 Task: Explore Luxury Apartments for Sale in Beverly Hills with Private Pool.
Action: Mouse moved to (307, 266)
Screenshot: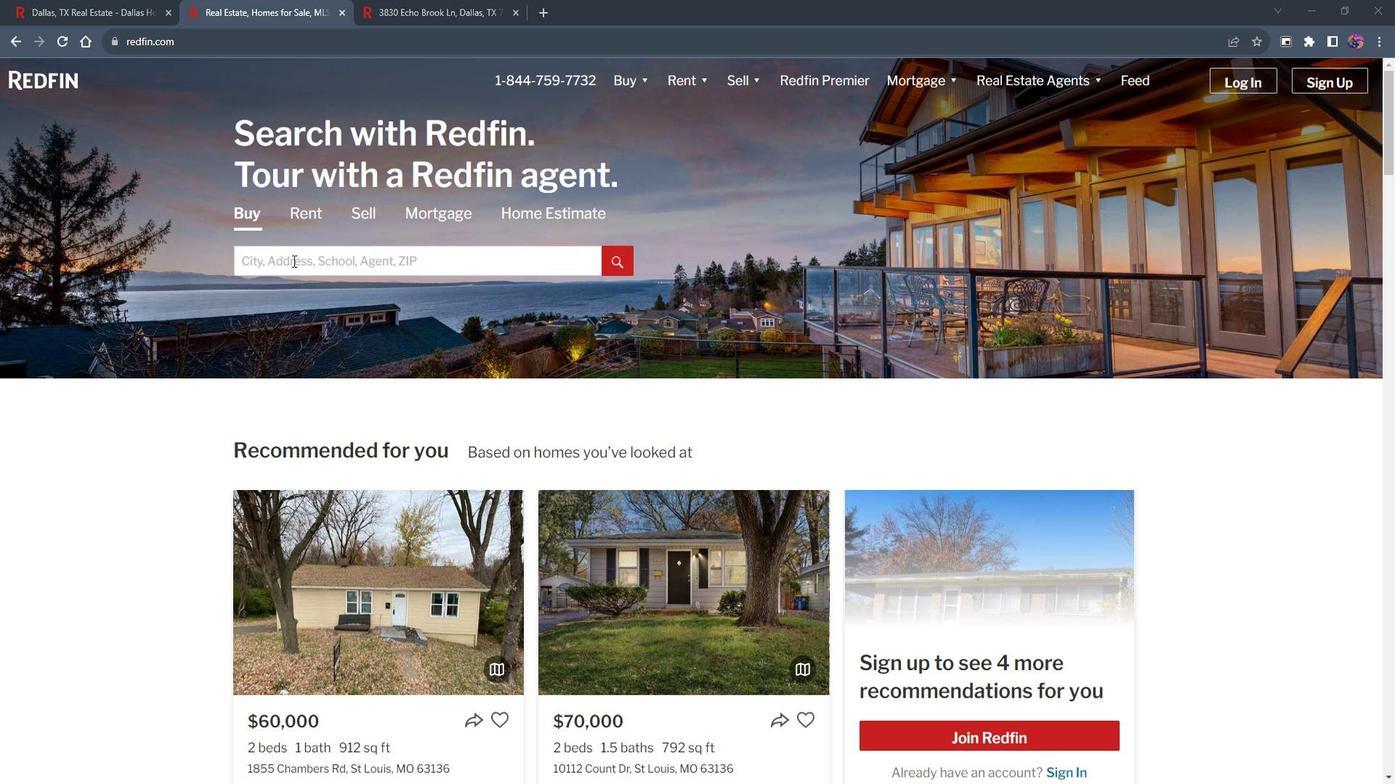 
Action: Mouse pressed left at (307, 266)
Screenshot: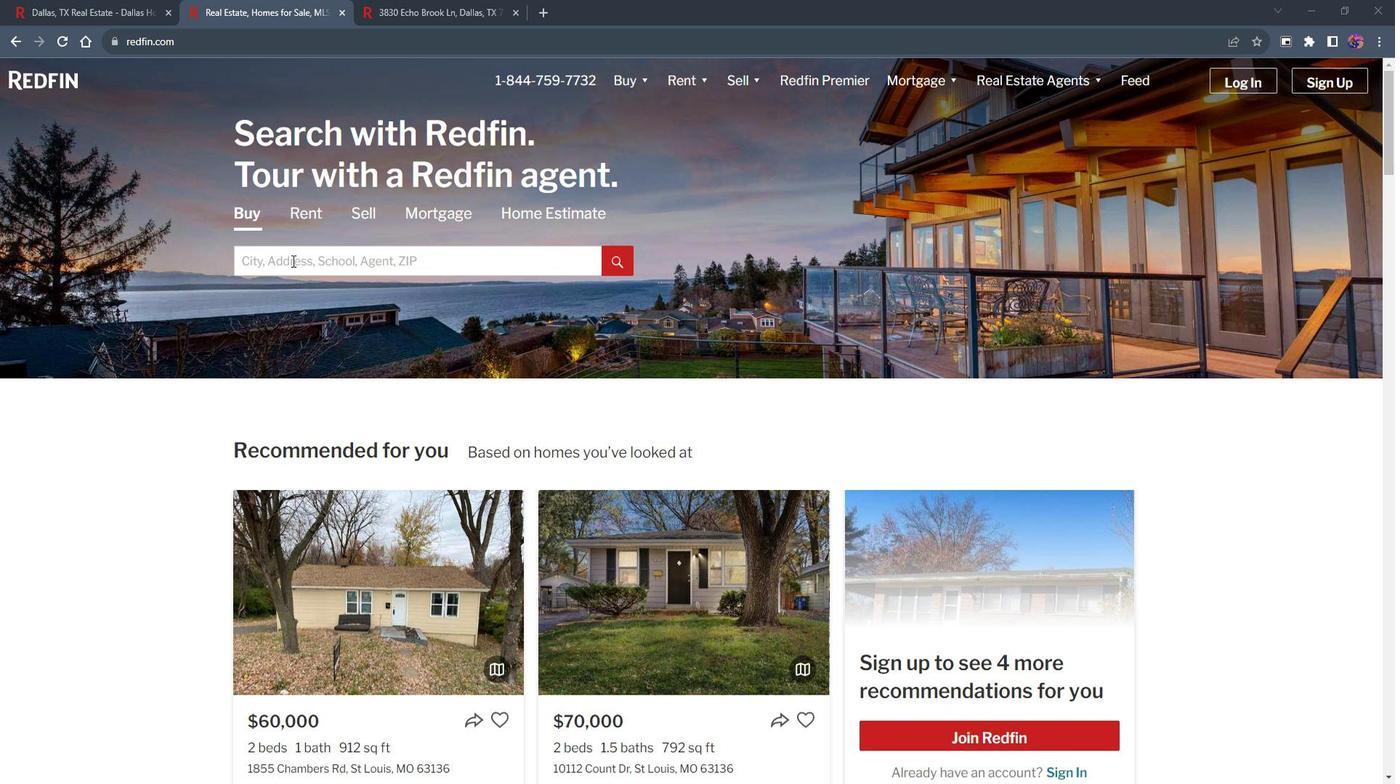 
Action: Key pressed <Key.shift><Key.shift><Key.shift><Key.shift><Key.shift>Beverly<Key.space><Key.shift>Hills<Key.enter>
Screenshot: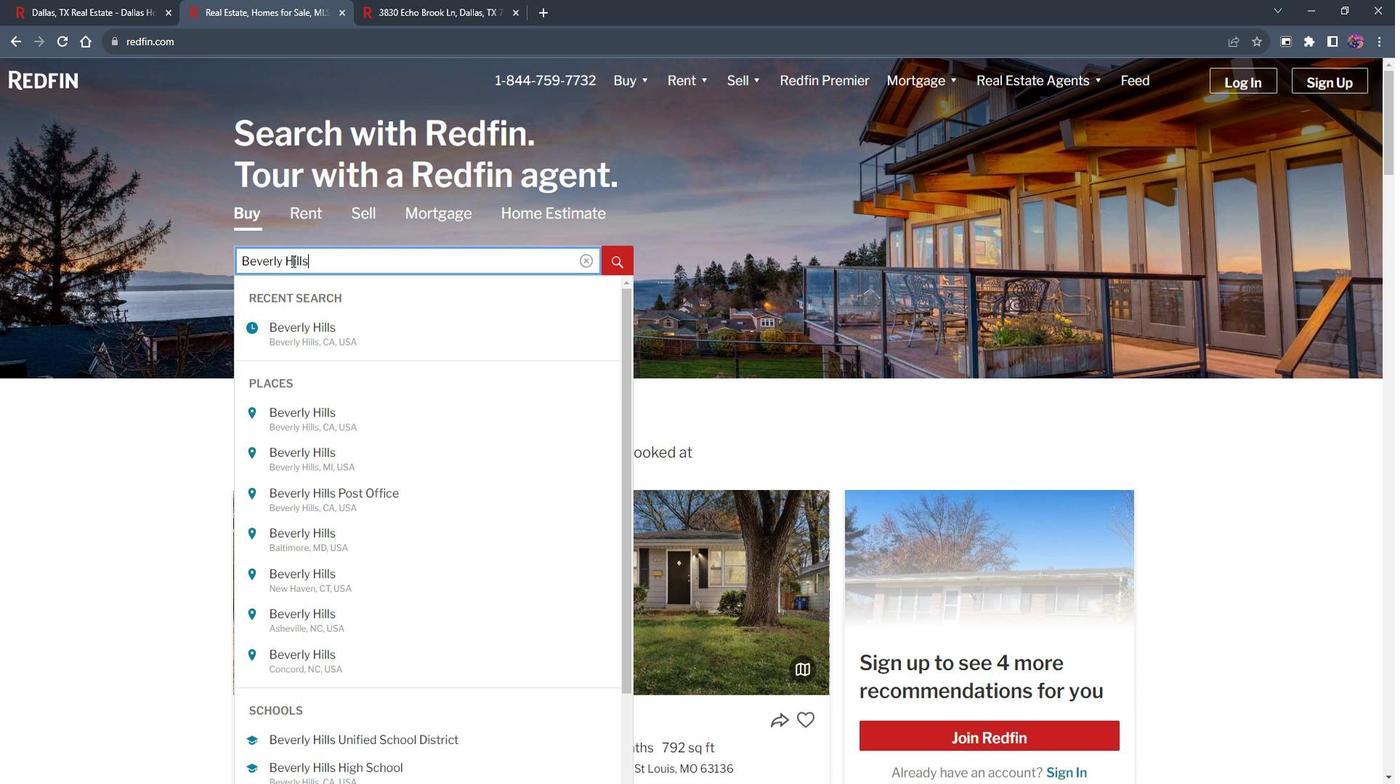 
Action: Mouse moved to (1305, 210)
Screenshot: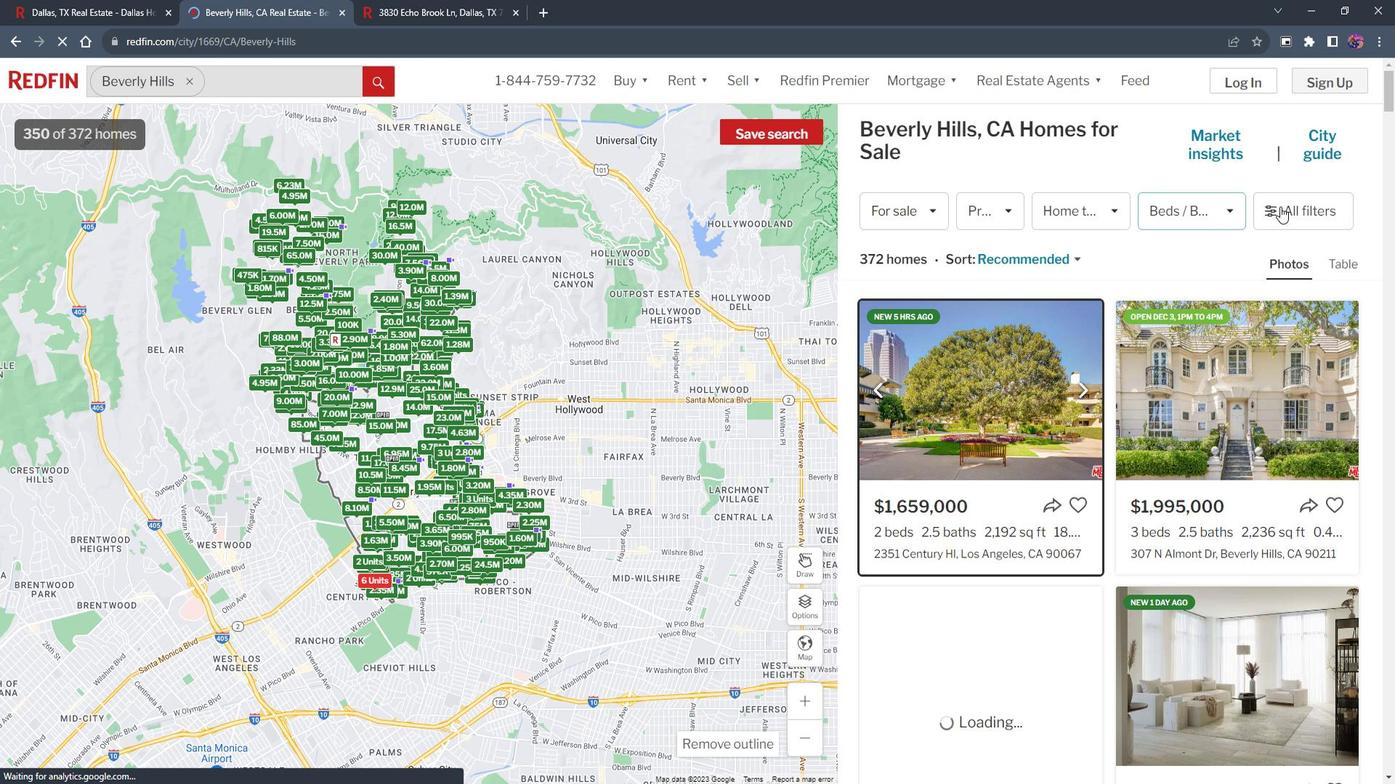 
Action: Mouse pressed left at (1305, 210)
Screenshot: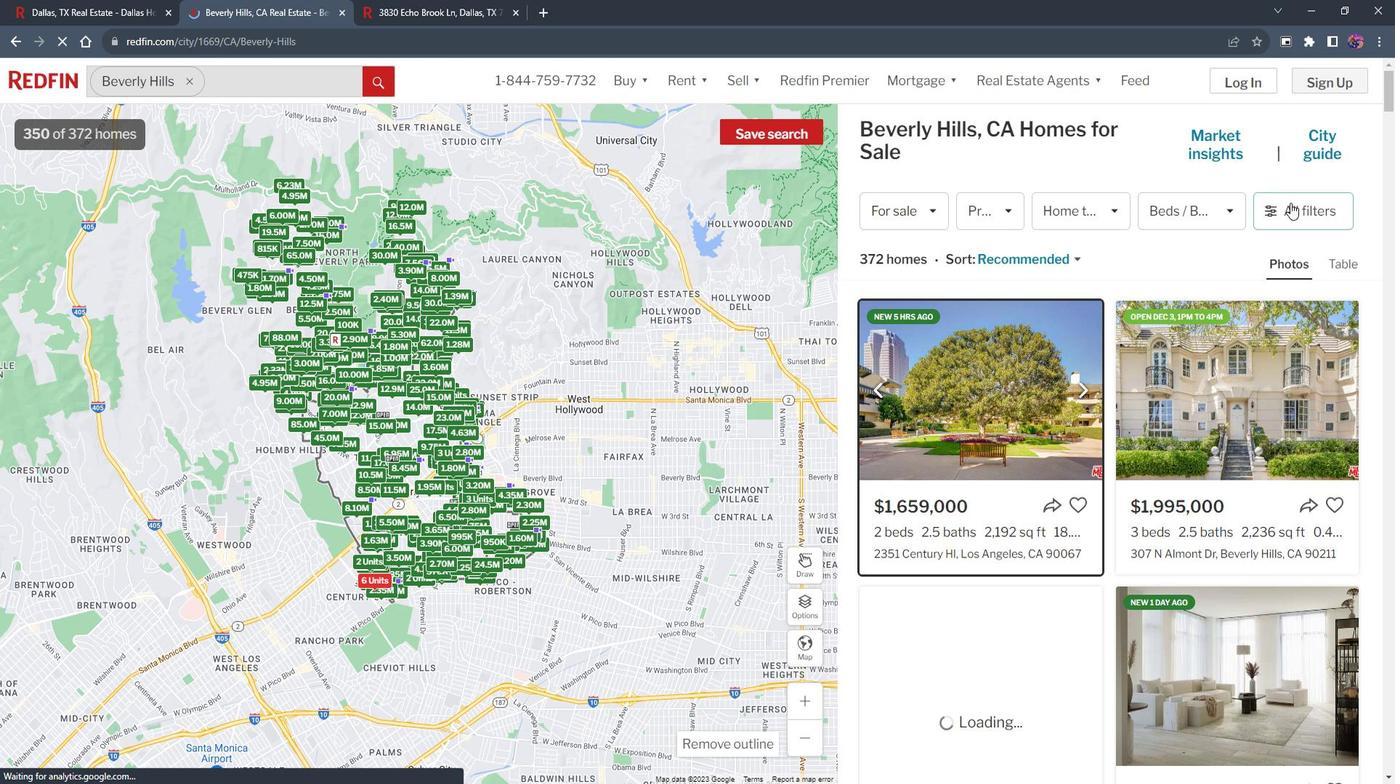 
Action: Mouse moved to (1132, 210)
Screenshot: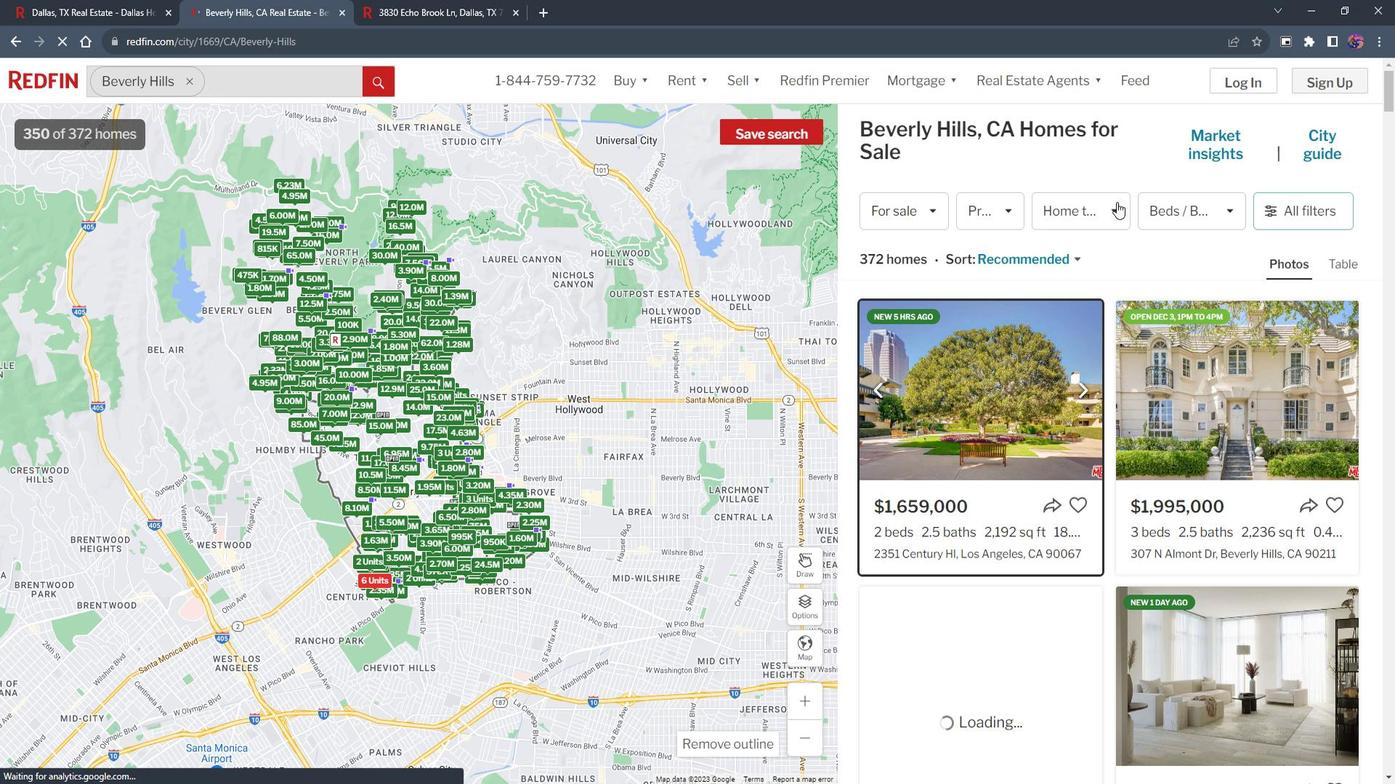 
Action: Mouse pressed left at (1132, 210)
Screenshot: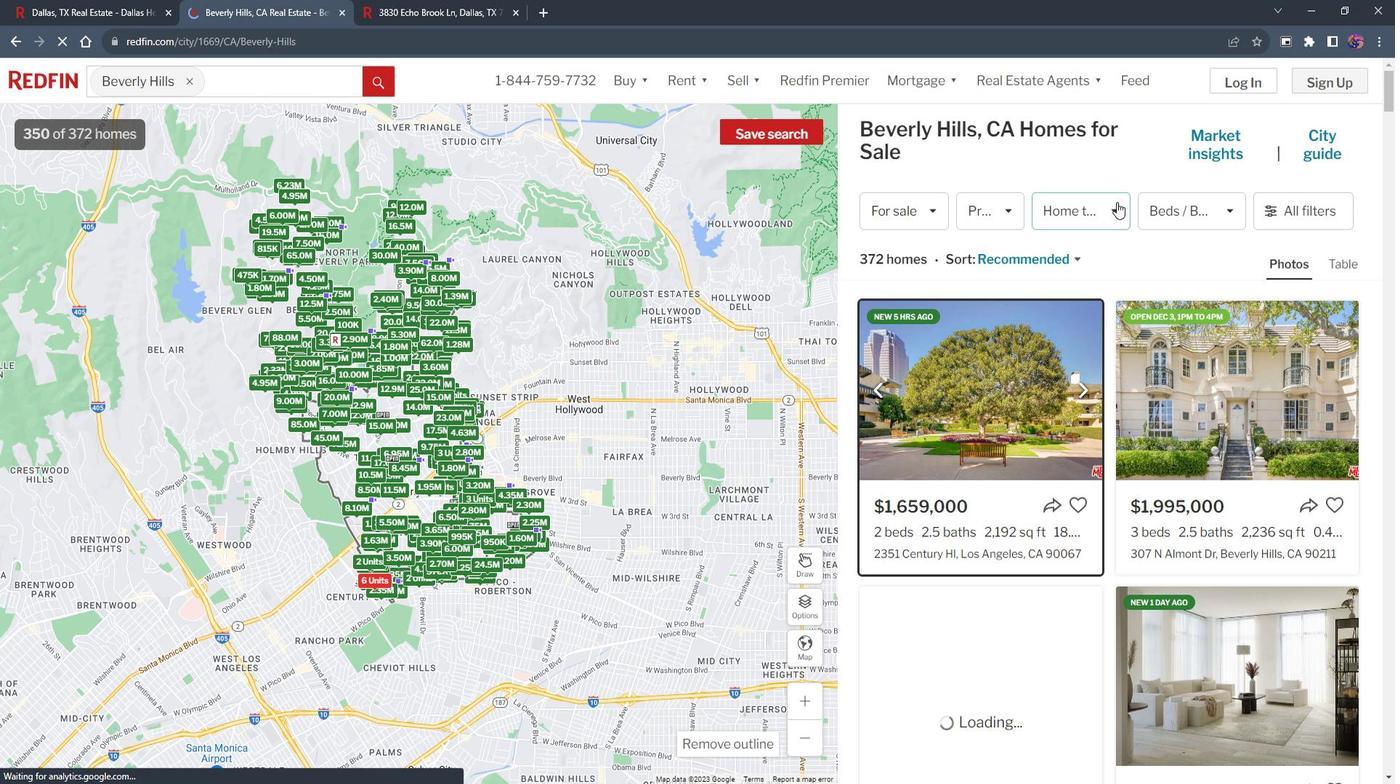 
Action: Mouse moved to (1013, 317)
Screenshot: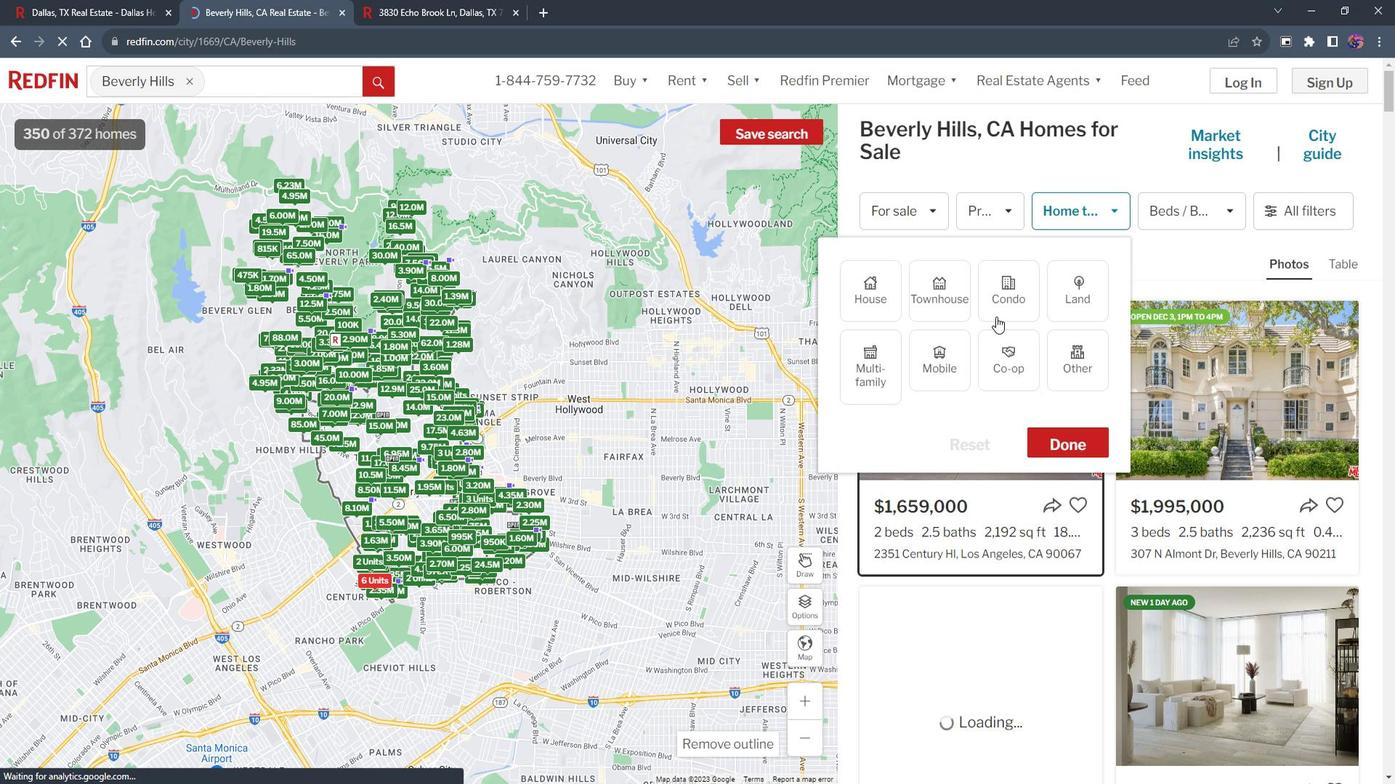 
Action: Mouse scrolled (1013, 316) with delta (0, 0)
Screenshot: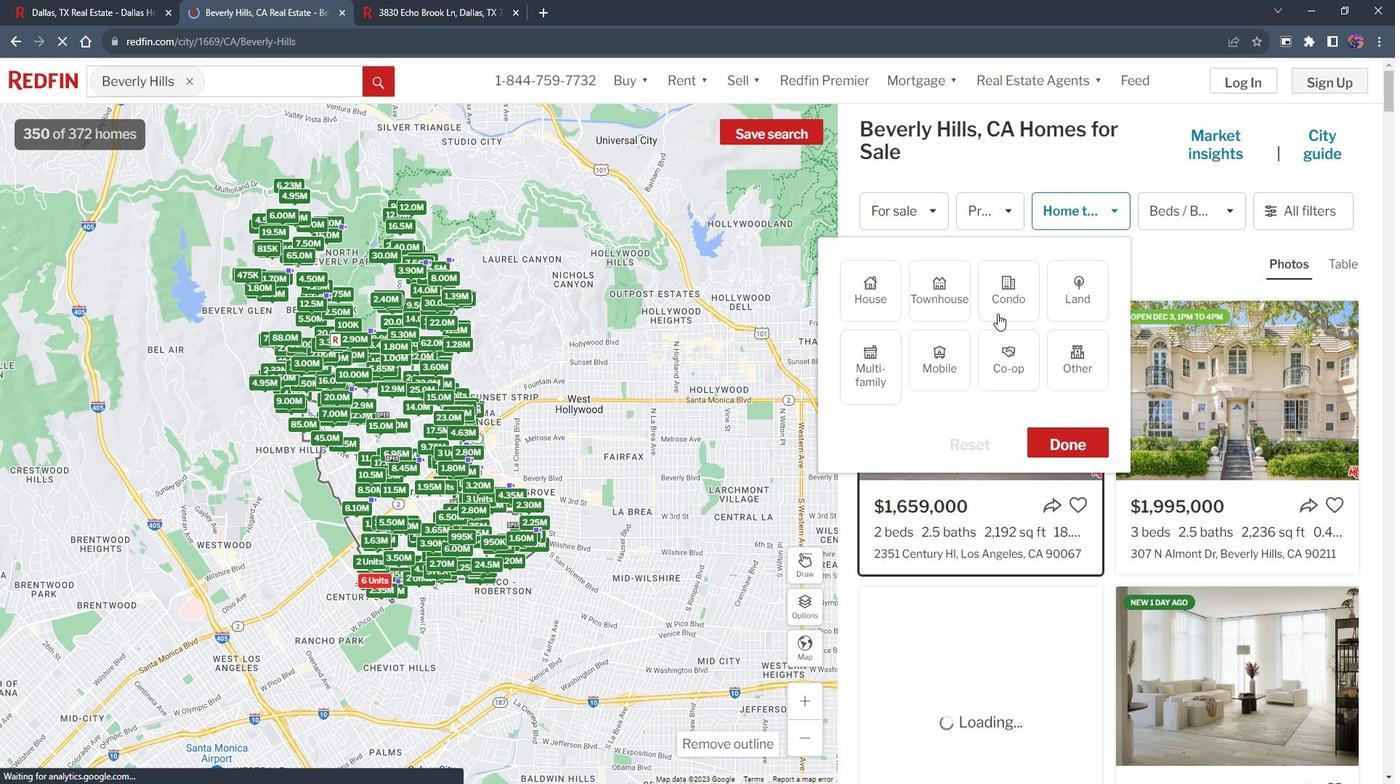 
Action: Mouse moved to (1025, 248)
Screenshot: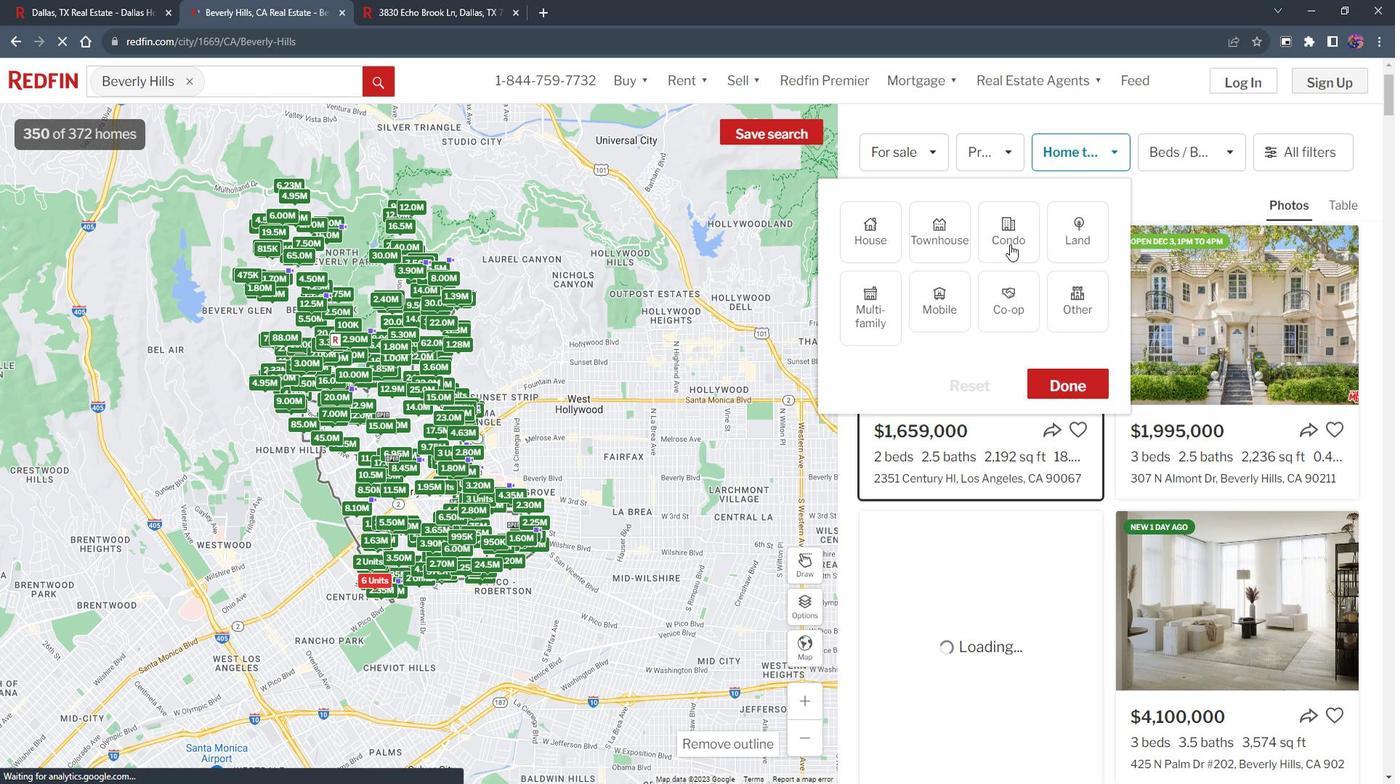 
Action: Mouse pressed left at (1025, 248)
Screenshot: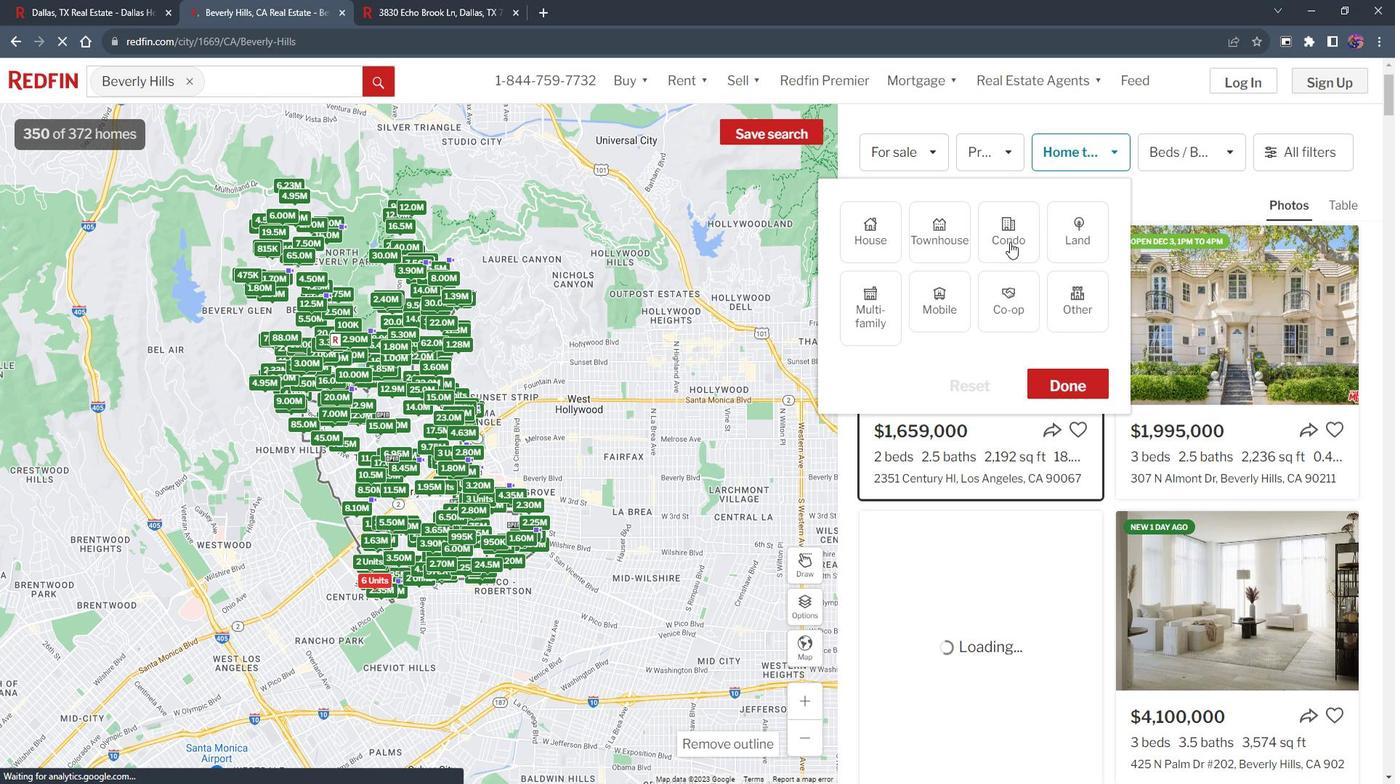 
Action: Mouse moved to (1089, 382)
Screenshot: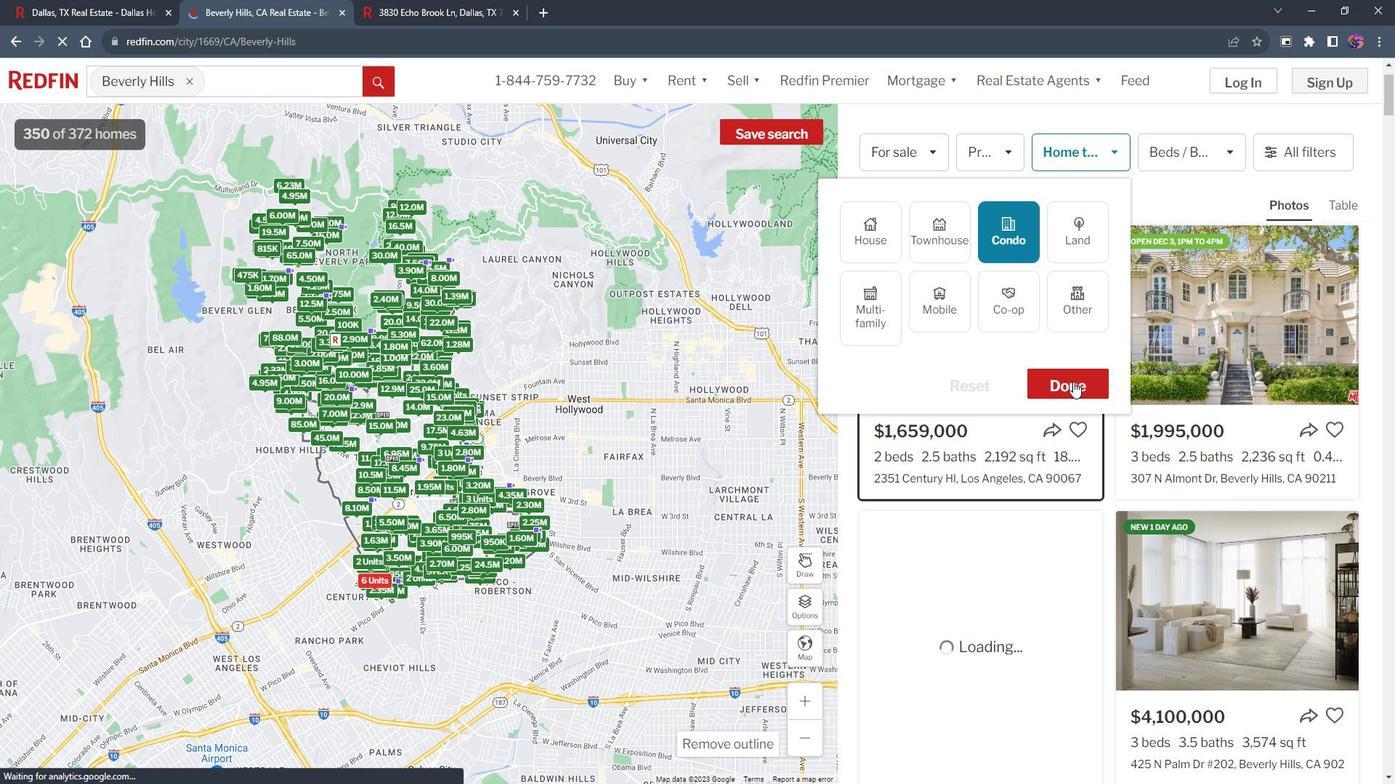 
Action: Mouse pressed left at (1089, 382)
Screenshot: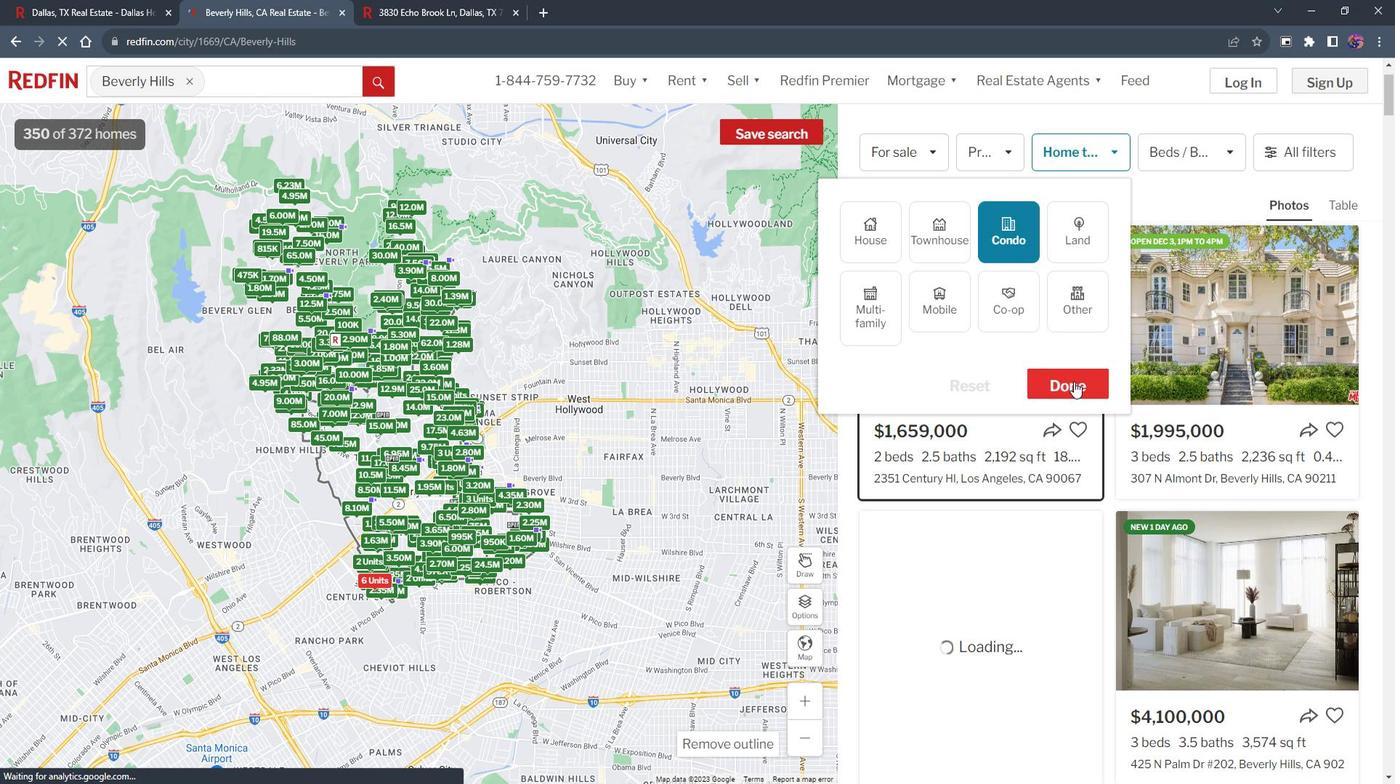 
Action: Mouse moved to (1330, 159)
Screenshot: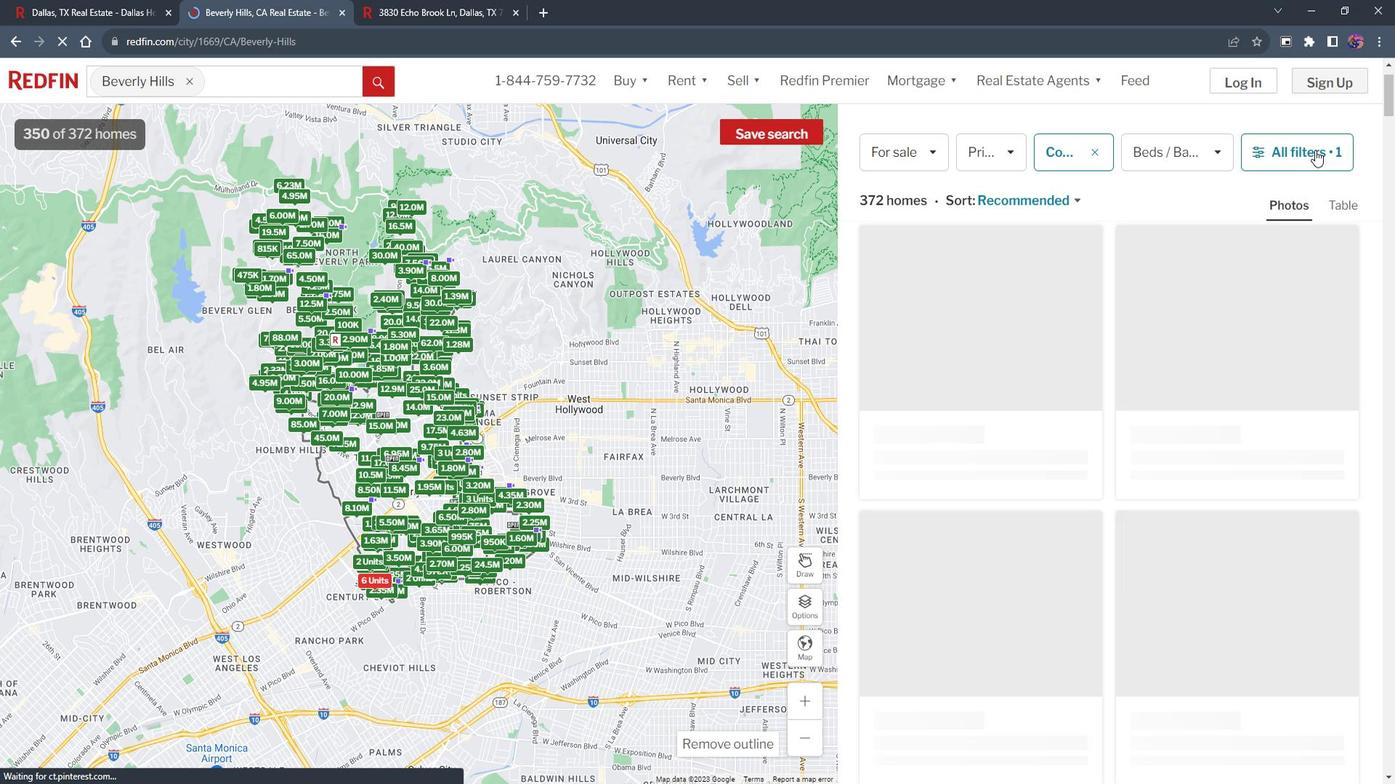 
Action: Mouse pressed left at (1330, 159)
Screenshot: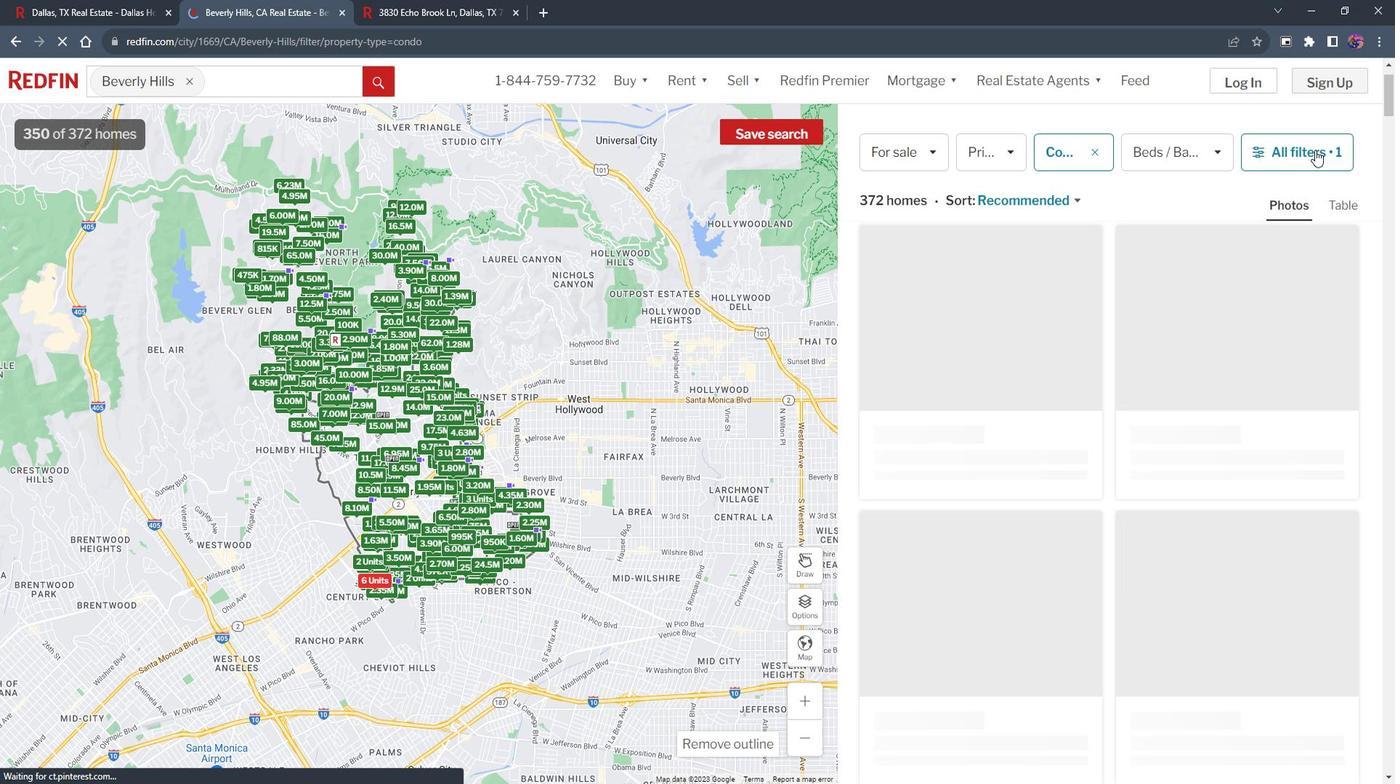 
Action: Mouse moved to (1232, 409)
Screenshot: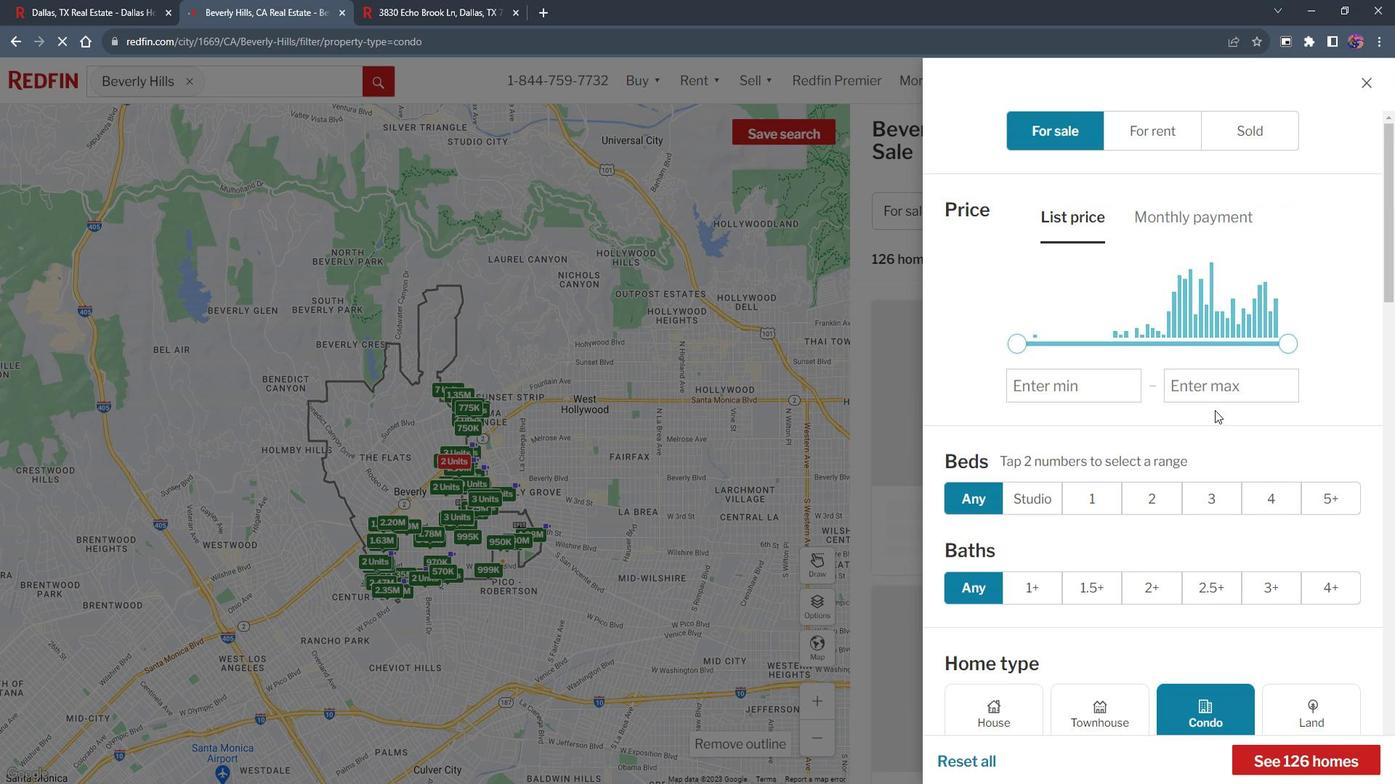 
Action: Mouse scrolled (1232, 408) with delta (0, 0)
Screenshot: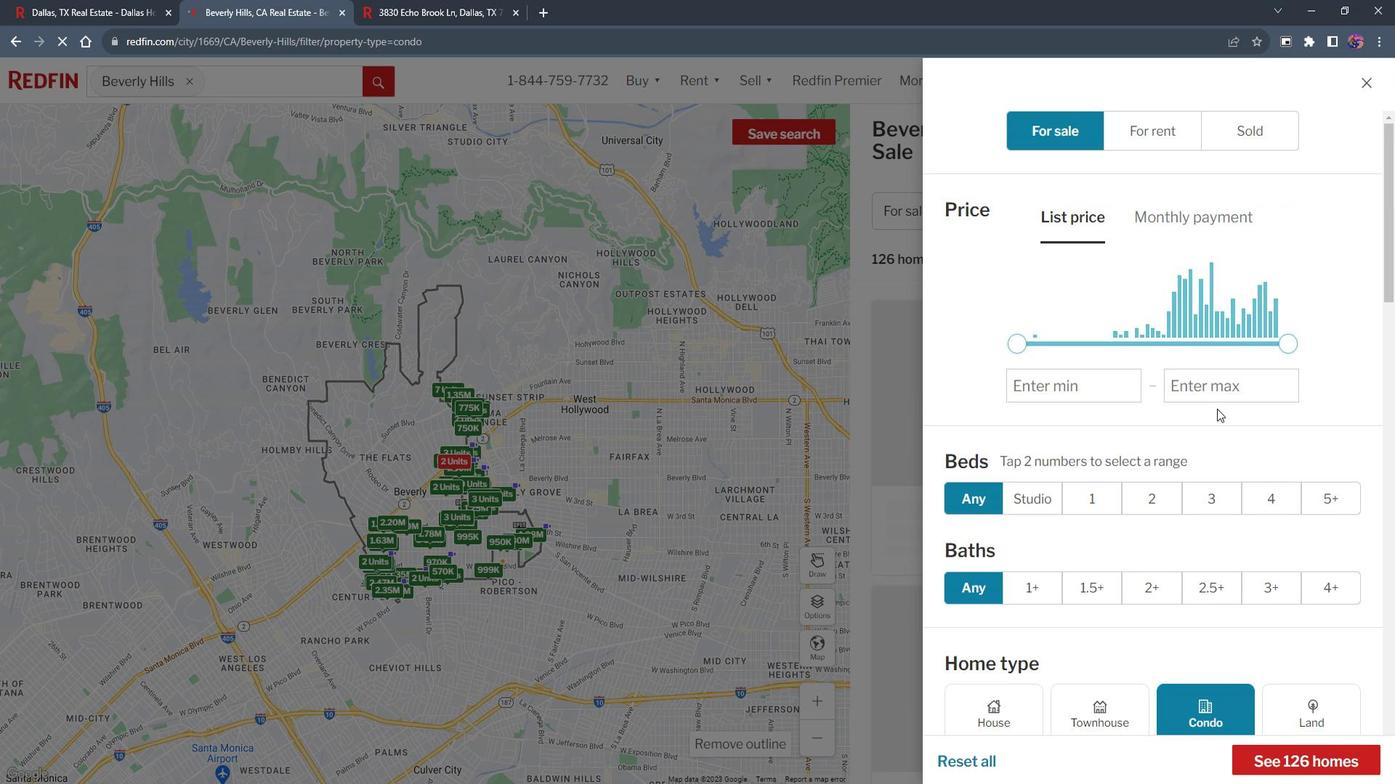
Action: Mouse moved to (1233, 407)
Screenshot: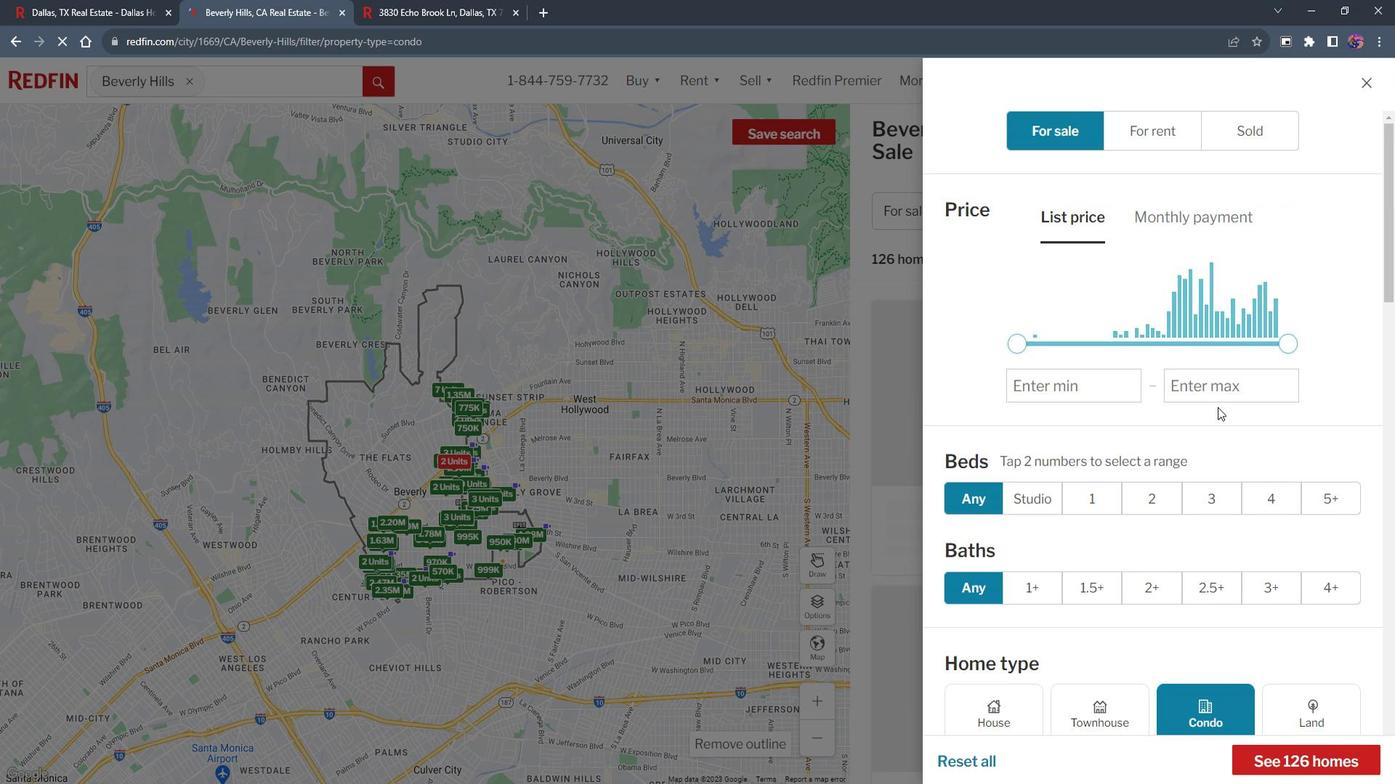 
Action: Mouse scrolled (1233, 406) with delta (0, 0)
Screenshot: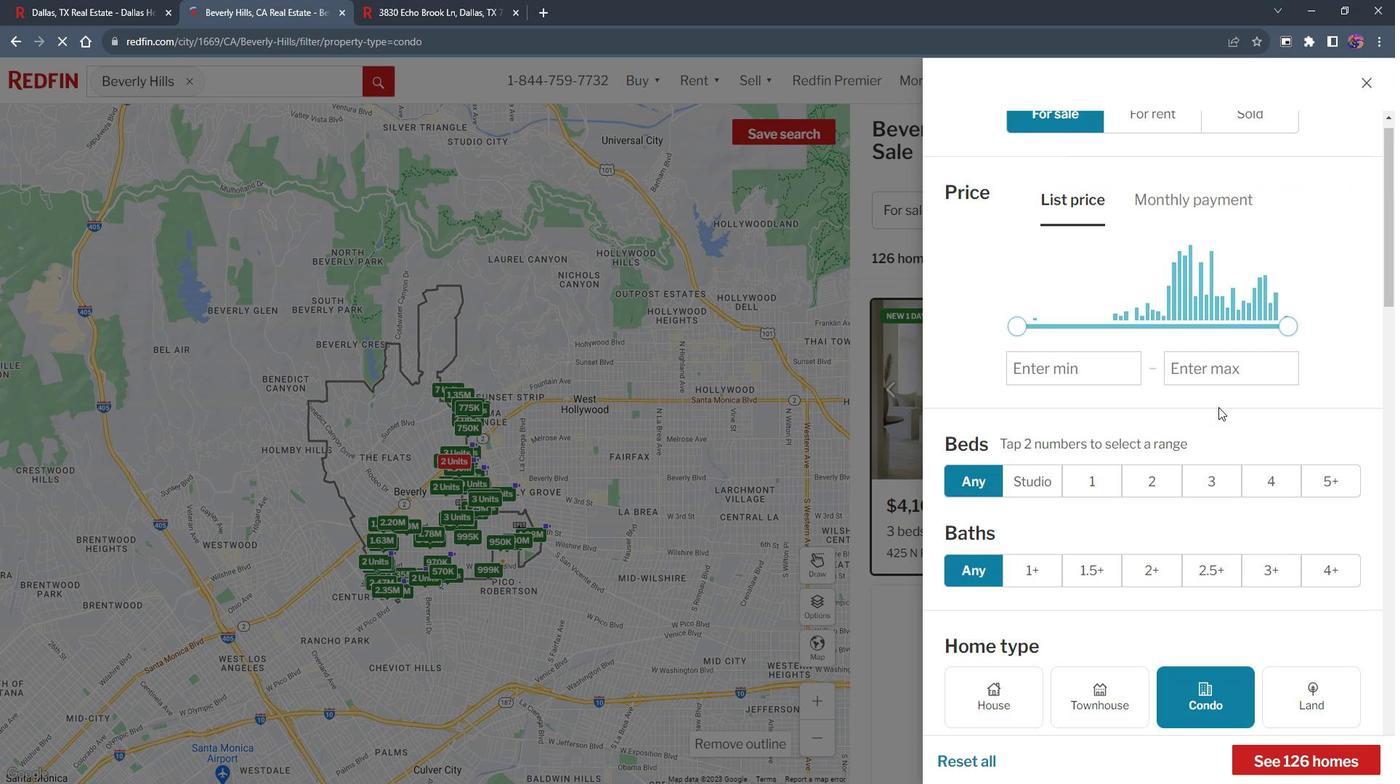 
Action: Mouse moved to (1223, 493)
Screenshot: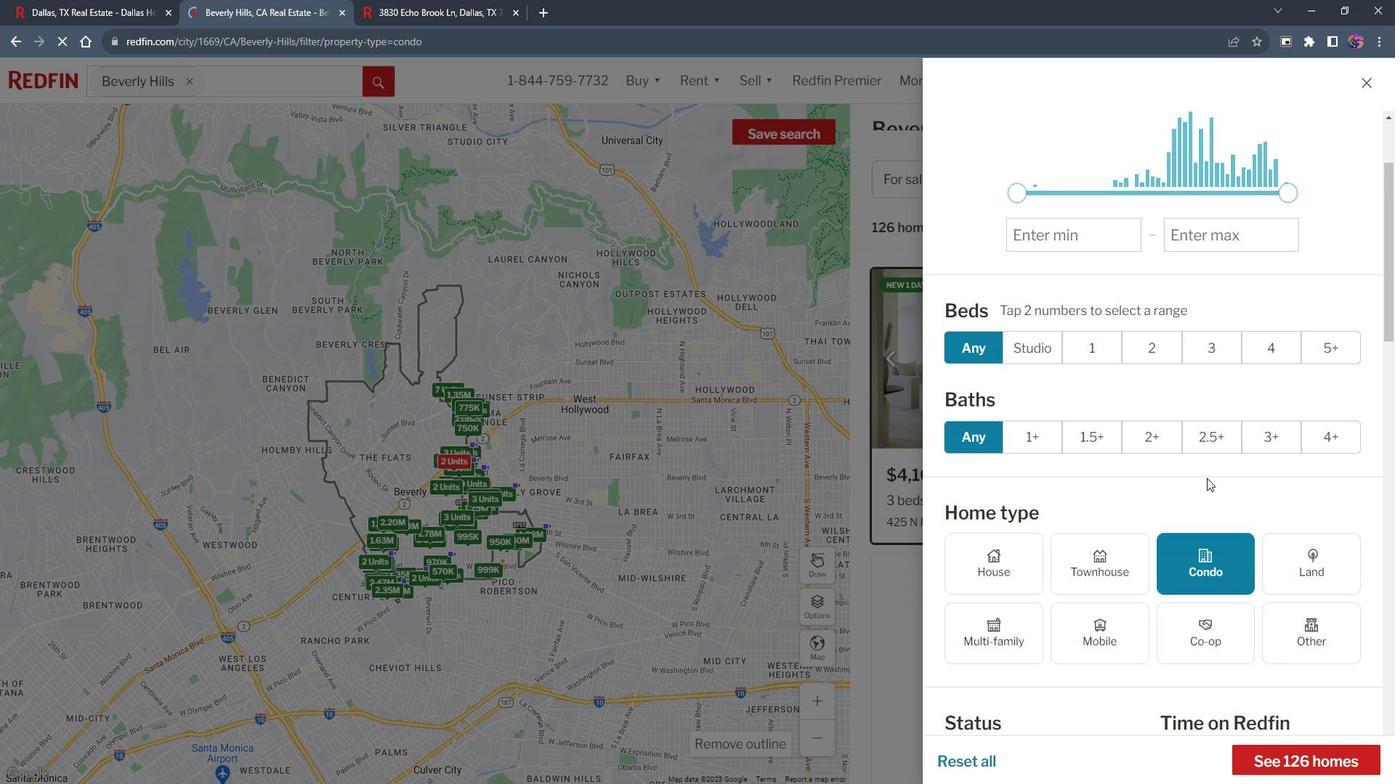 
Action: Mouse scrolled (1223, 492) with delta (0, 0)
Screenshot: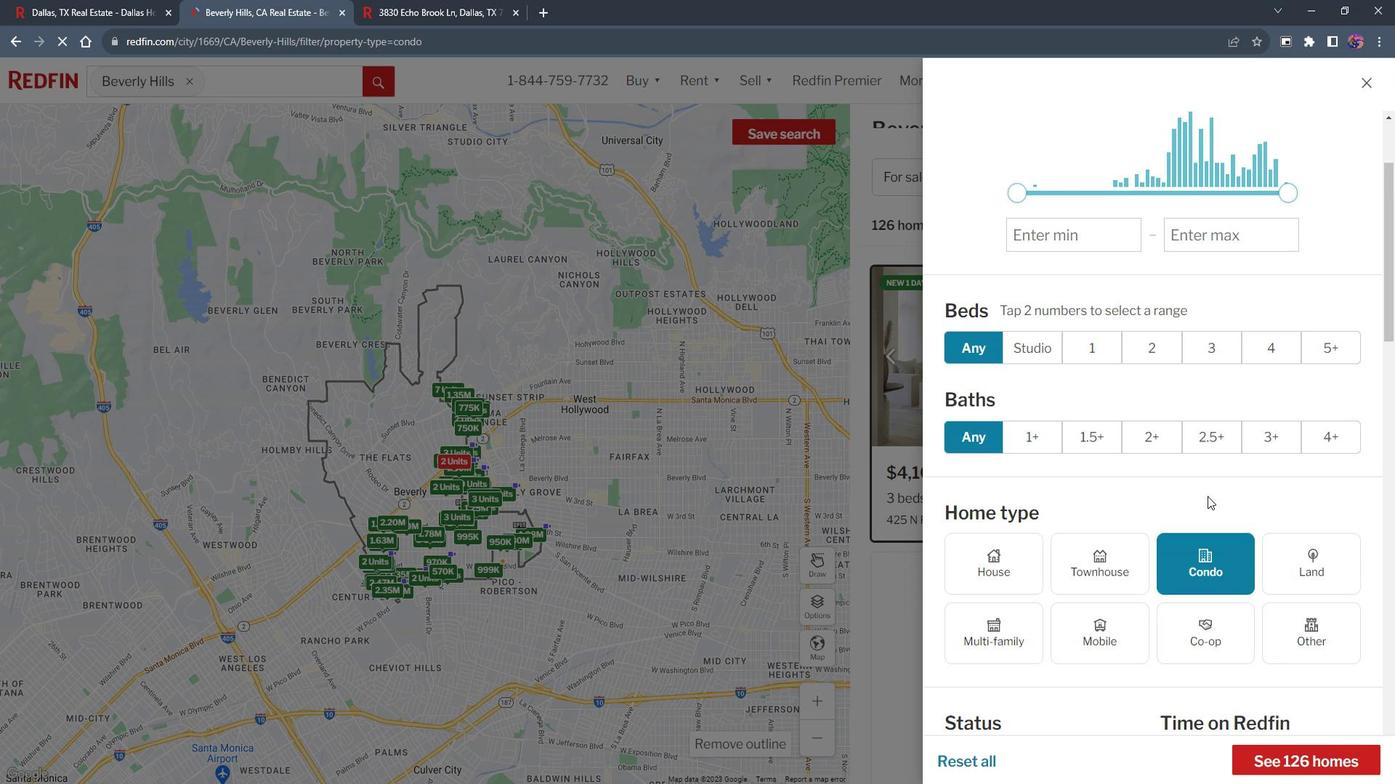 
Action: Mouse scrolled (1223, 492) with delta (0, 0)
Screenshot: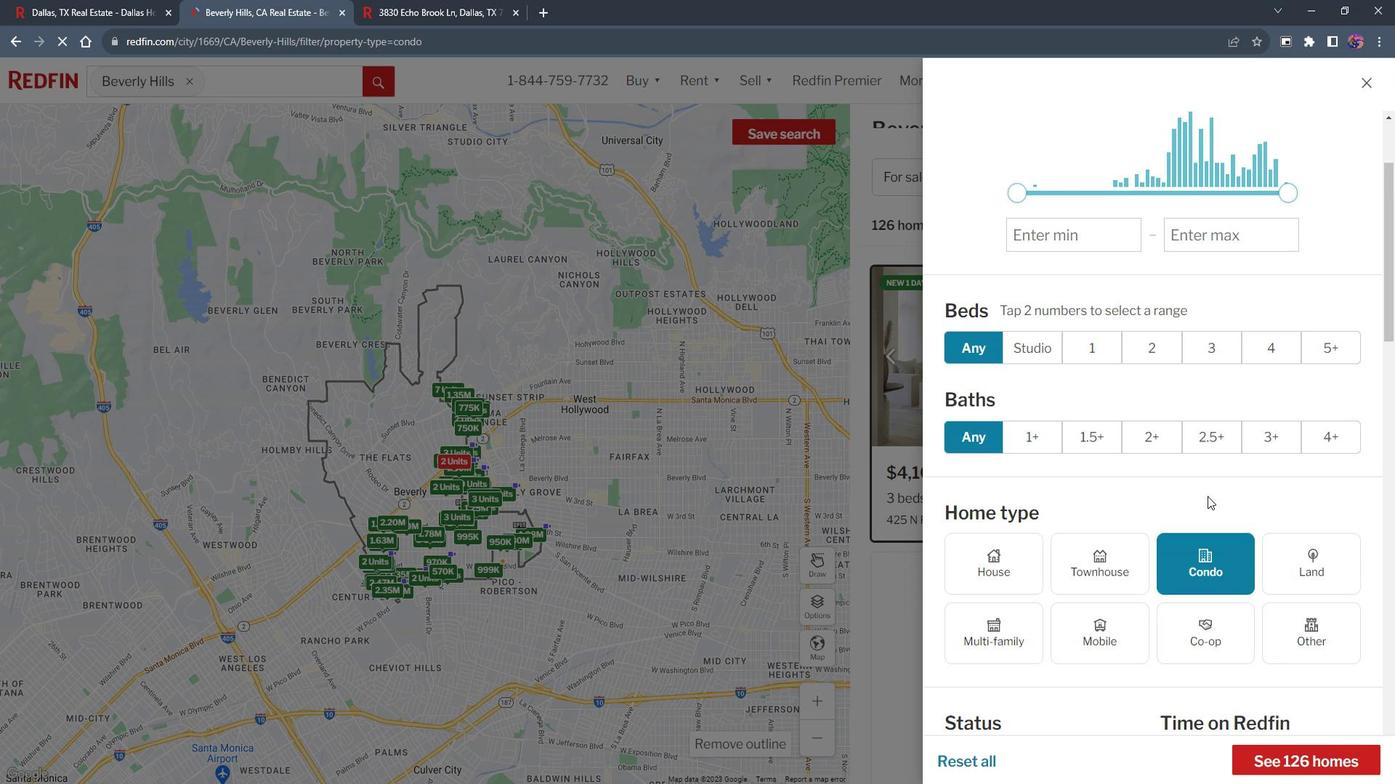 
Action: Mouse moved to (1223, 493)
Screenshot: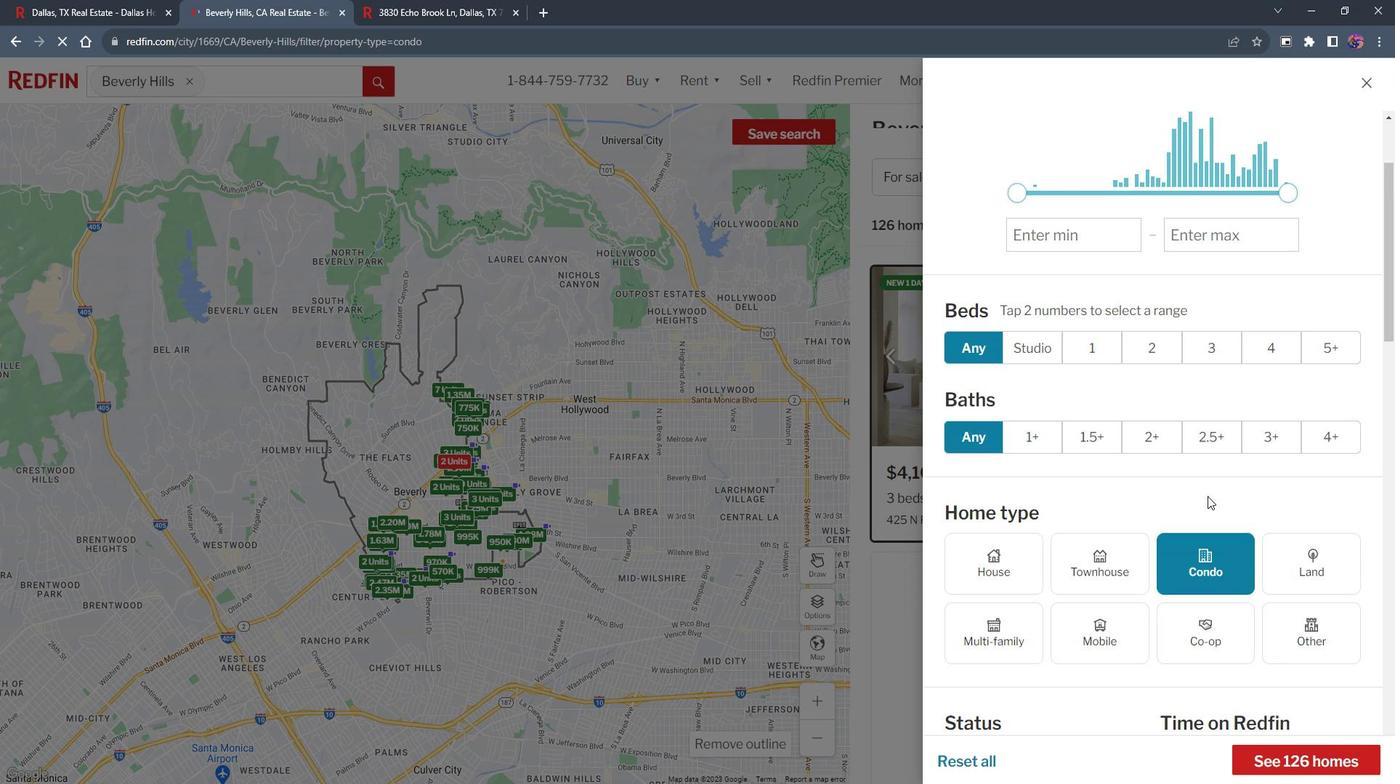 
Action: Mouse scrolled (1223, 492) with delta (0, 0)
Screenshot: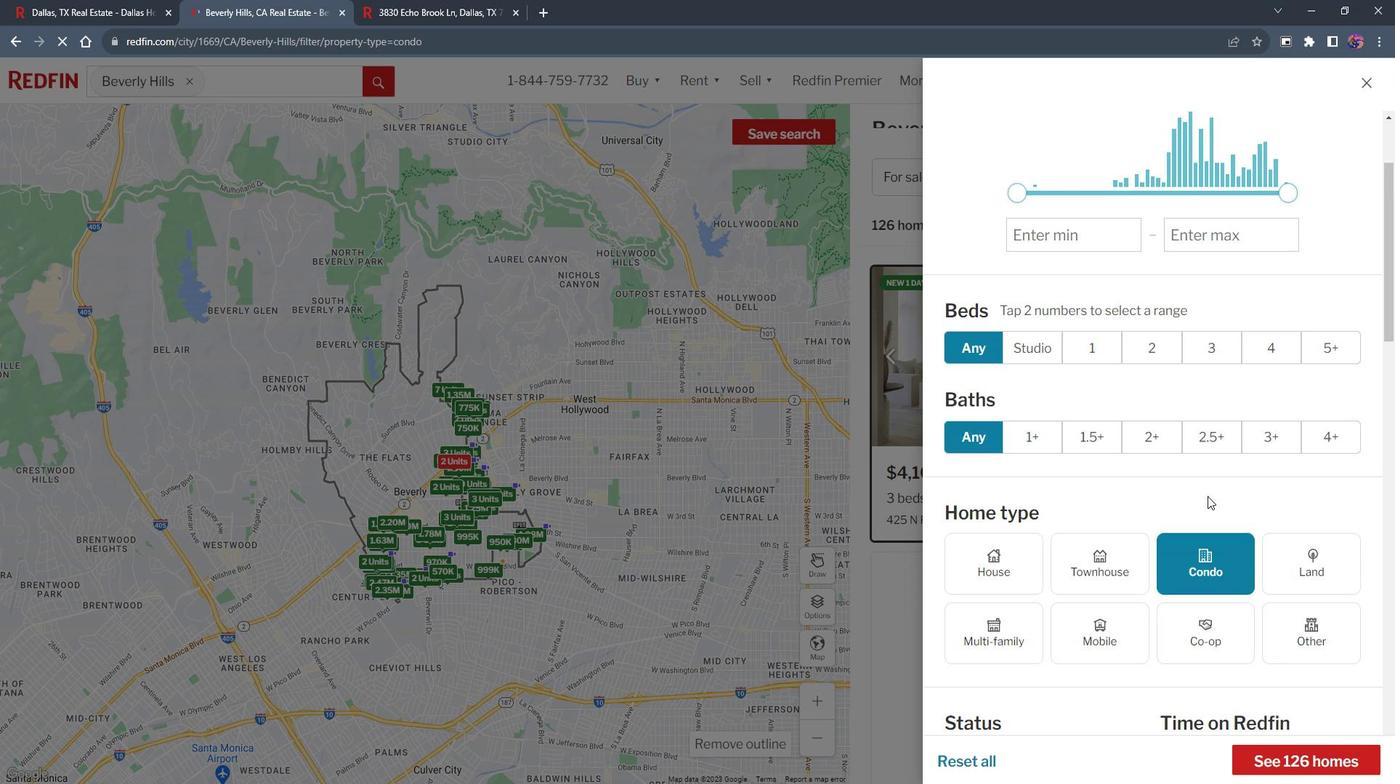
Action: Mouse moved to (1223, 492)
Screenshot: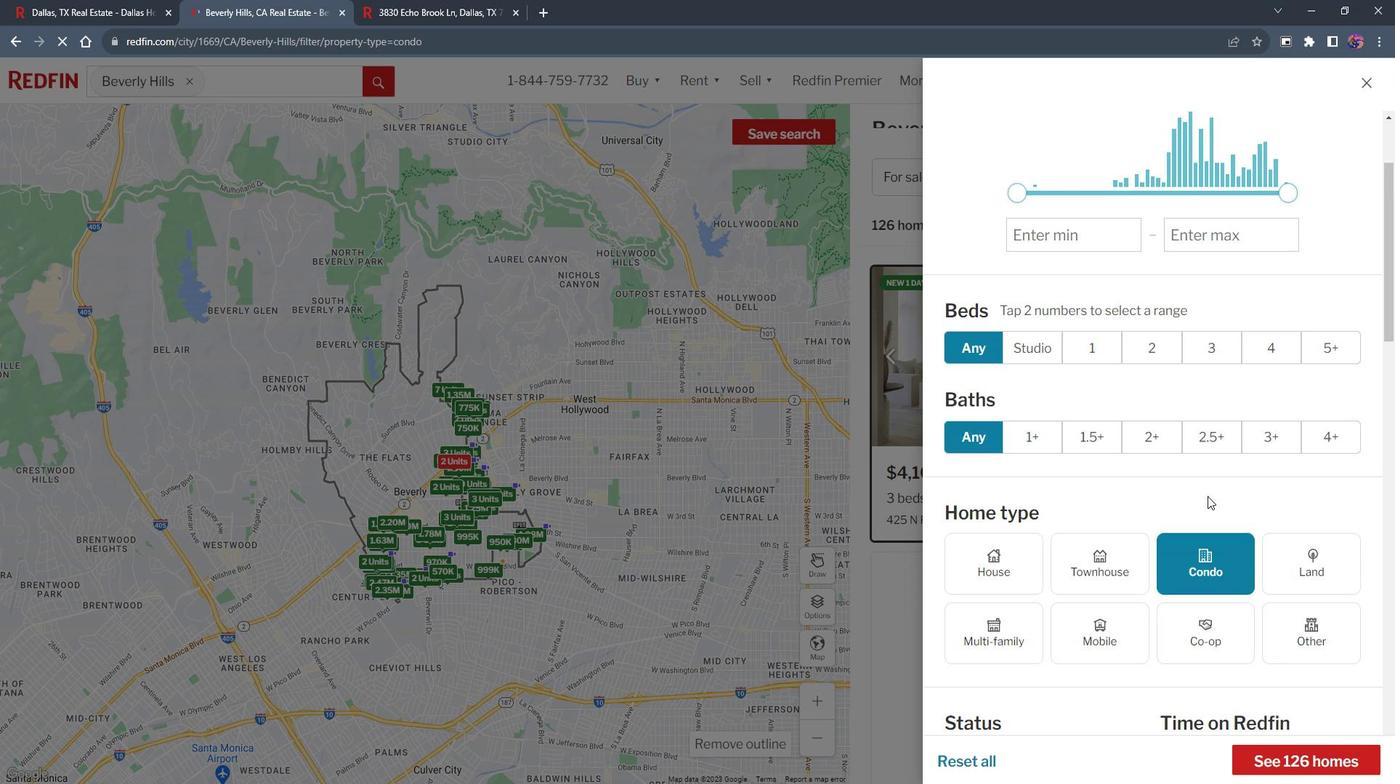 
Action: Mouse scrolled (1223, 491) with delta (0, 0)
Screenshot: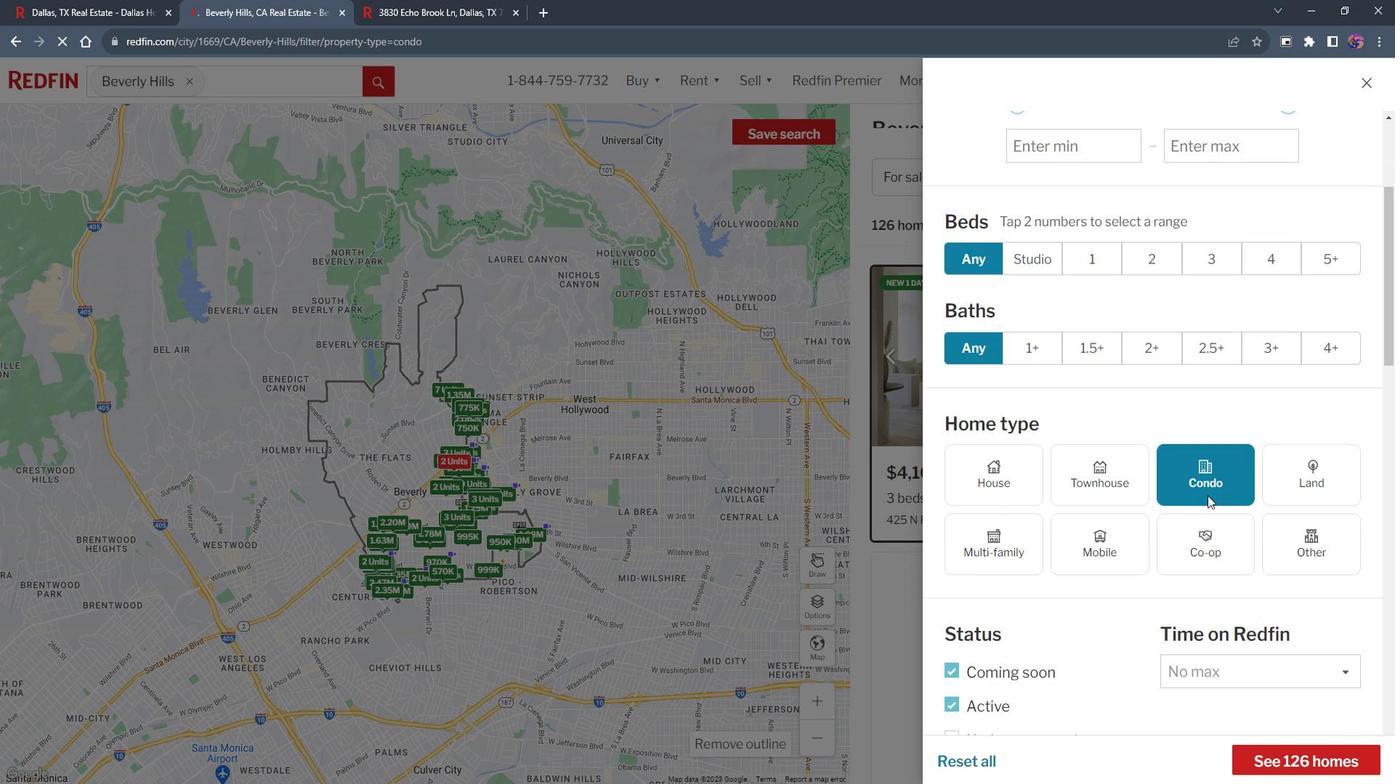 
Action: Mouse moved to (1217, 491)
Screenshot: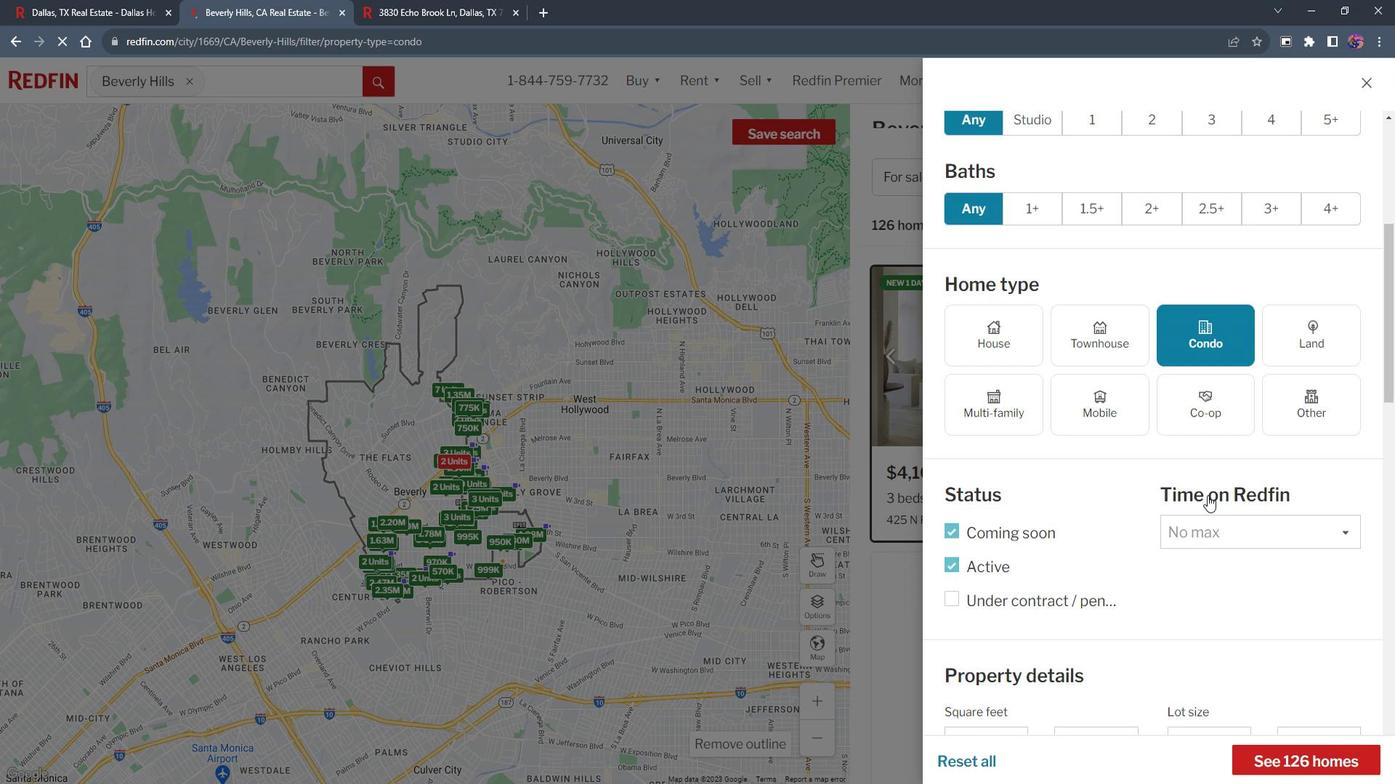 
Action: Mouse scrolled (1217, 491) with delta (0, 0)
Screenshot: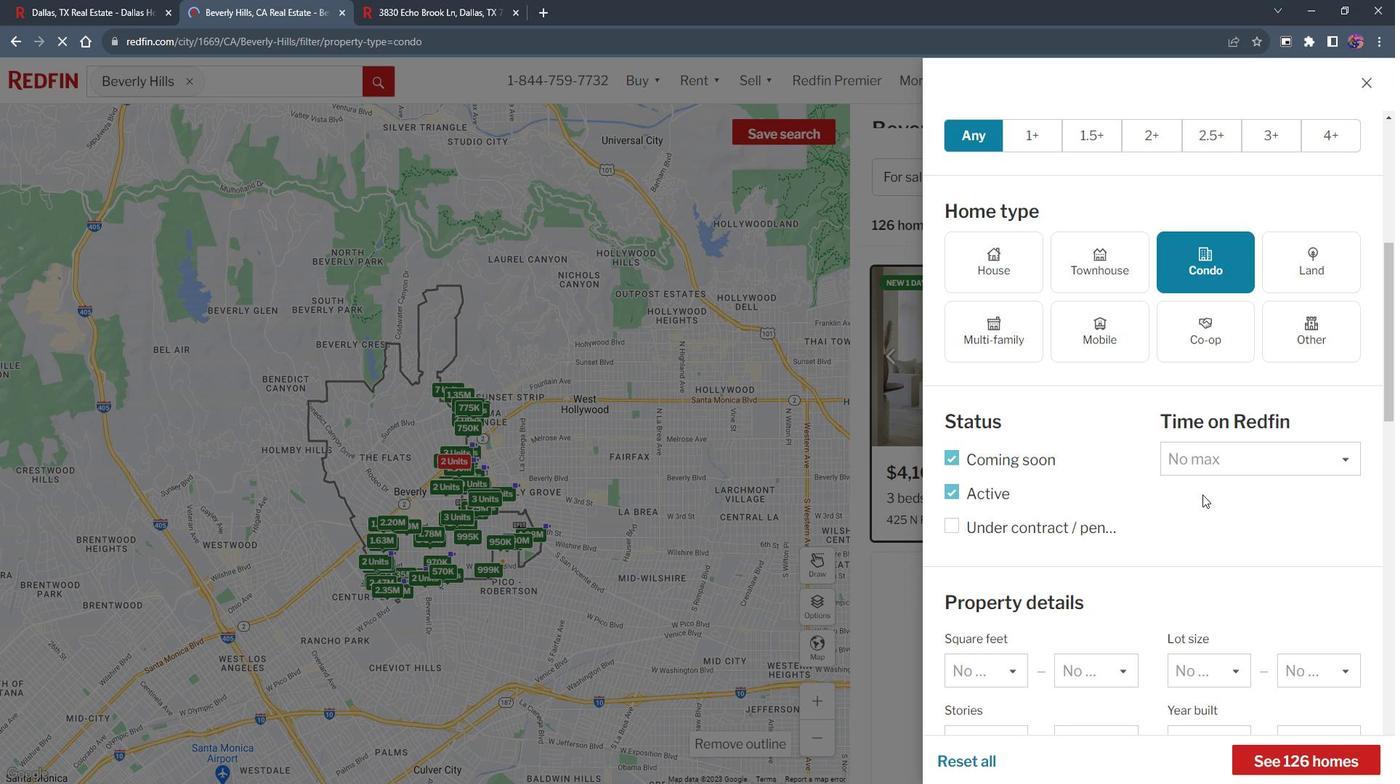 
Action: Mouse scrolled (1217, 491) with delta (0, 0)
Screenshot: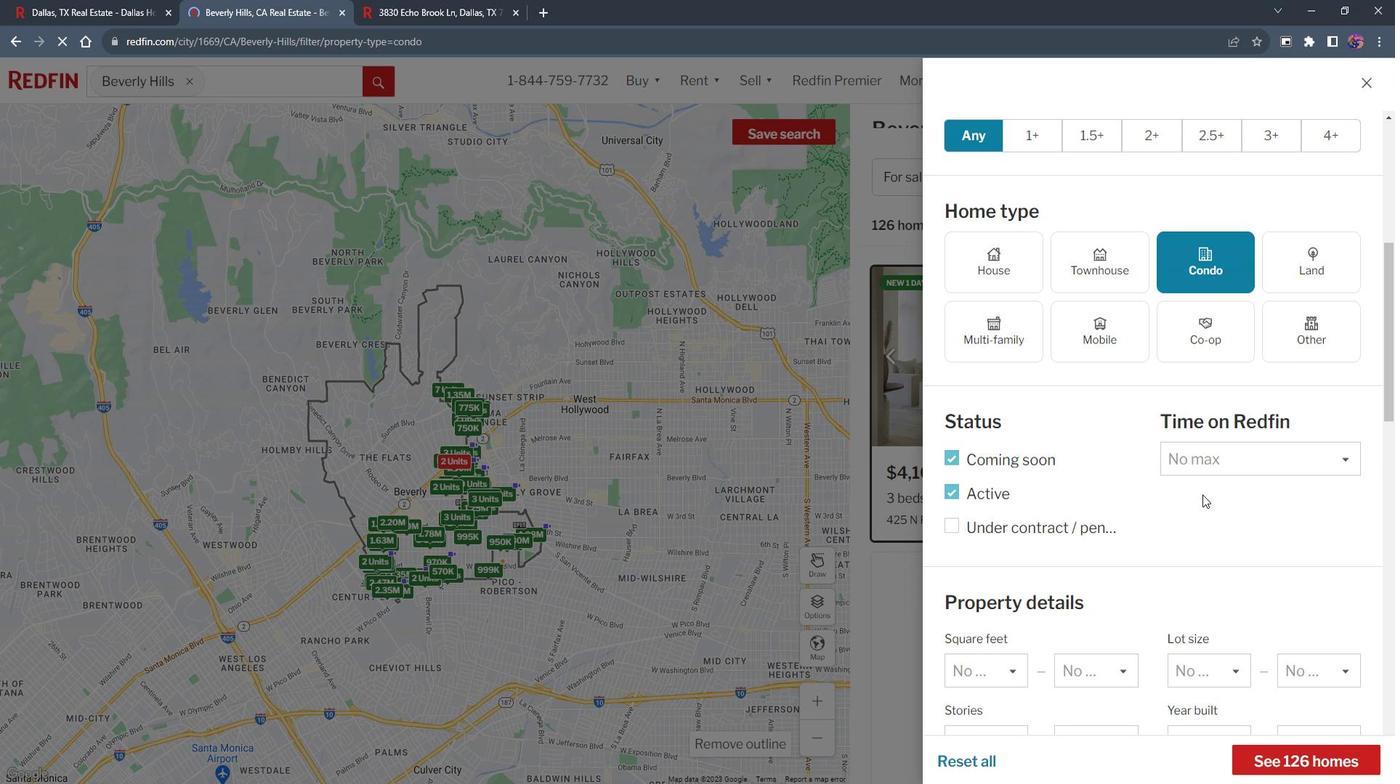 
Action: Mouse scrolled (1217, 491) with delta (0, 0)
Screenshot: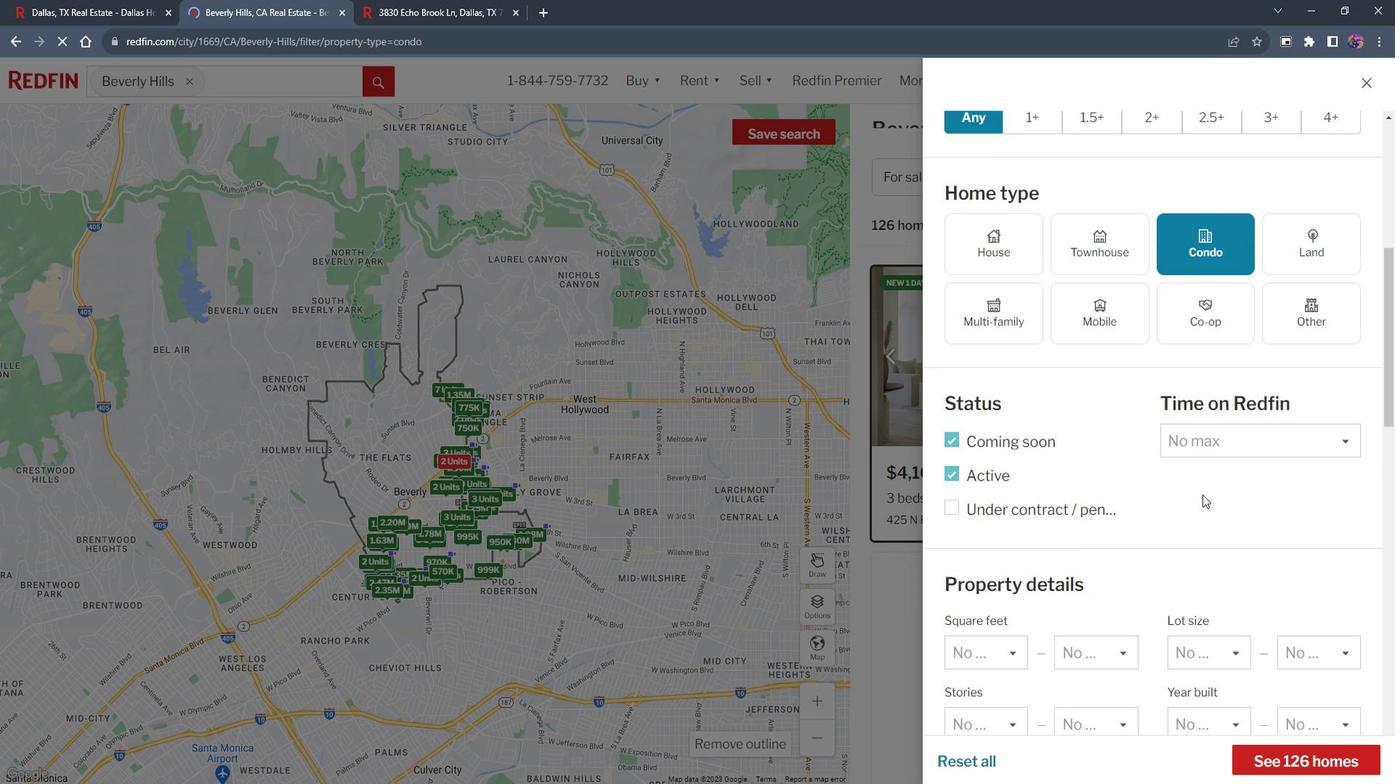 
Action: Mouse moved to (1217, 488)
Screenshot: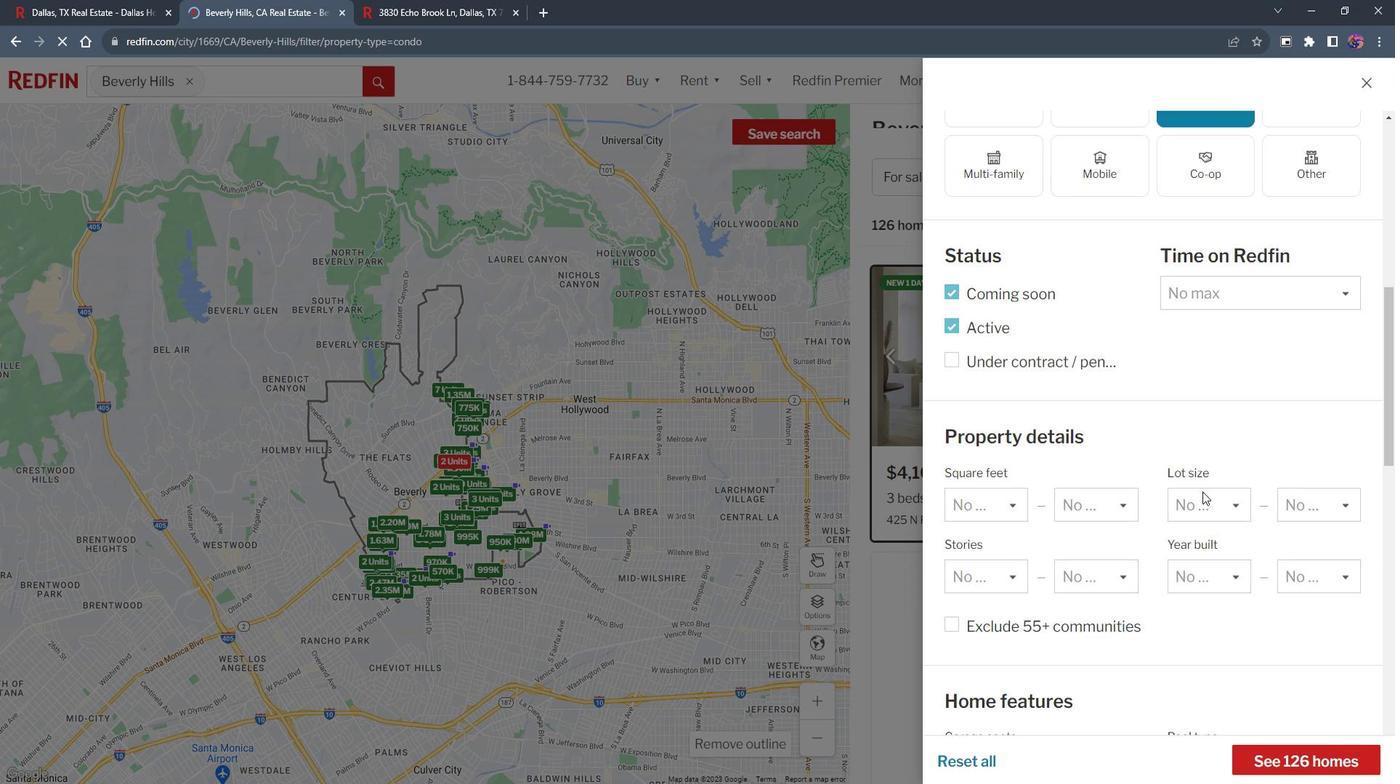 
Action: Mouse scrolled (1217, 487) with delta (0, 0)
Screenshot: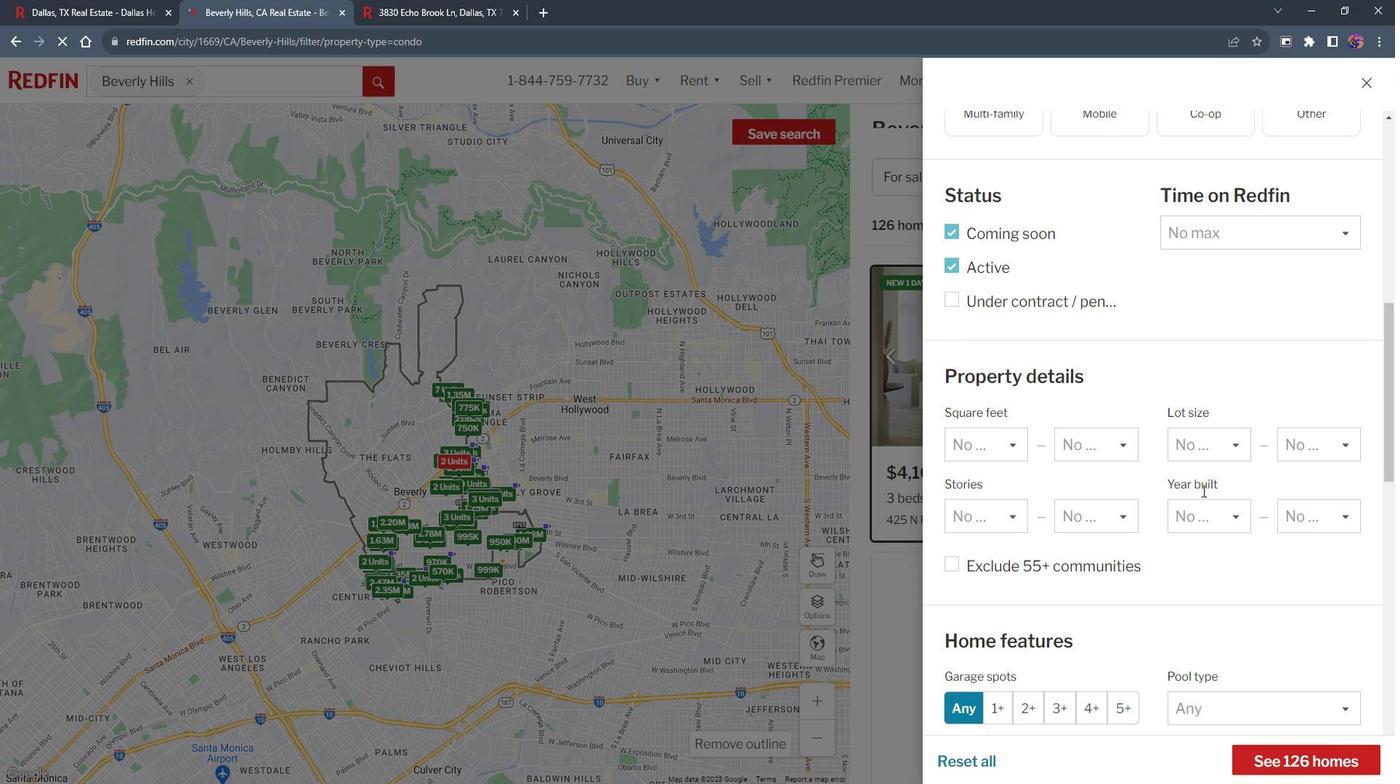 
Action: Mouse scrolled (1217, 487) with delta (0, 0)
Screenshot: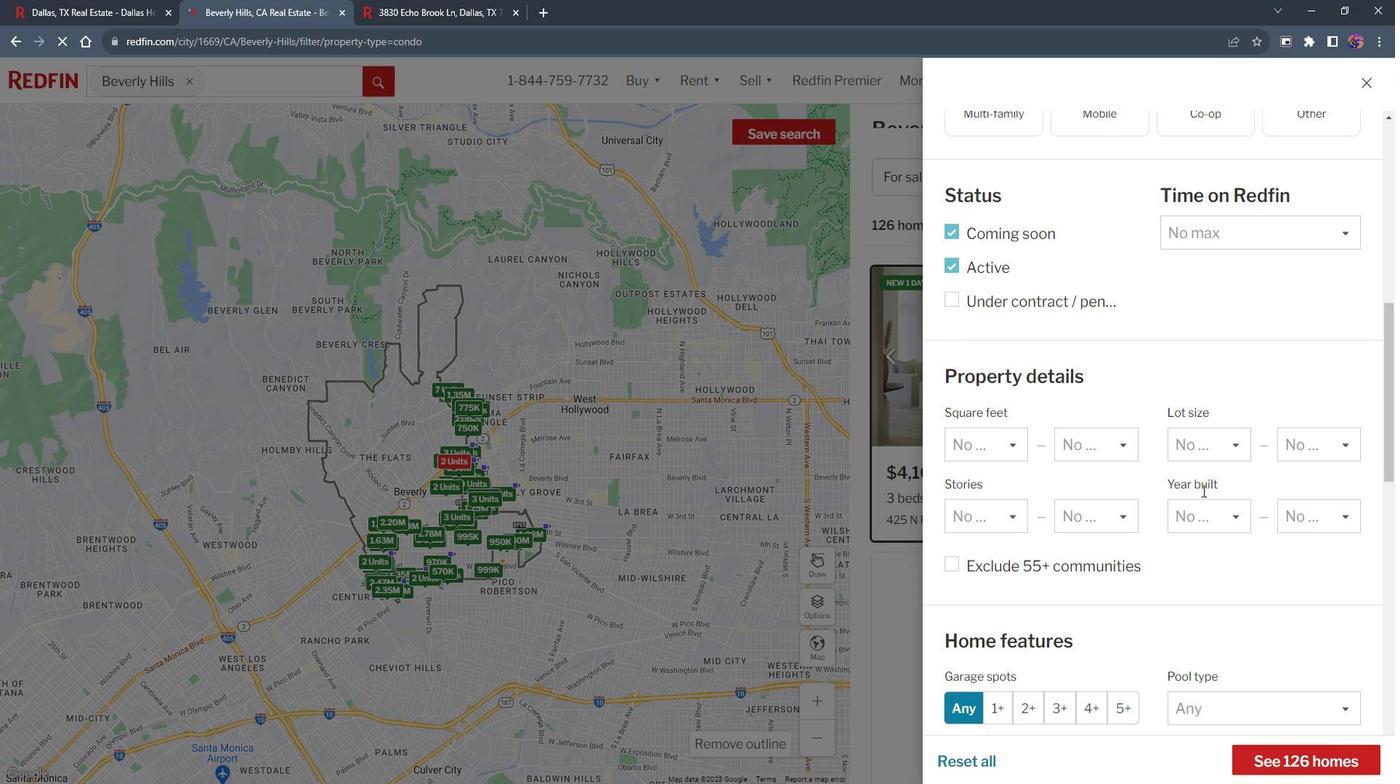 
Action: Mouse scrolled (1217, 487) with delta (0, 0)
Screenshot: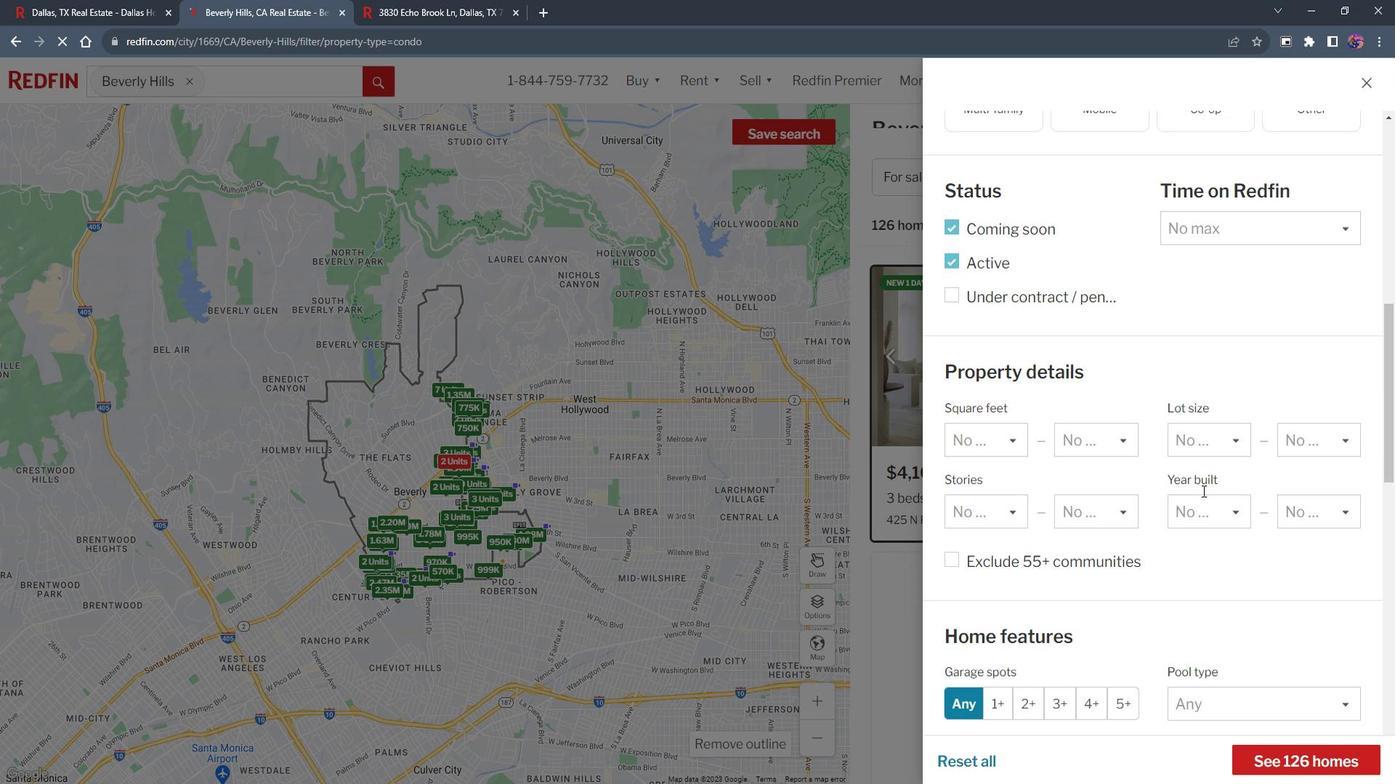 
Action: Mouse scrolled (1217, 487) with delta (0, 0)
Screenshot: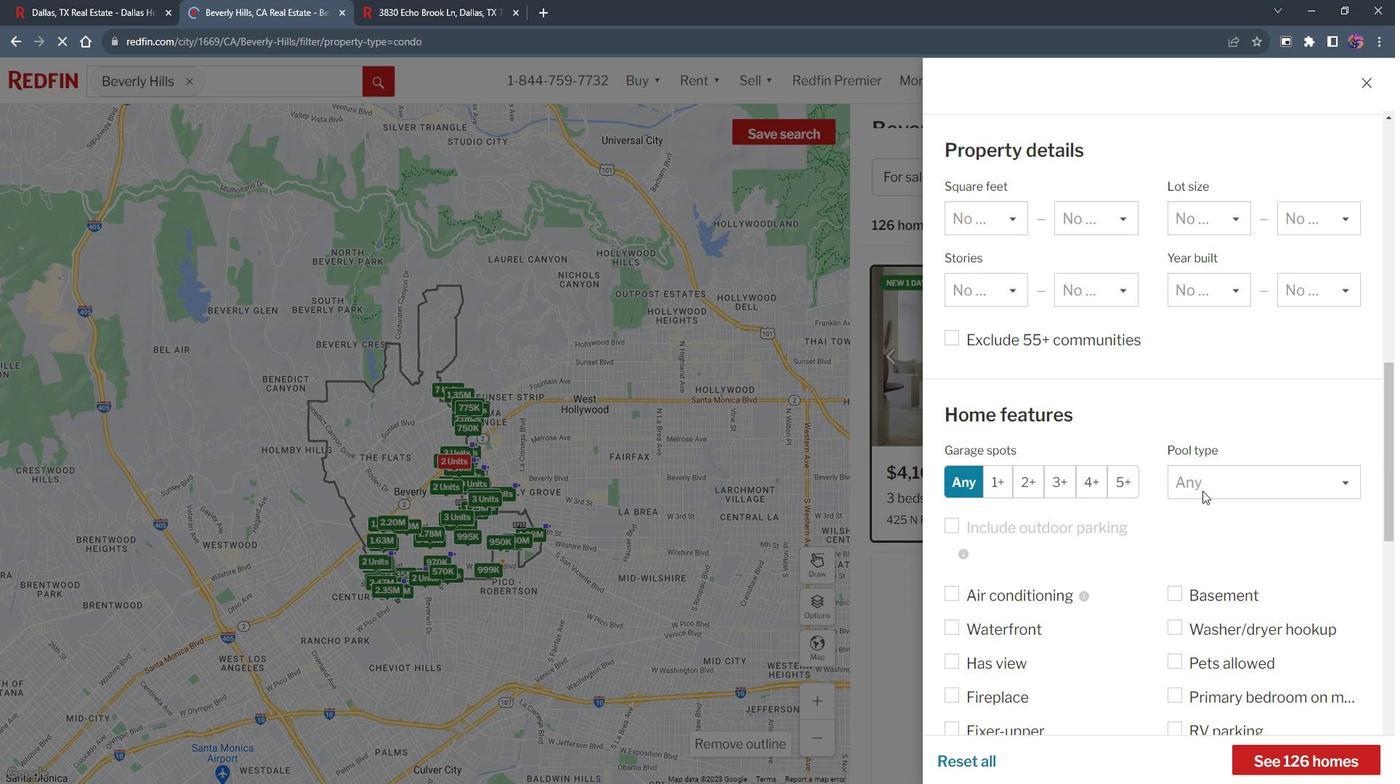 
Action: Mouse moved to (1218, 487)
Screenshot: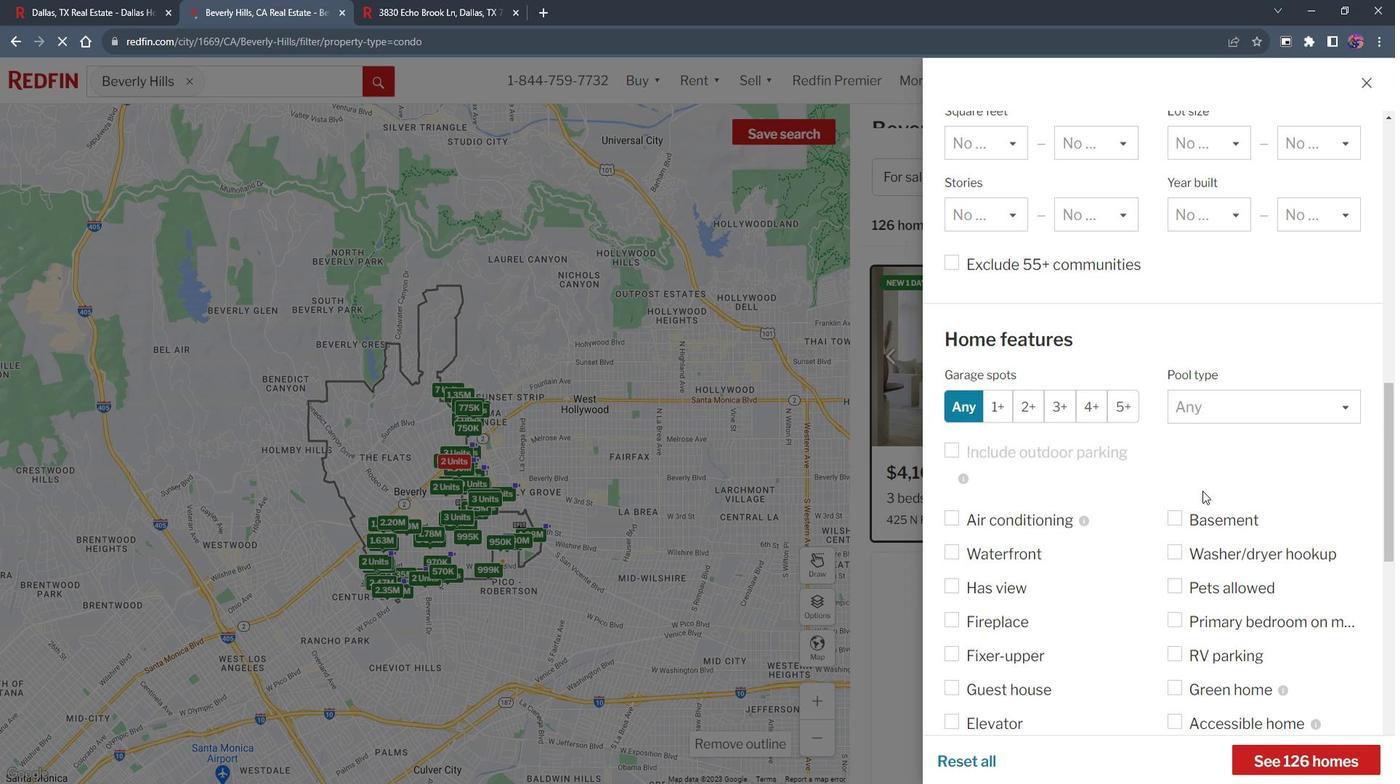 
Action: Mouse scrolled (1218, 486) with delta (0, 0)
Screenshot: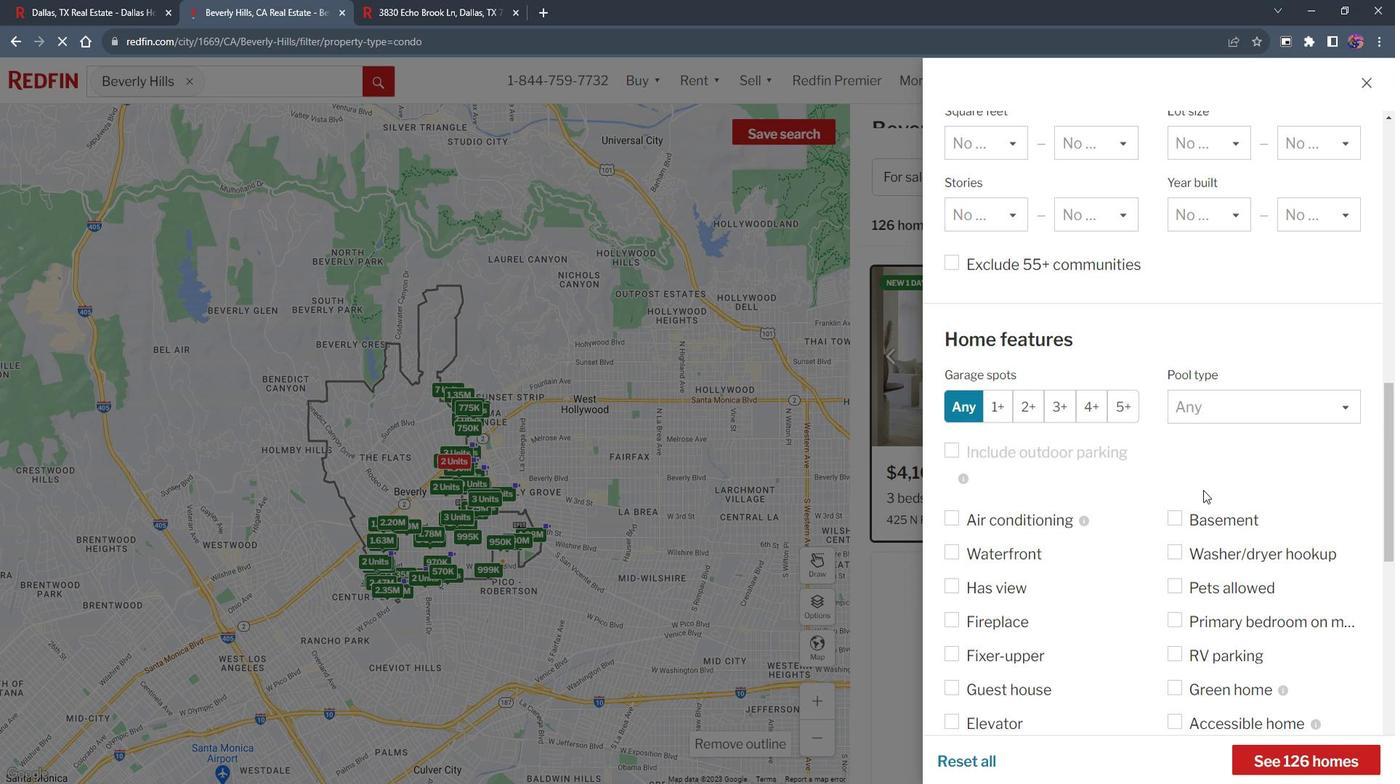 
Action: Mouse moved to (1221, 483)
Screenshot: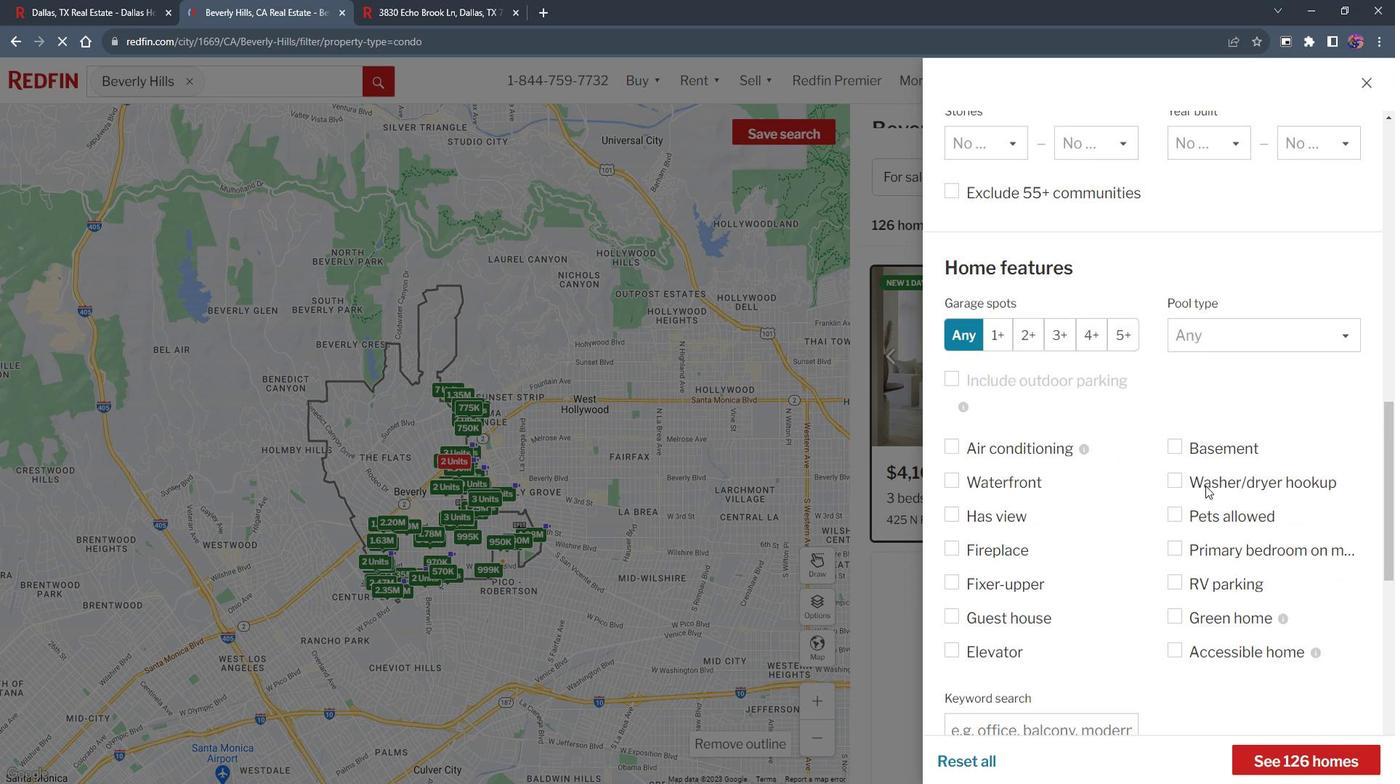 
Action: Mouse scrolled (1221, 482) with delta (0, 0)
Screenshot: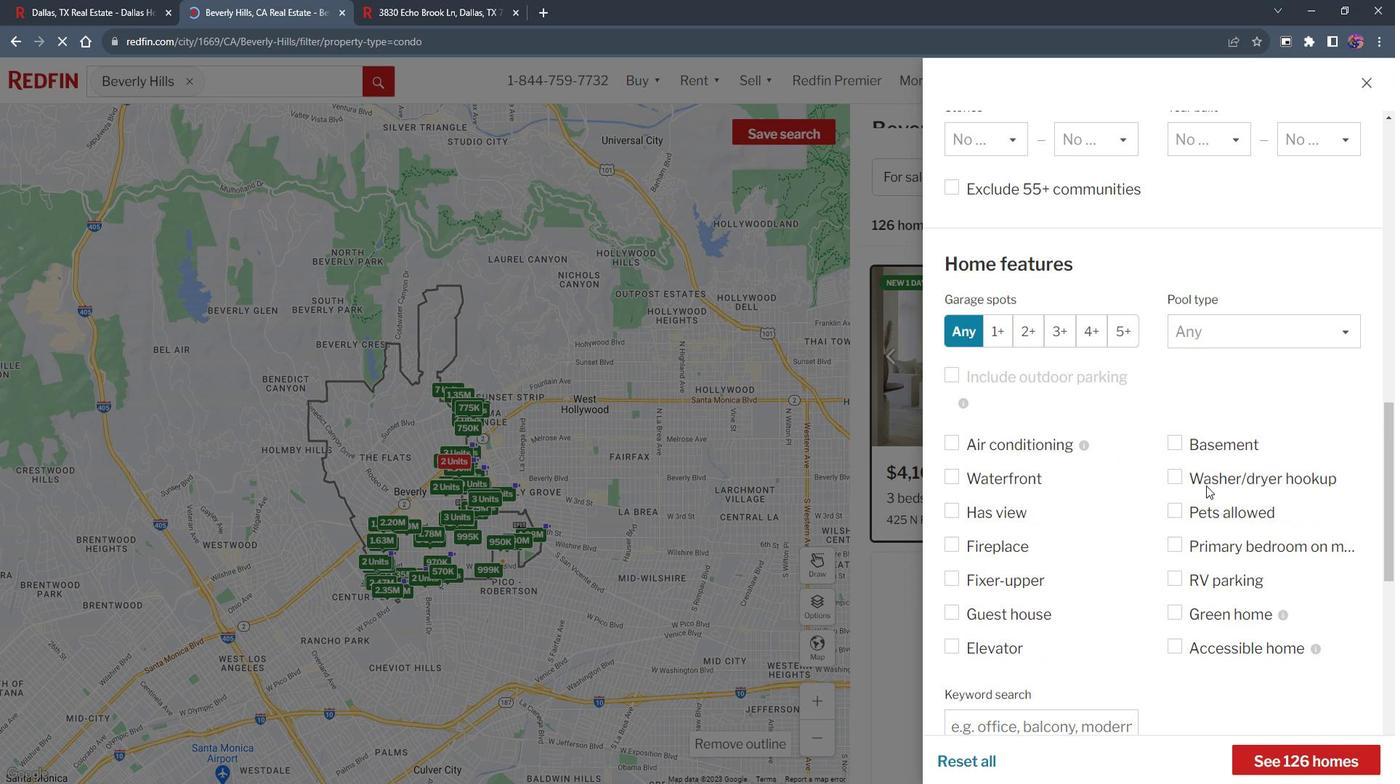 
Action: Mouse scrolled (1221, 482) with delta (0, 0)
Screenshot: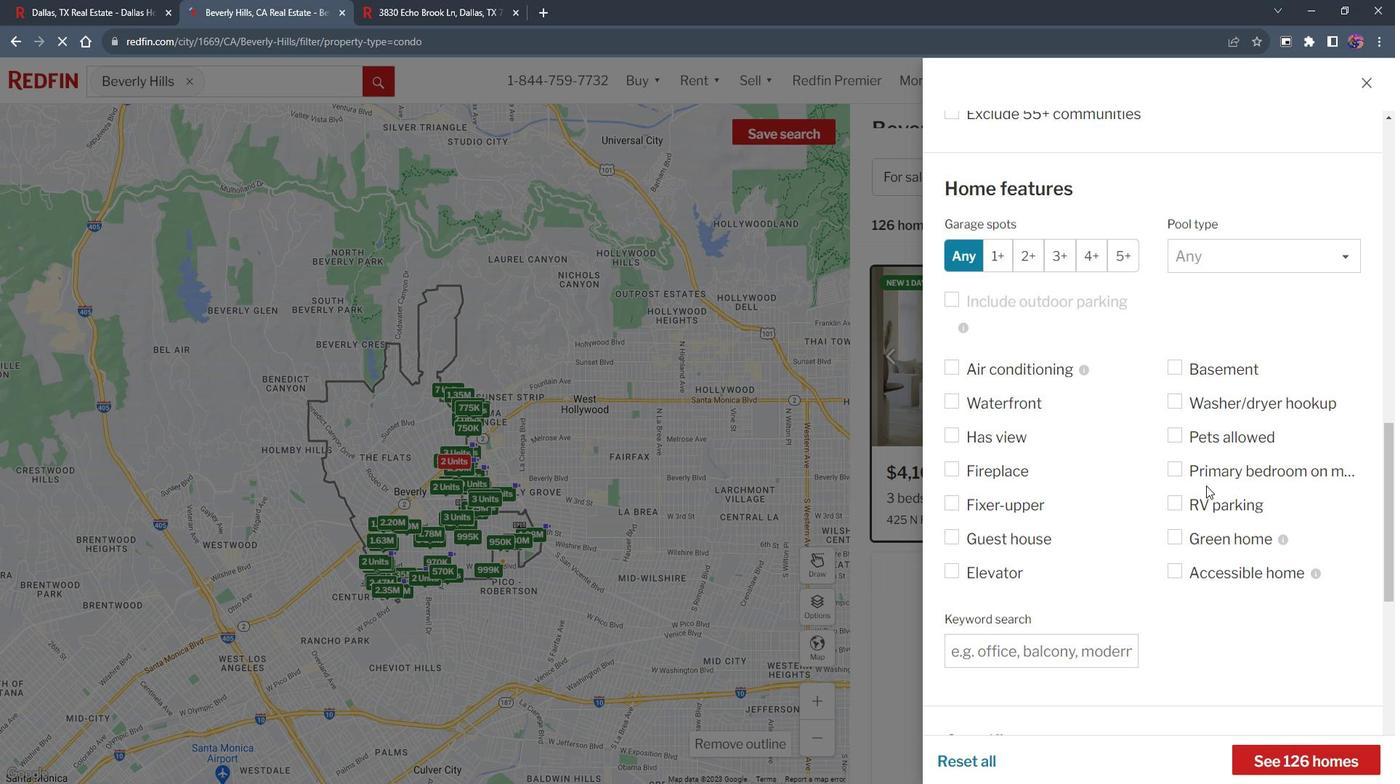 
Action: Mouse moved to (1223, 475)
Screenshot: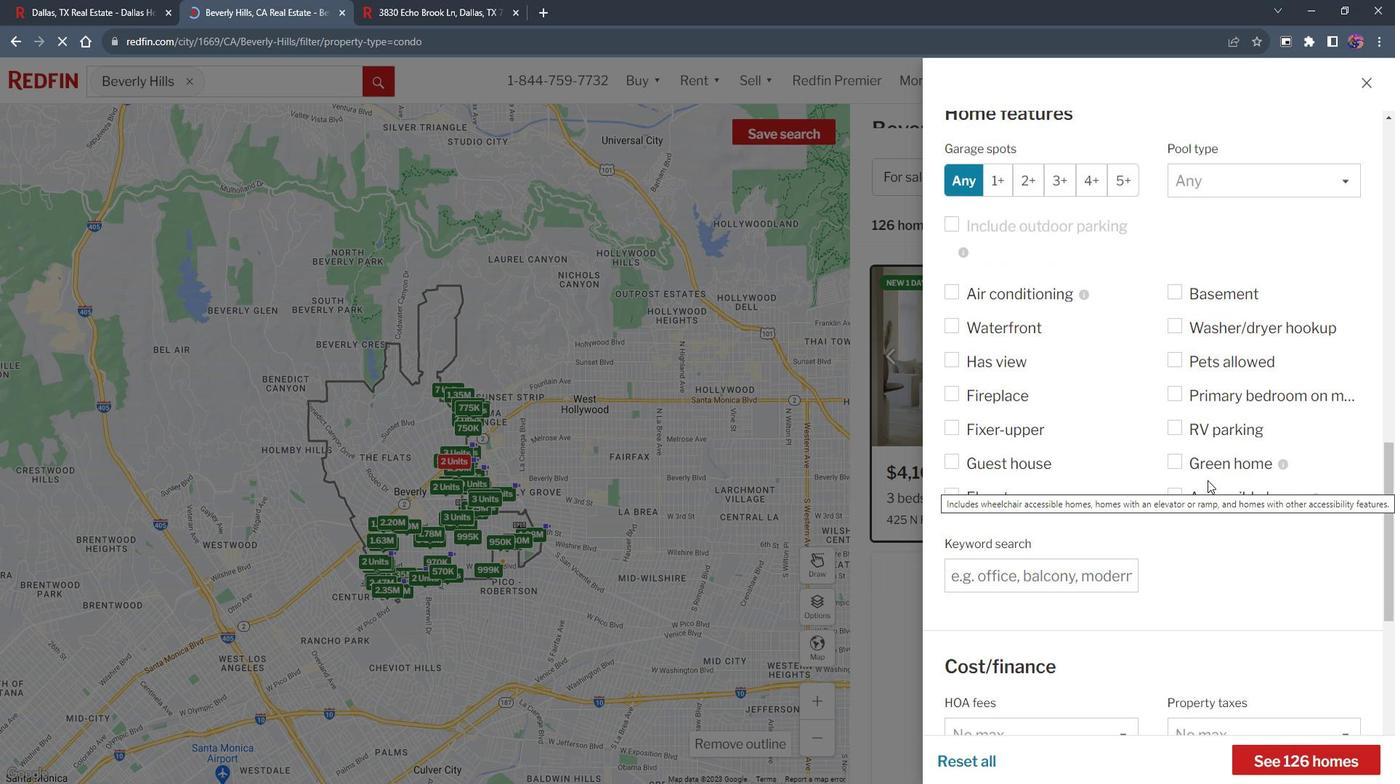 
Action: Mouse scrolled (1223, 476) with delta (0, 0)
Screenshot: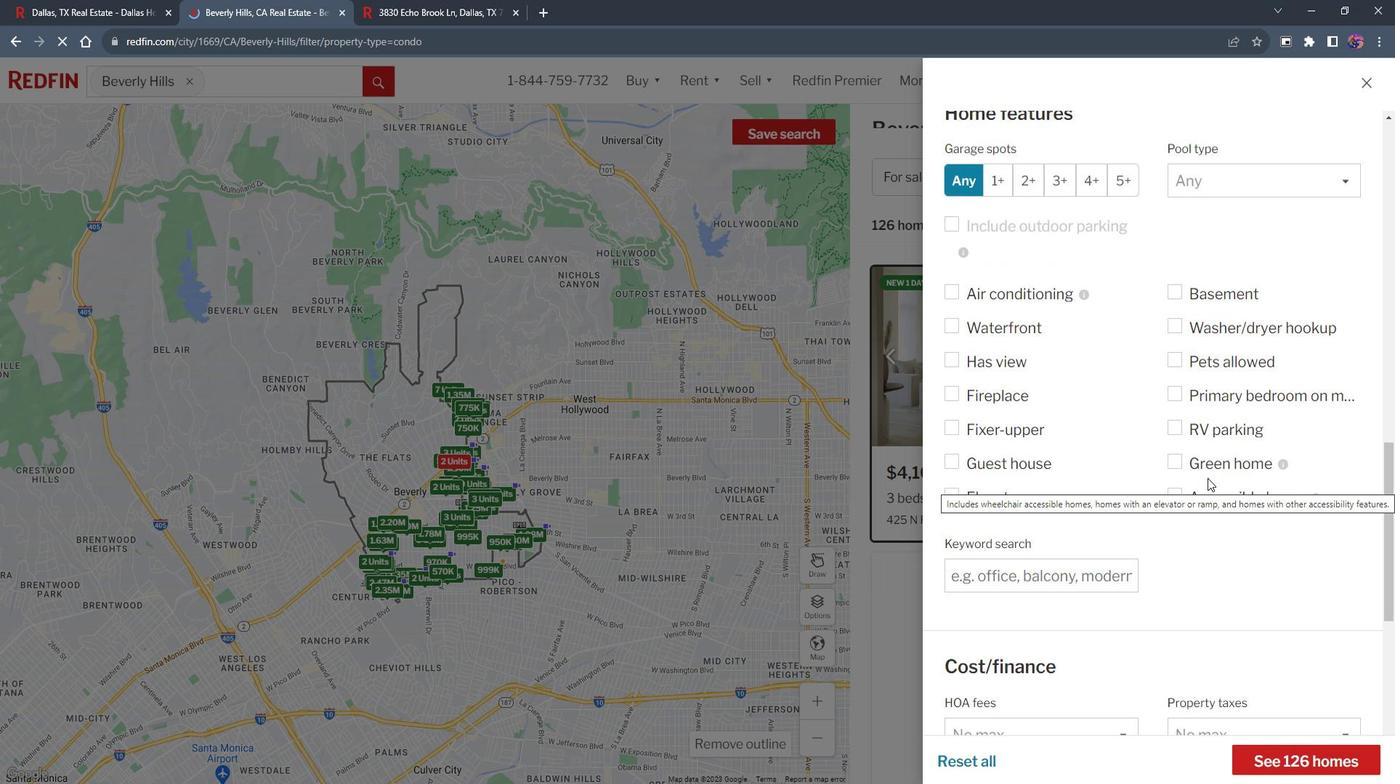 
Action: Mouse scrolled (1223, 476) with delta (0, 0)
Screenshot: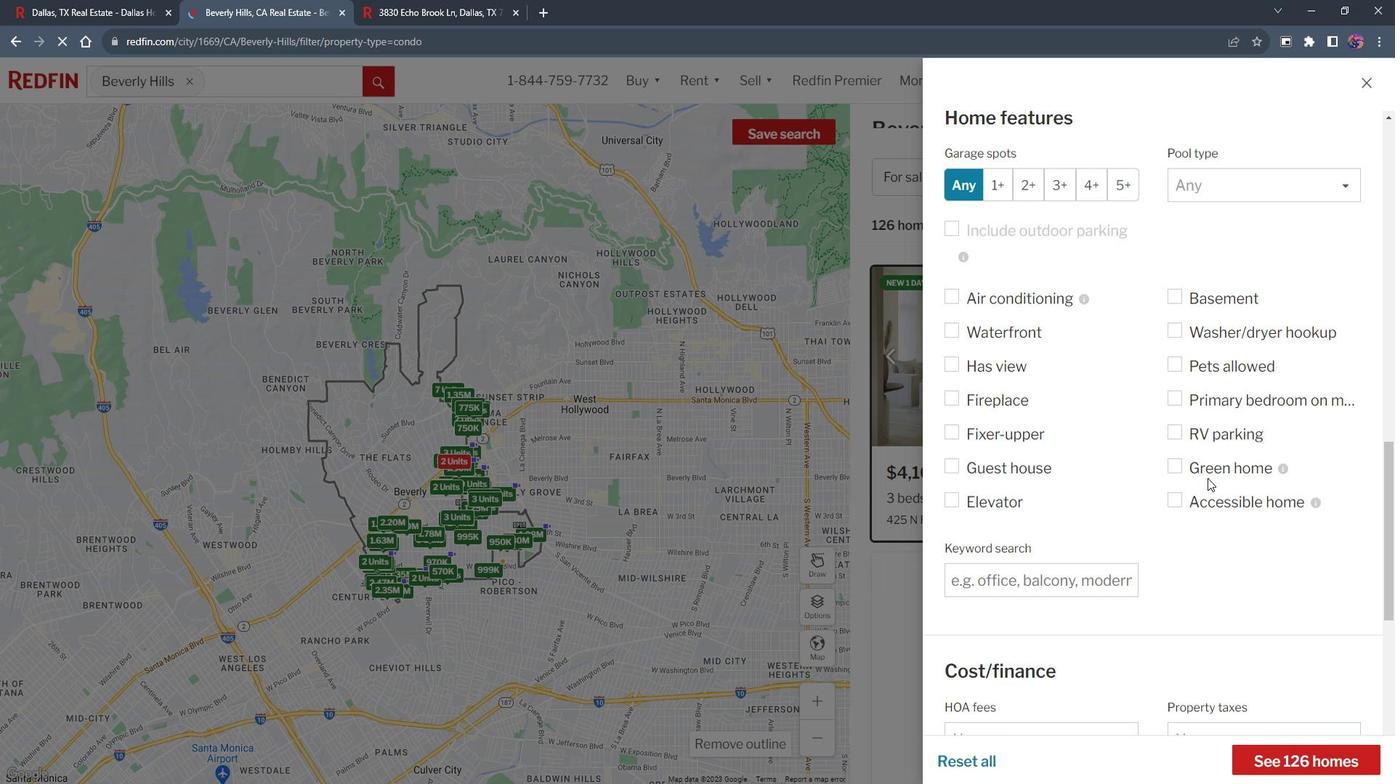 
Action: Mouse moved to (1262, 329)
Screenshot: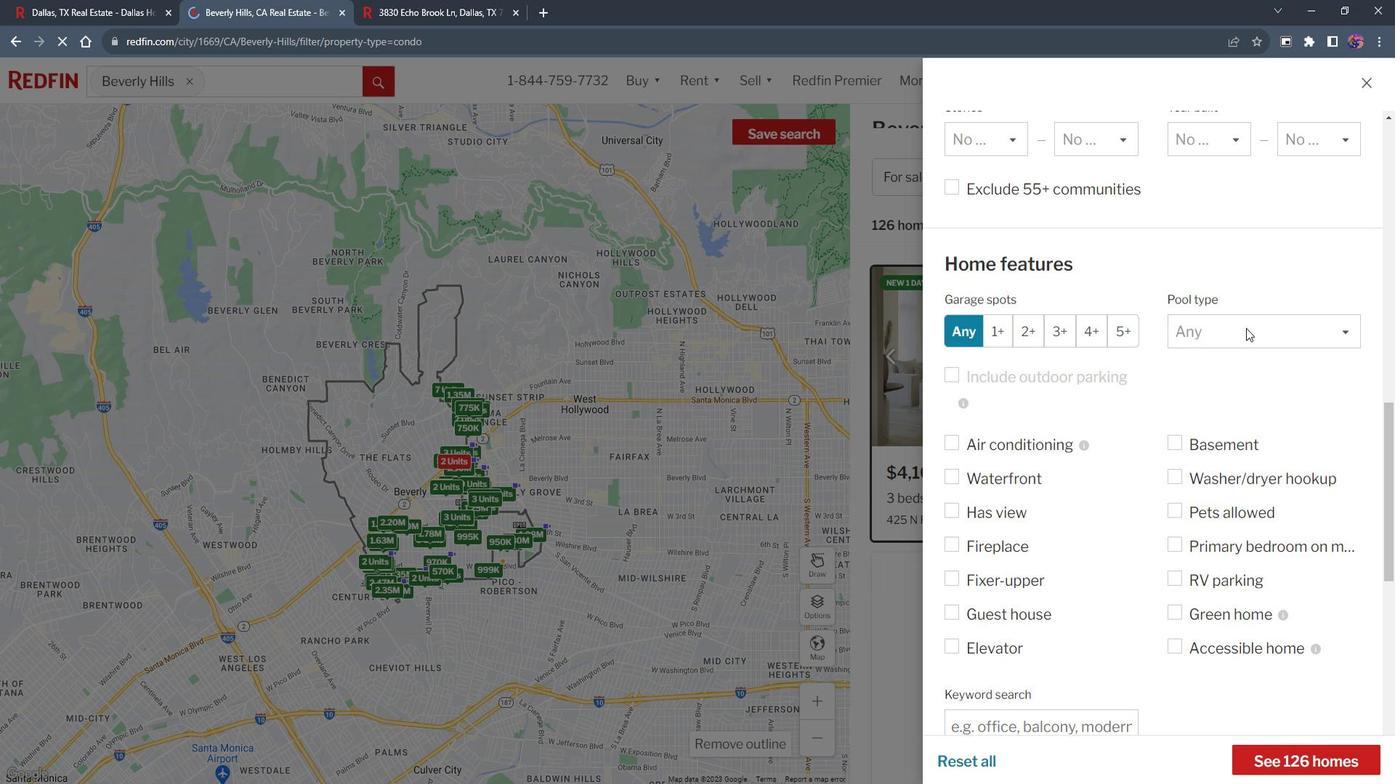 
Action: Mouse pressed left at (1262, 329)
Screenshot: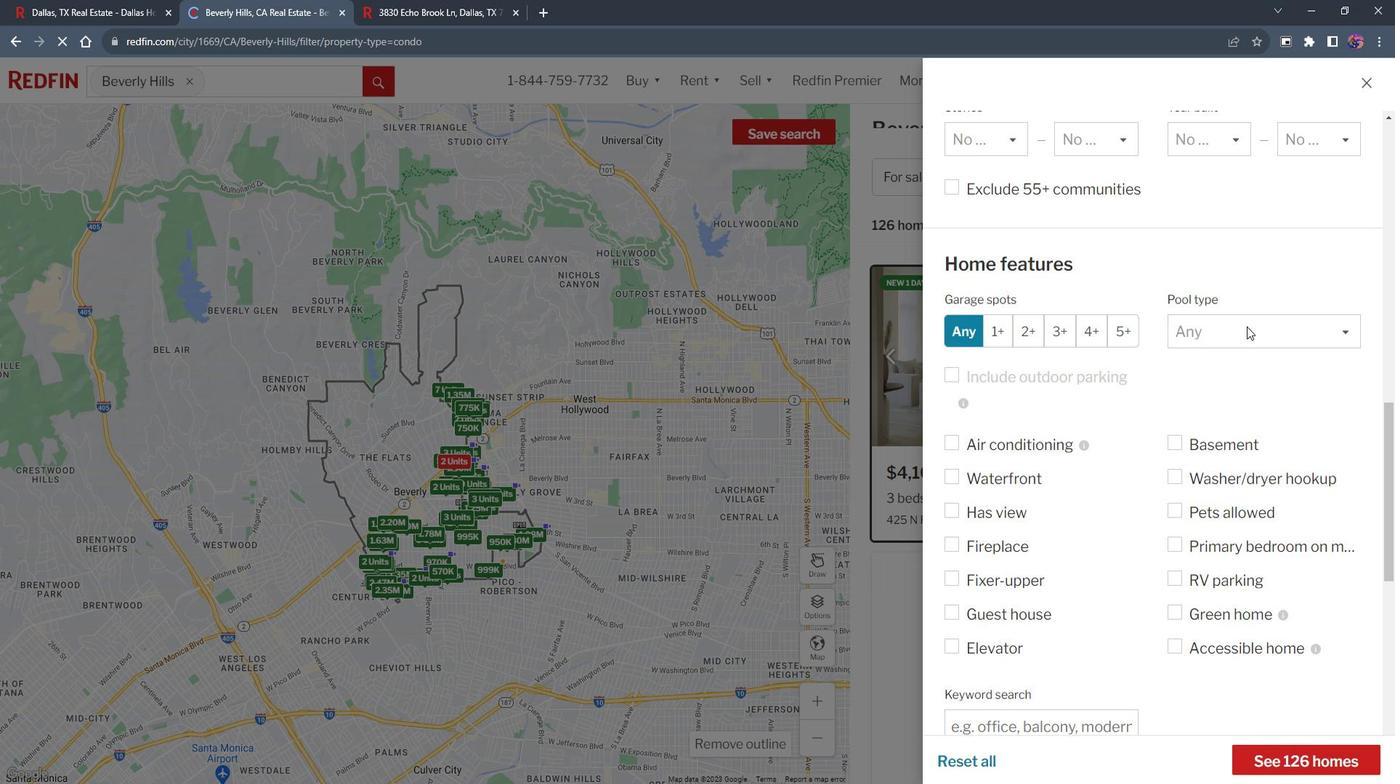
Action: Mouse moved to (1245, 373)
Screenshot: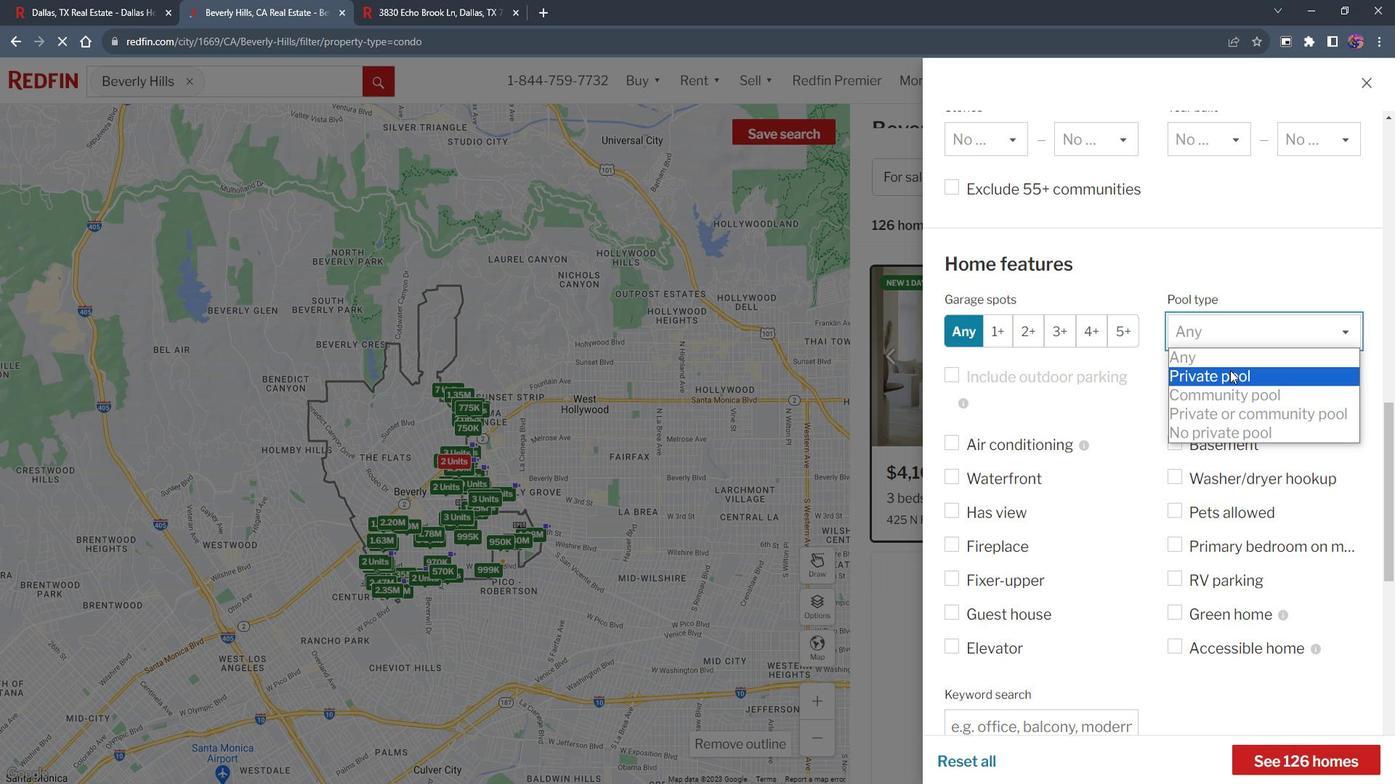 
Action: Mouse pressed left at (1245, 373)
Screenshot: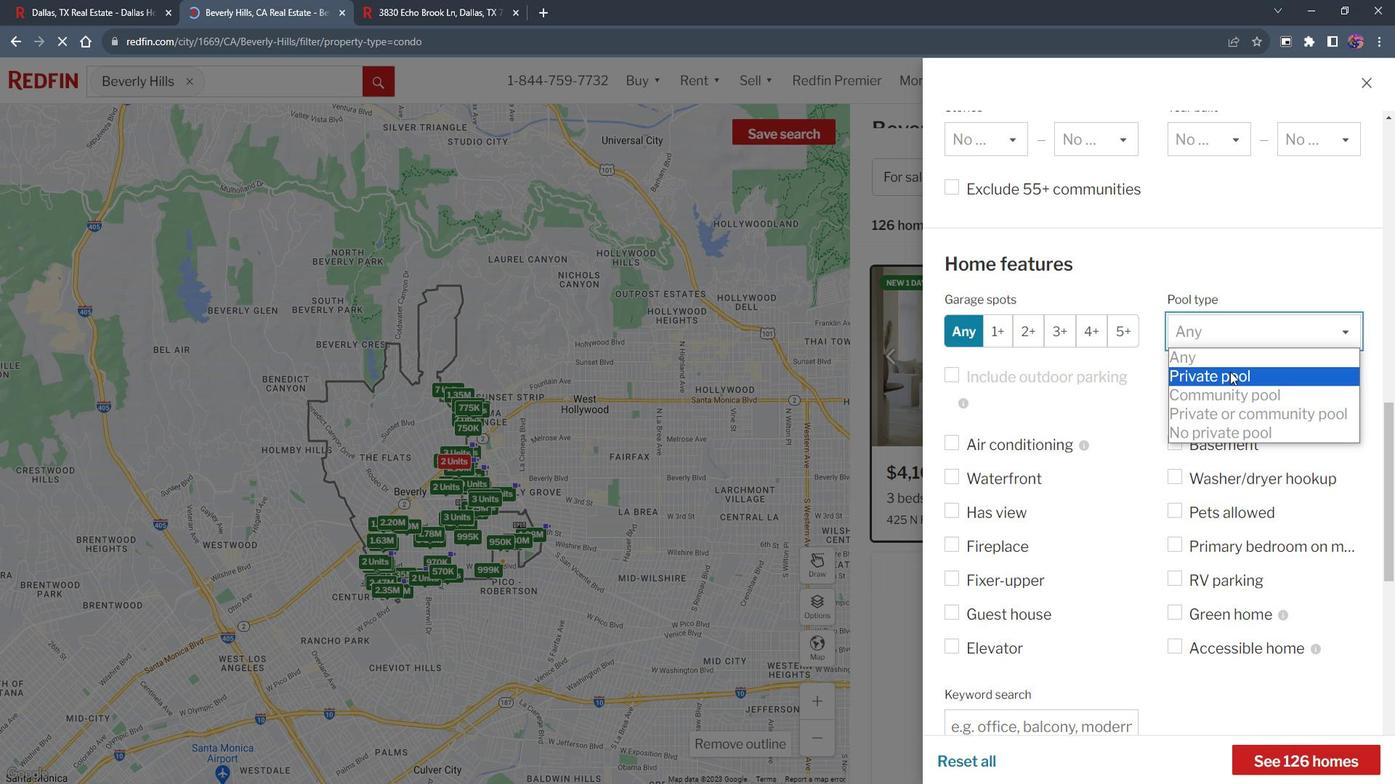 
Action: Mouse moved to (1172, 505)
Screenshot: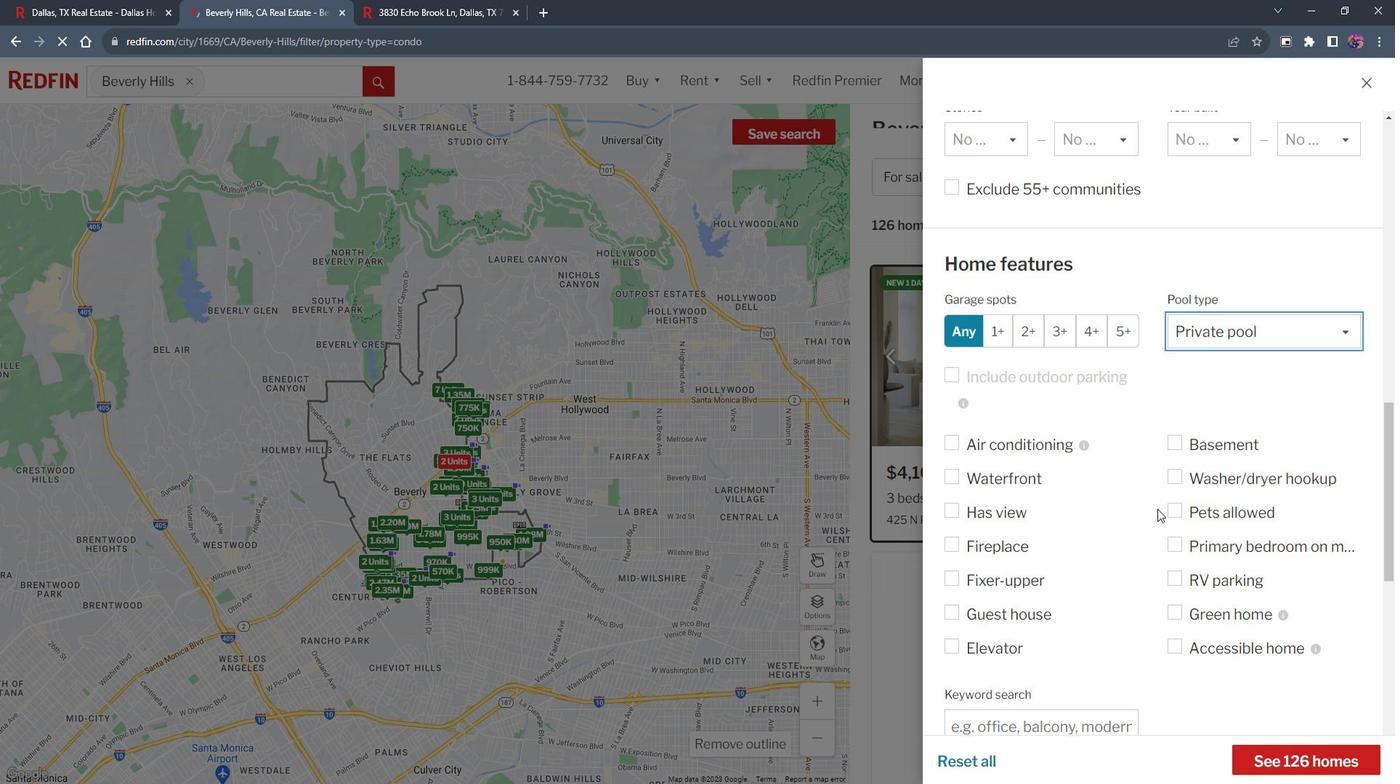 
Action: Mouse scrolled (1172, 505) with delta (0, 0)
Screenshot: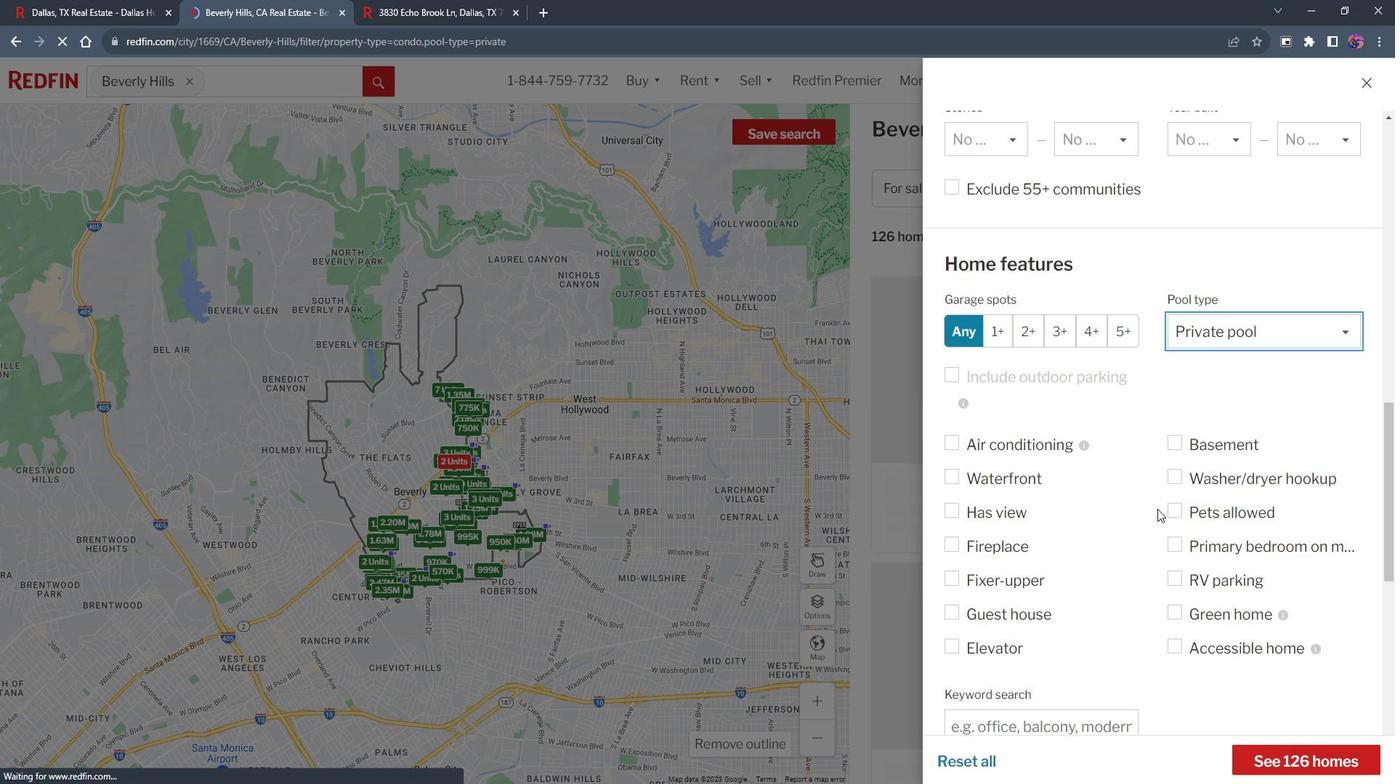 
Action: Mouse scrolled (1172, 505) with delta (0, 0)
Screenshot: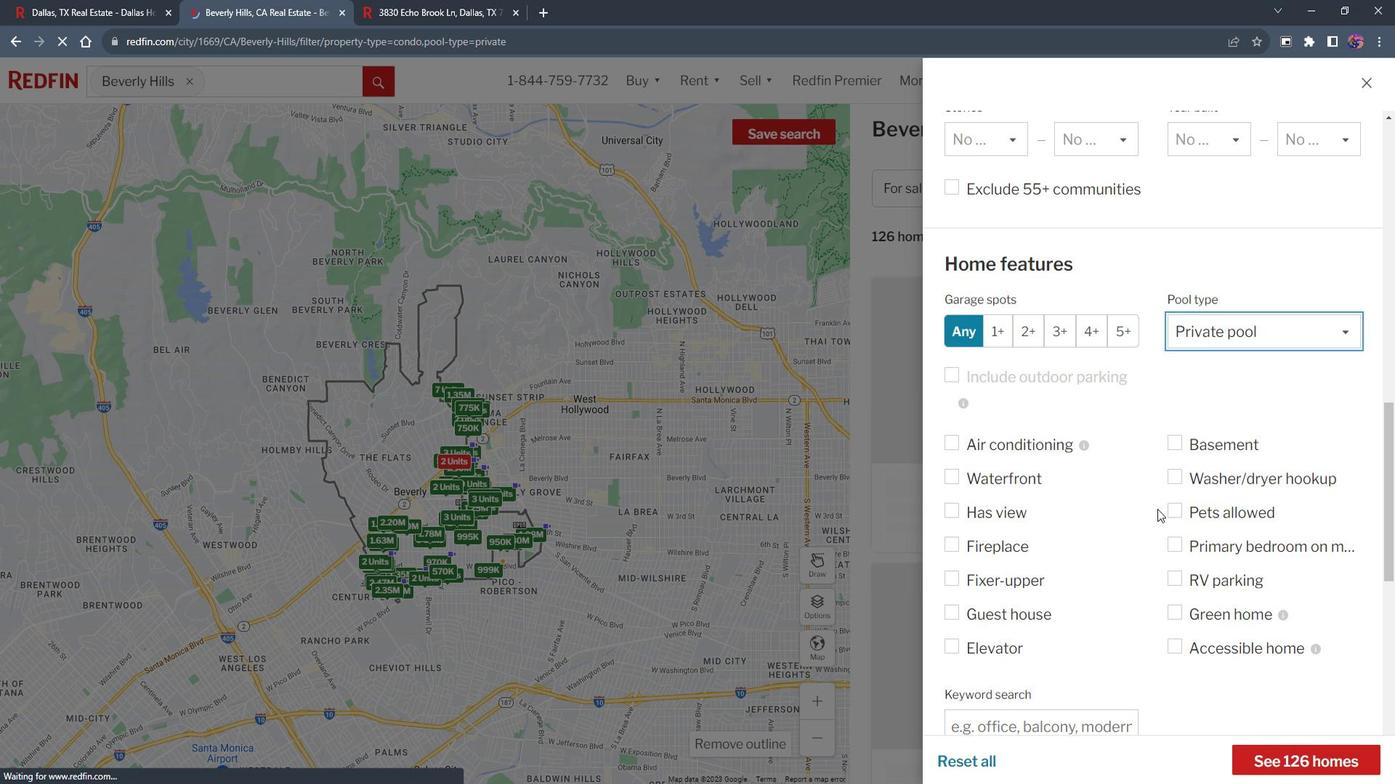 
Action: Mouse scrolled (1172, 505) with delta (0, 0)
Screenshot: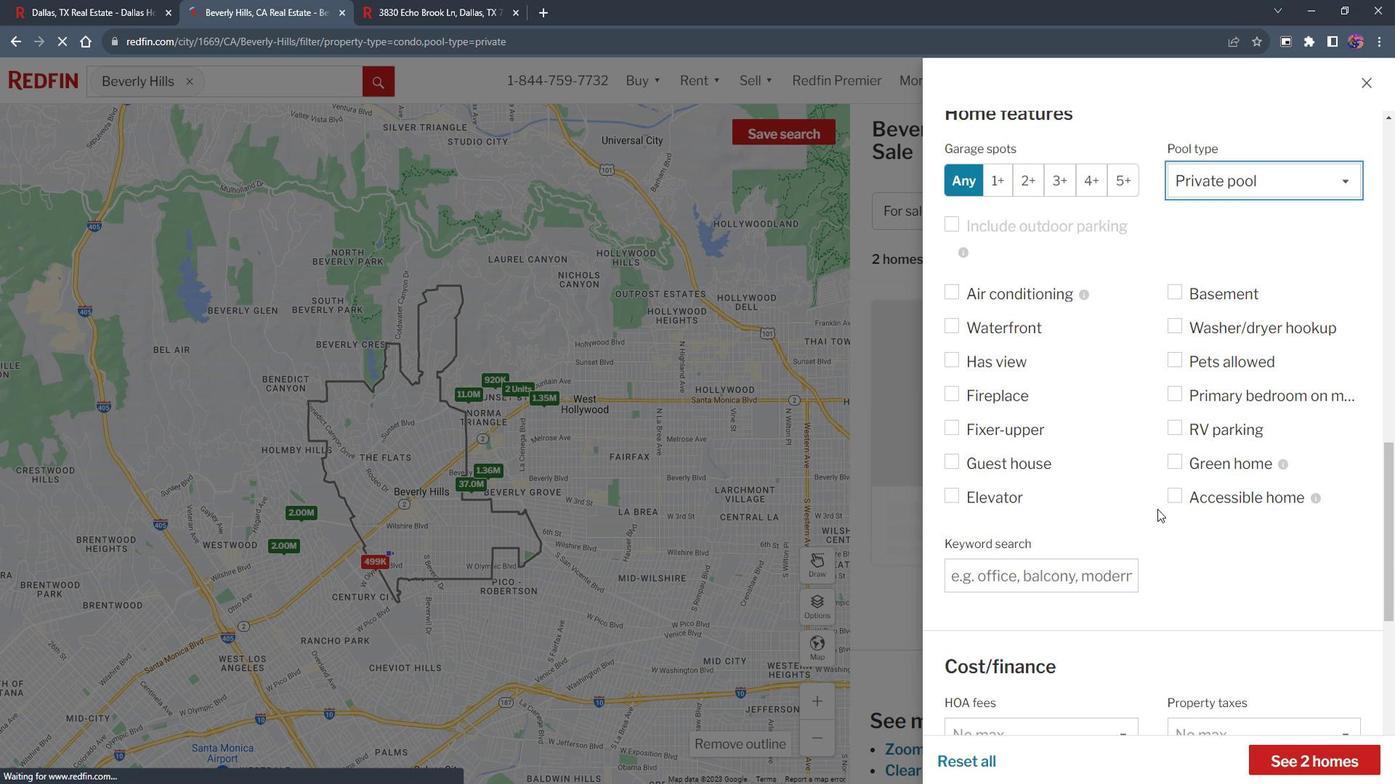 
Action: Mouse scrolled (1172, 505) with delta (0, 0)
Screenshot: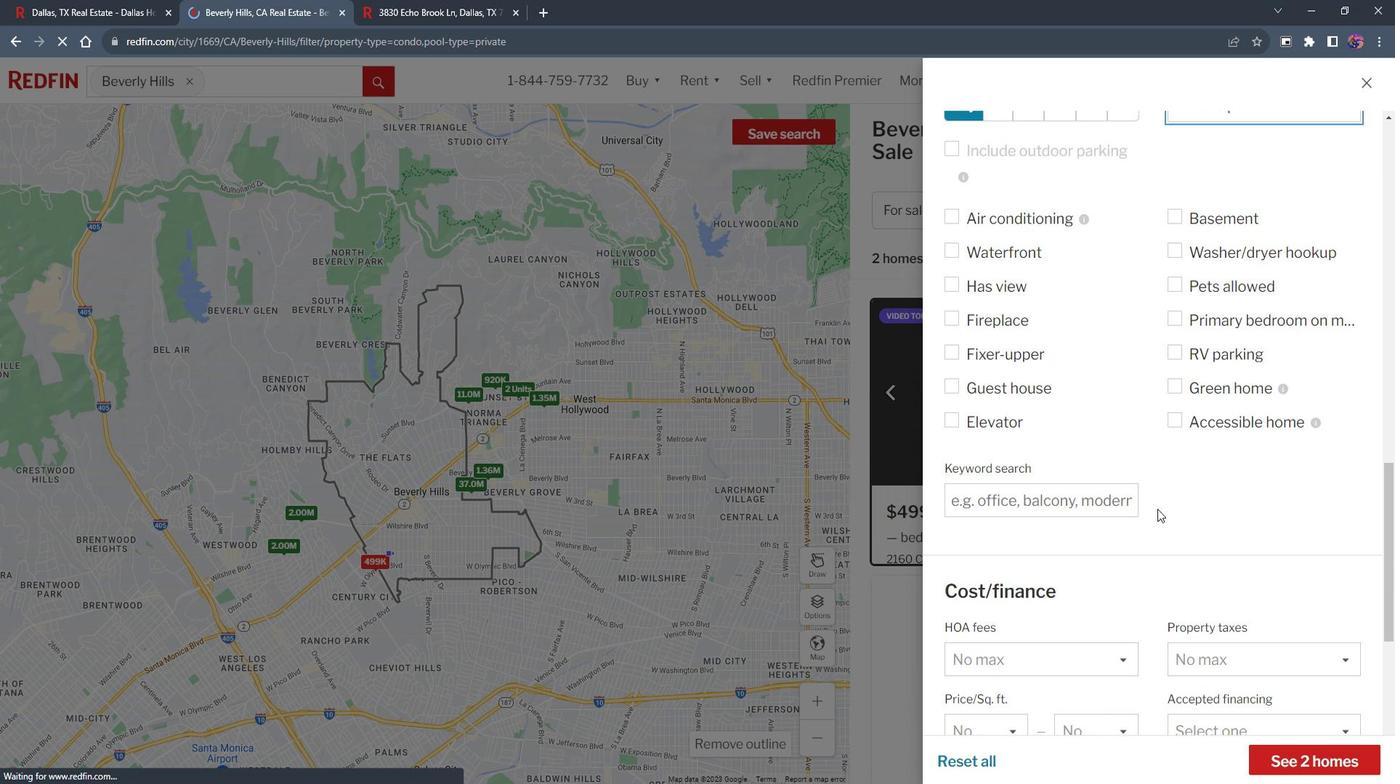 
Action: Mouse scrolled (1172, 505) with delta (0, 0)
Screenshot: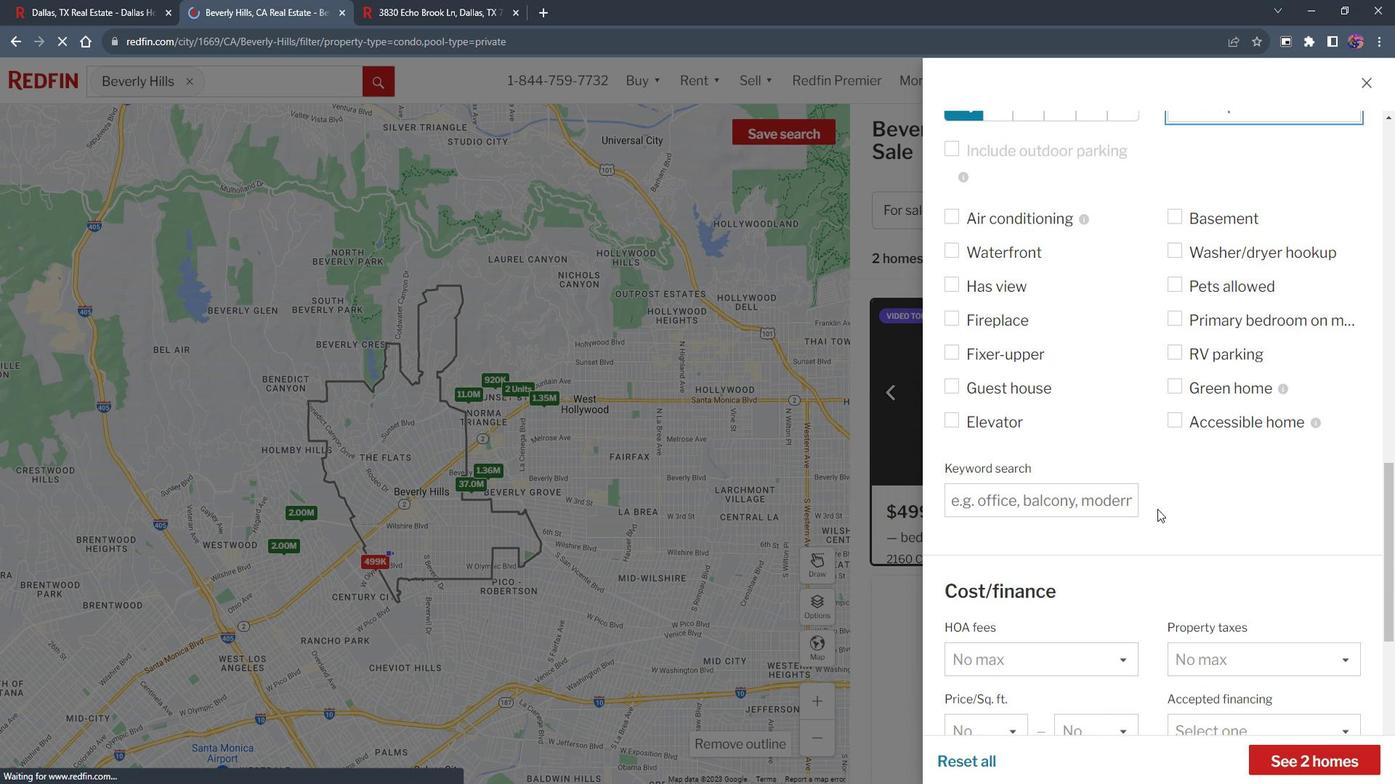 
Action: Mouse moved to (1333, 743)
Screenshot: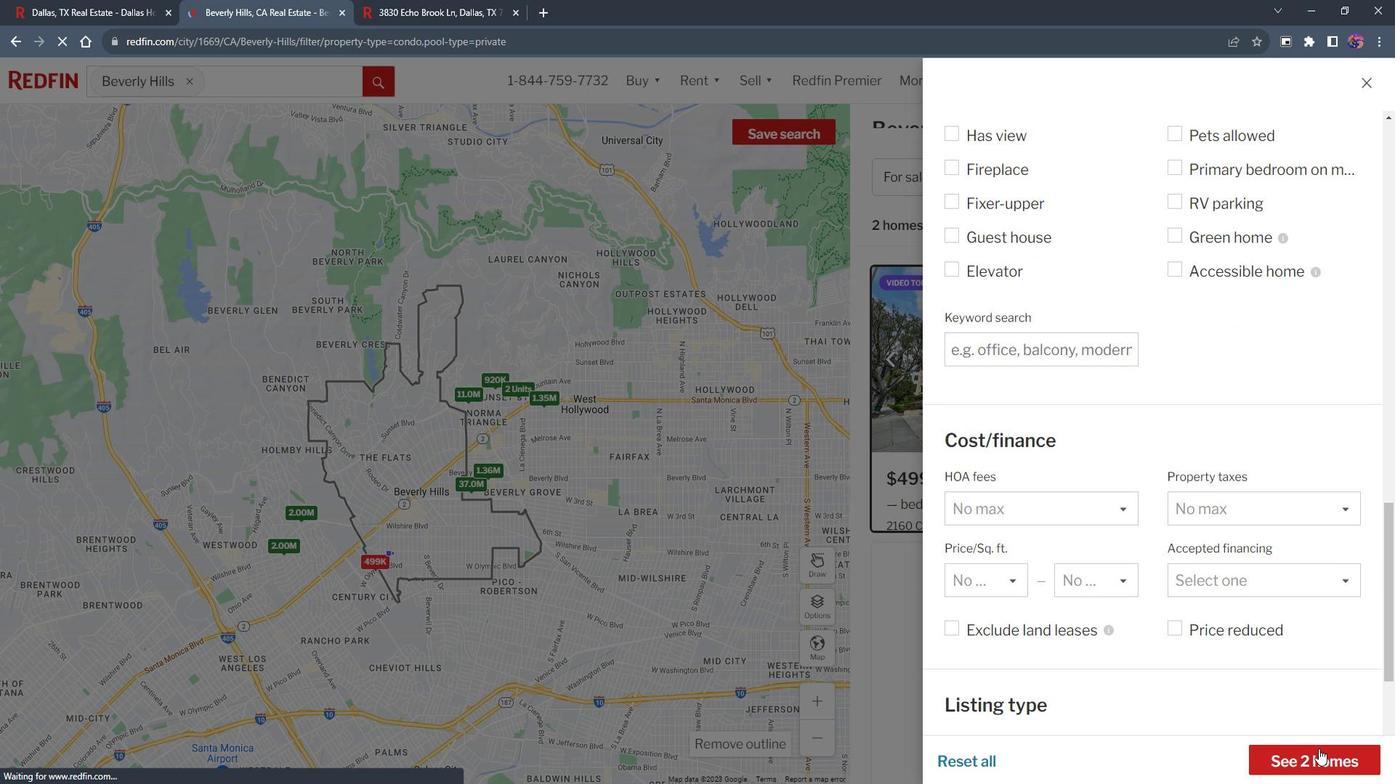 
Action: Mouse pressed left at (1333, 743)
Screenshot: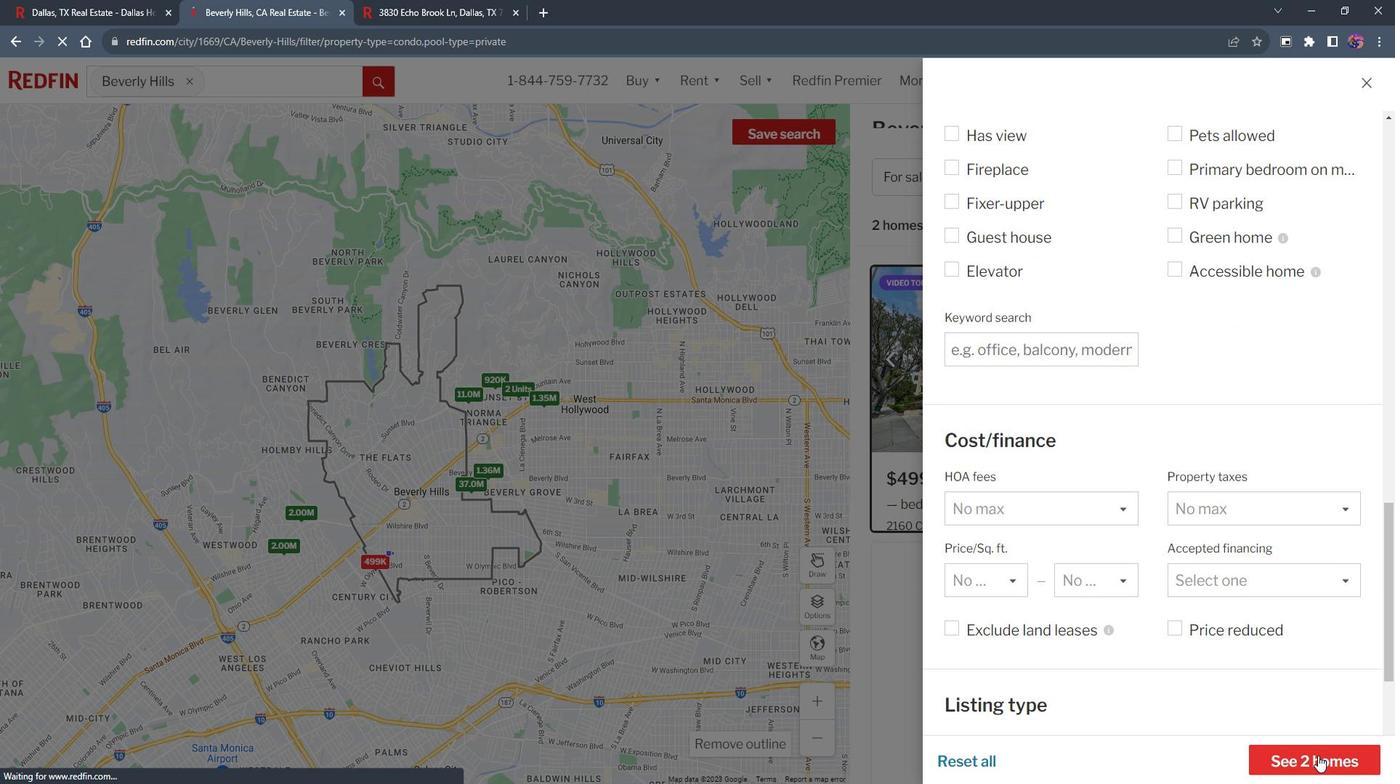 
Action: Mouse moved to (975, 379)
Screenshot: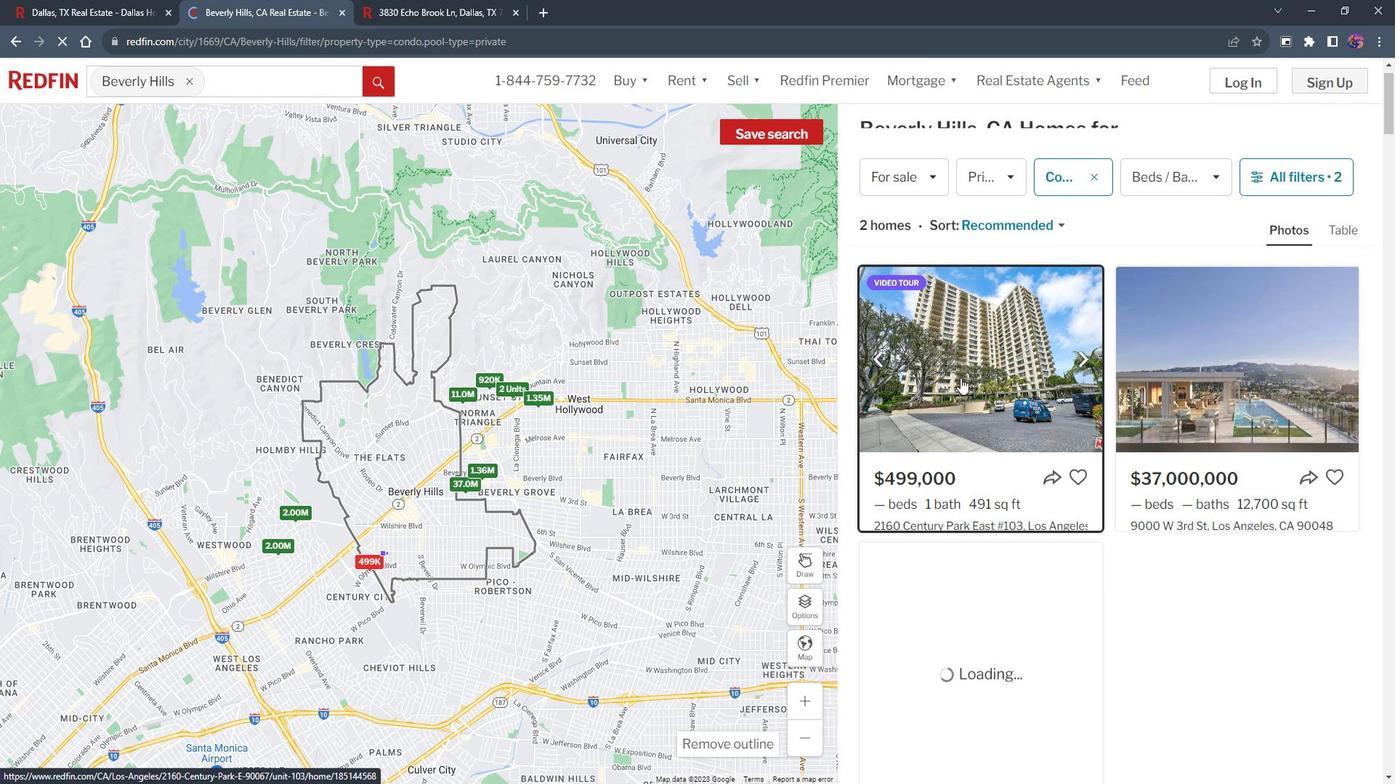 
Action: Mouse pressed left at (975, 379)
Screenshot: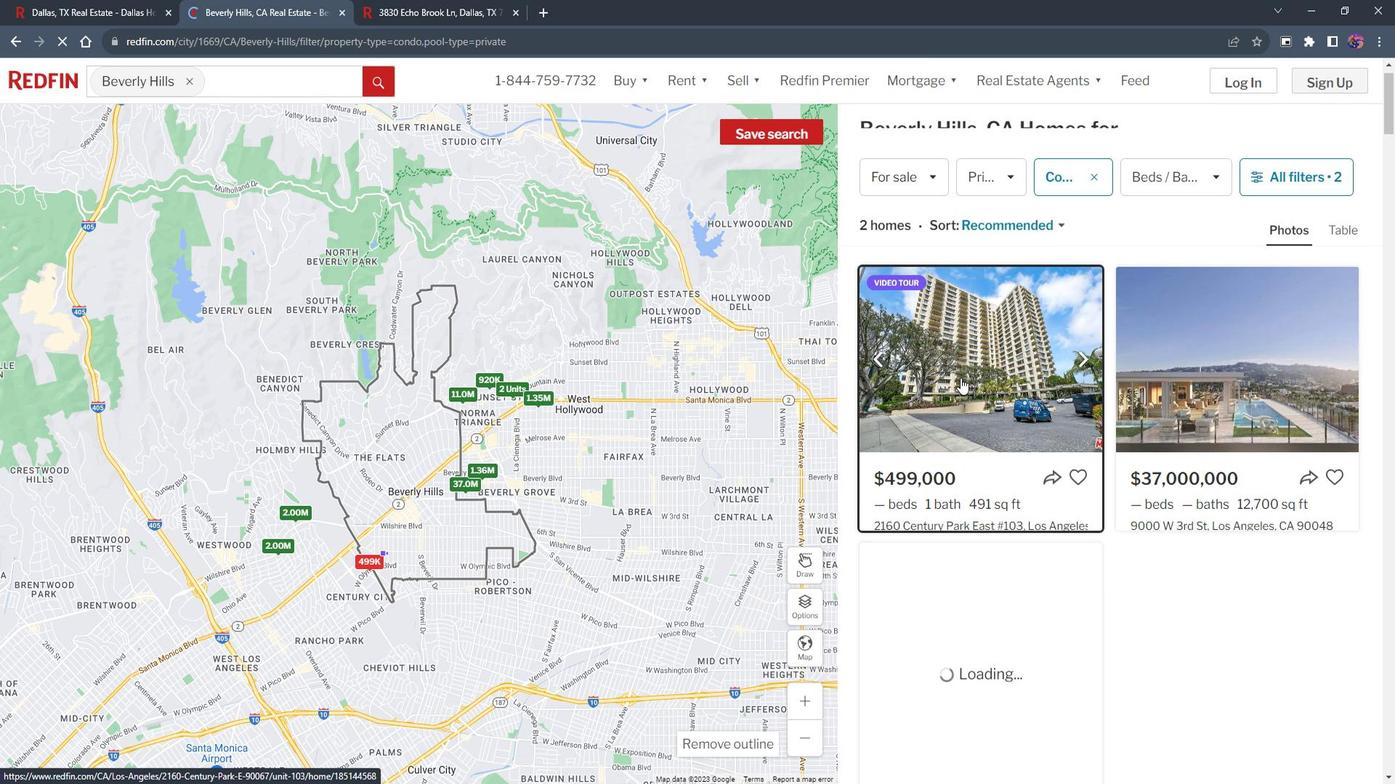 
Action: Mouse moved to (632, 560)
Screenshot: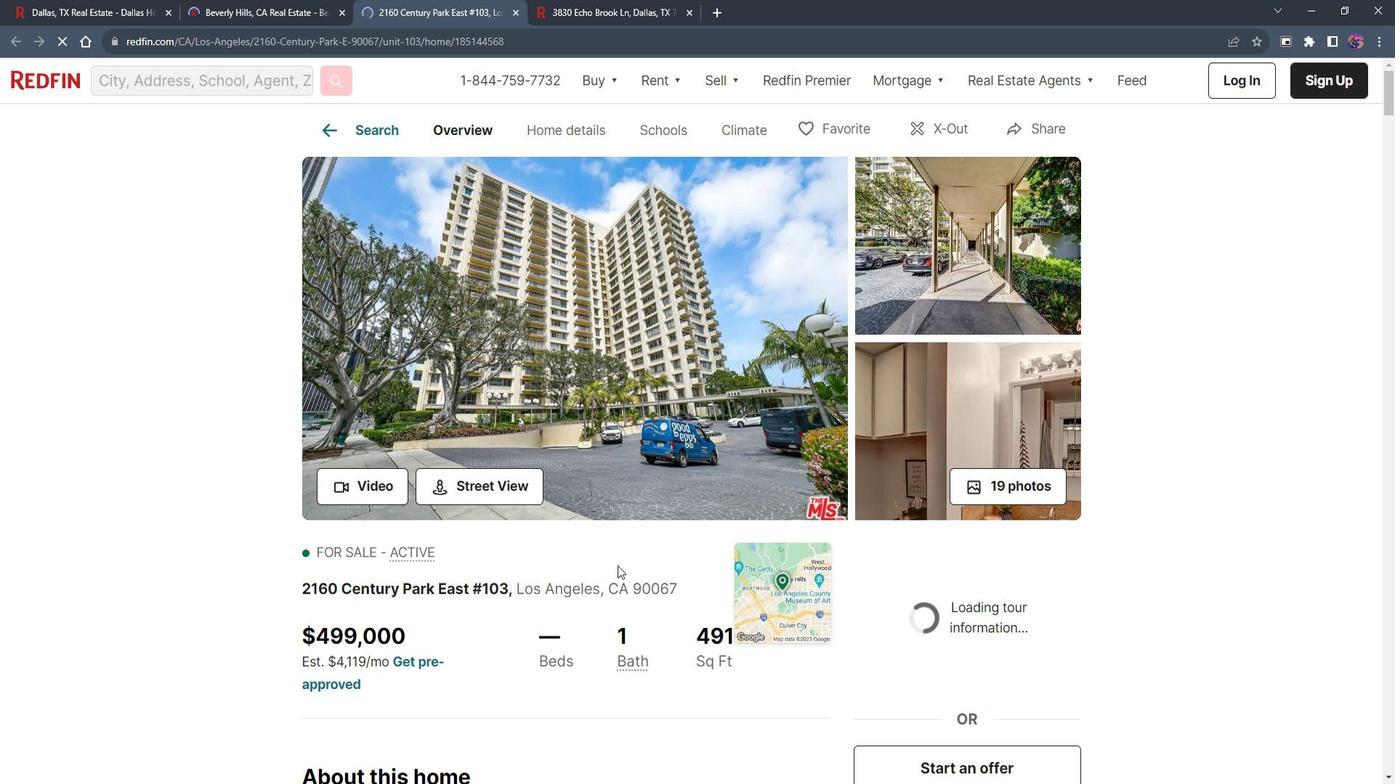 
Action: Mouse scrolled (632, 559) with delta (0, 0)
Screenshot: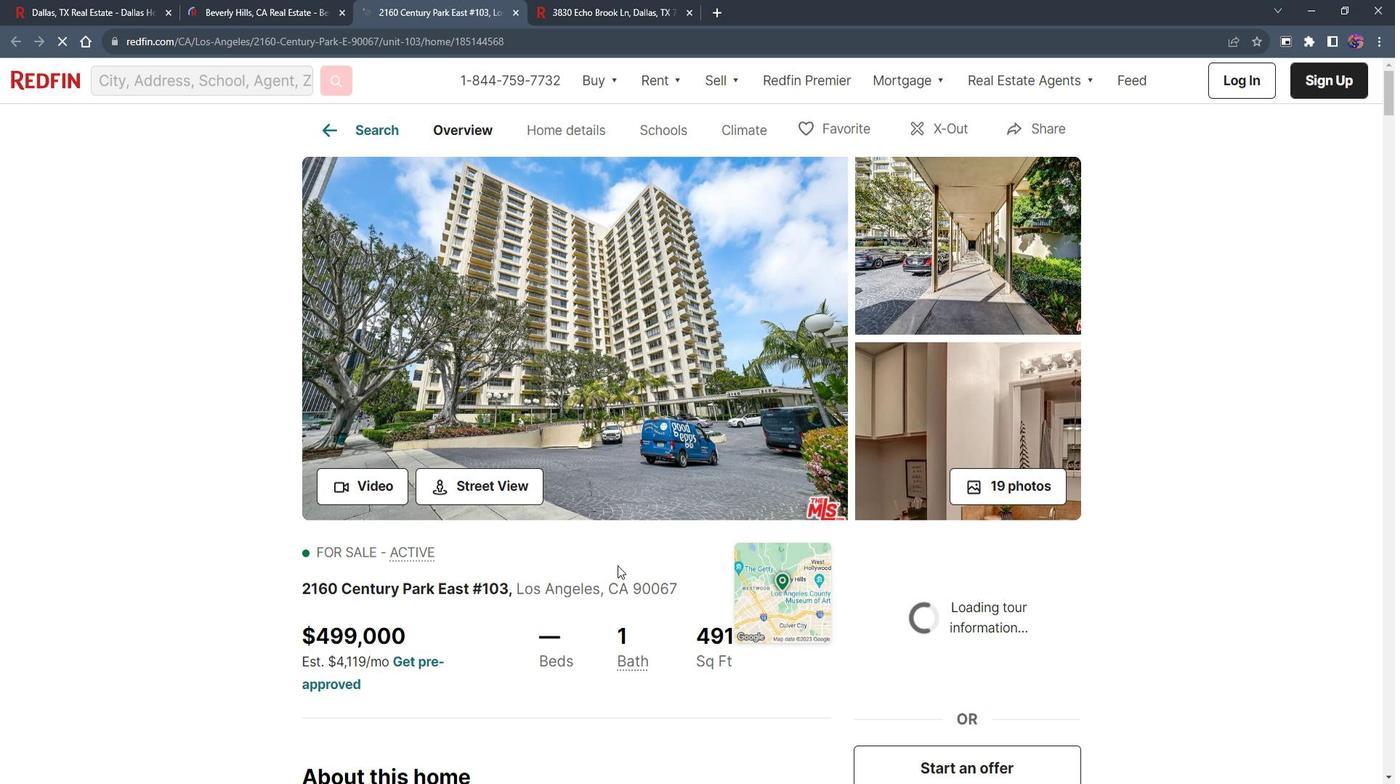 
Action: Mouse moved to (634, 560)
Screenshot: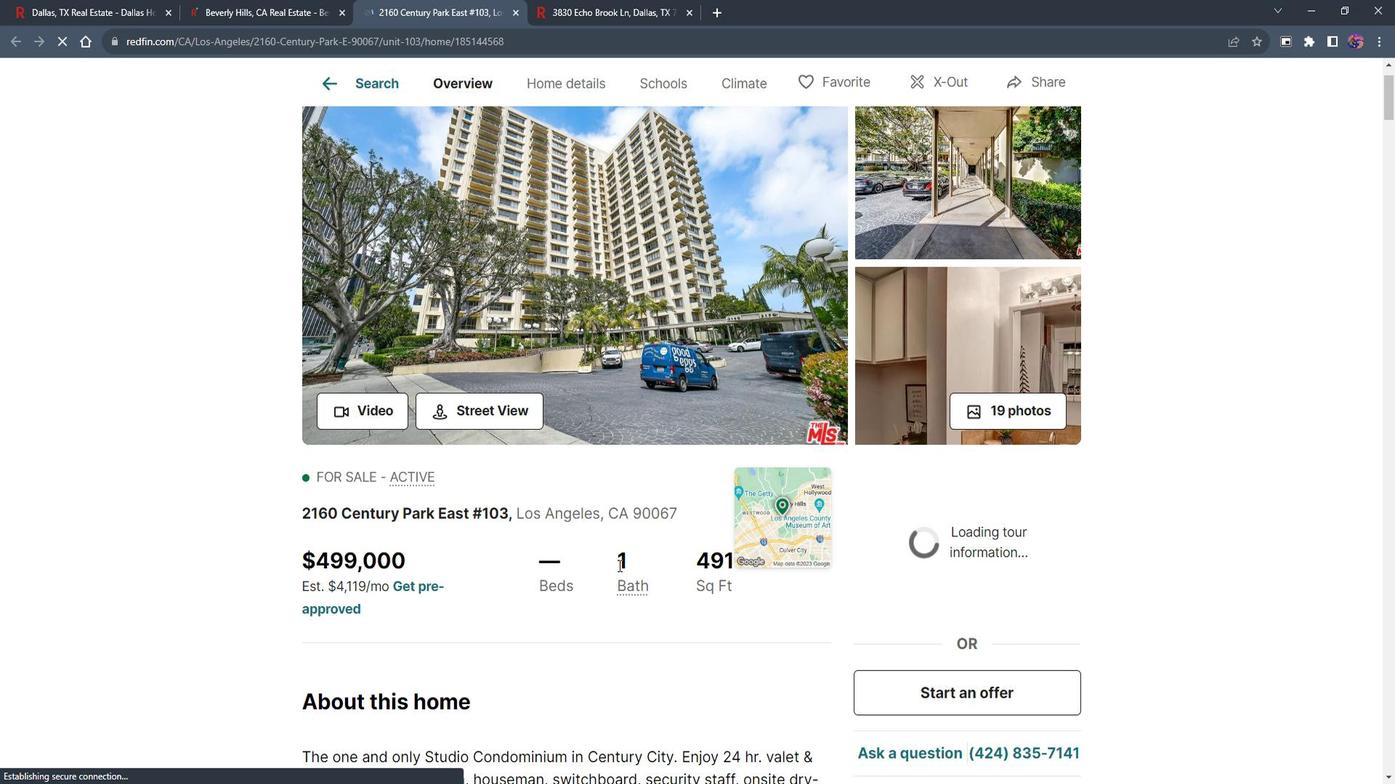 
Action: Mouse scrolled (634, 561) with delta (0, 0)
Screenshot: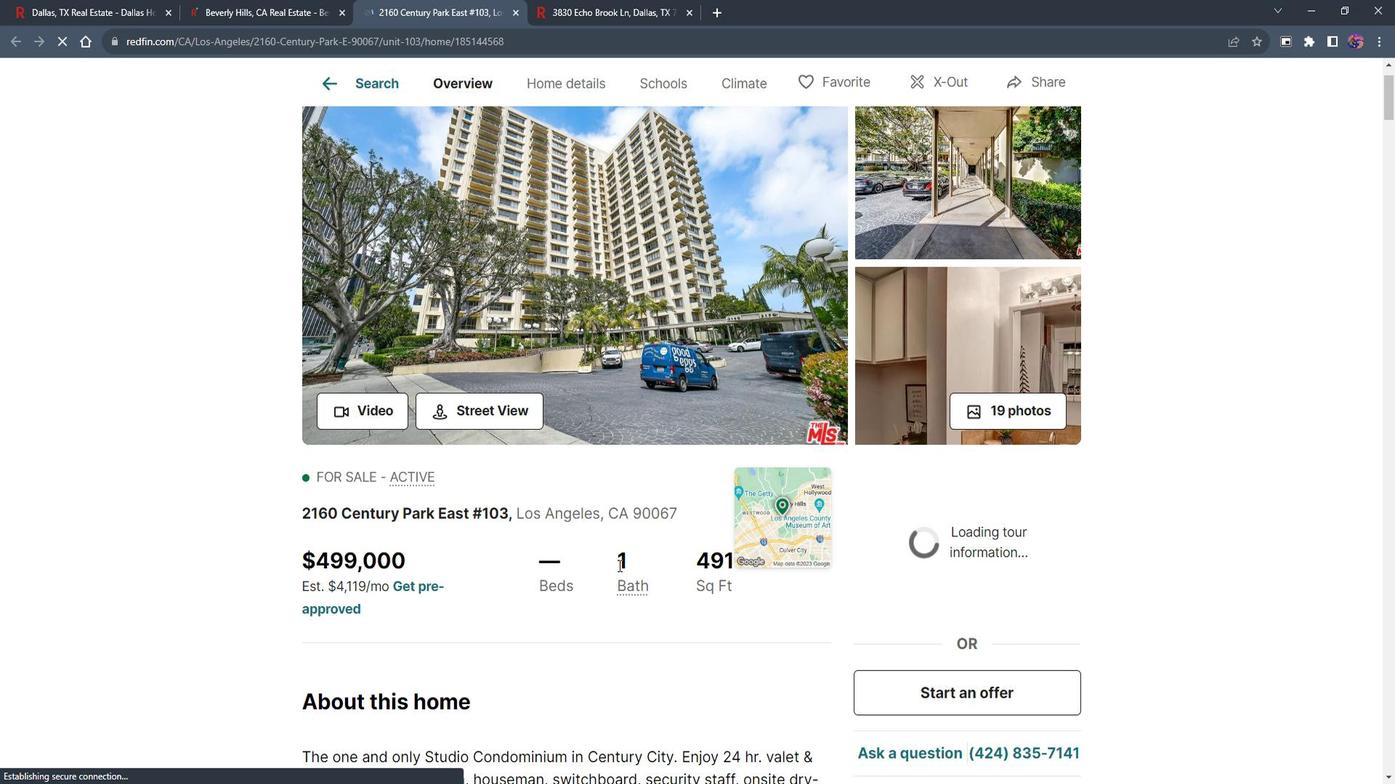 
Action: Mouse moved to (635, 559)
Screenshot: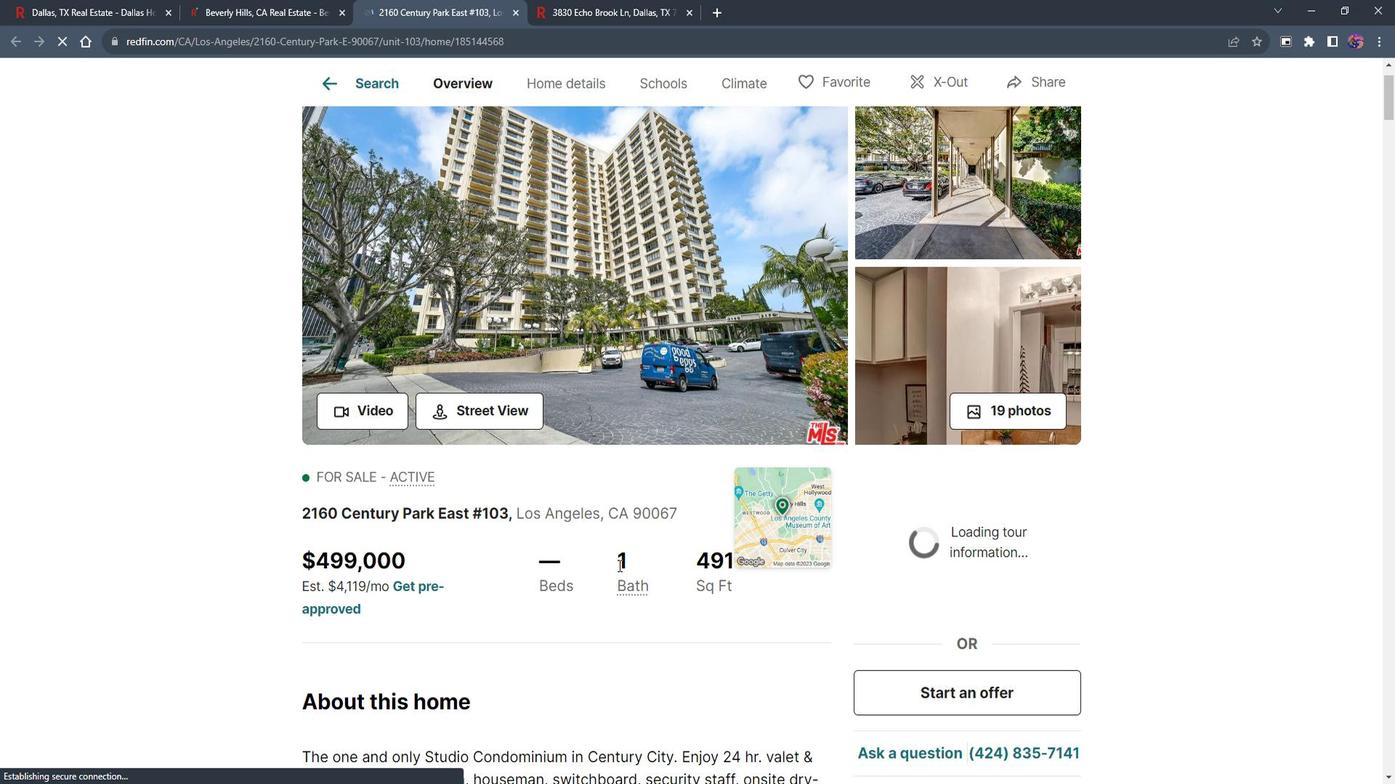 
Action: Mouse scrolled (635, 560) with delta (0, 0)
Screenshot: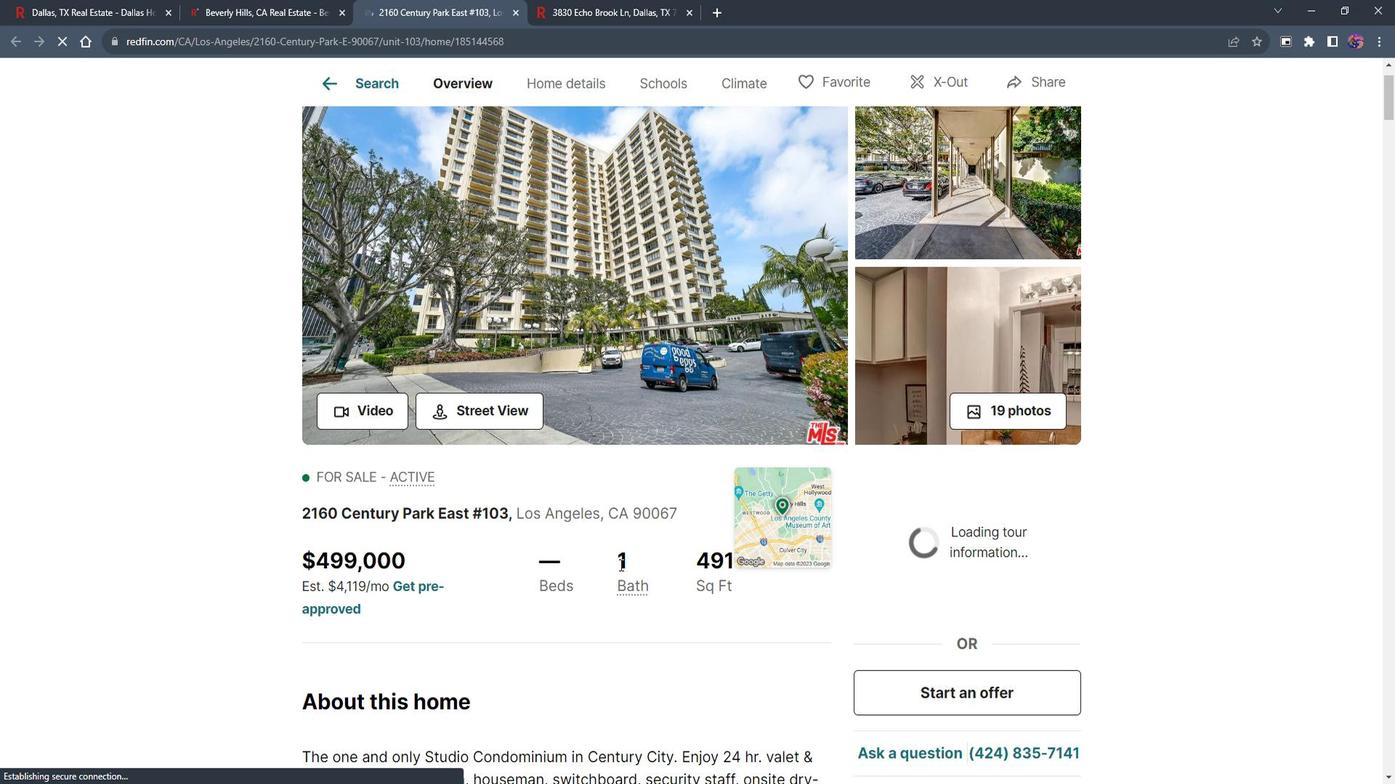 
Action: Mouse scrolled (635, 560) with delta (0, 0)
Screenshot: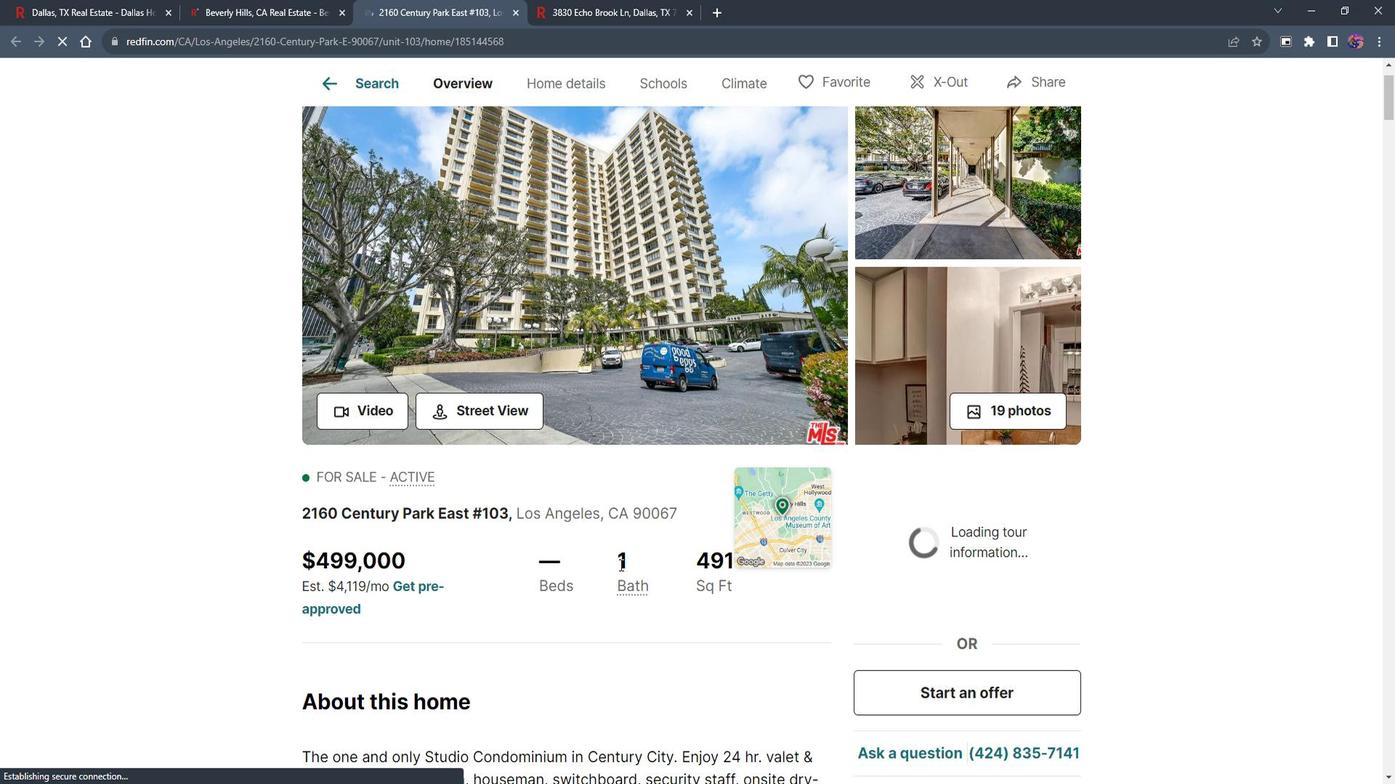 
Action: Mouse moved to (640, 383)
Screenshot: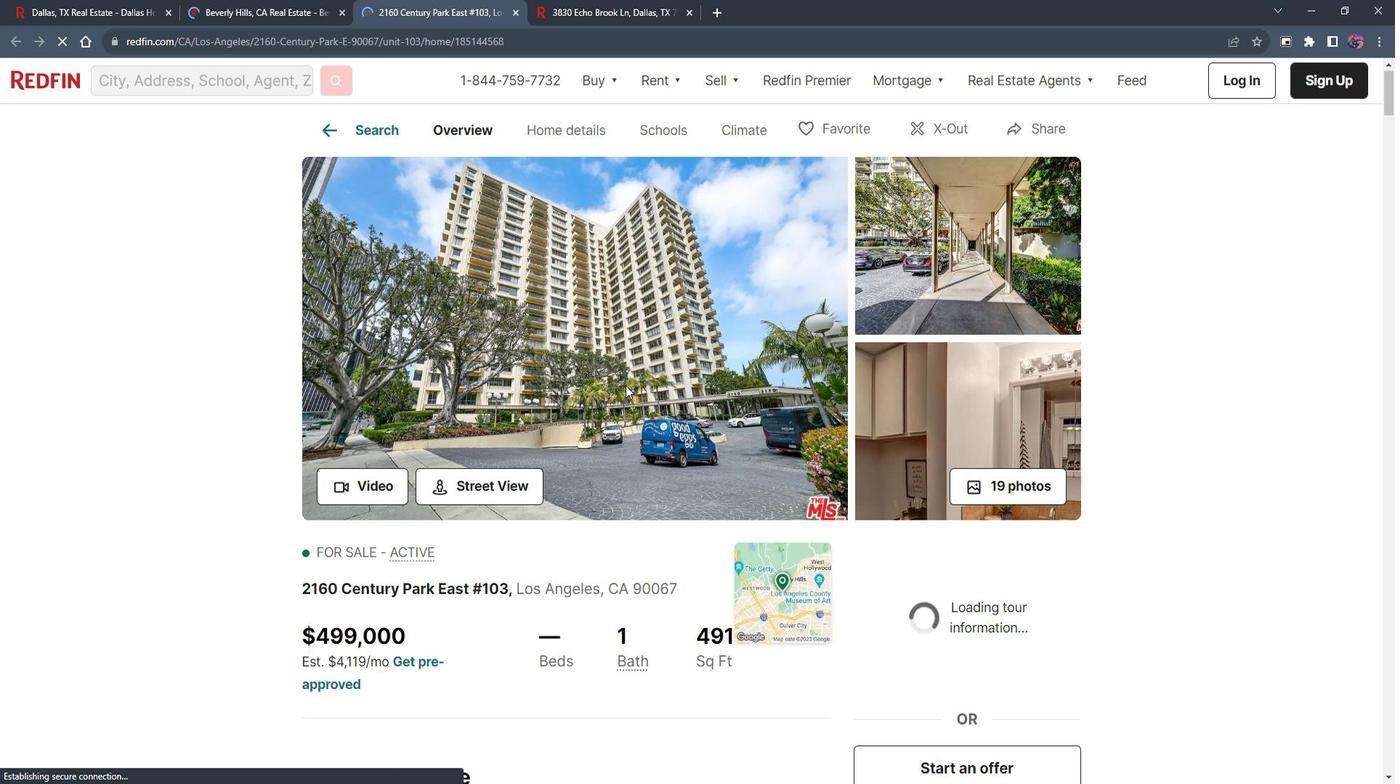 
Action: Mouse pressed left at (640, 383)
Screenshot: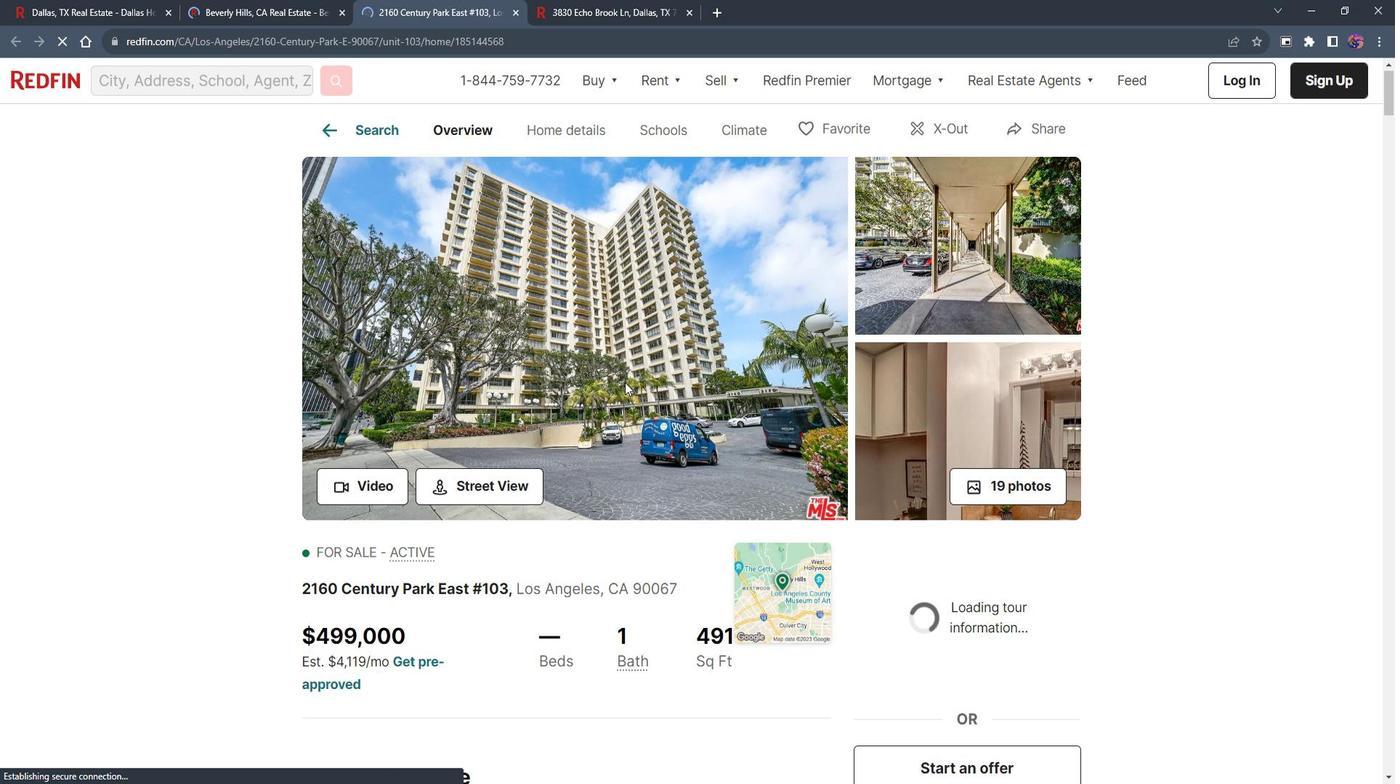 
Action: Mouse moved to (99, 332)
Screenshot: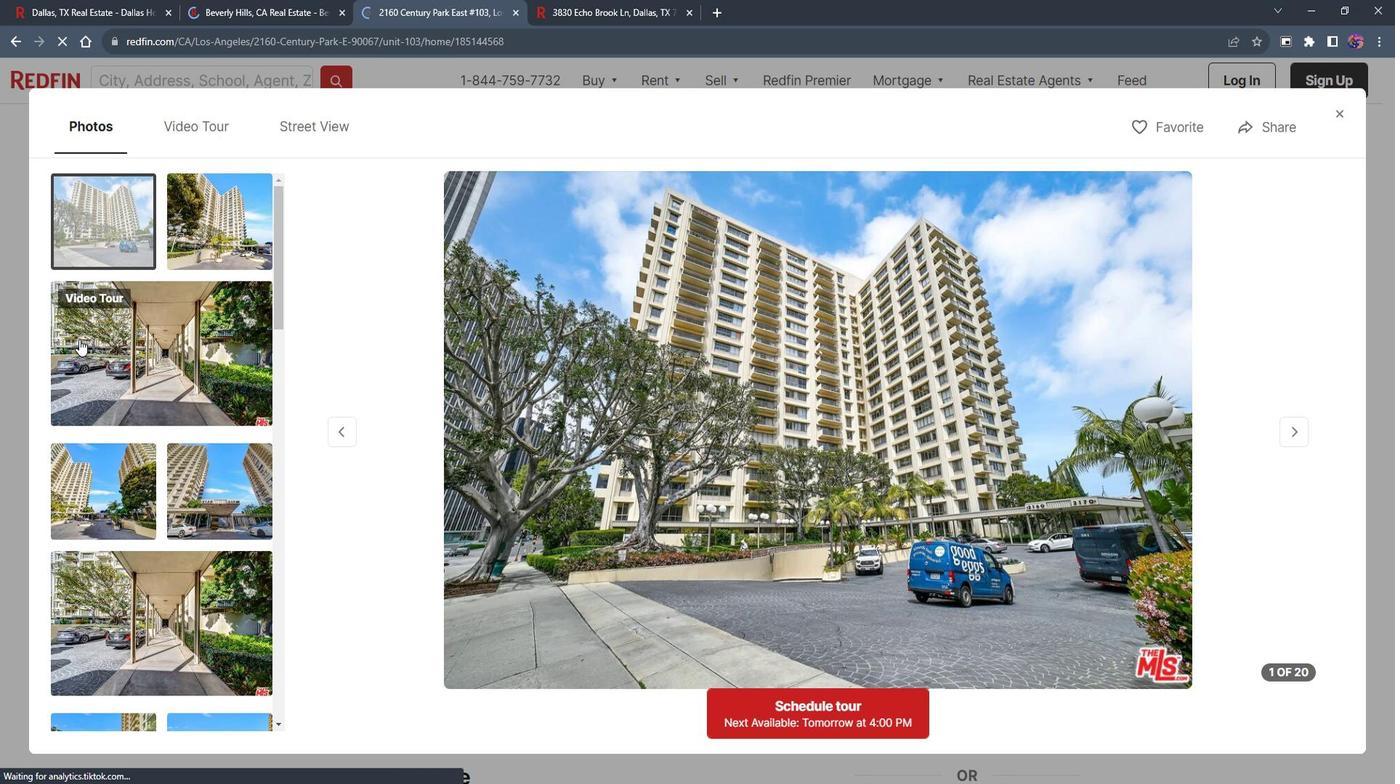 
Action: Mouse pressed left at (99, 332)
Screenshot: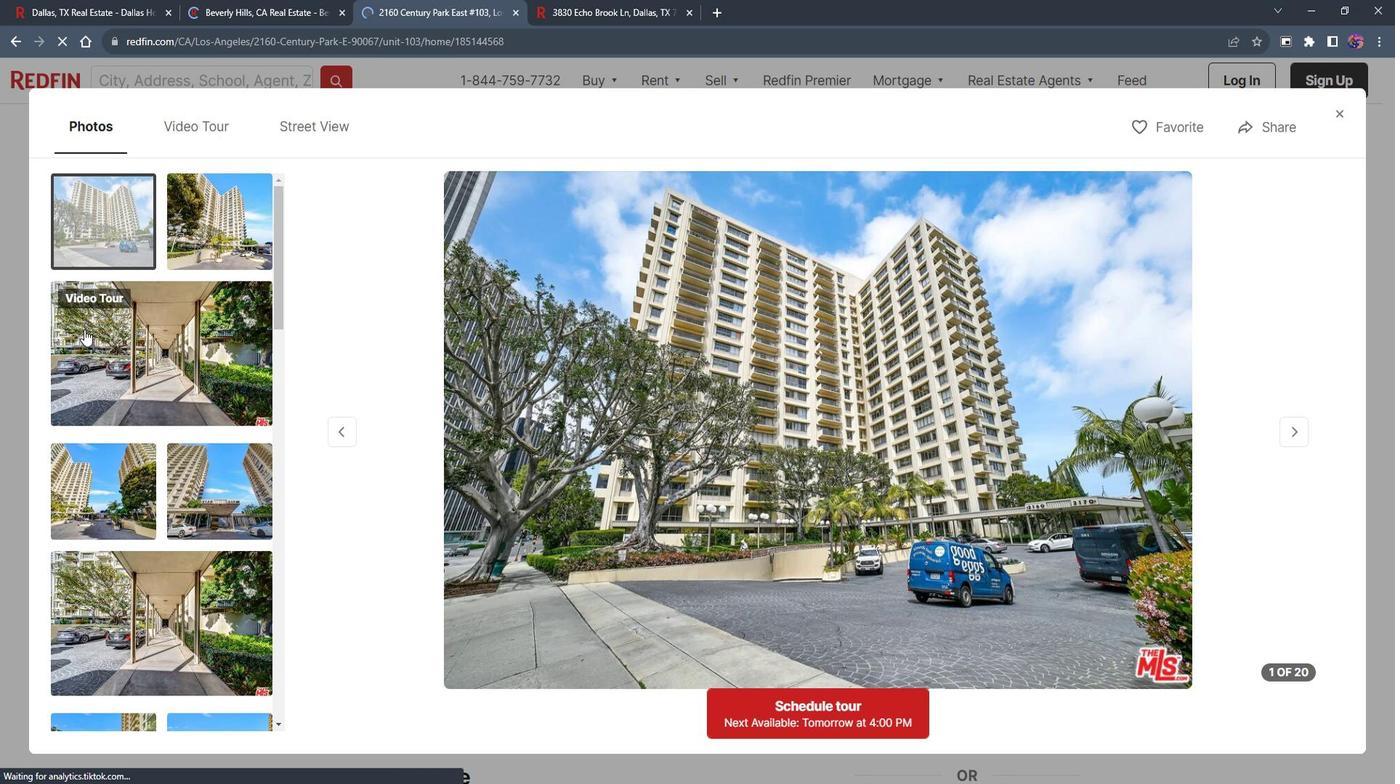 
Action: Mouse moved to (191, 452)
Screenshot: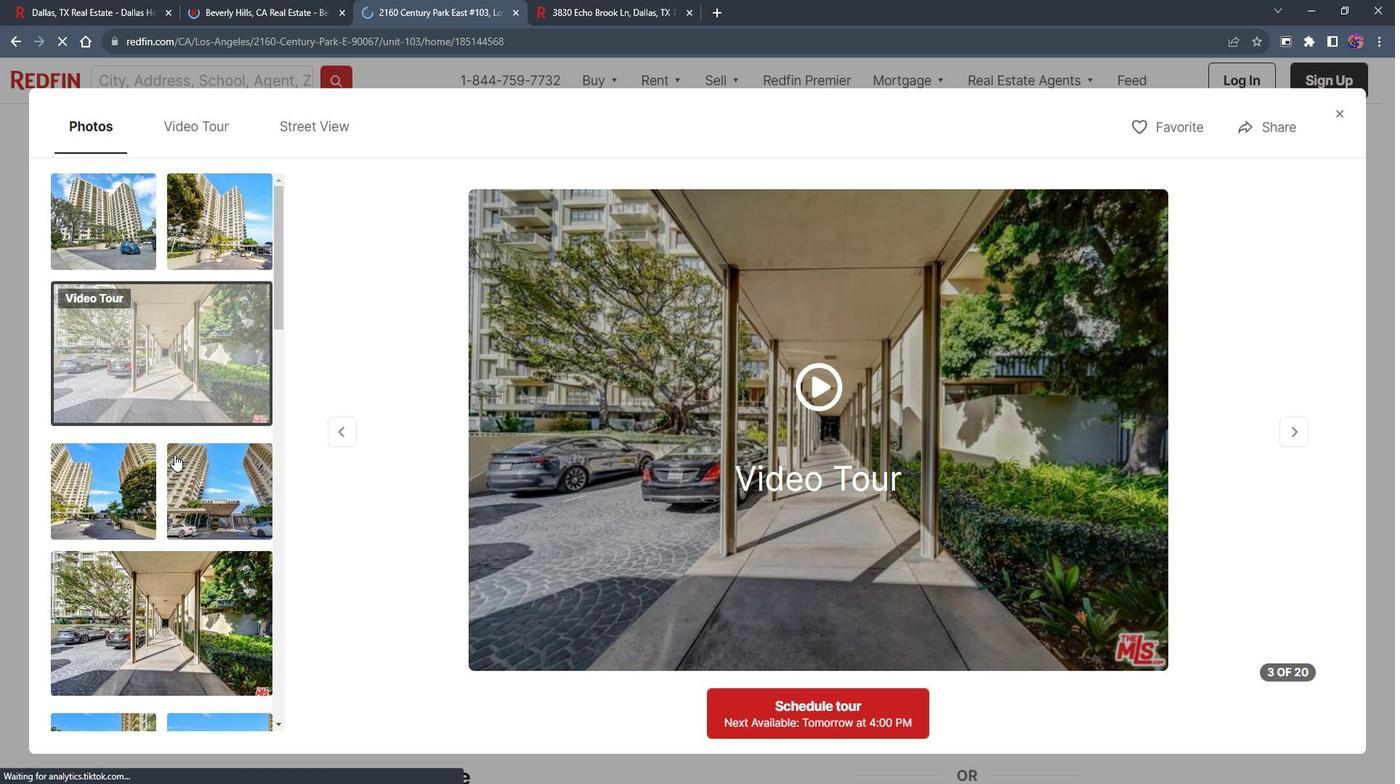 
Action: Mouse scrolled (191, 452) with delta (0, 0)
Screenshot: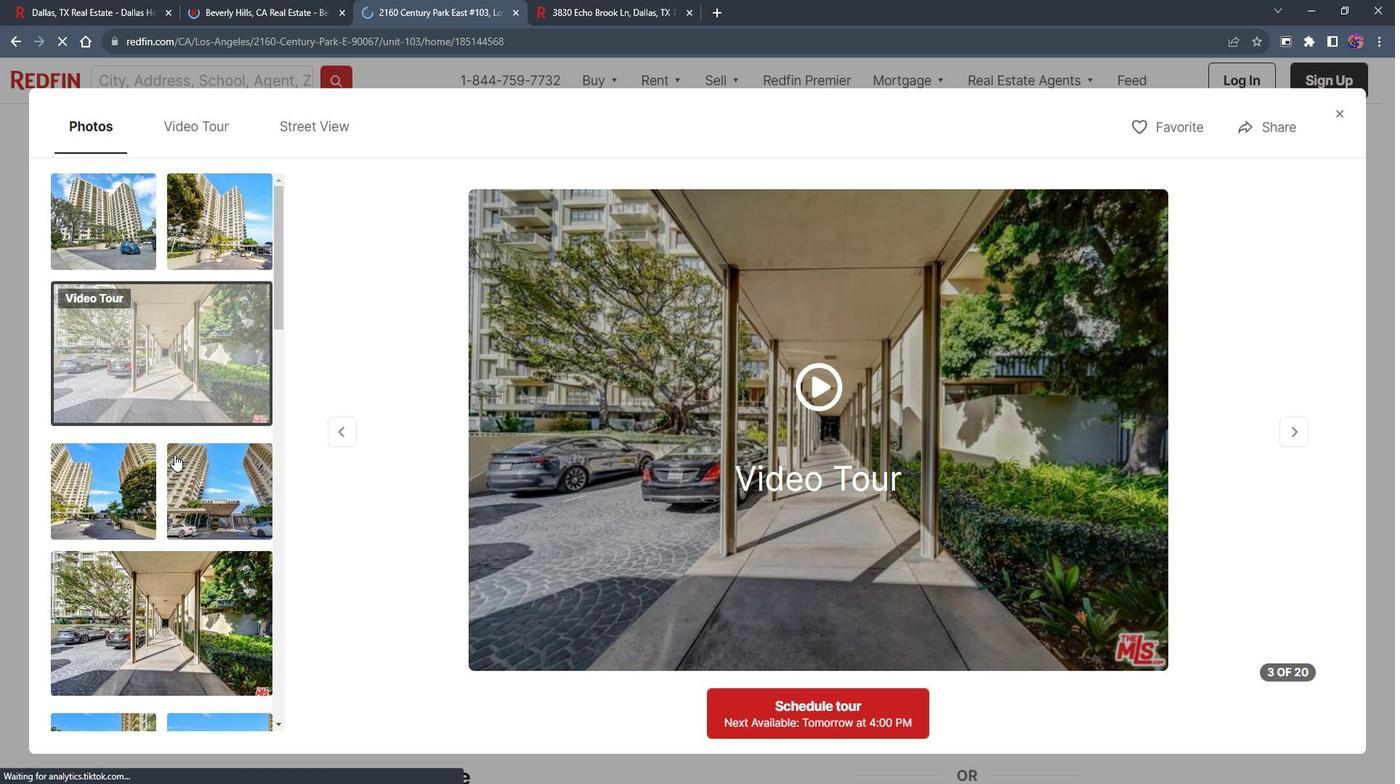 
Action: Mouse moved to (132, 414)
Screenshot: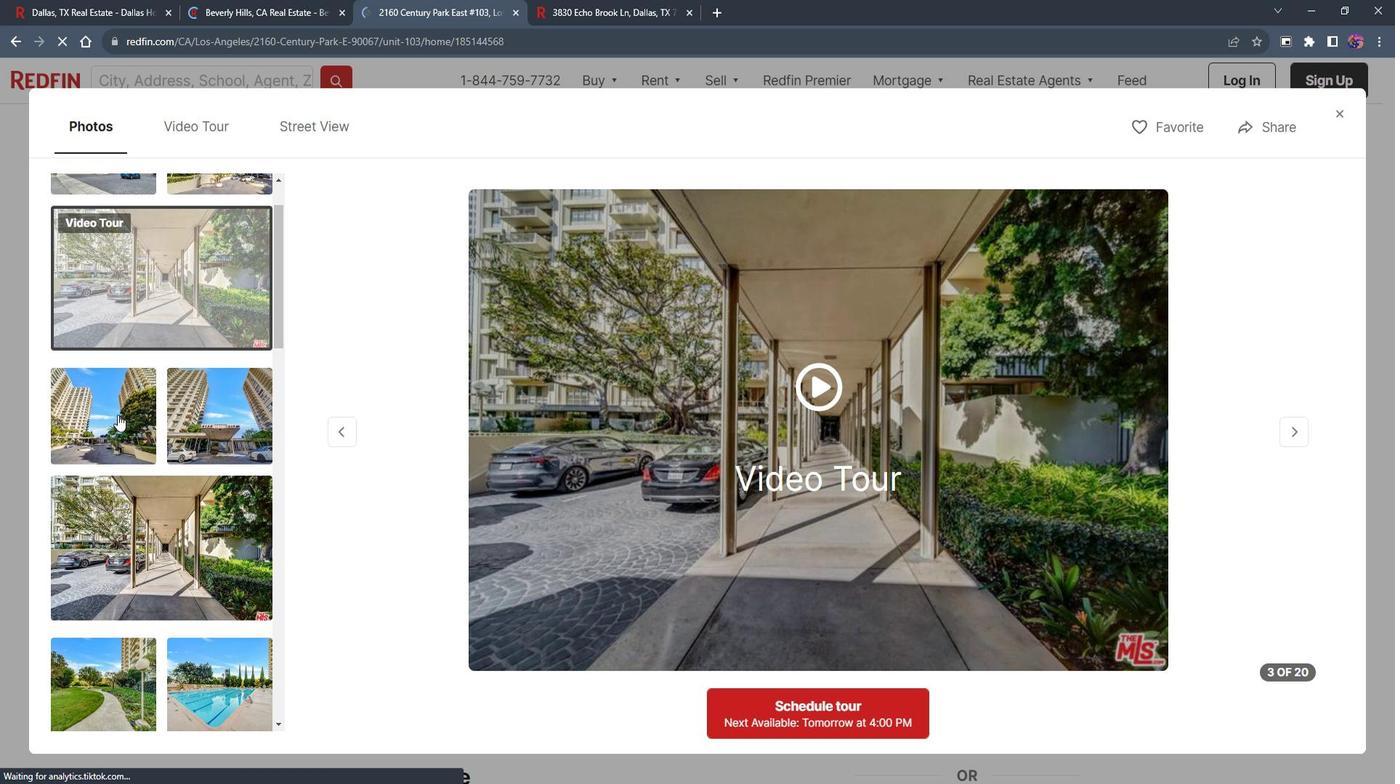 
Action: Mouse pressed left at (132, 414)
Screenshot: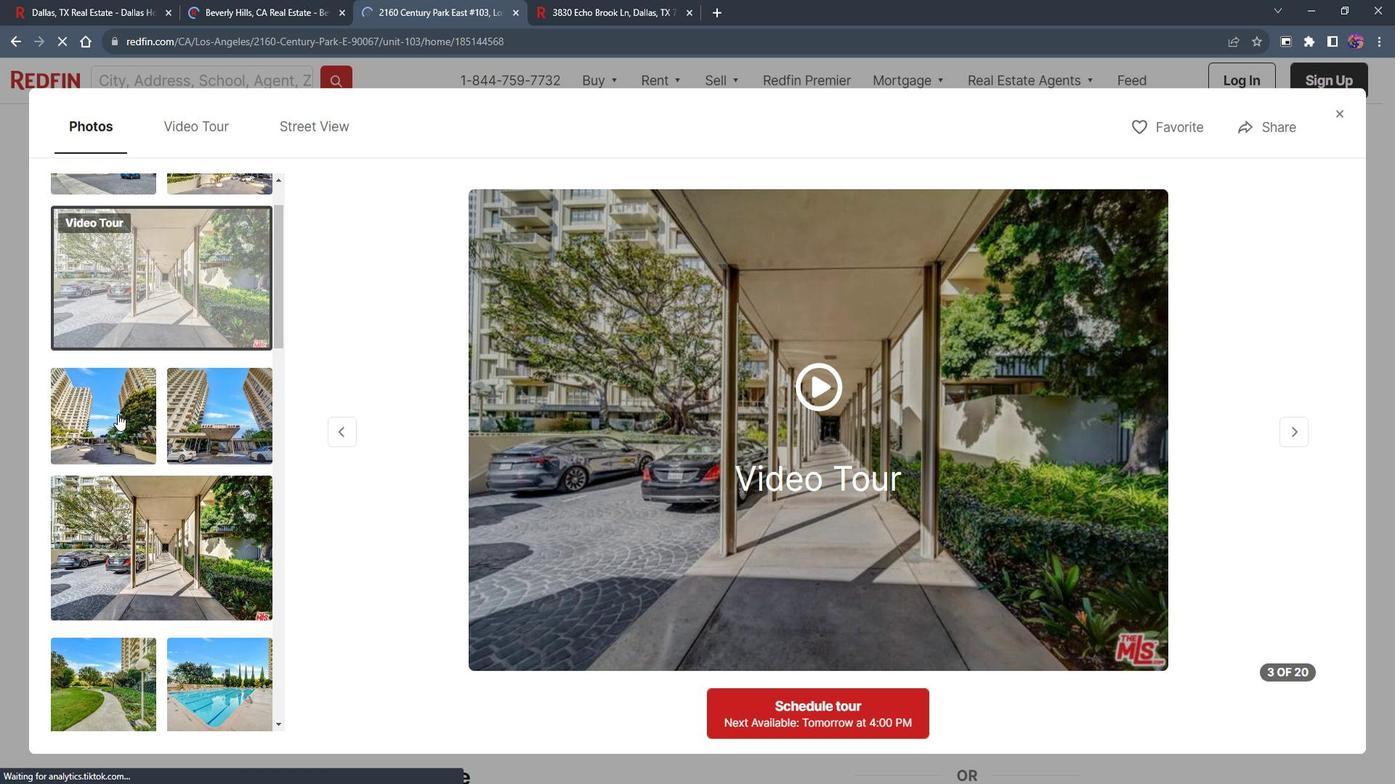 
Action: Mouse moved to (182, 399)
Screenshot: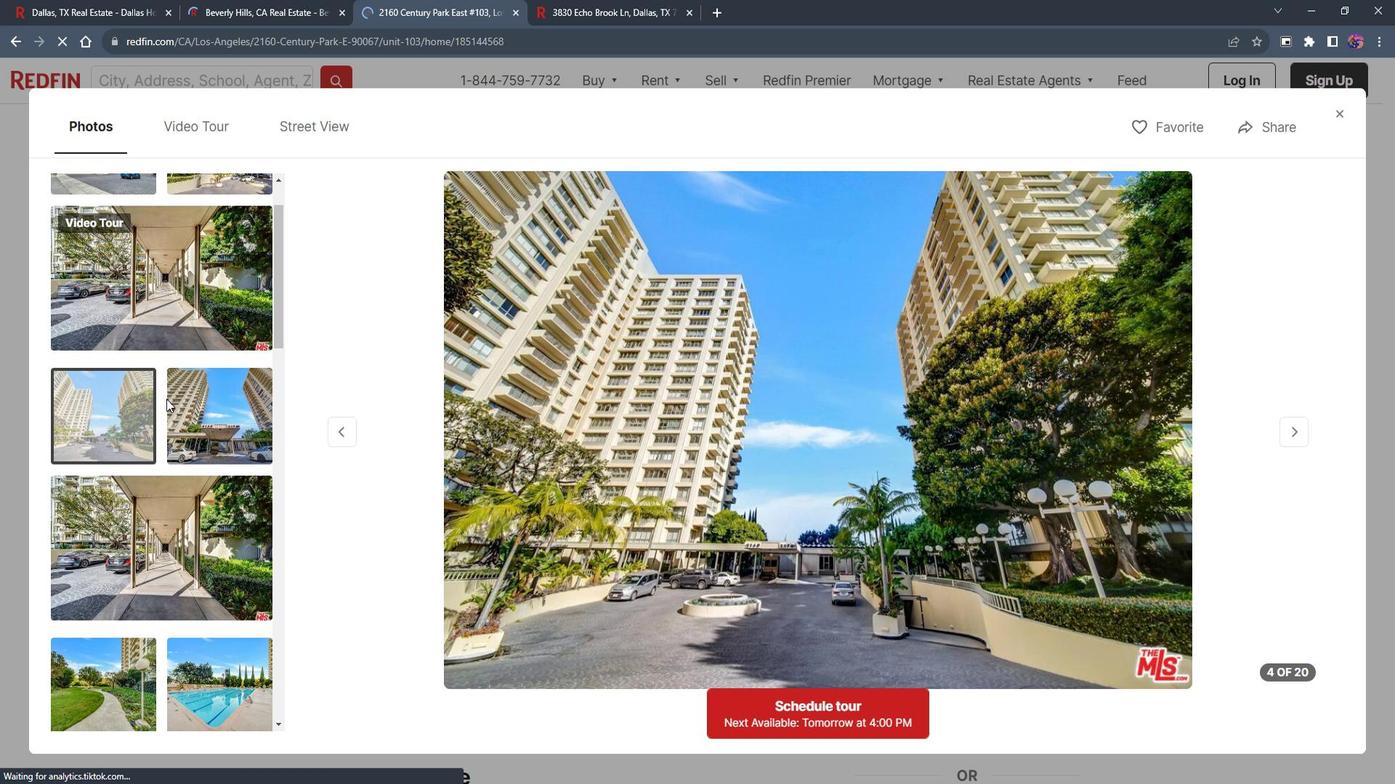 
Action: Mouse scrolled (182, 398) with delta (0, 0)
Screenshot: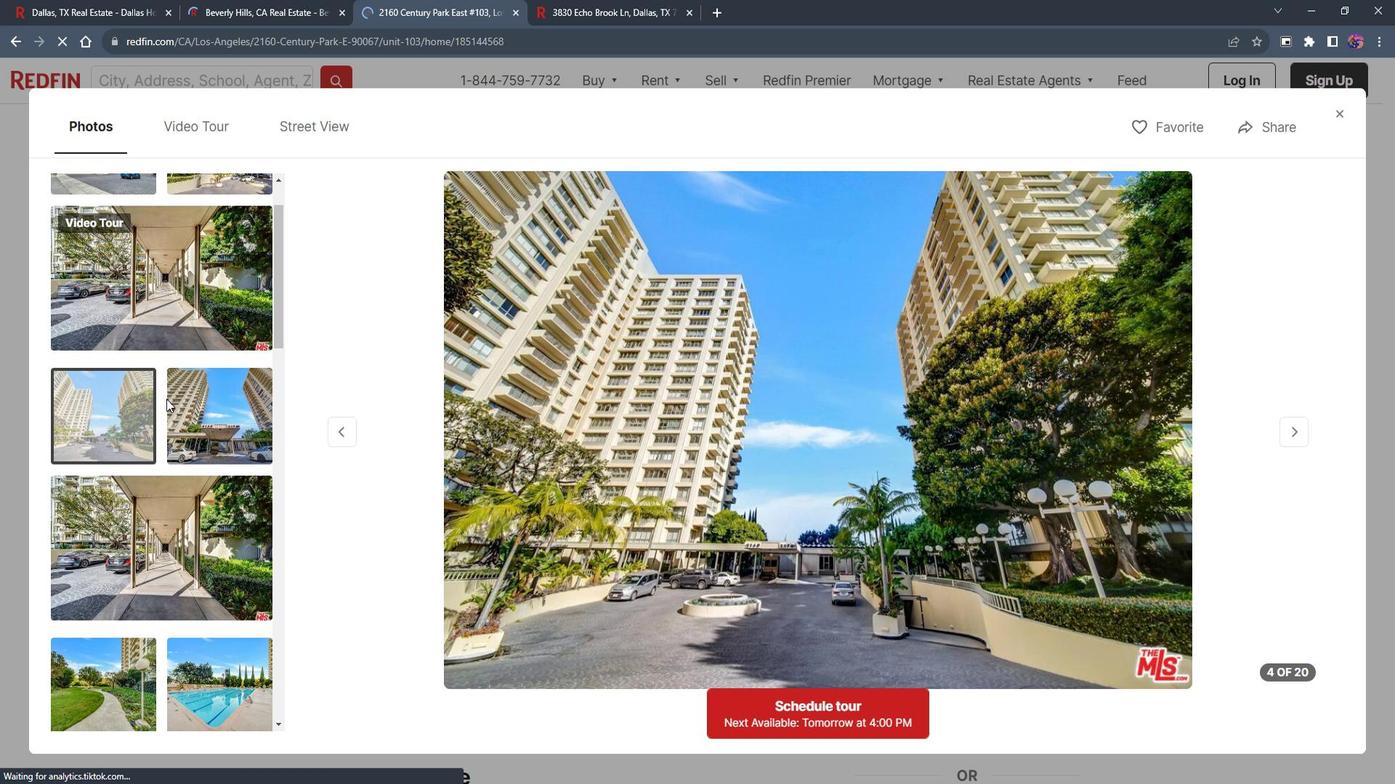 
Action: Mouse moved to (184, 398)
Screenshot: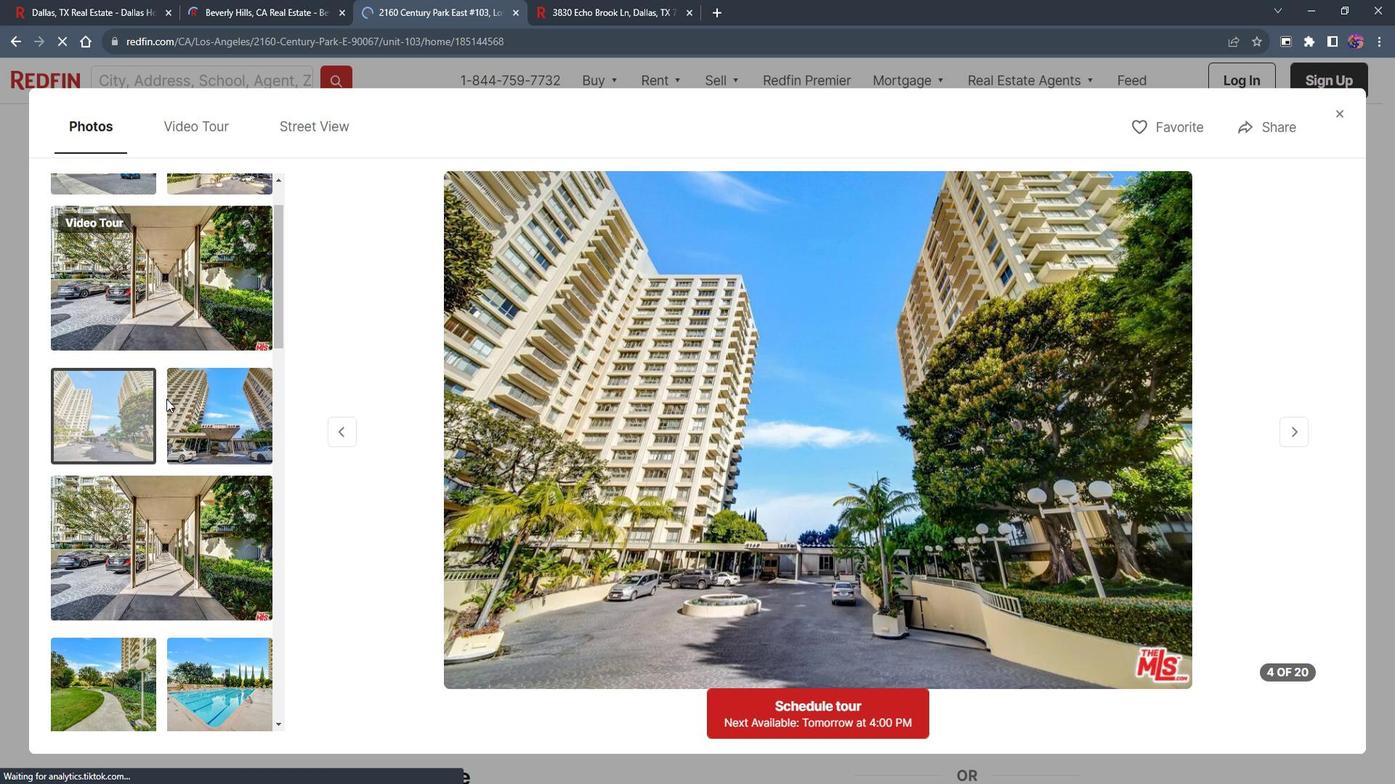 
Action: Mouse scrolled (184, 397) with delta (0, 0)
Screenshot: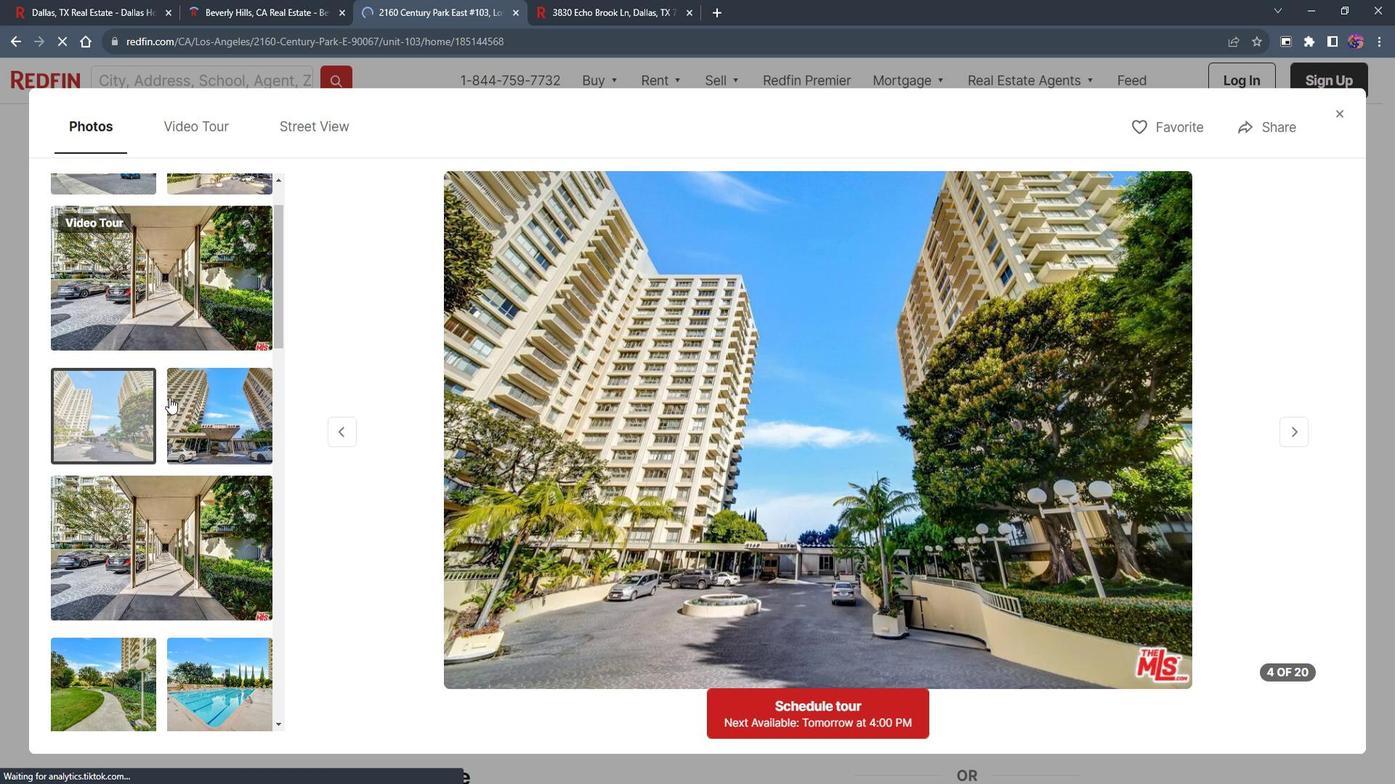 
Action: Mouse moved to (192, 417)
Screenshot: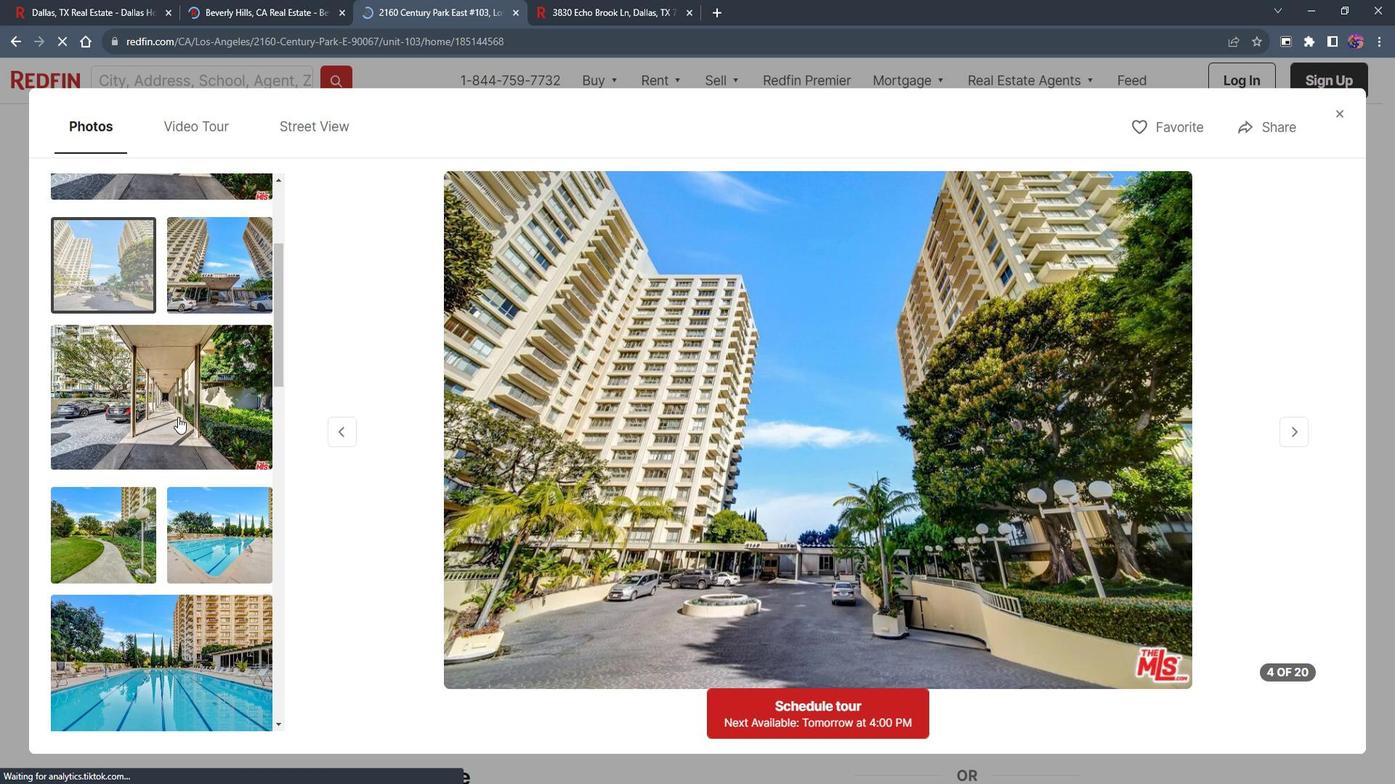 
Action: Mouse pressed left at (192, 417)
Screenshot: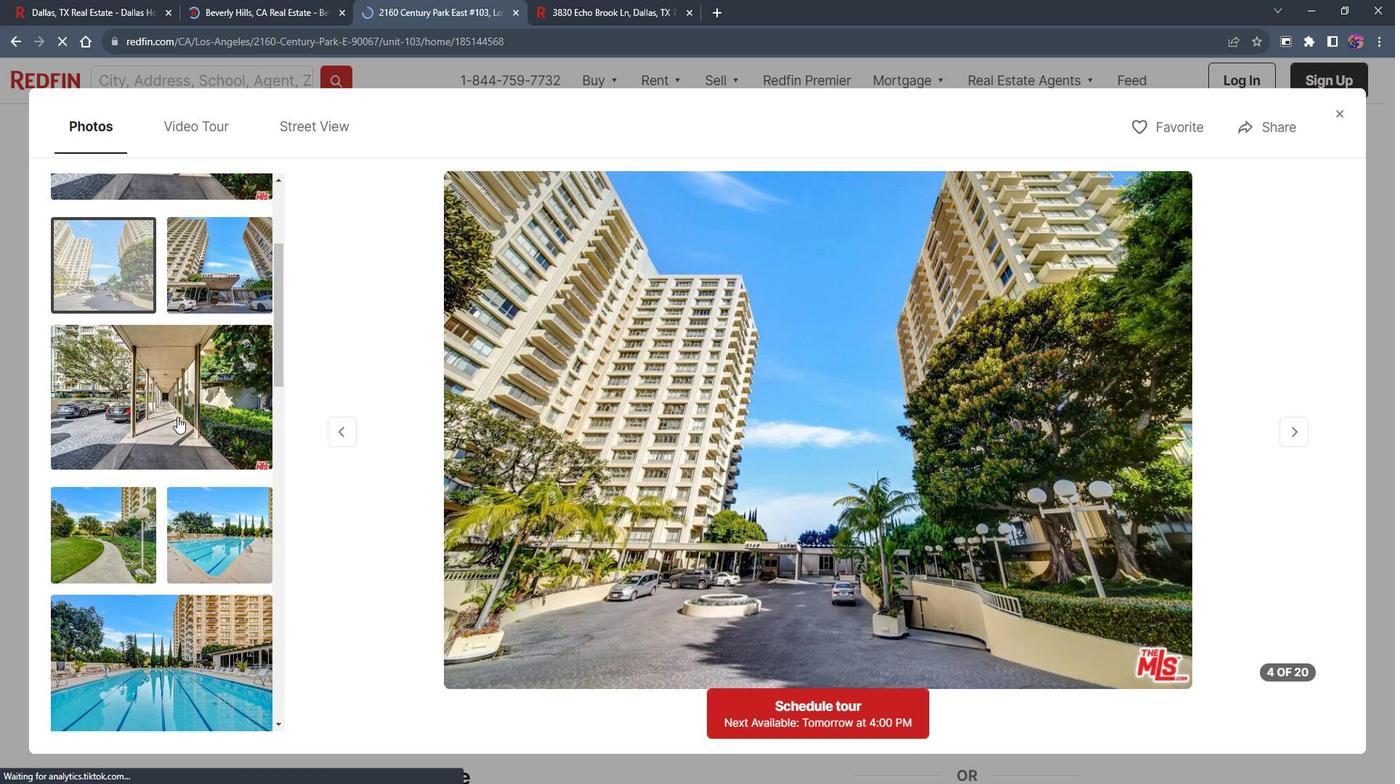 
Action: Mouse moved to (219, 518)
Screenshot: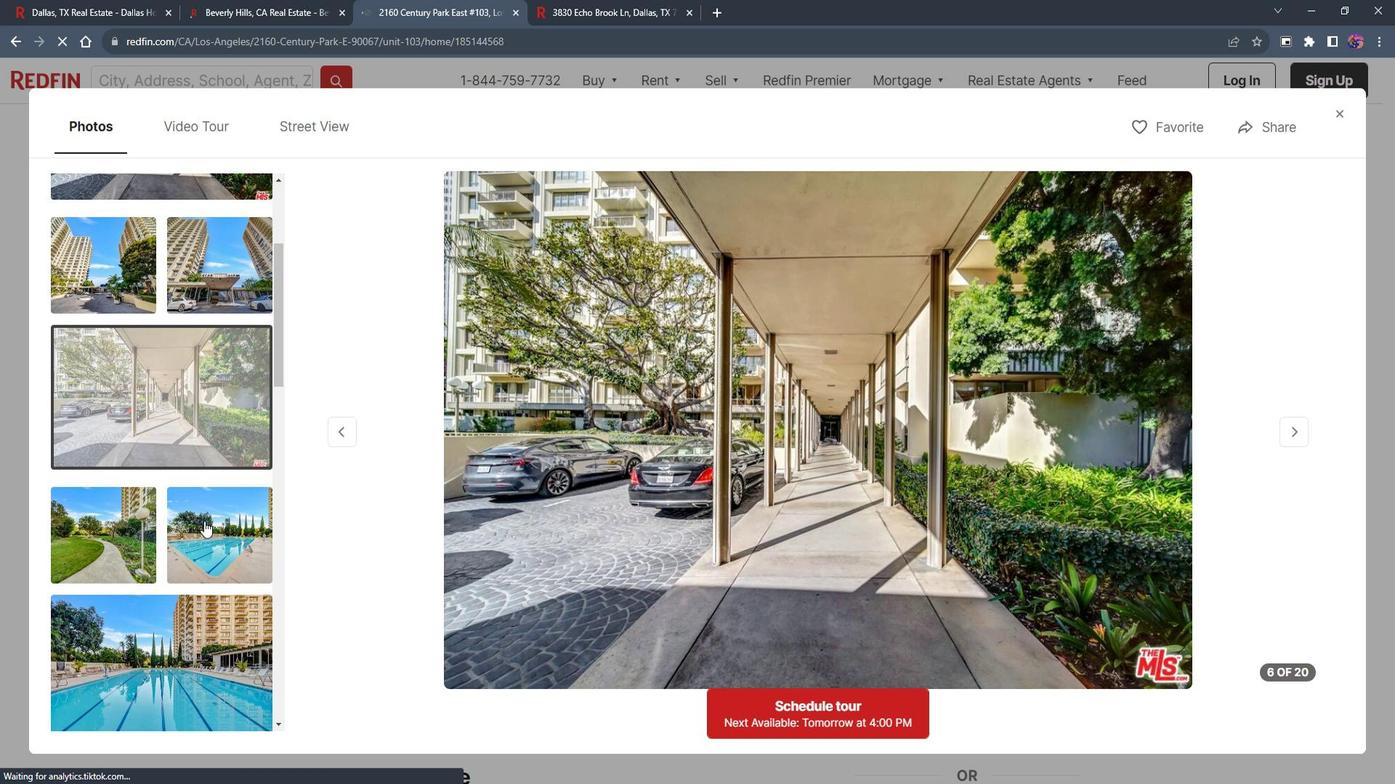 
Action: Mouse scrolled (219, 518) with delta (0, 0)
Screenshot: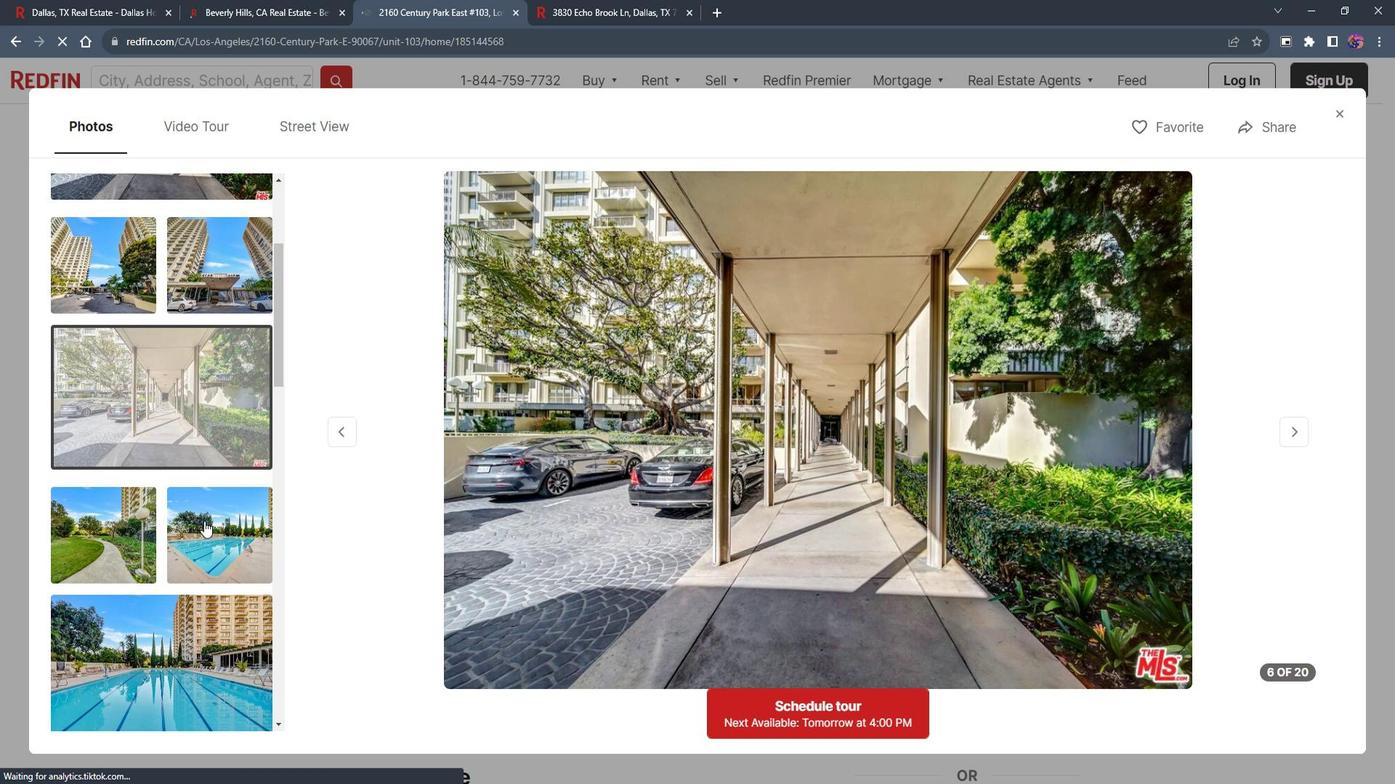 
Action: Mouse moved to (219, 521)
Screenshot: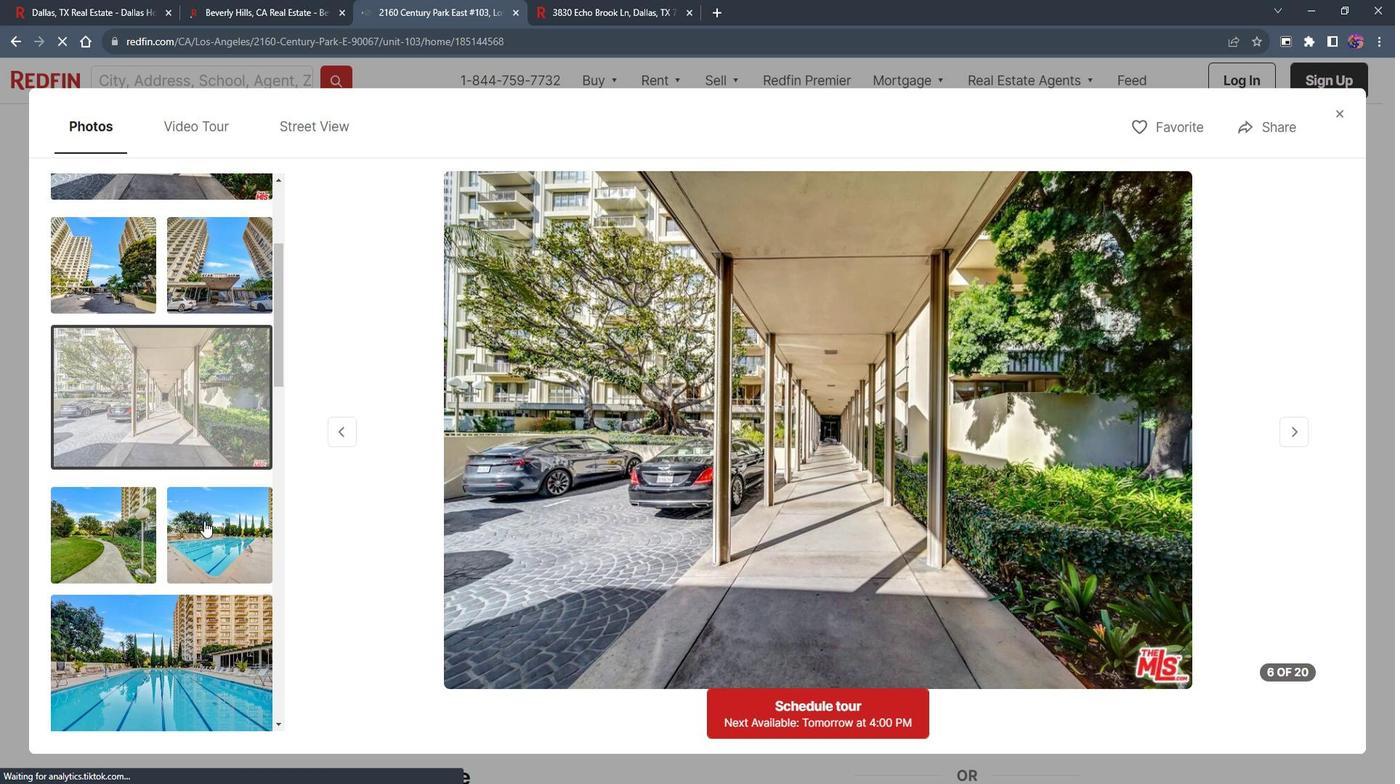 
Action: Mouse scrolled (219, 520) with delta (0, 0)
Screenshot: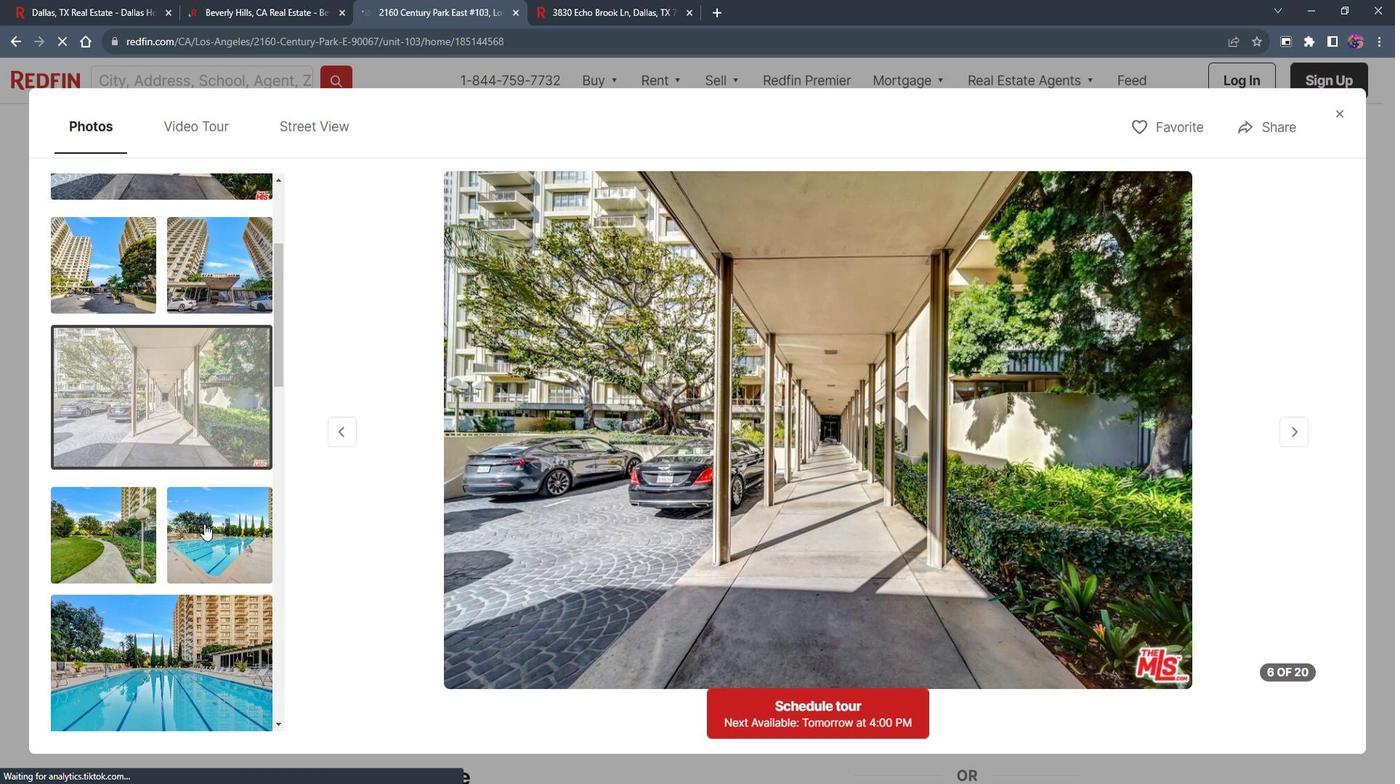 
Action: Mouse moved to (132, 383)
Screenshot: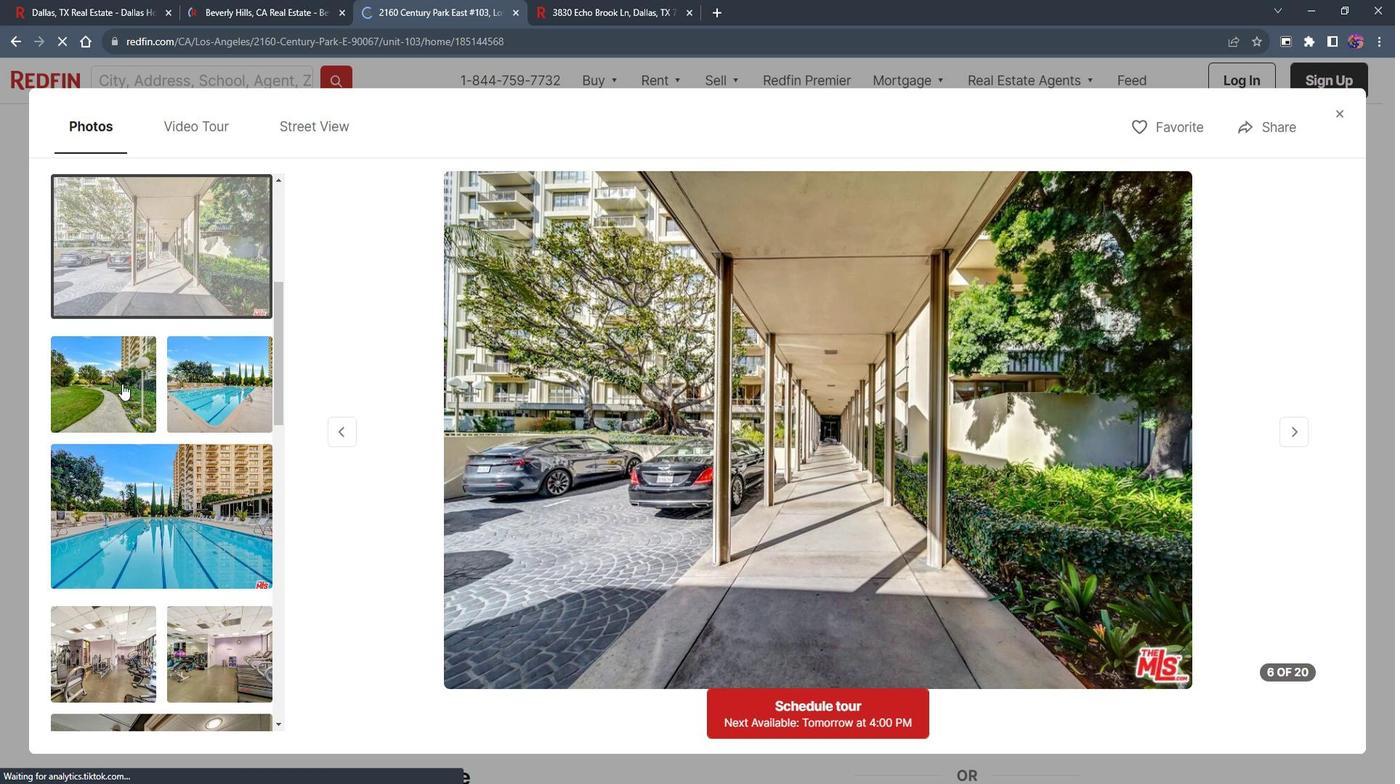 
Action: Mouse pressed left at (132, 383)
Screenshot: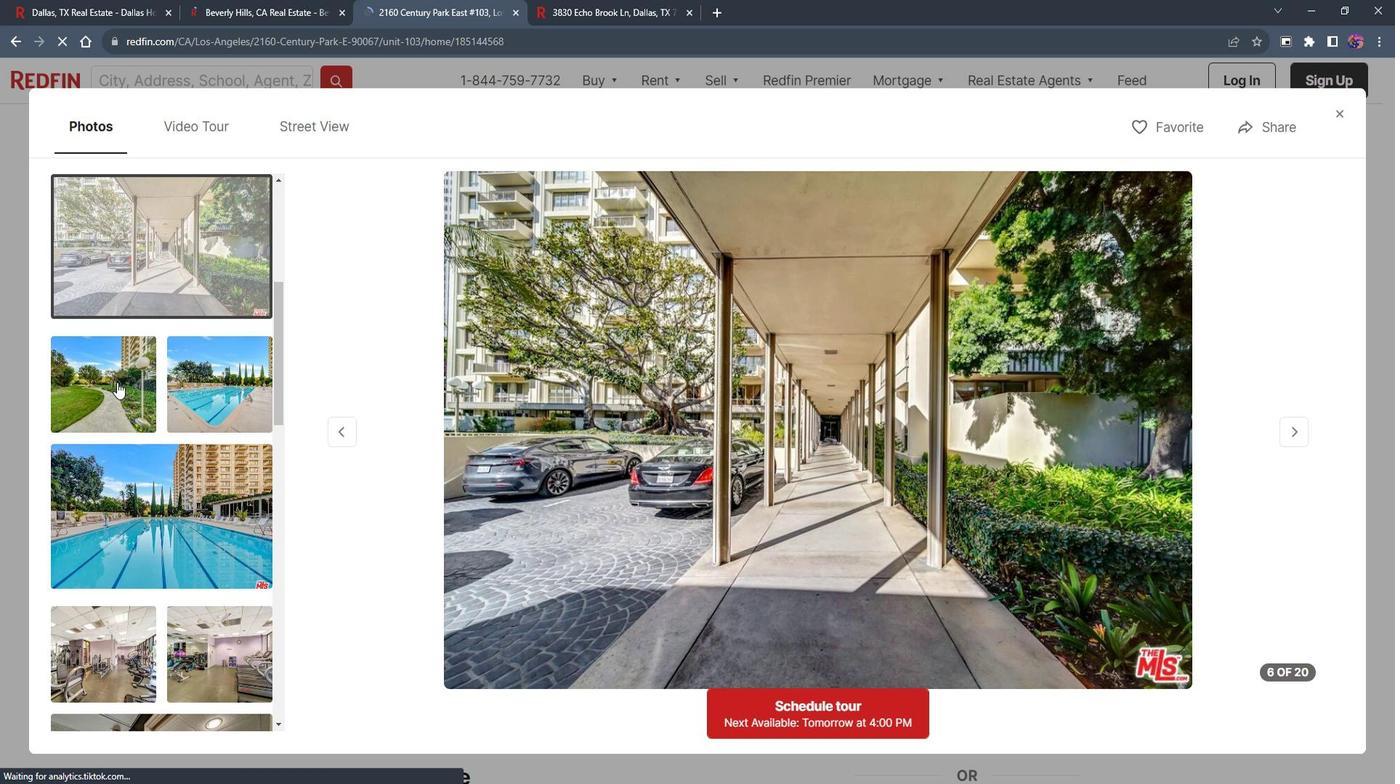 
Action: Mouse moved to (143, 507)
Screenshot: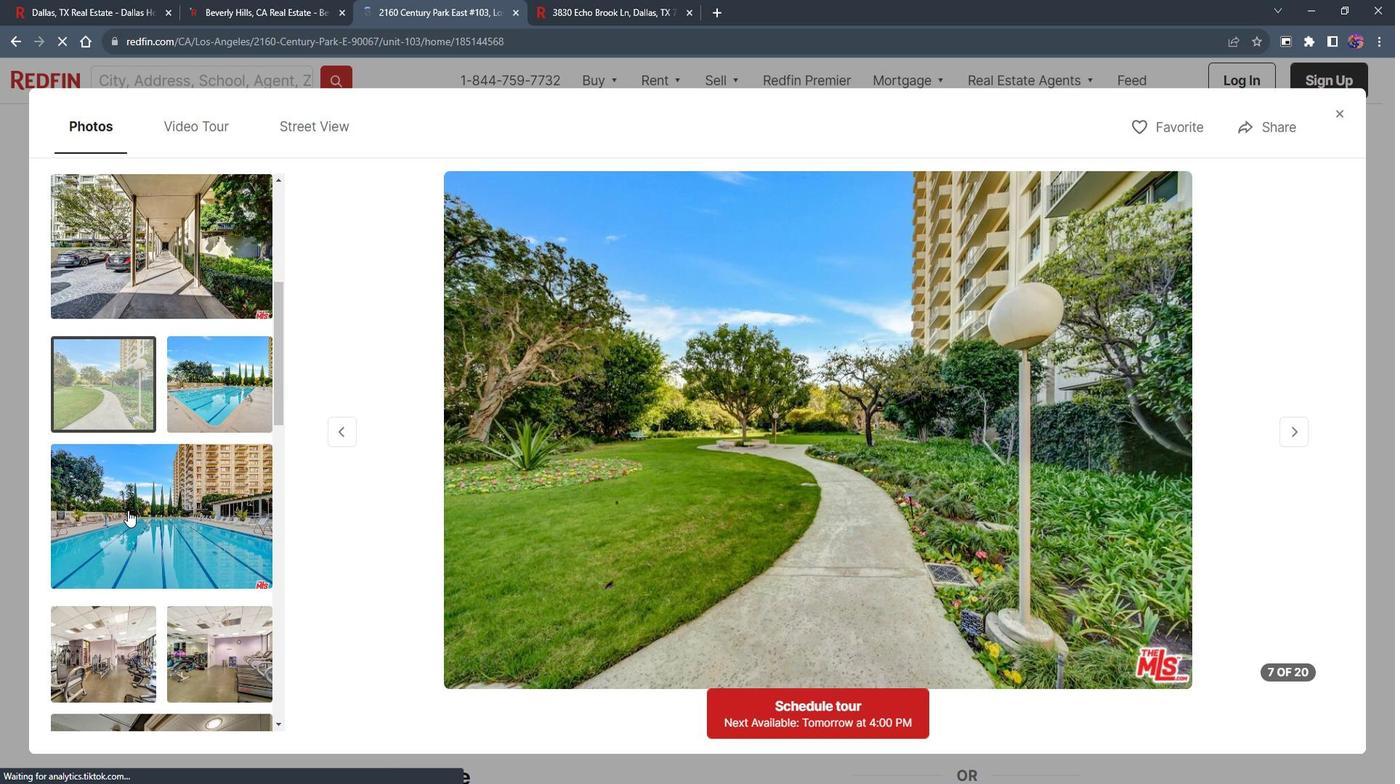 
Action: Mouse pressed left at (143, 507)
Screenshot: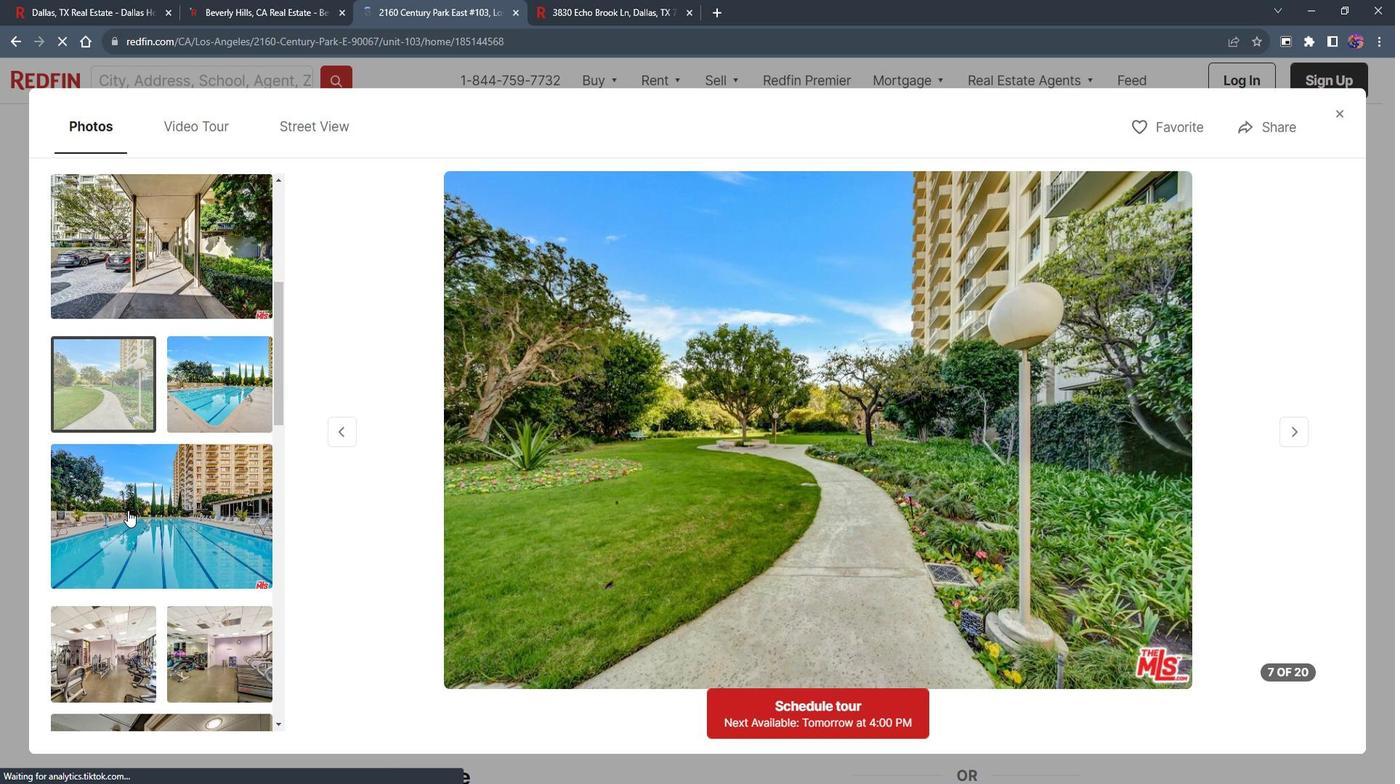 
Action: Mouse moved to (191, 521)
Screenshot: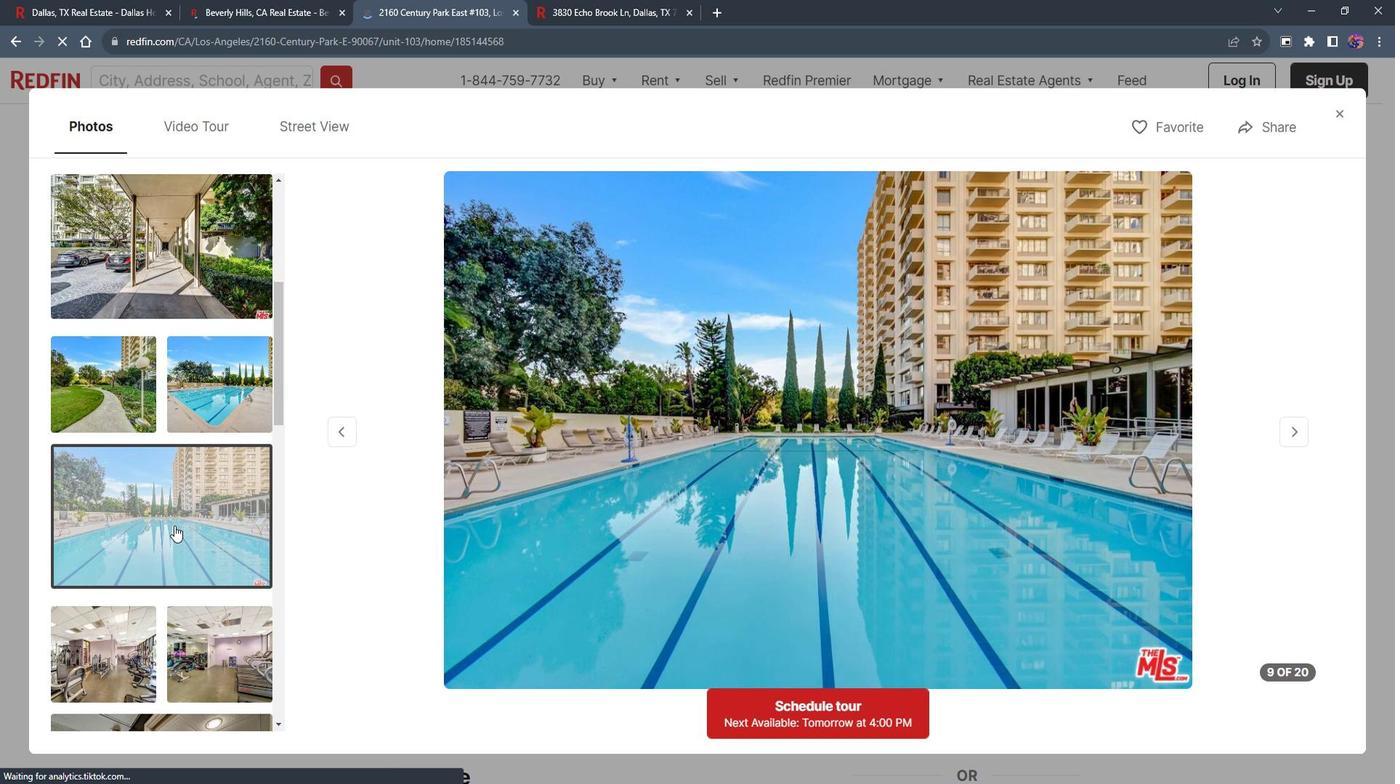 
Action: Mouse scrolled (191, 520) with delta (0, 0)
Screenshot: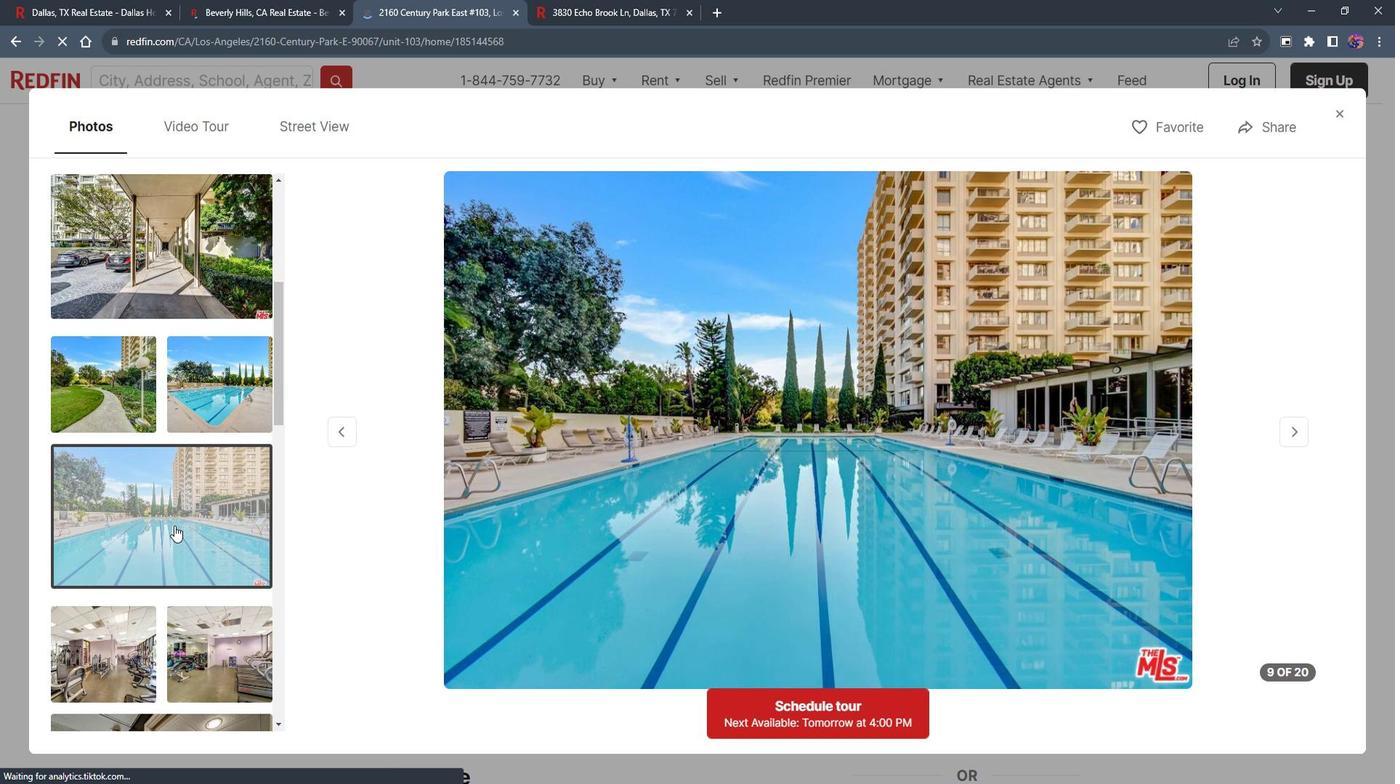 
Action: Mouse moved to (191, 521)
Screenshot: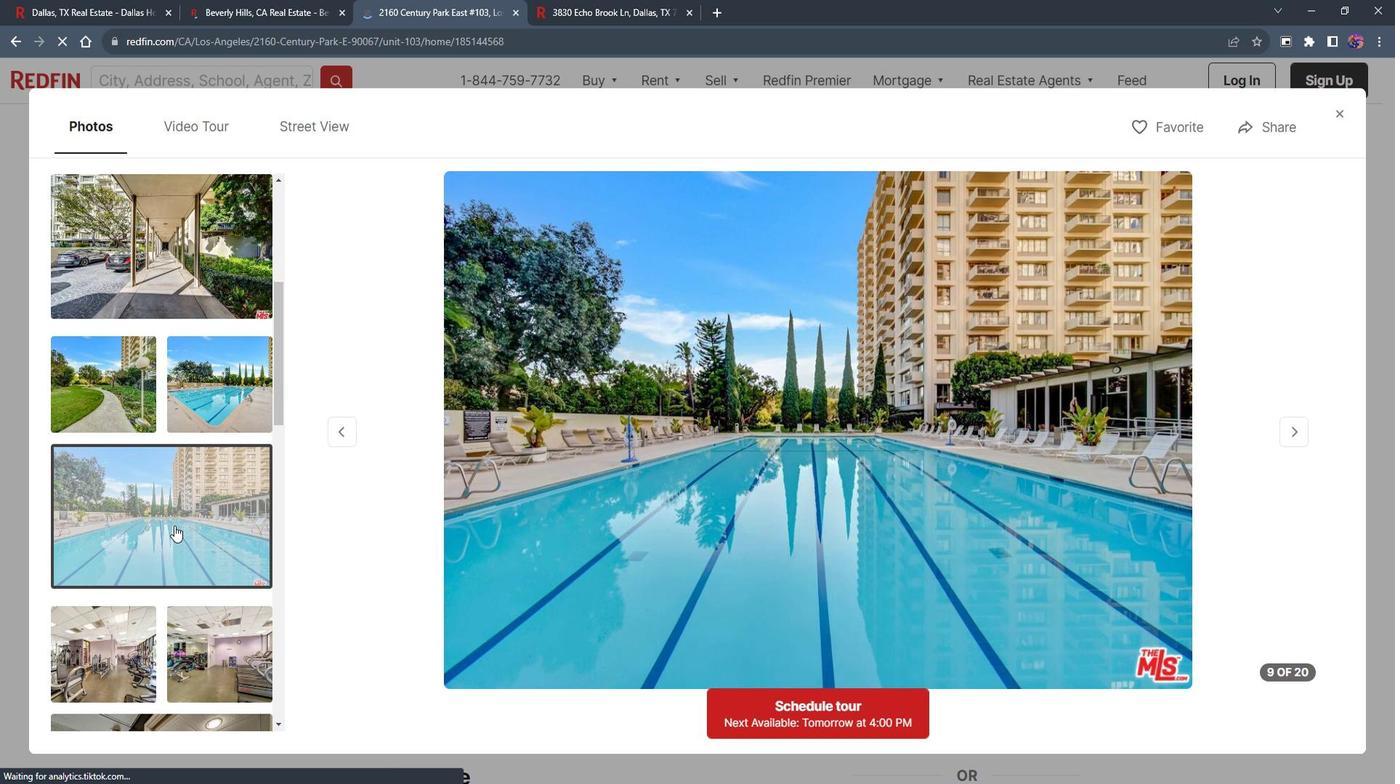 
Action: Mouse scrolled (191, 520) with delta (0, 0)
Screenshot: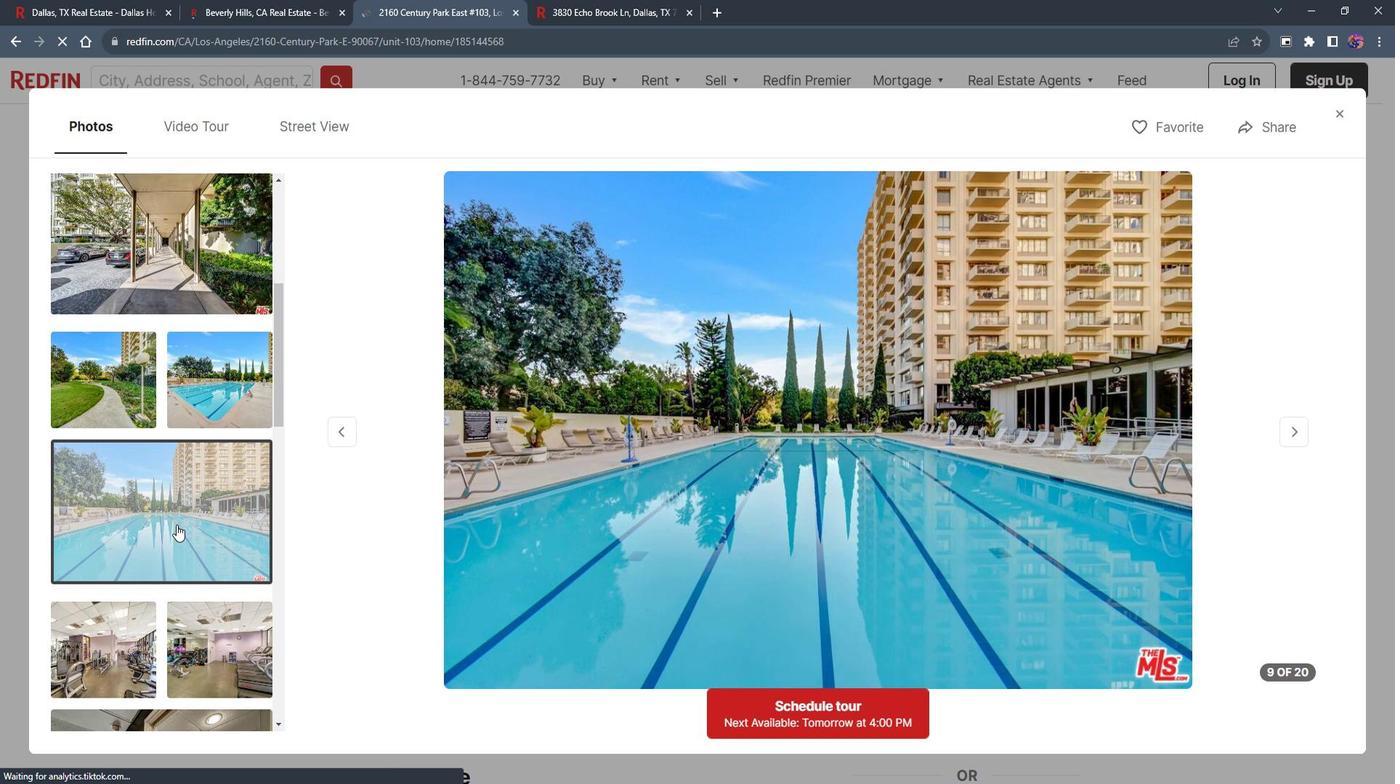 
Action: Mouse scrolled (191, 520) with delta (0, 0)
Screenshot: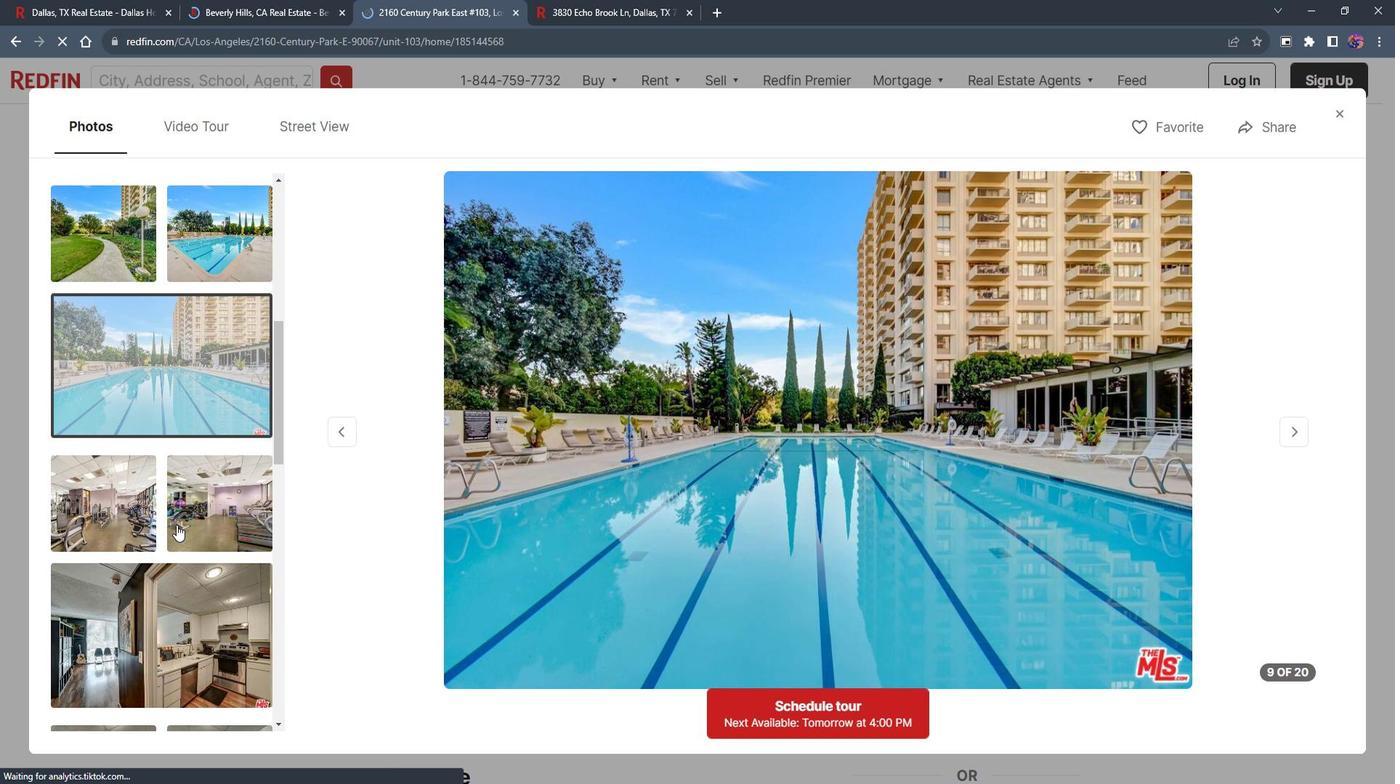 
Action: Mouse scrolled (191, 520) with delta (0, 0)
Screenshot: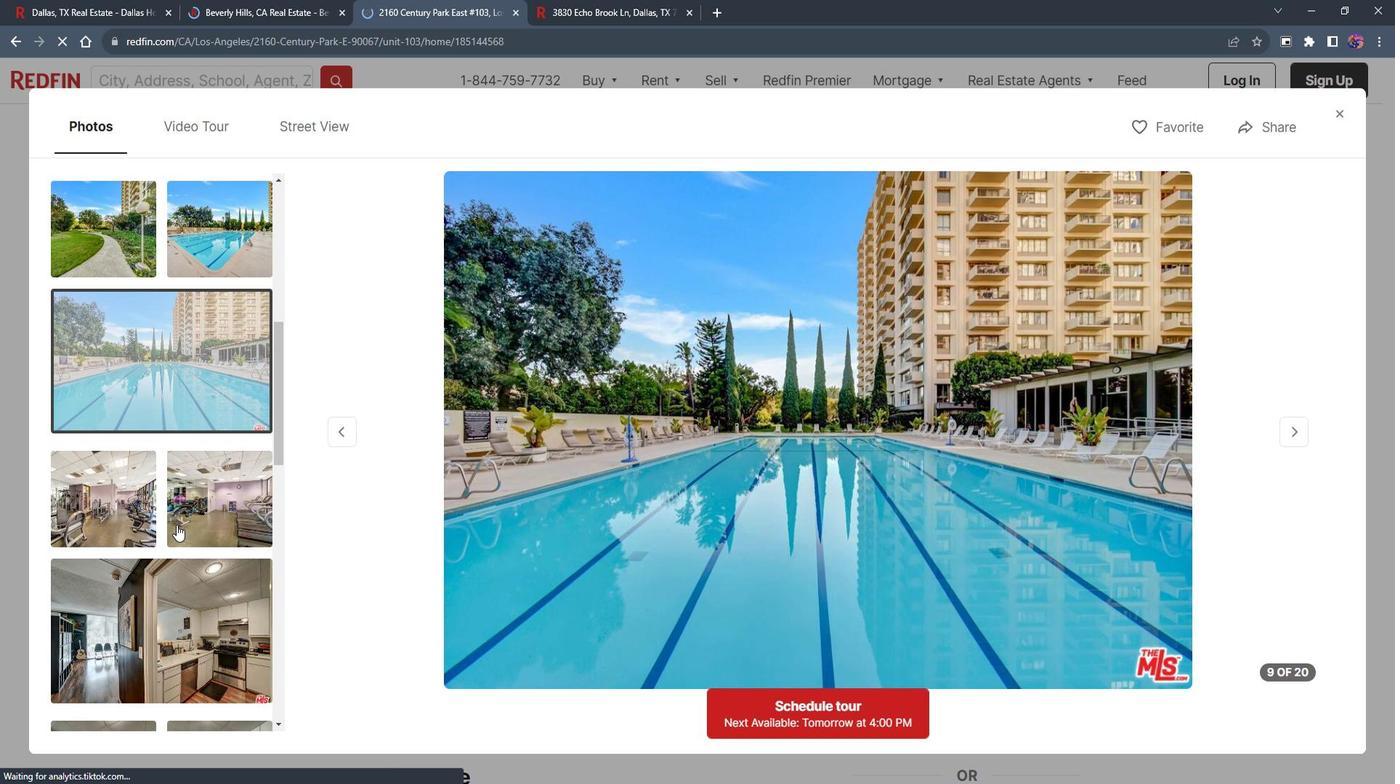 
Action: Mouse moved to (132, 502)
Screenshot: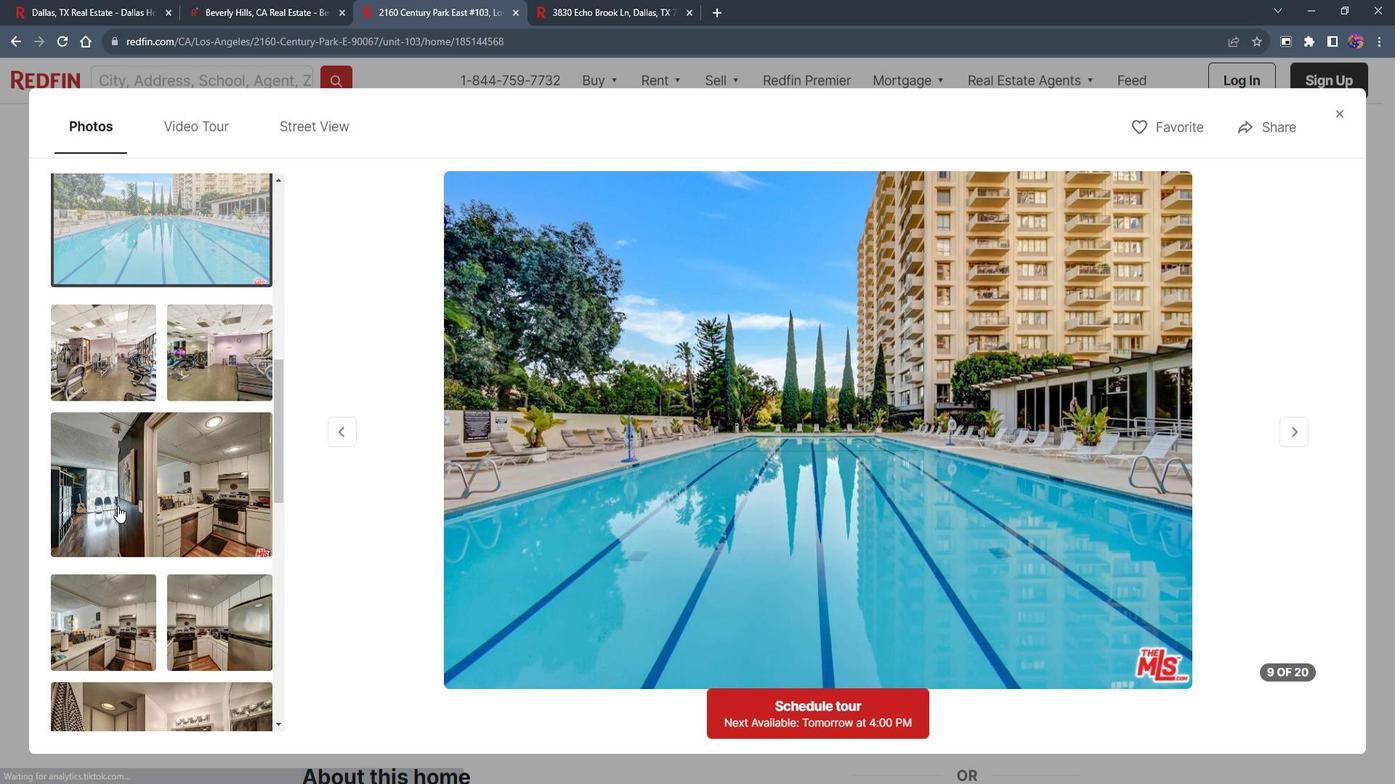 
Action: Mouse pressed left at (132, 502)
Screenshot: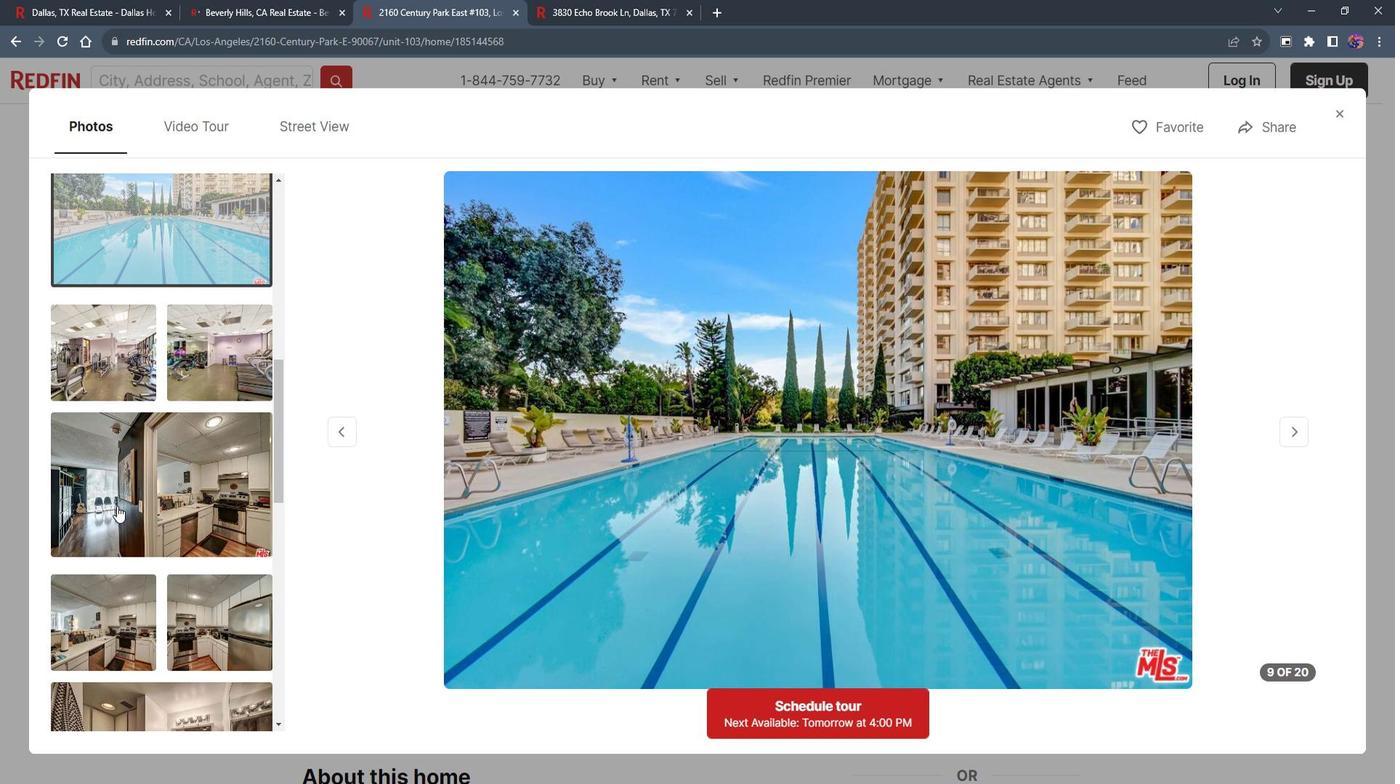 
Action: Mouse moved to (218, 496)
Screenshot: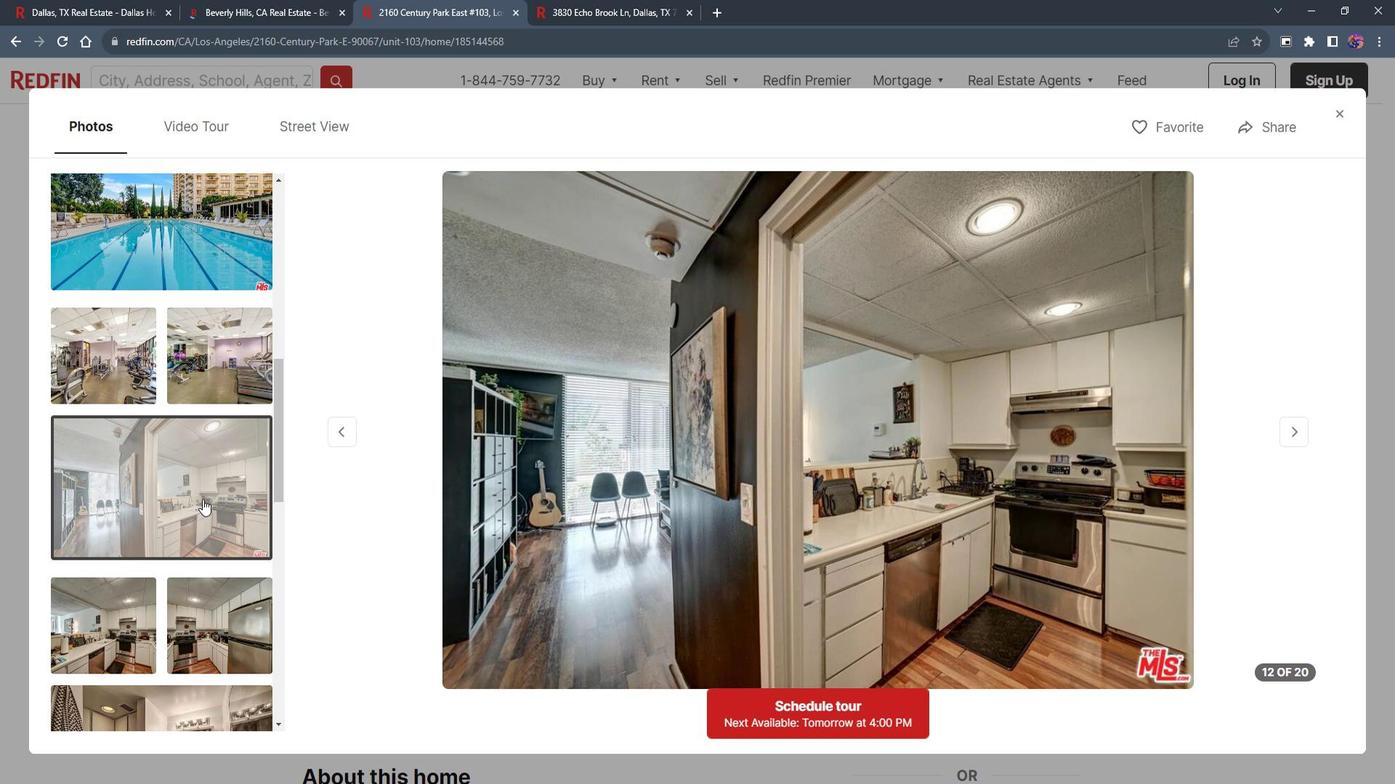 
Action: Mouse pressed left at (218, 496)
Screenshot: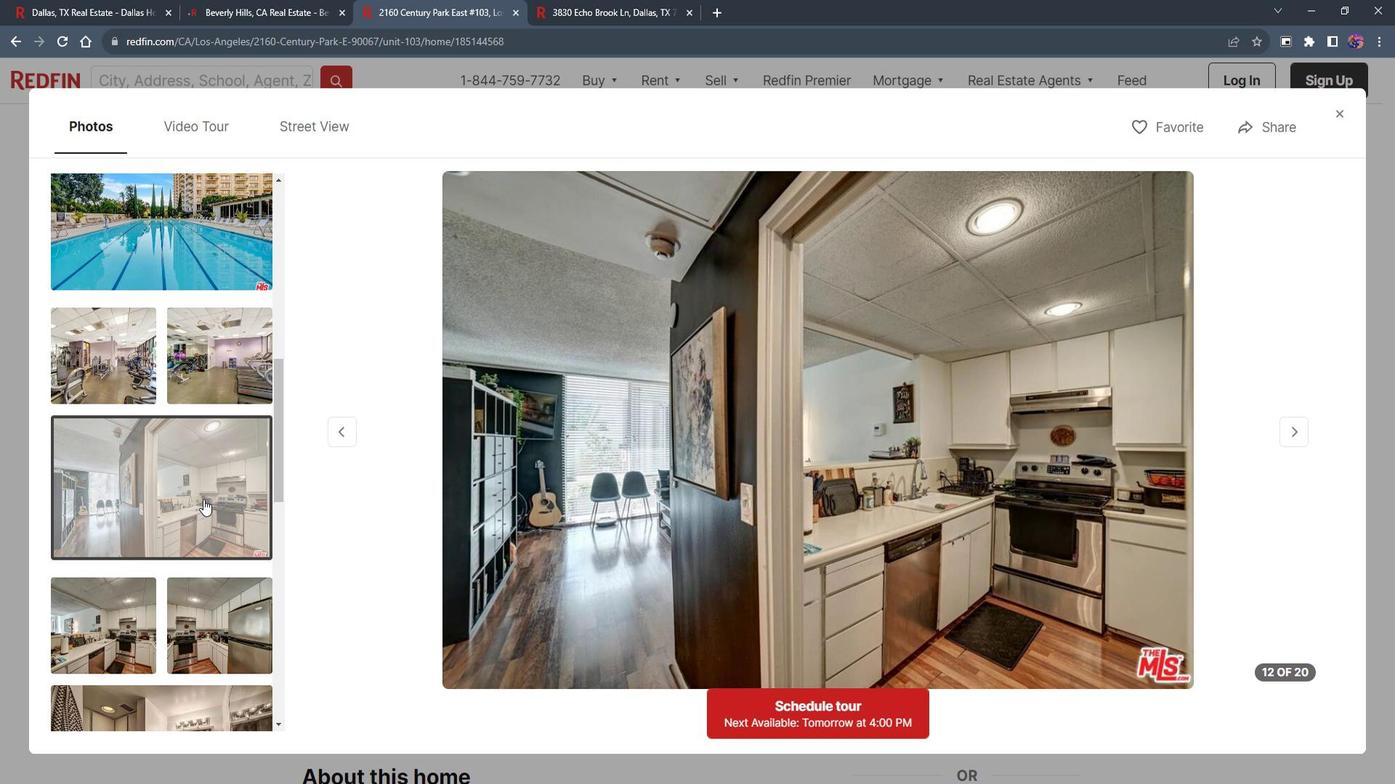 
Action: Mouse moved to (202, 547)
Screenshot: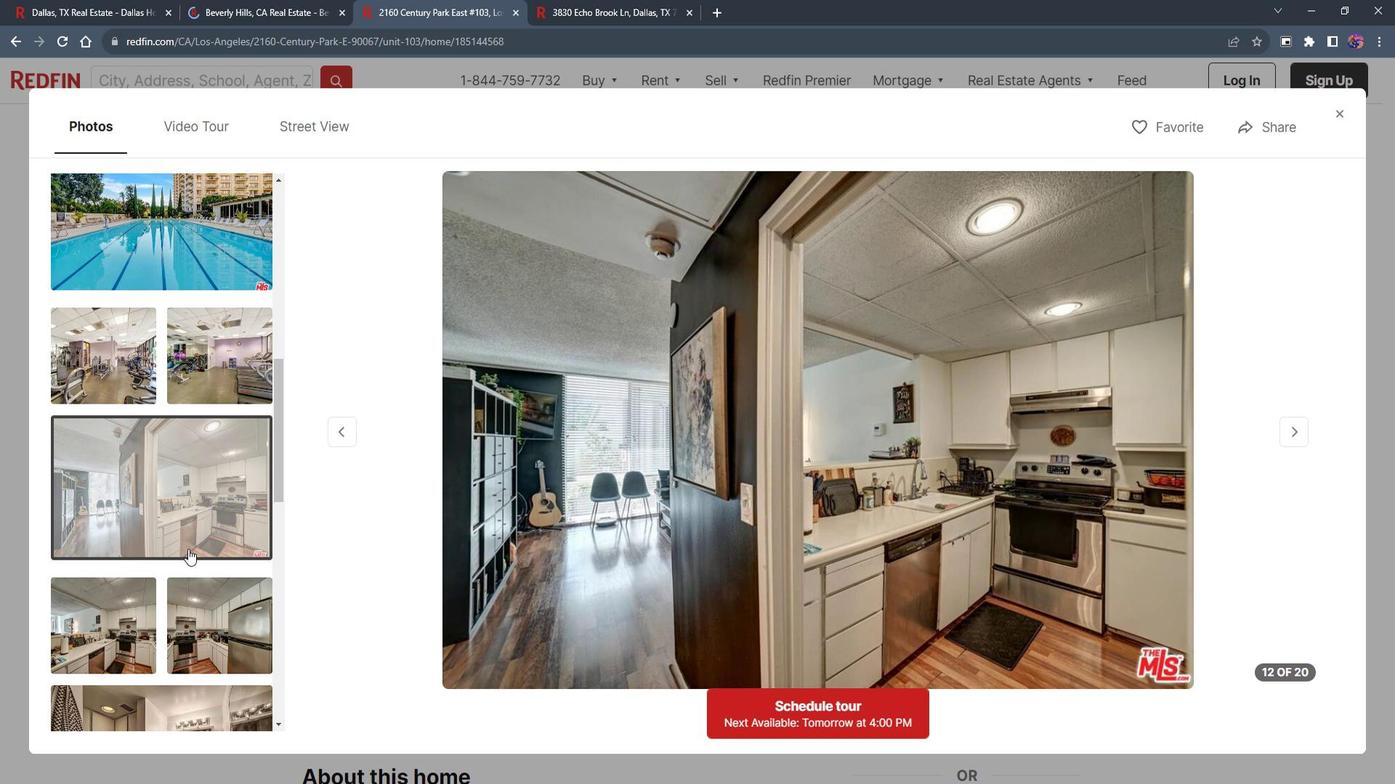 
Action: Mouse scrolled (202, 547) with delta (0, 0)
Screenshot: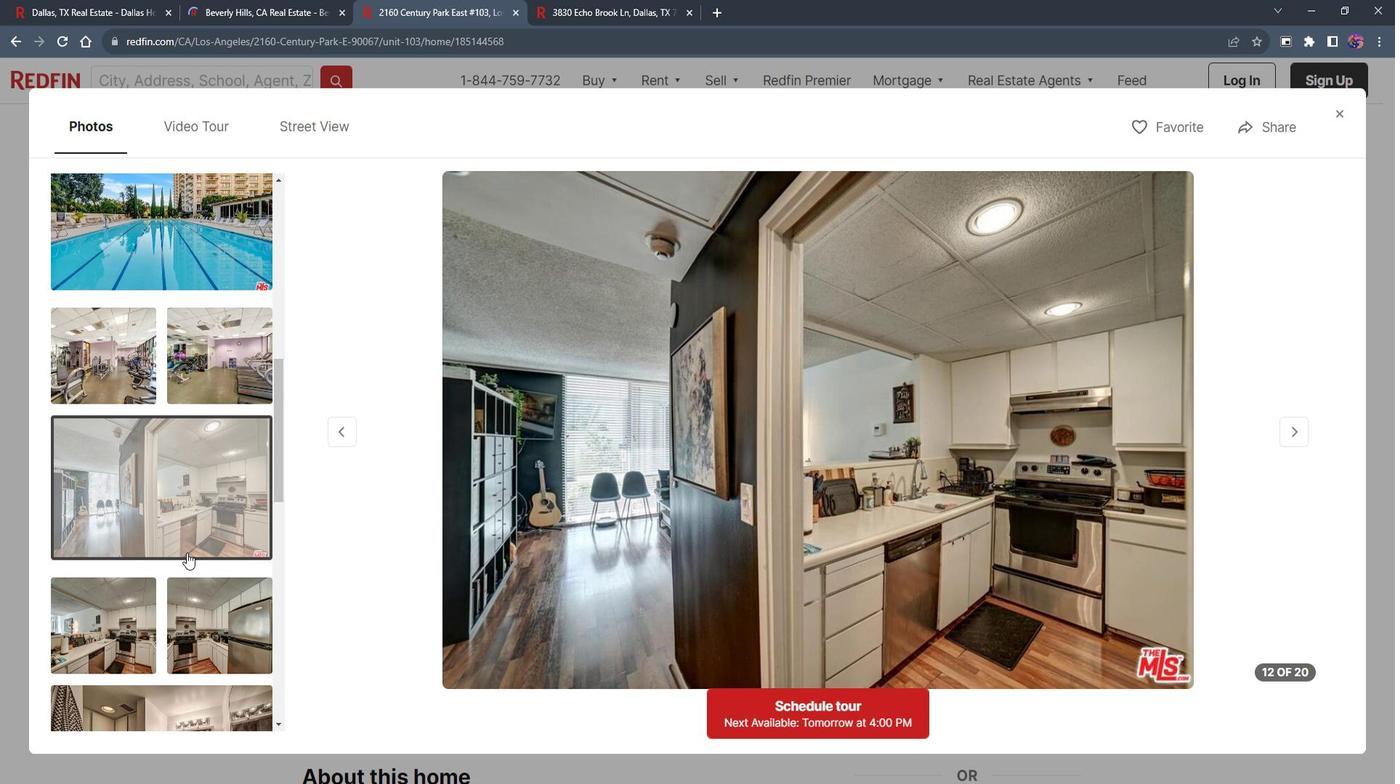 
Action: Mouse moved to (202, 547)
Screenshot: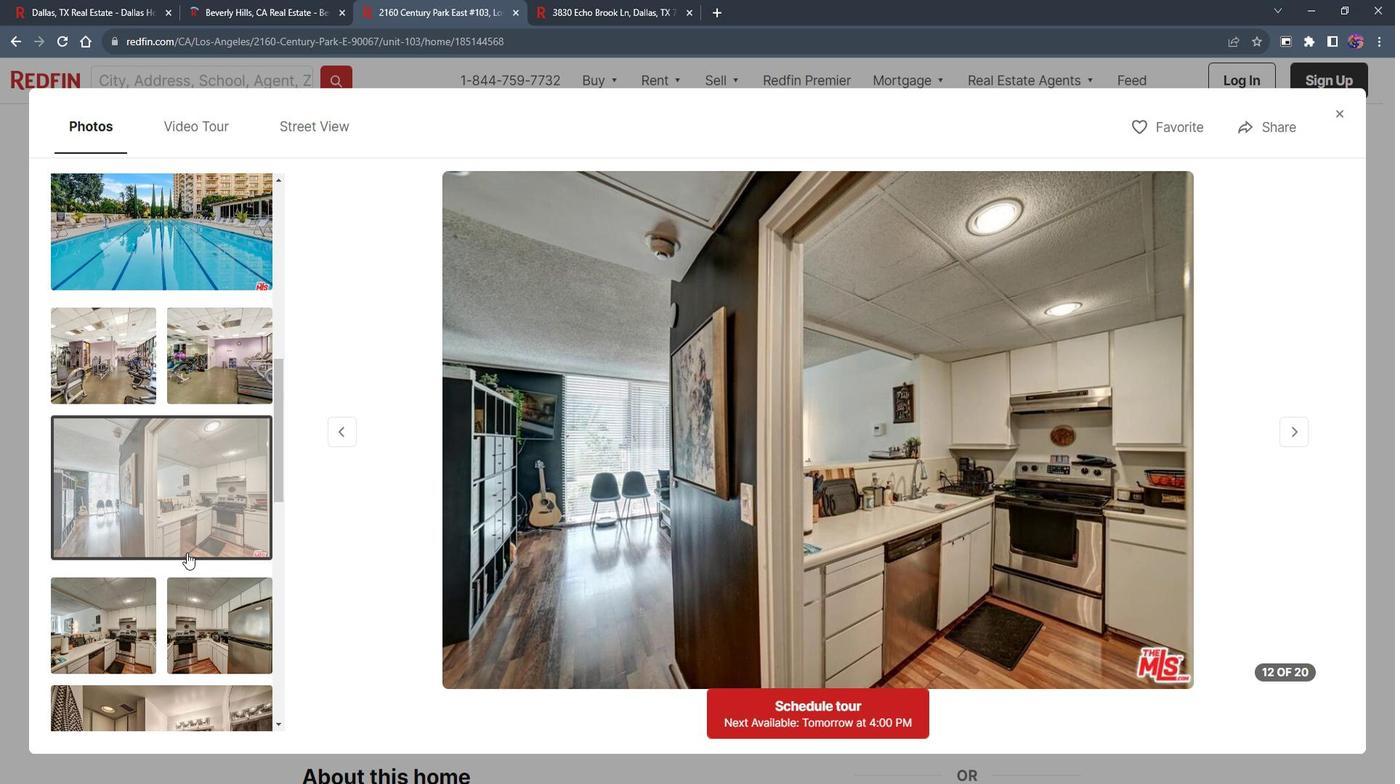 
Action: Mouse scrolled (202, 546) with delta (0, 0)
Screenshot: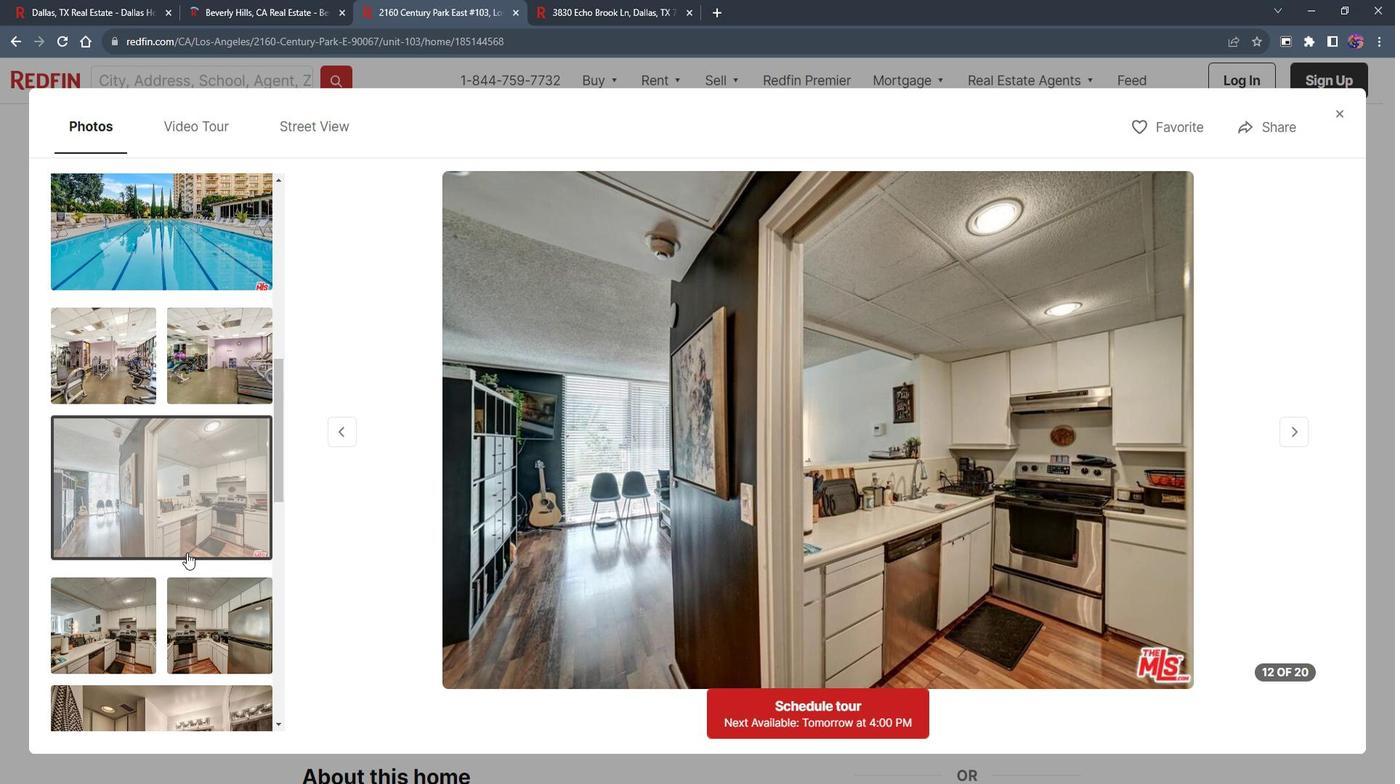 
Action: Mouse moved to (130, 593)
Screenshot: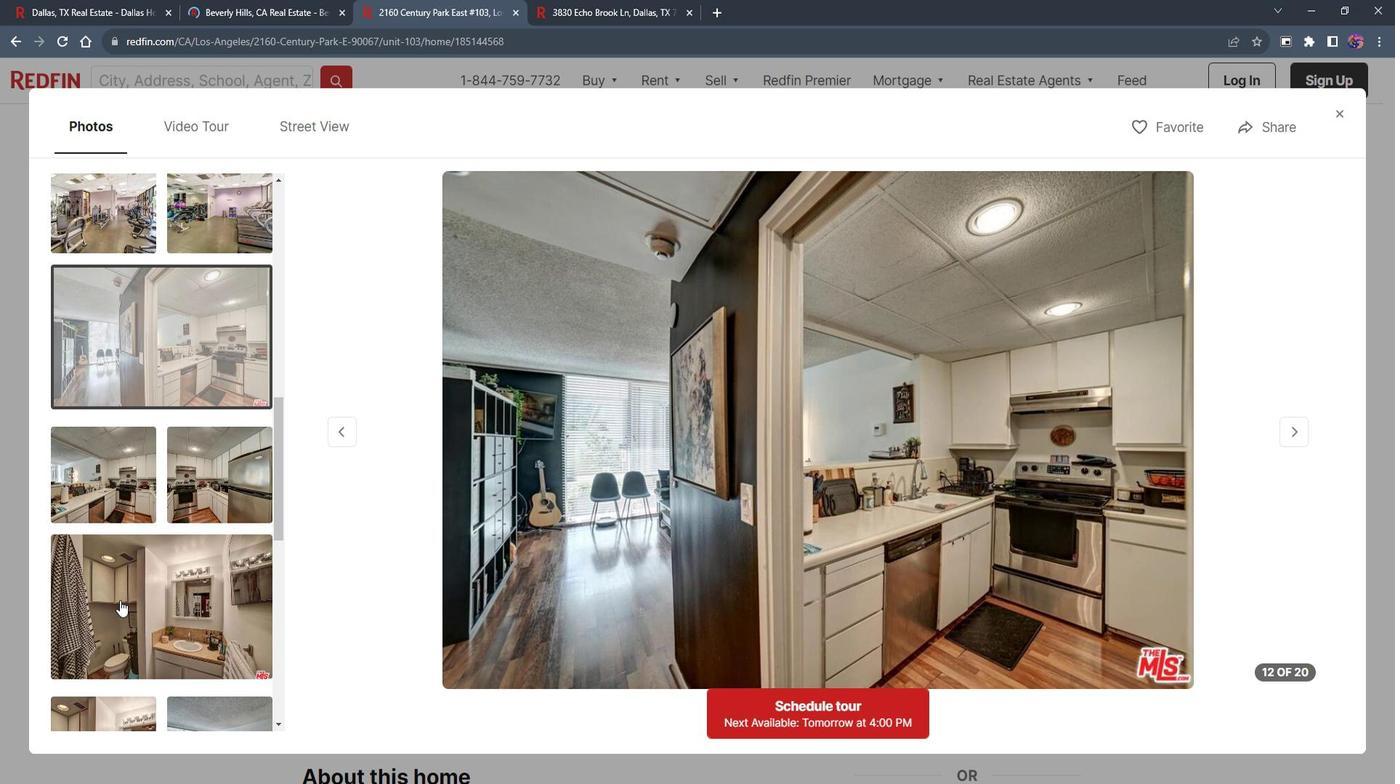 
Action: Mouse pressed left at (130, 593)
Screenshot: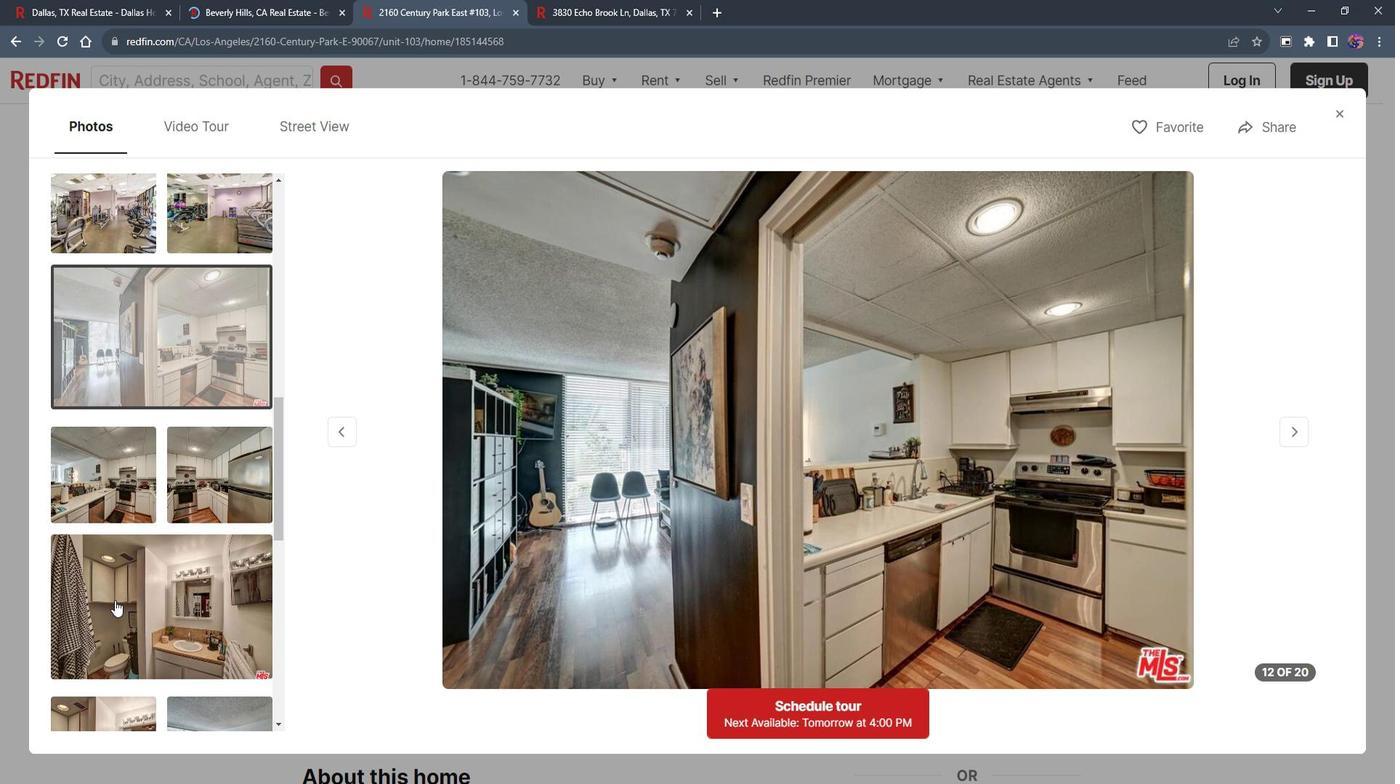 
Action: Mouse moved to (142, 587)
Screenshot: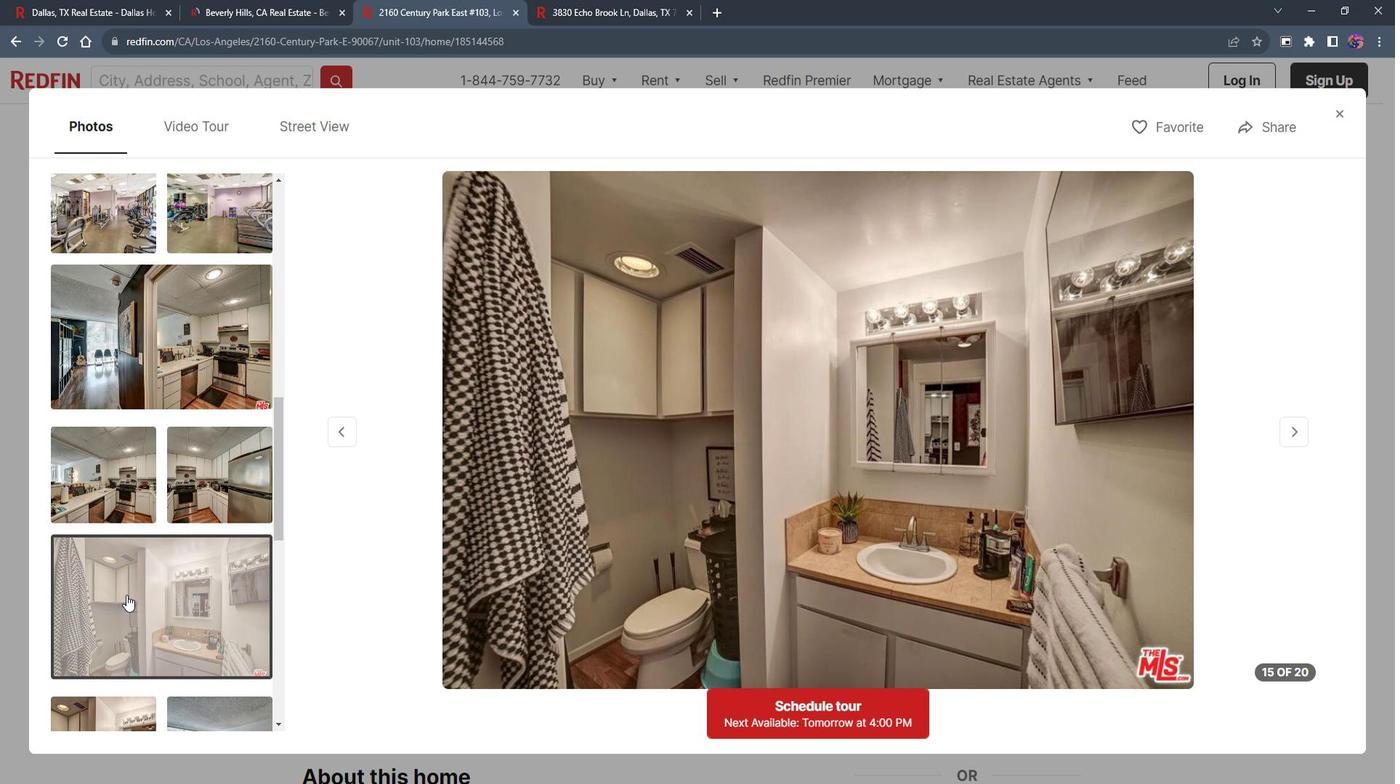 
Action: Mouse scrolled (142, 587) with delta (0, 0)
Screenshot: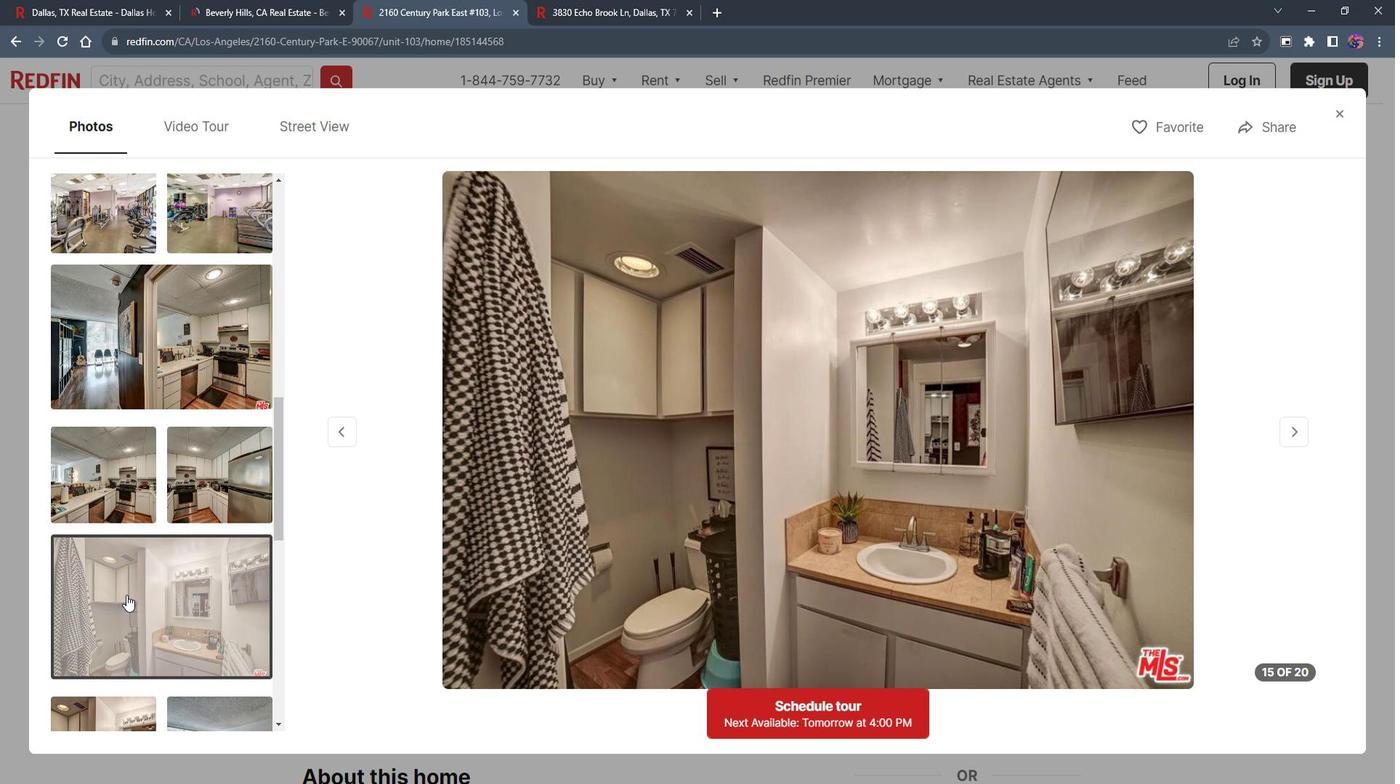 
Action: Mouse moved to (148, 585)
Screenshot: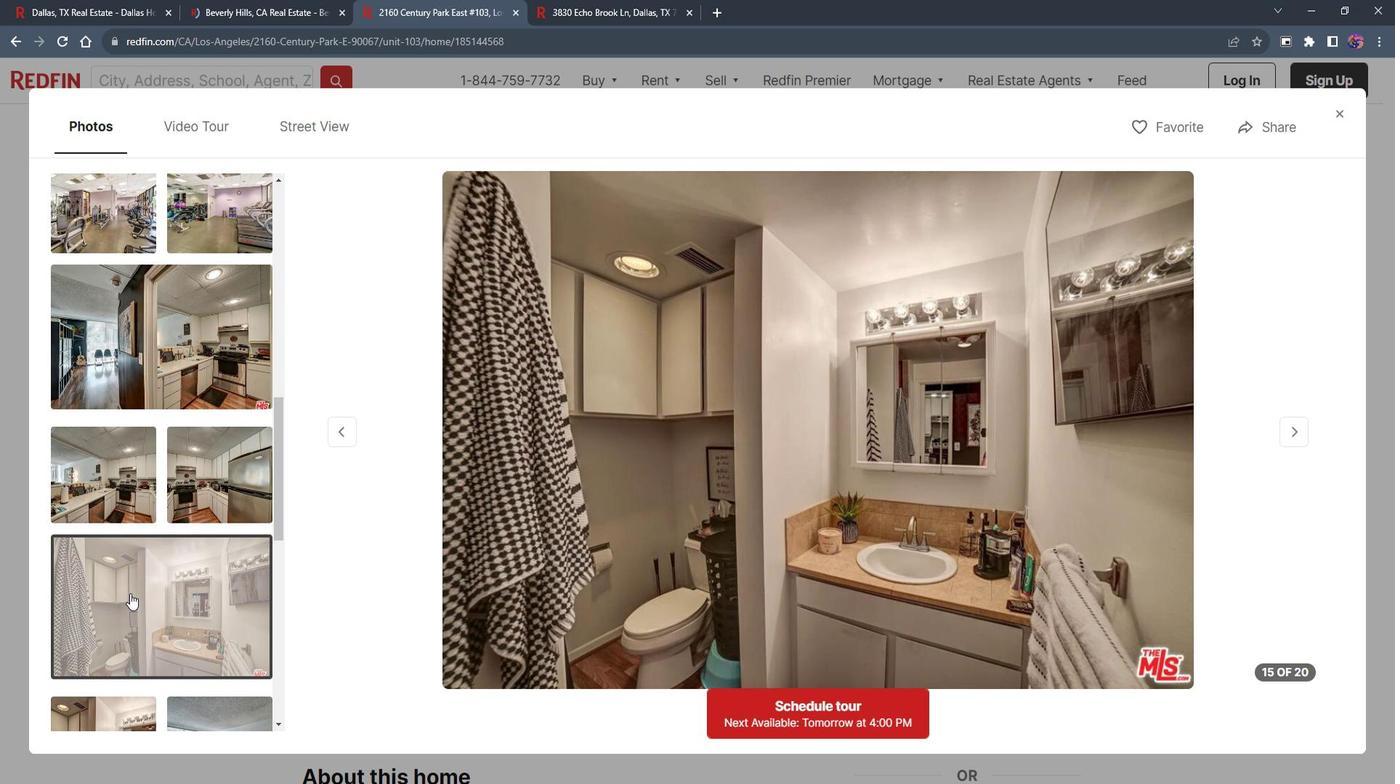 
Action: Mouse scrolled (148, 585) with delta (0, 0)
Screenshot: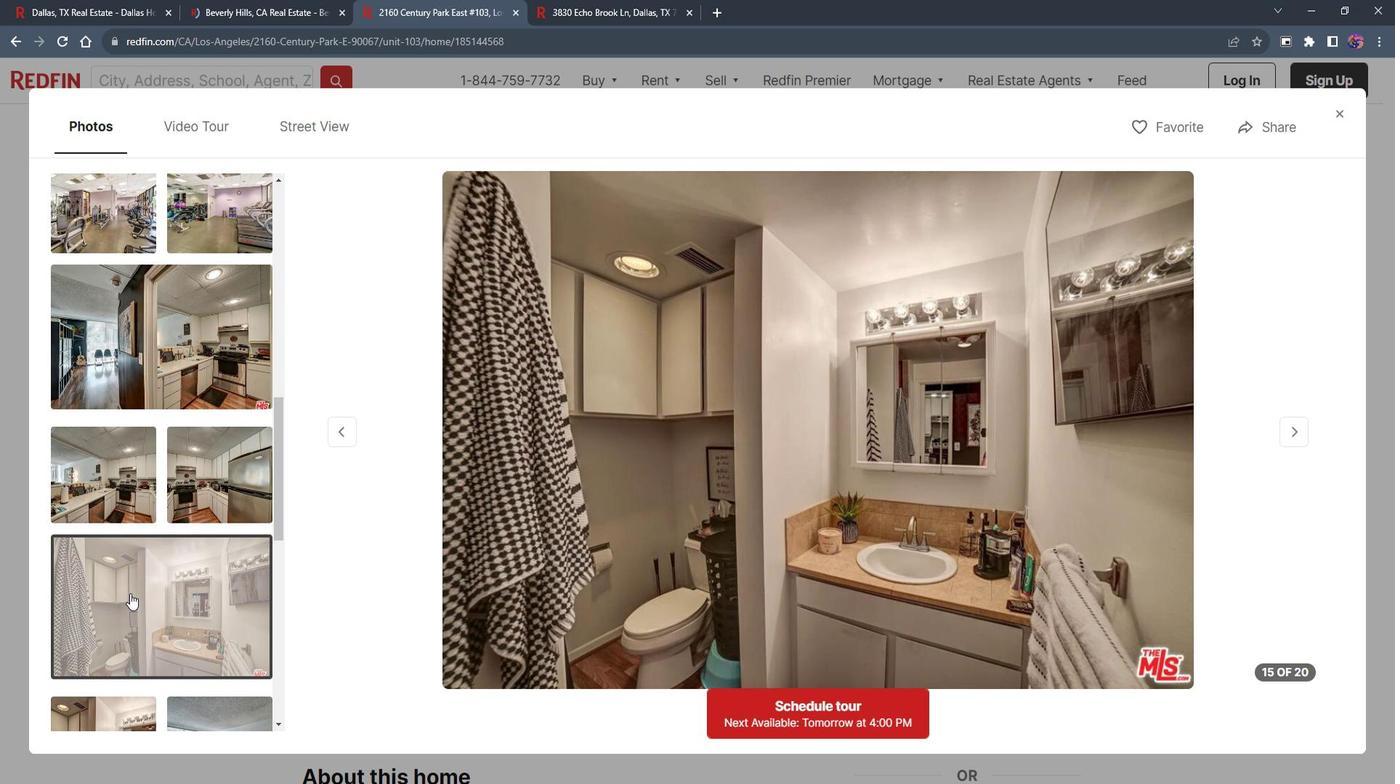 
Action: Mouse moved to (154, 582)
Screenshot: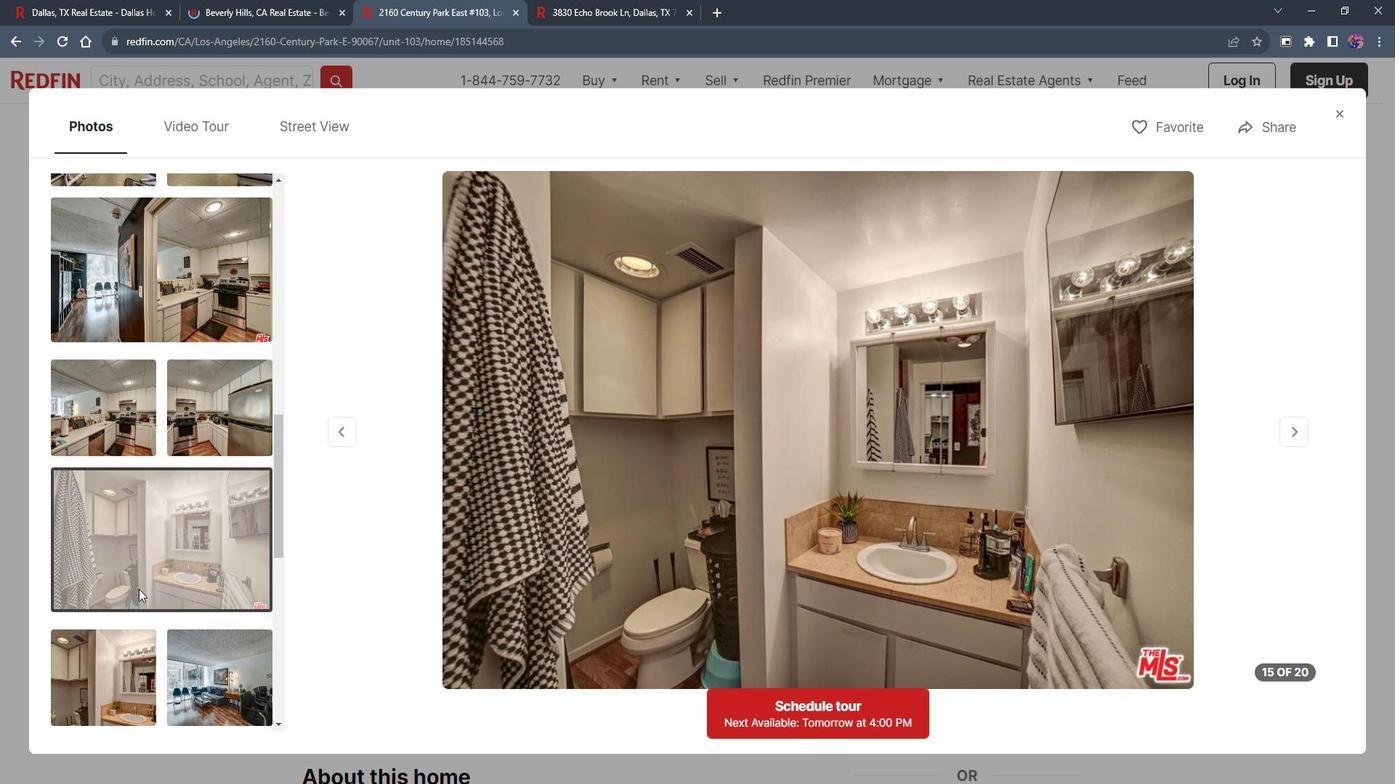 
Action: Mouse scrolled (154, 582) with delta (0, 0)
Screenshot: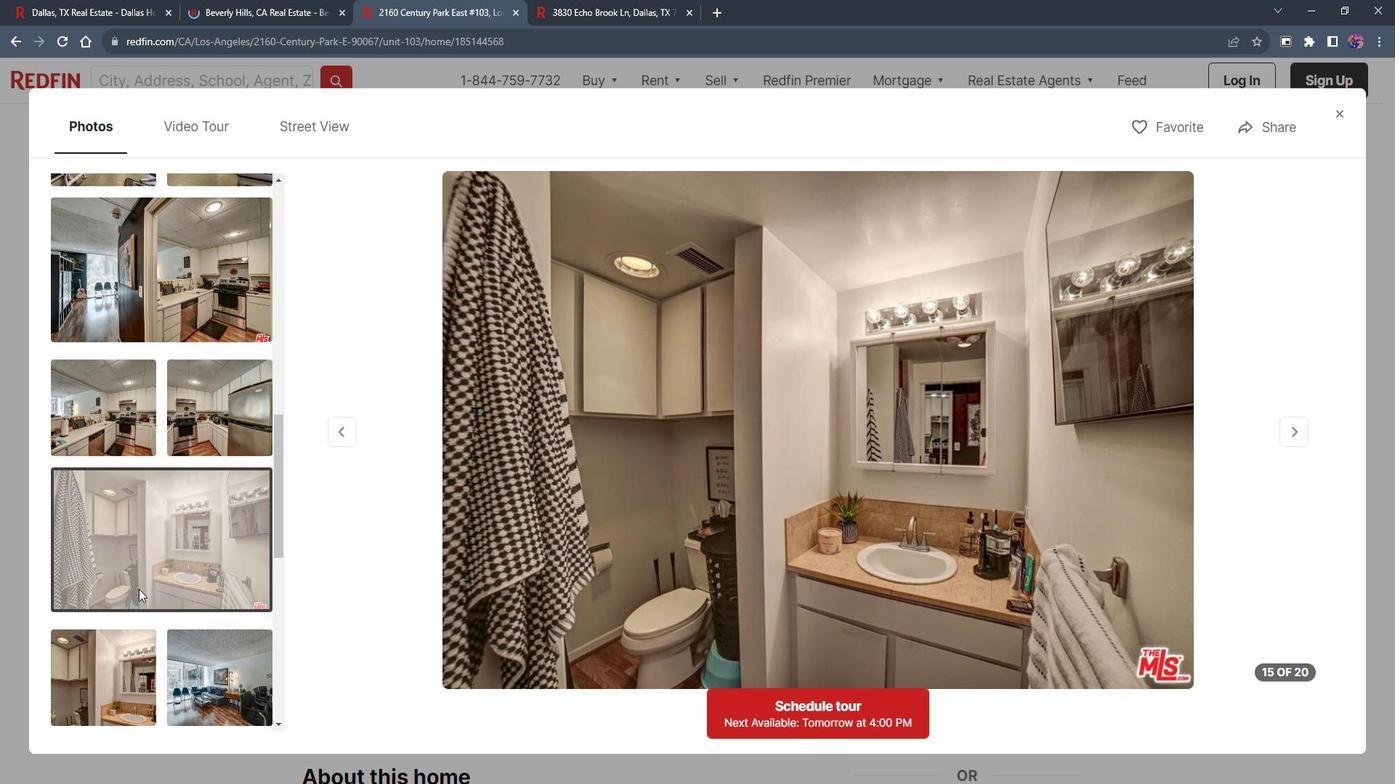 
Action: Mouse moved to (159, 577)
Screenshot: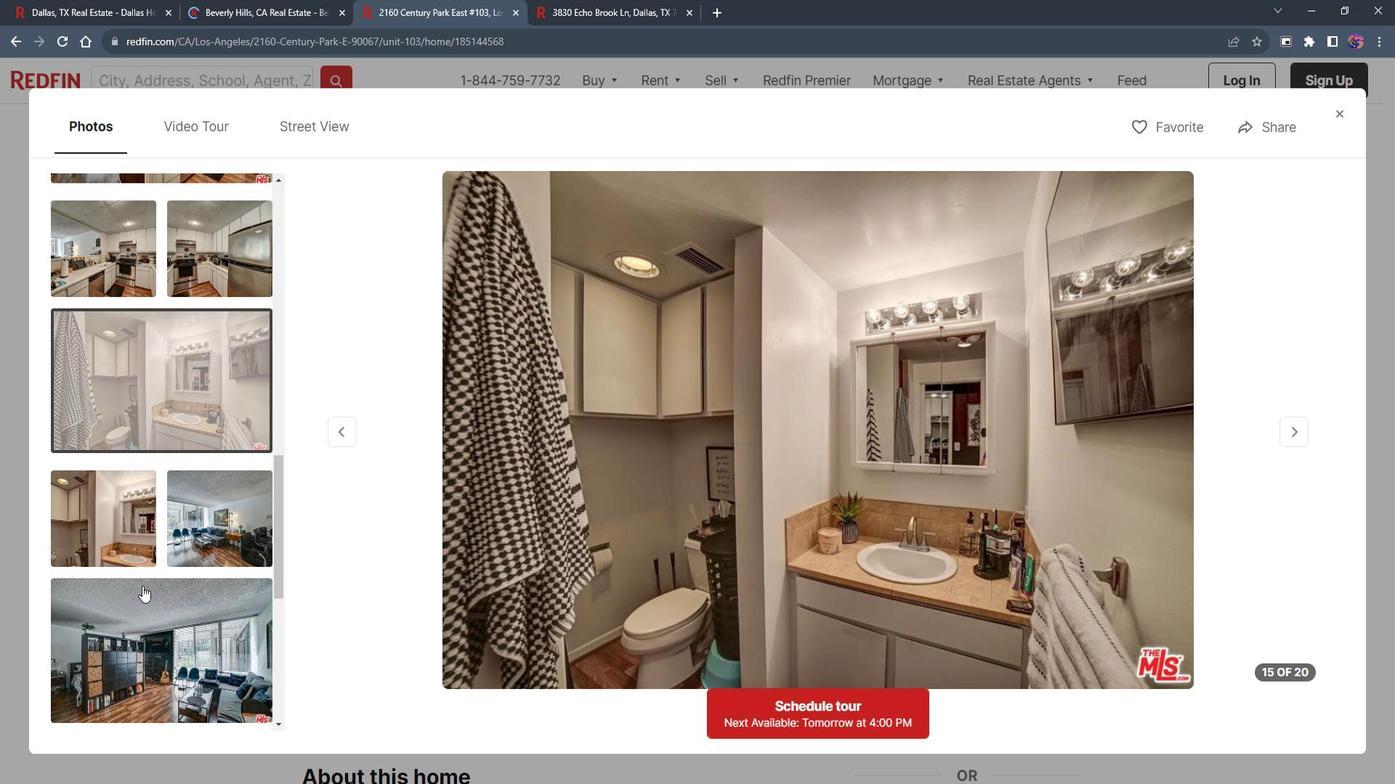
Action: Mouse scrolled (159, 577) with delta (0, 0)
Screenshot: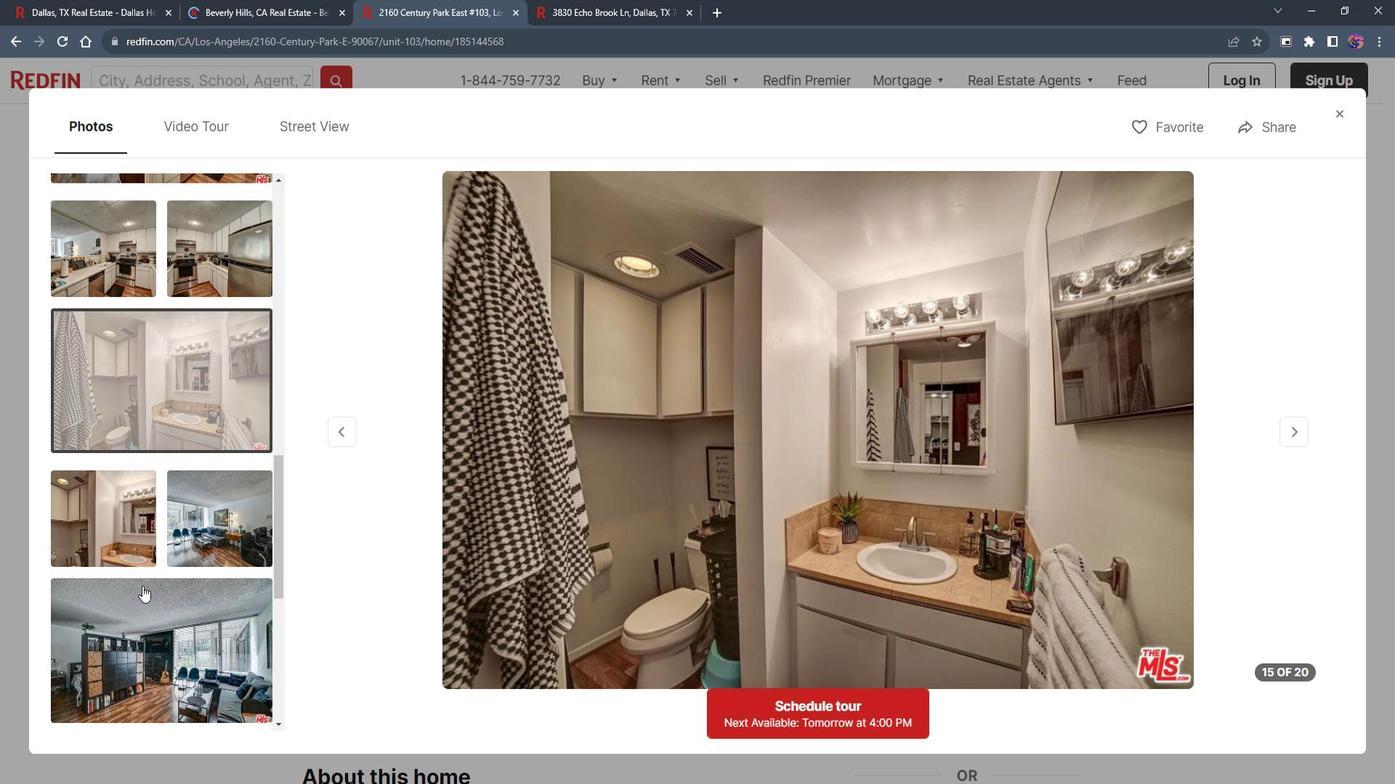 
Action: Mouse moved to (164, 572)
Screenshot: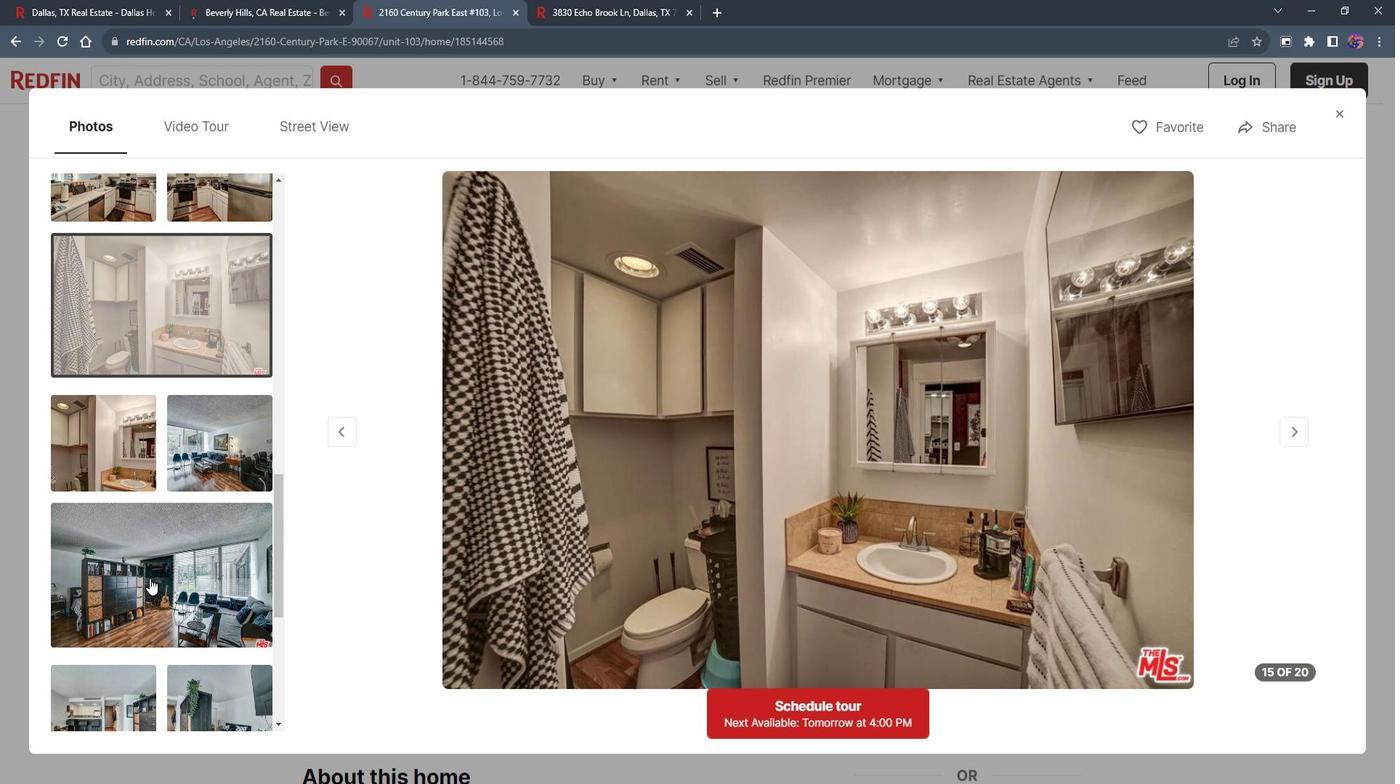 
Action: Mouse scrolled (164, 571) with delta (0, 0)
Screenshot: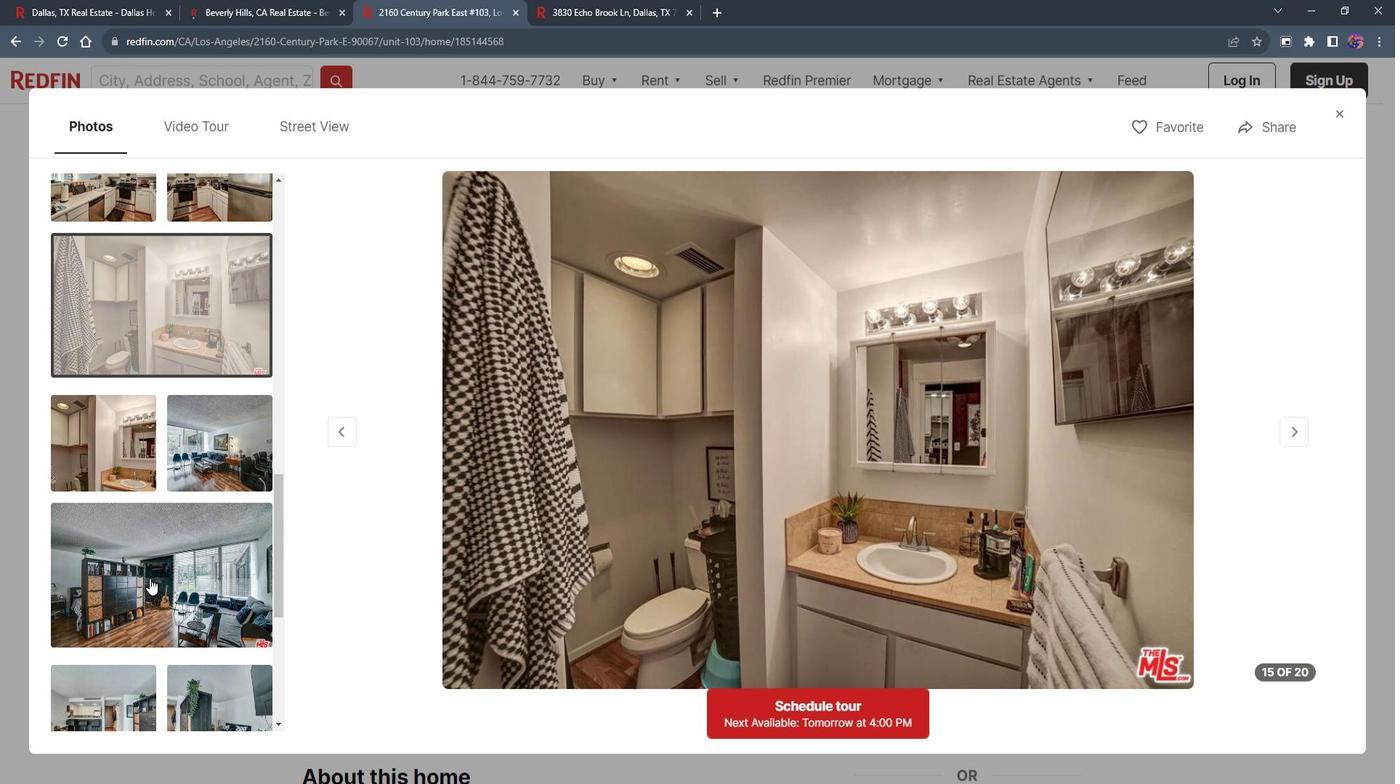 
Action: Mouse scrolled (164, 571) with delta (0, 0)
Screenshot: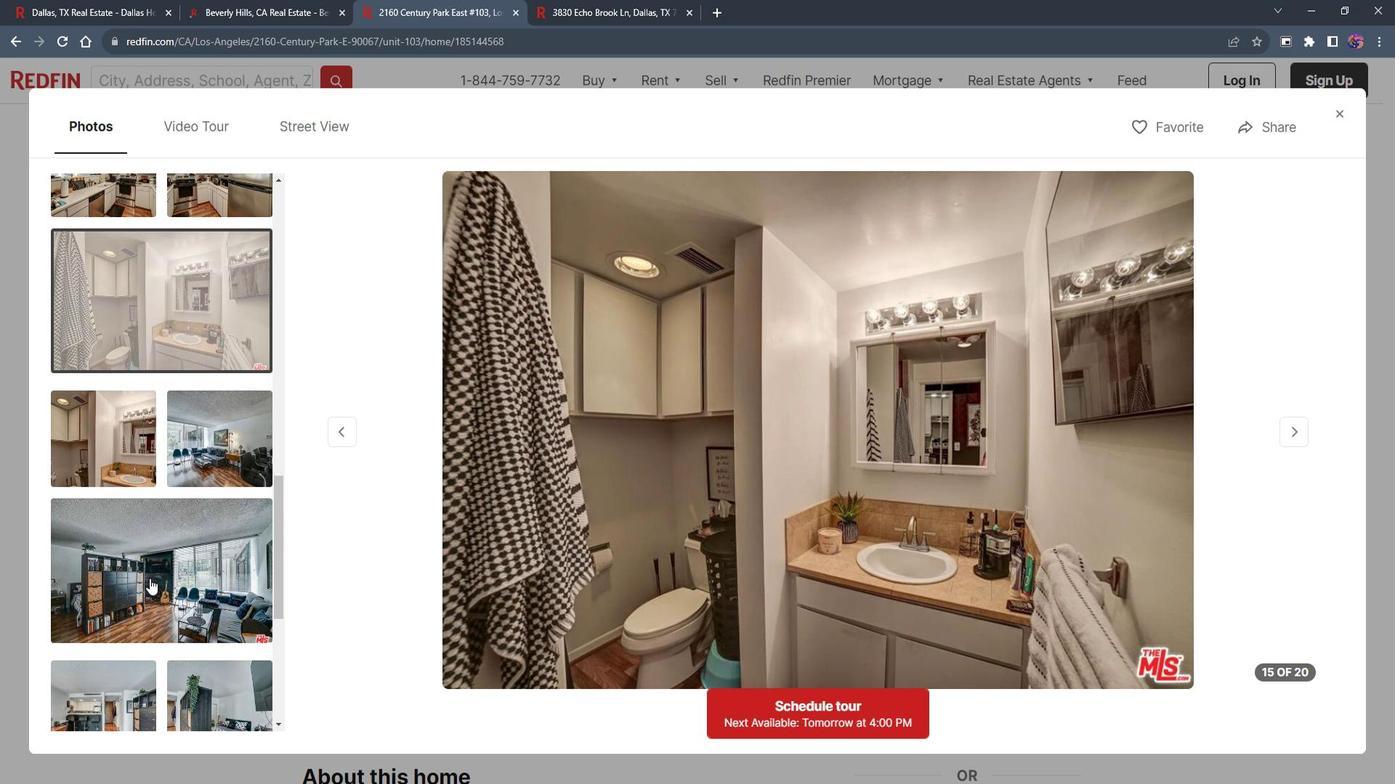 
Action: Mouse moved to (148, 563)
Screenshot: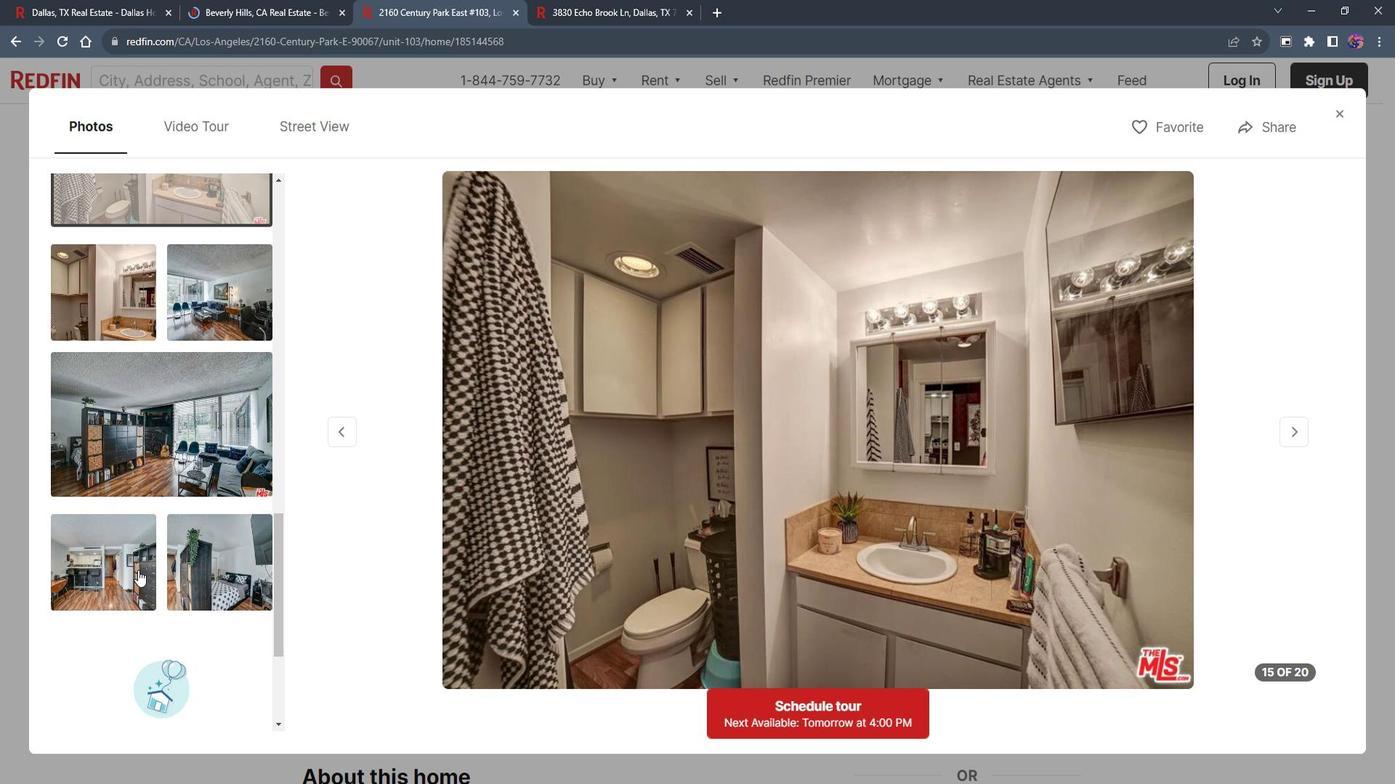 
Action: Mouse pressed left at (148, 563)
Screenshot: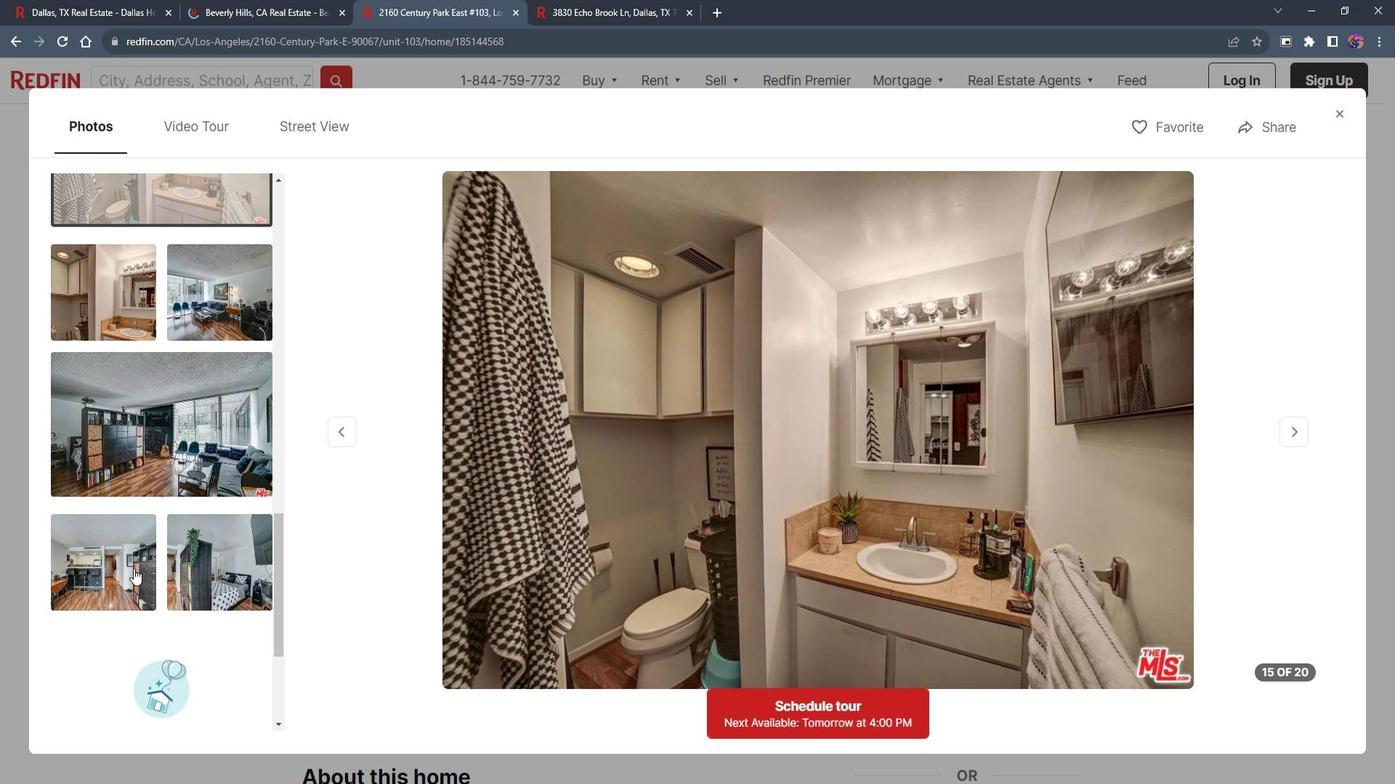 
Action: Mouse moved to (1350, 121)
Screenshot: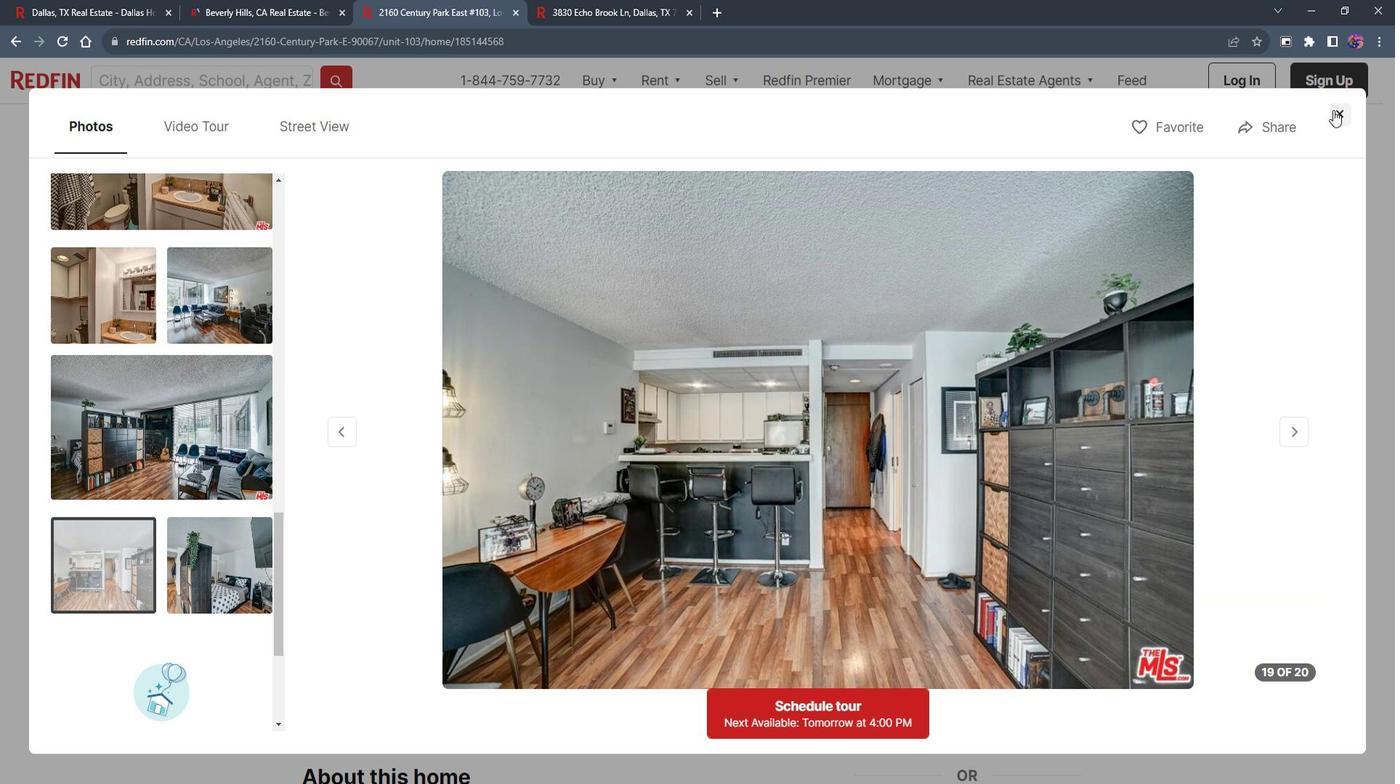 
Action: Mouse pressed left at (1350, 121)
Screenshot: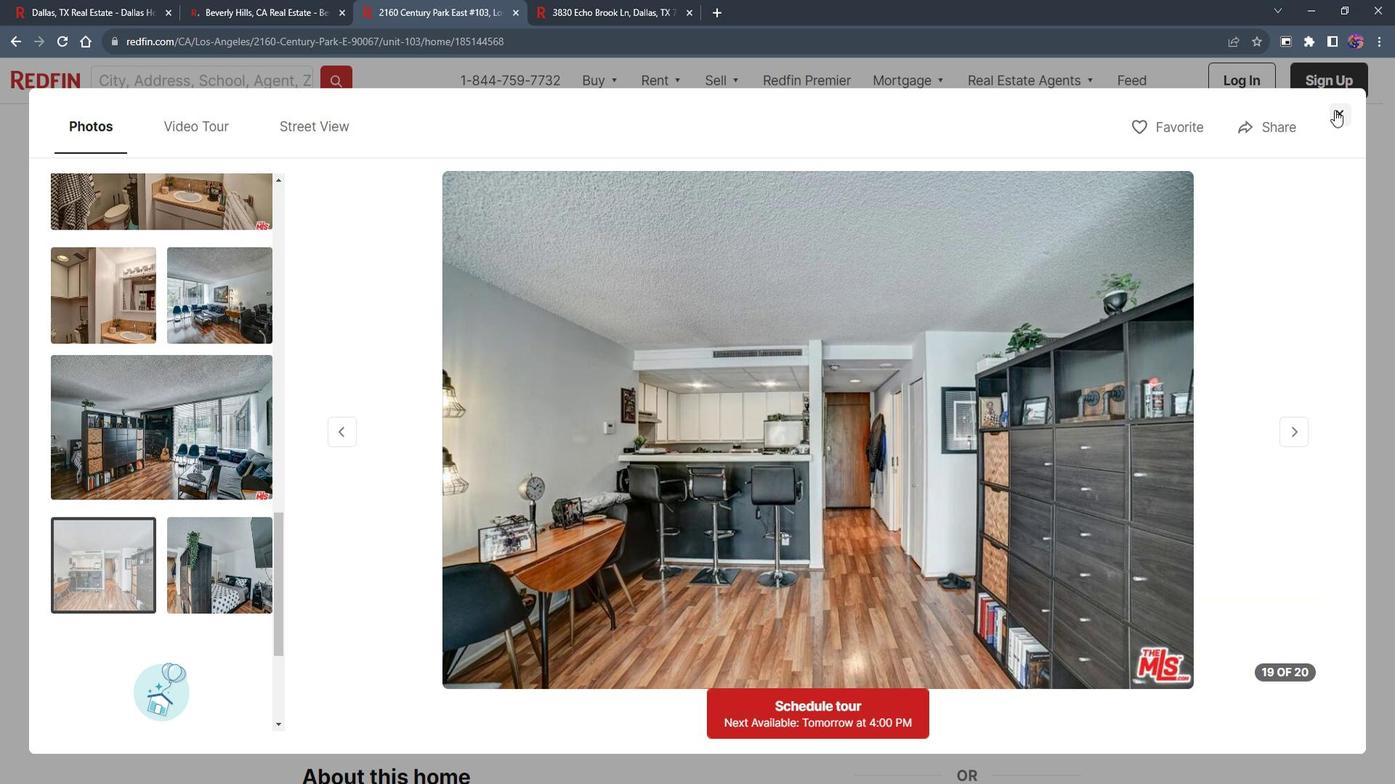 
Action: Mouse moved to (406, 373)
Screenshot: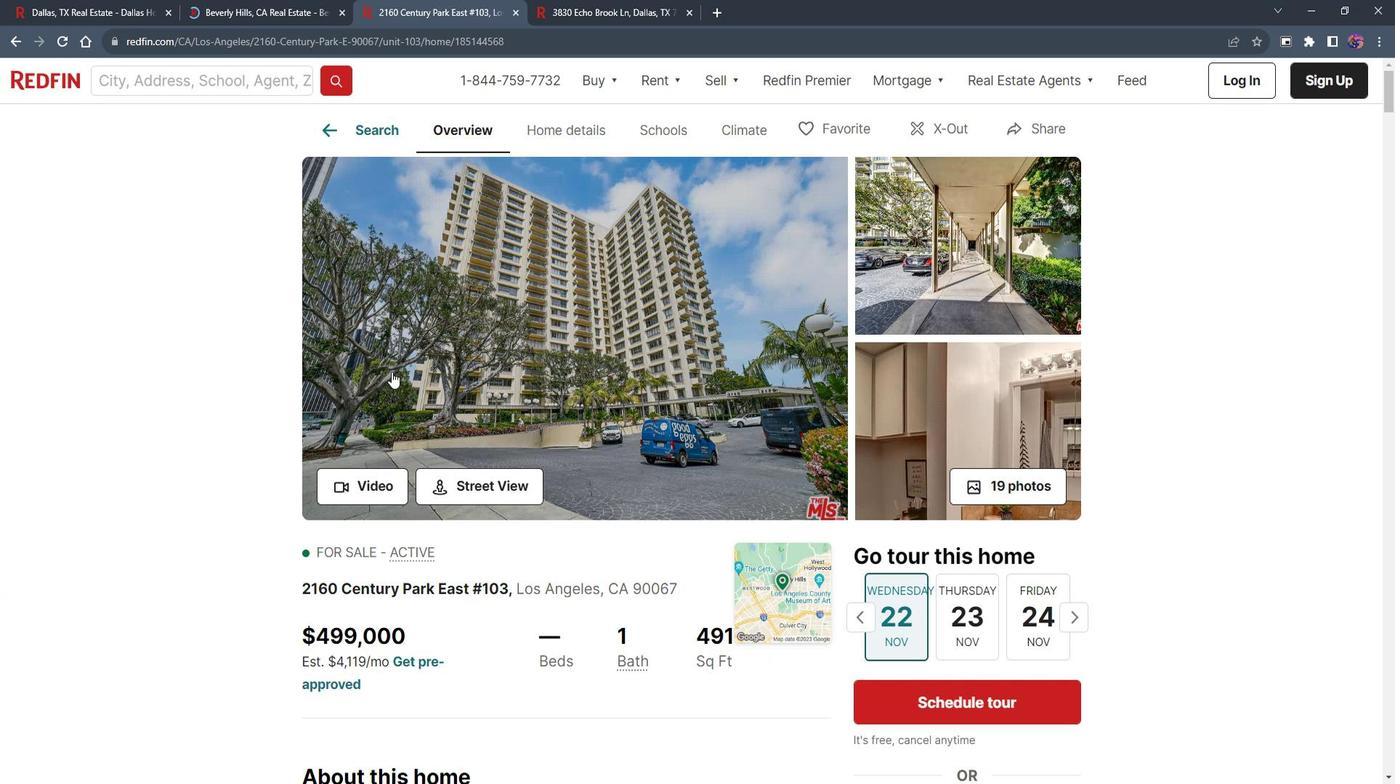 
Action: Mouse scrolled (406, 372) with delta (0, 0)
Screenshot: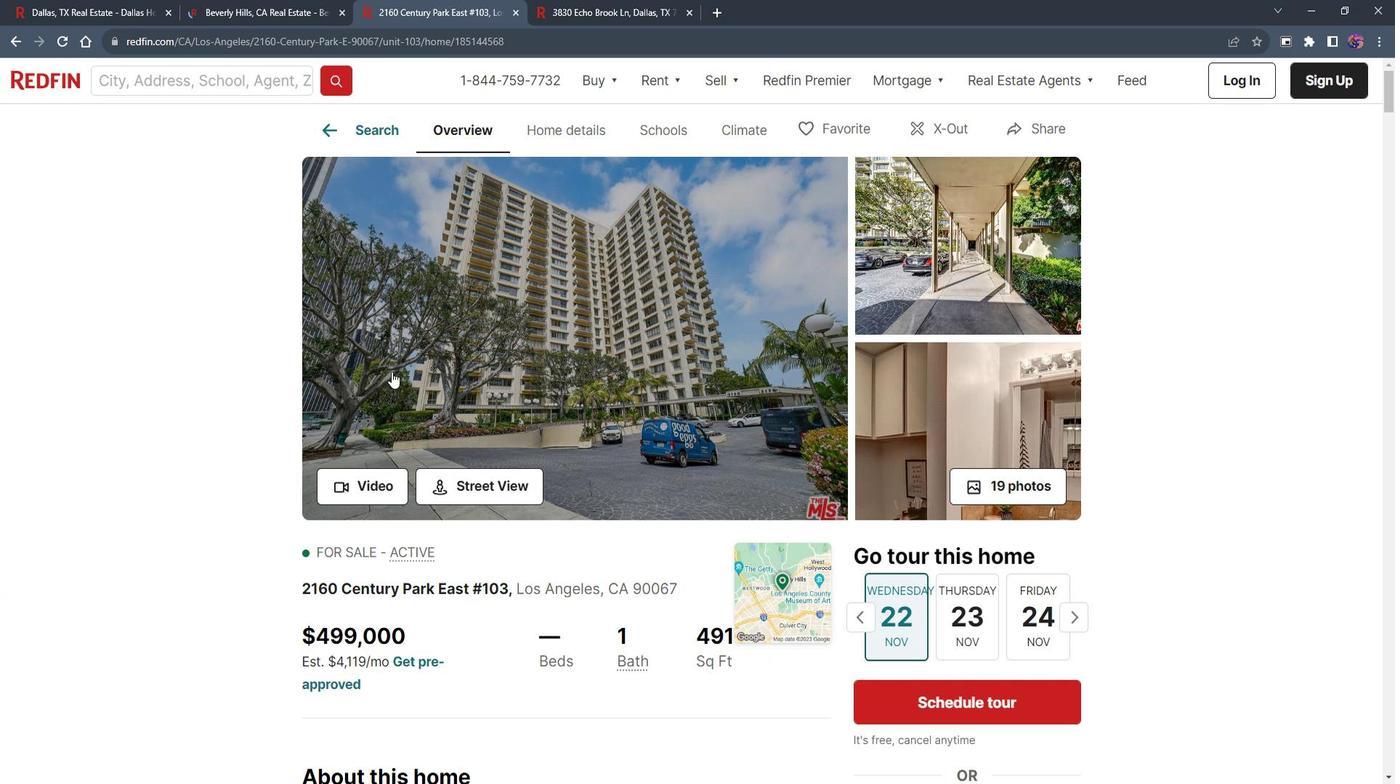 
Action: Mouse scrolled (406, 372) with delta (0, 0)
Screenshot: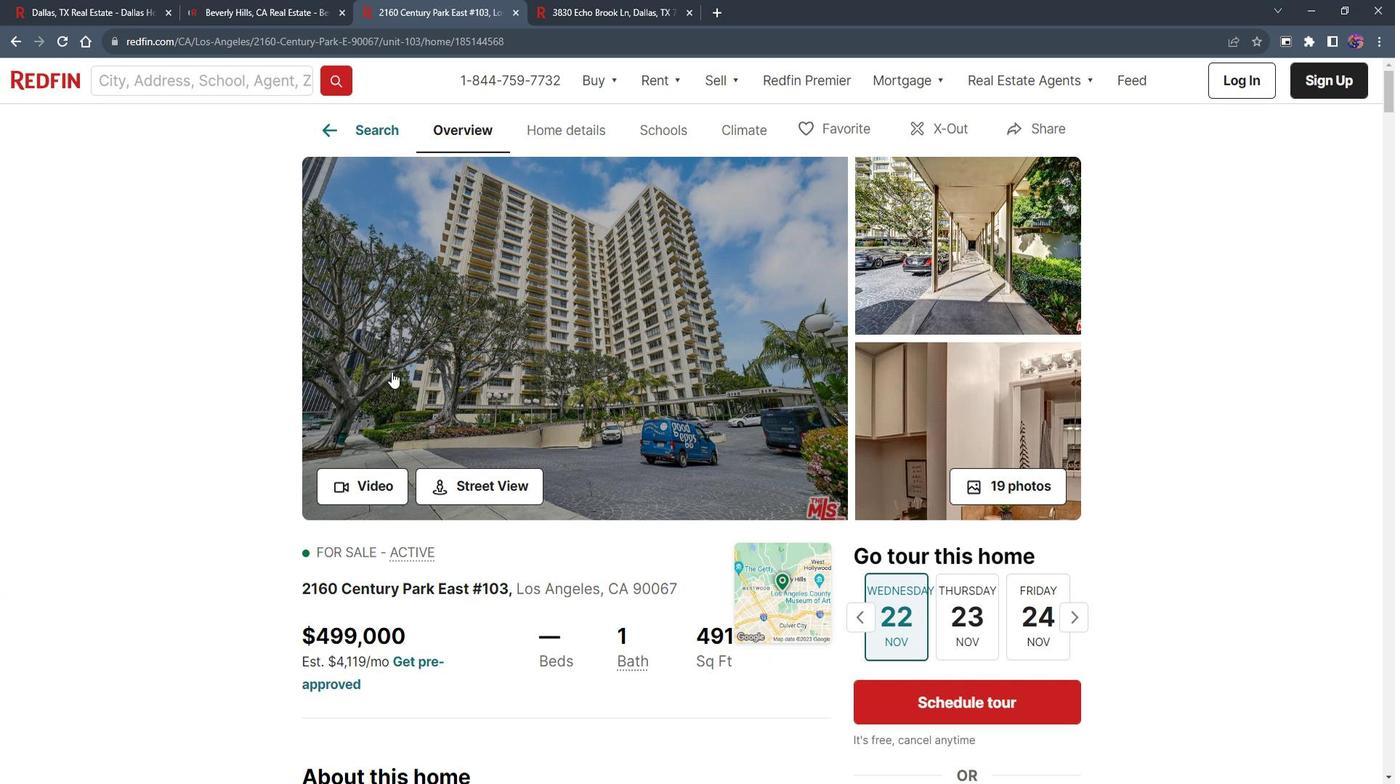 
Action: Mouse scrolled (406, 372) with delta (0, 0)
Screenshot: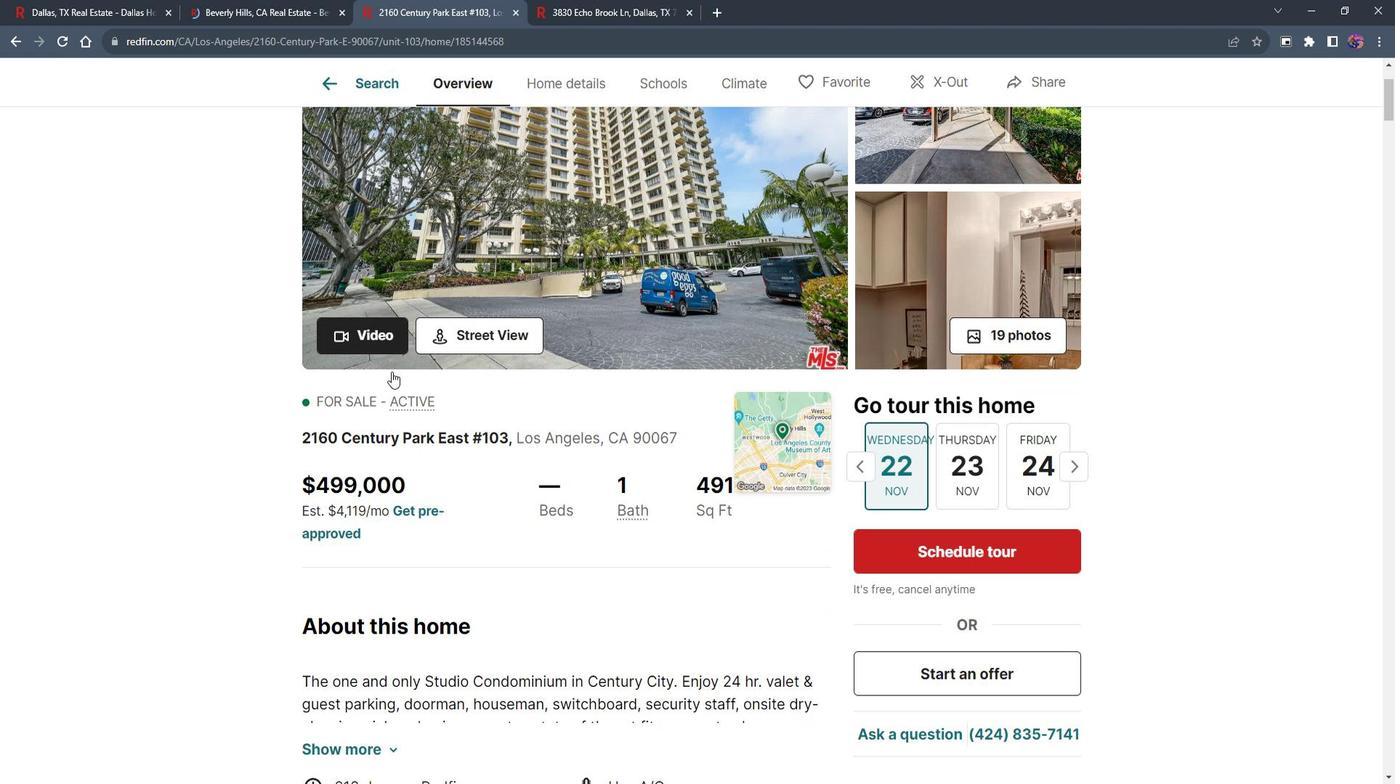 
Action: Mouse scrolled (406, 372) with delta (0, 0)
Screenshot: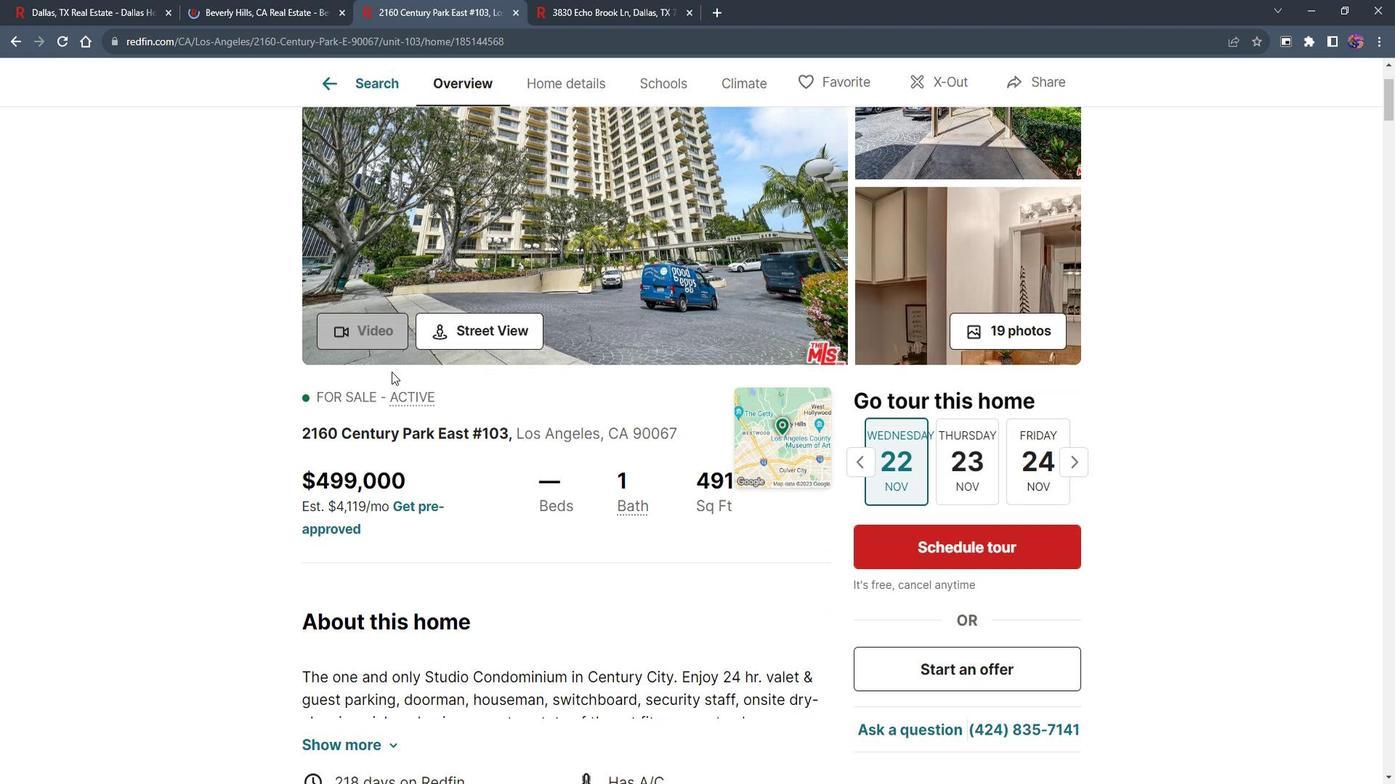 
Action: Mouse scrolled (406, 372) with delta (0, 0)
Screenshot: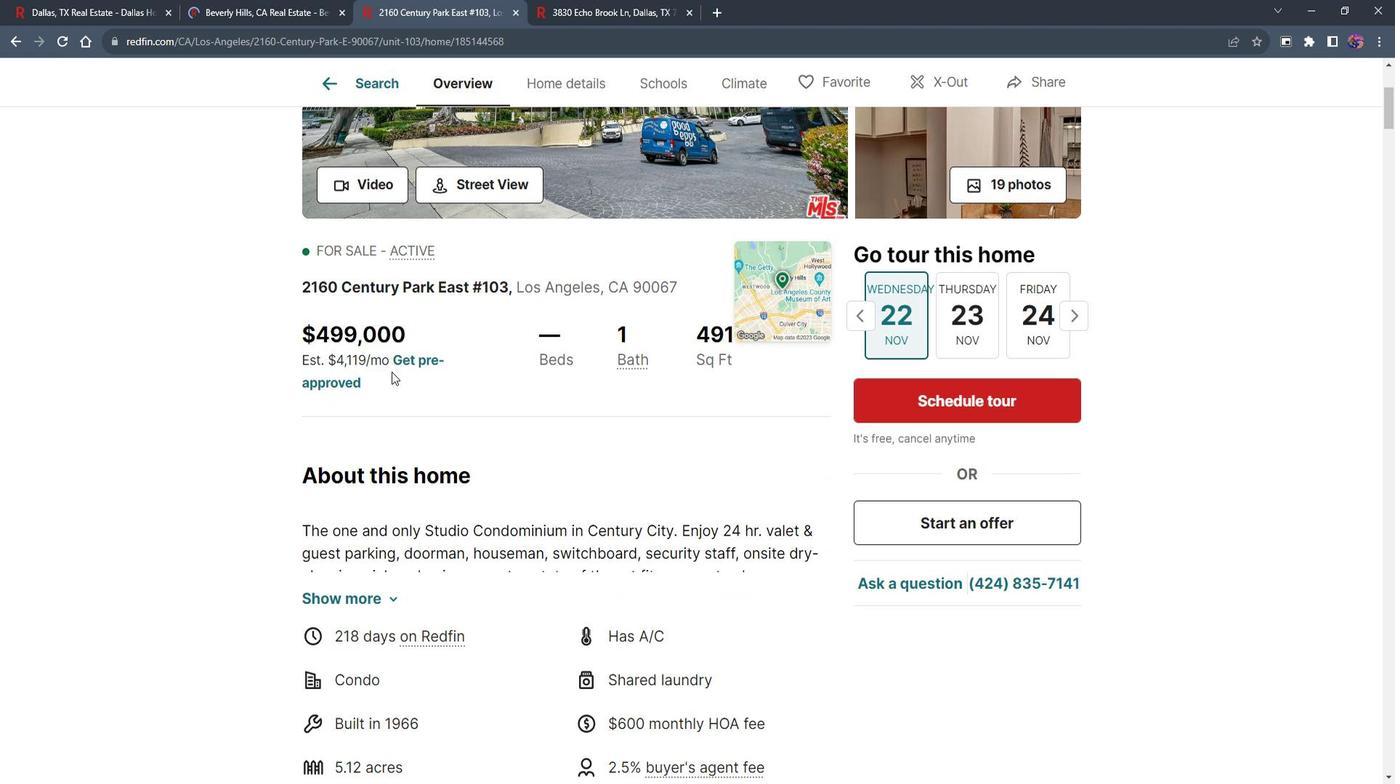 
Action: Mouse scrolled (406, 372) with delta (0, 0)
Screenshot: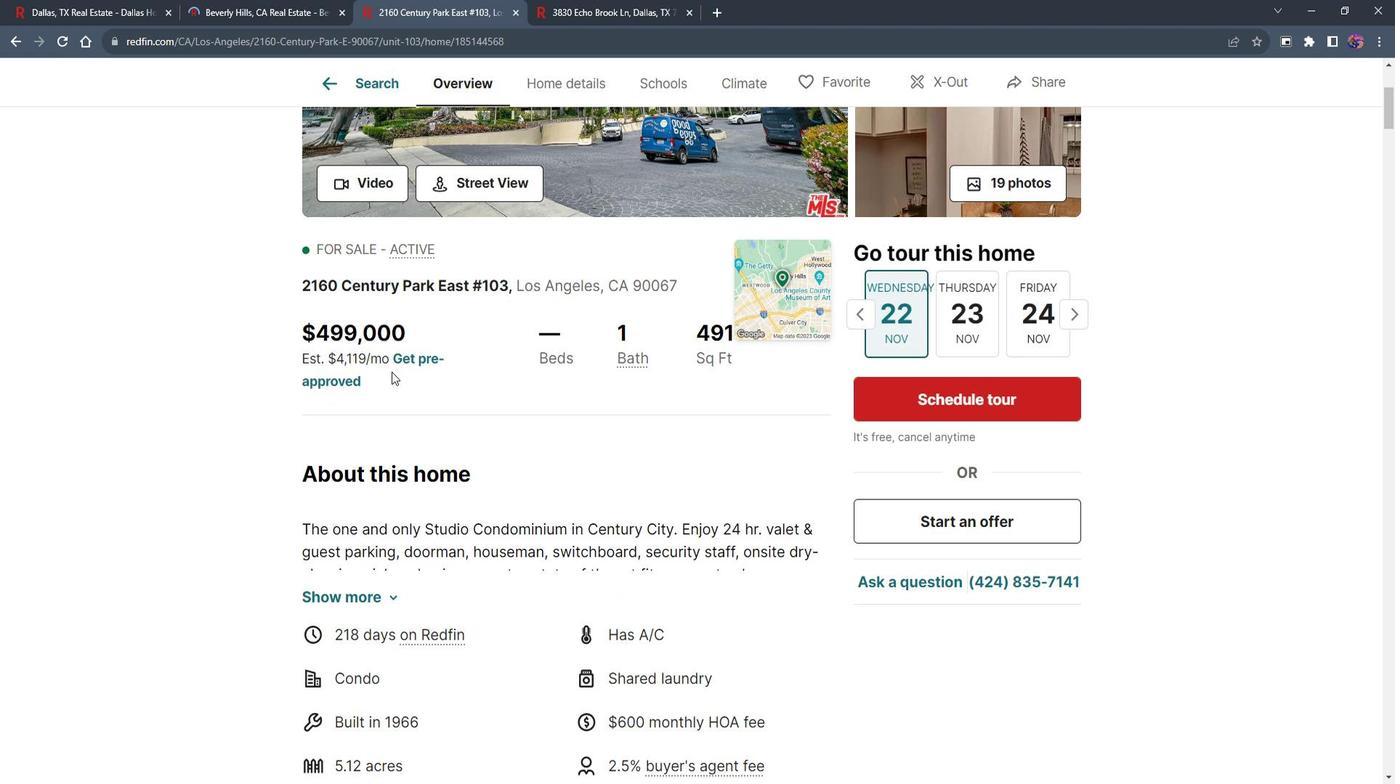 
Action: Mouse scrolled (406, 372) with delta (0, 0)
Screenshot: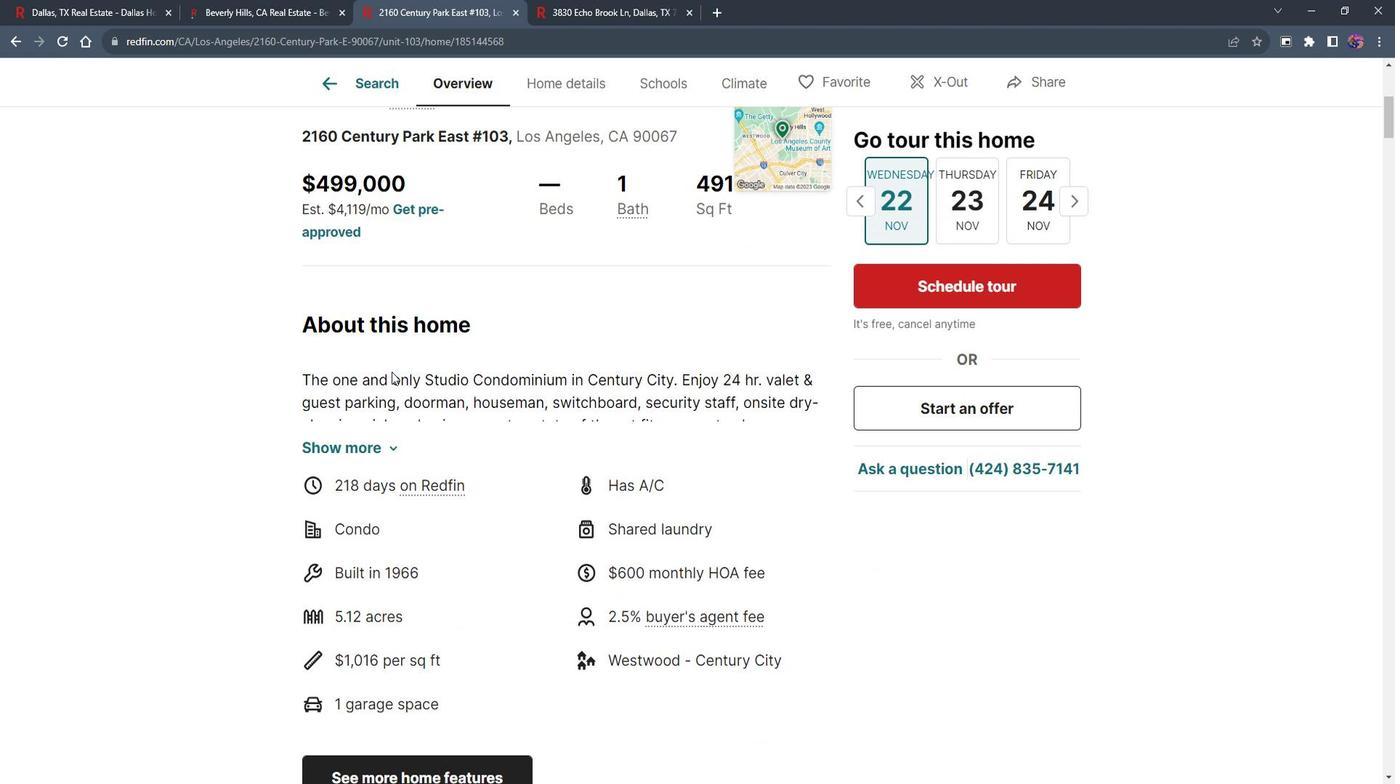 
Action: Mouse moved to (375, 372)
Screenshot: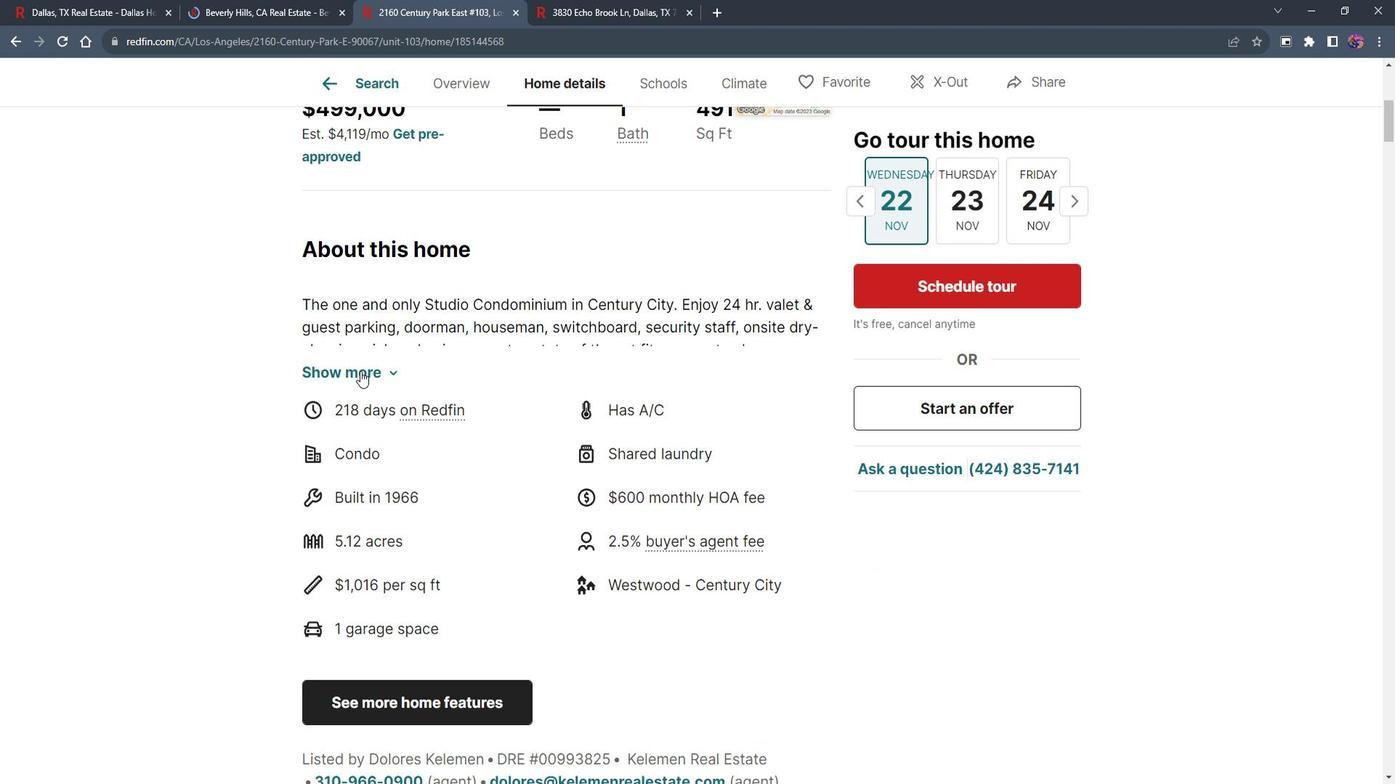 
Action: Mouse pressed left at (375, 372)
Screenshot: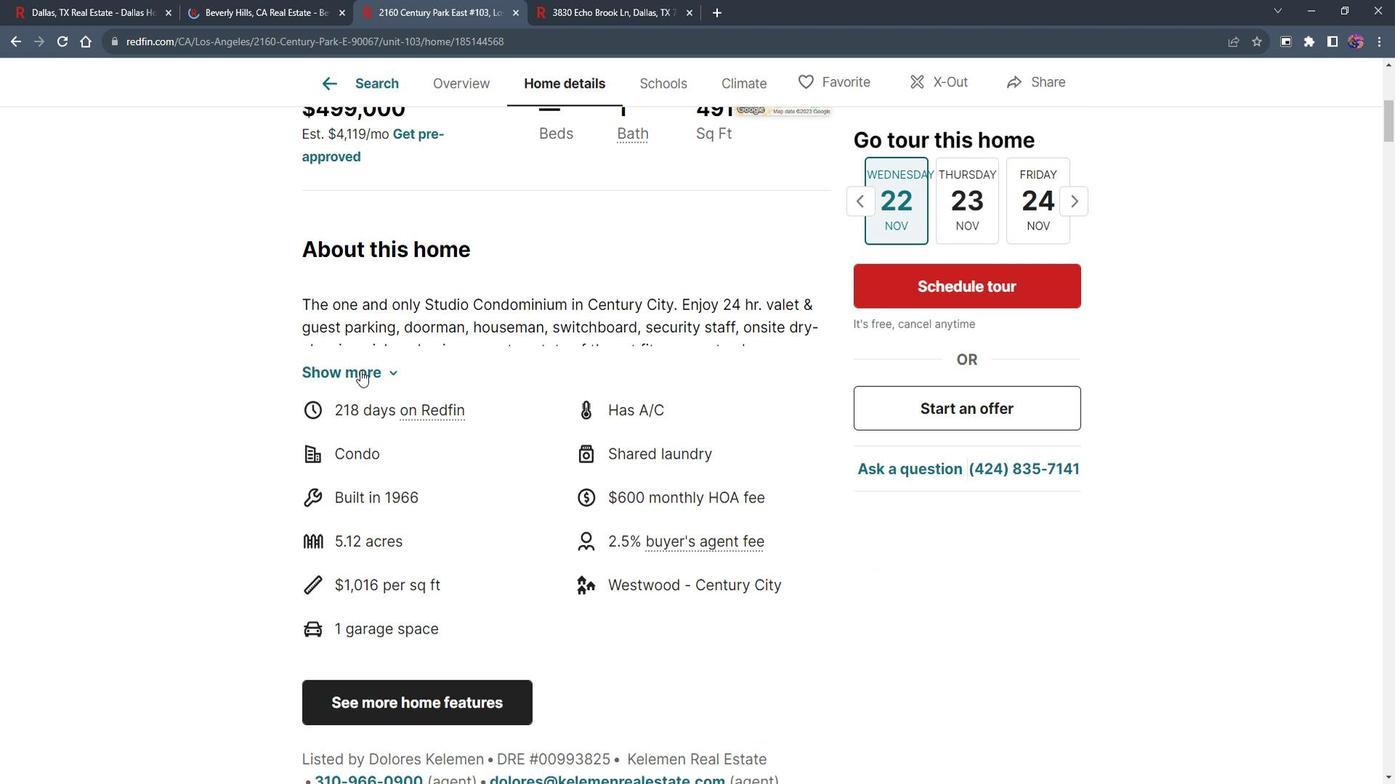 
Action: Mouse moved to (477, 402)
Screenshot: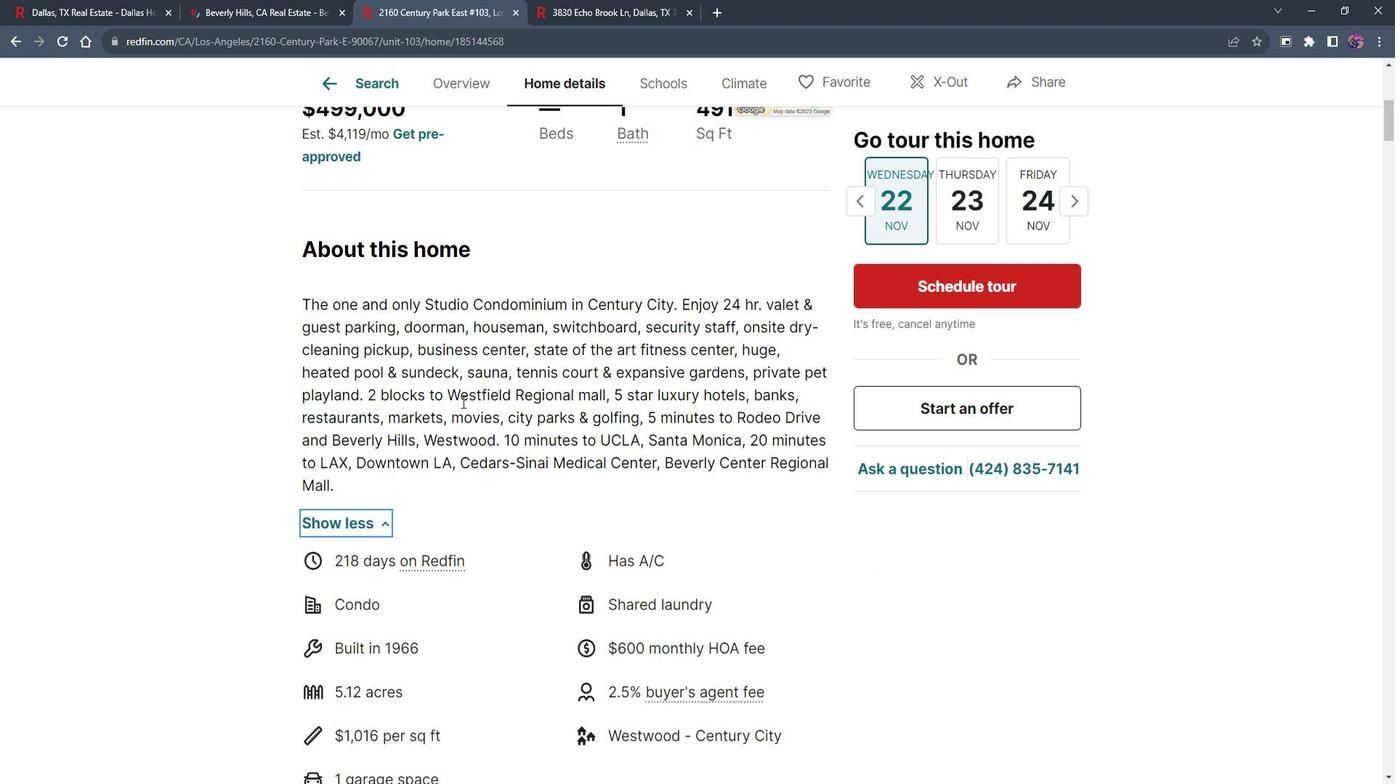 
Action: Mouse scrolled (477, 401) with delta (0, 0)
Screenshot: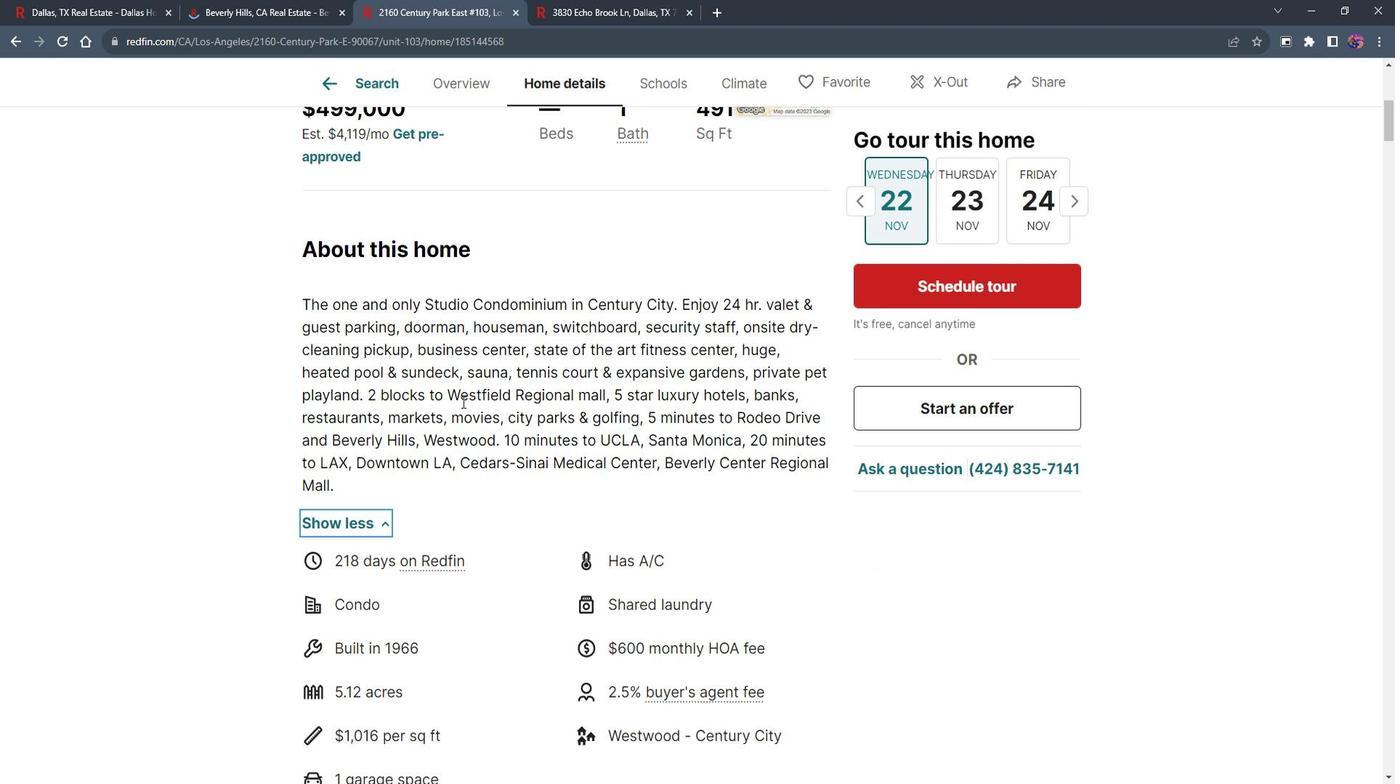 
Action: Mouse moved to (478, 402)
Screenshot: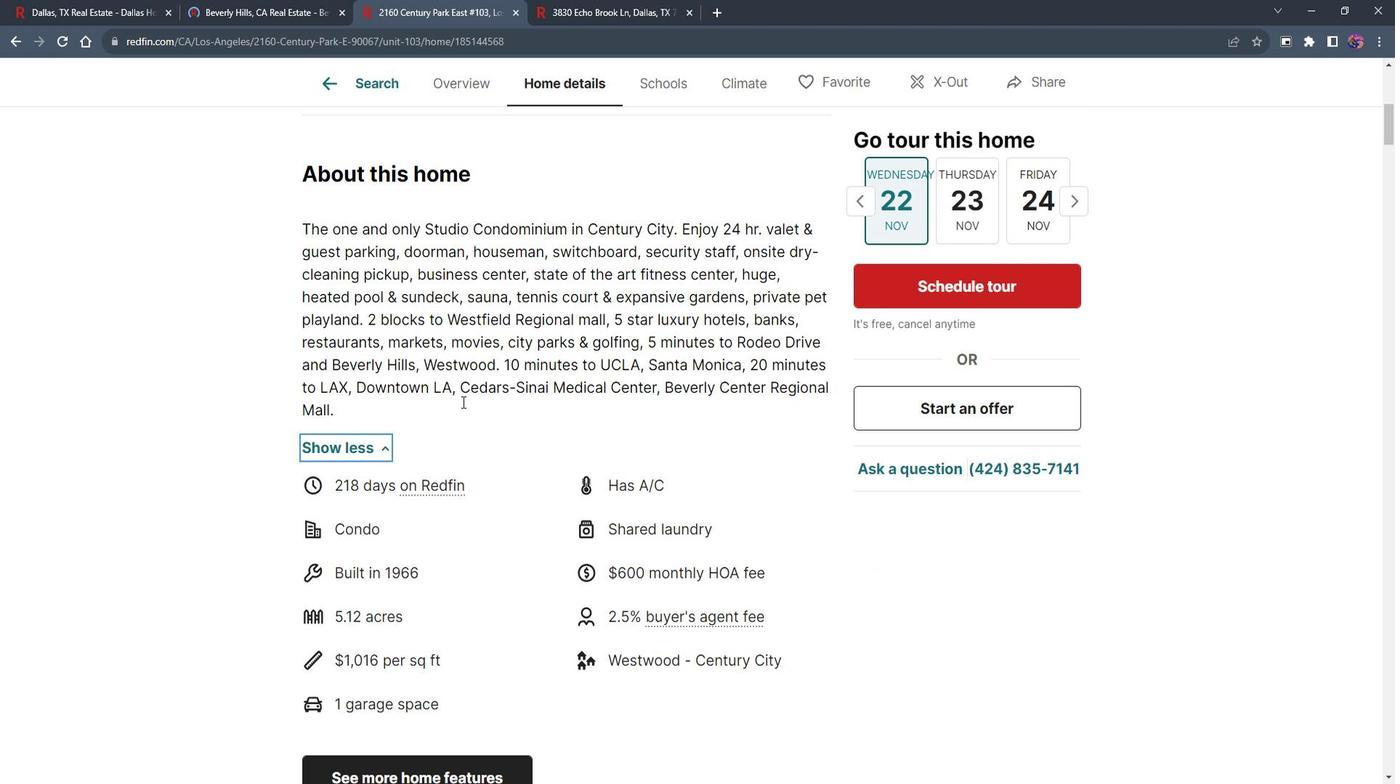 
Action: Mouse scrolled (478, 401) with delta (0, 0)
Screenshot: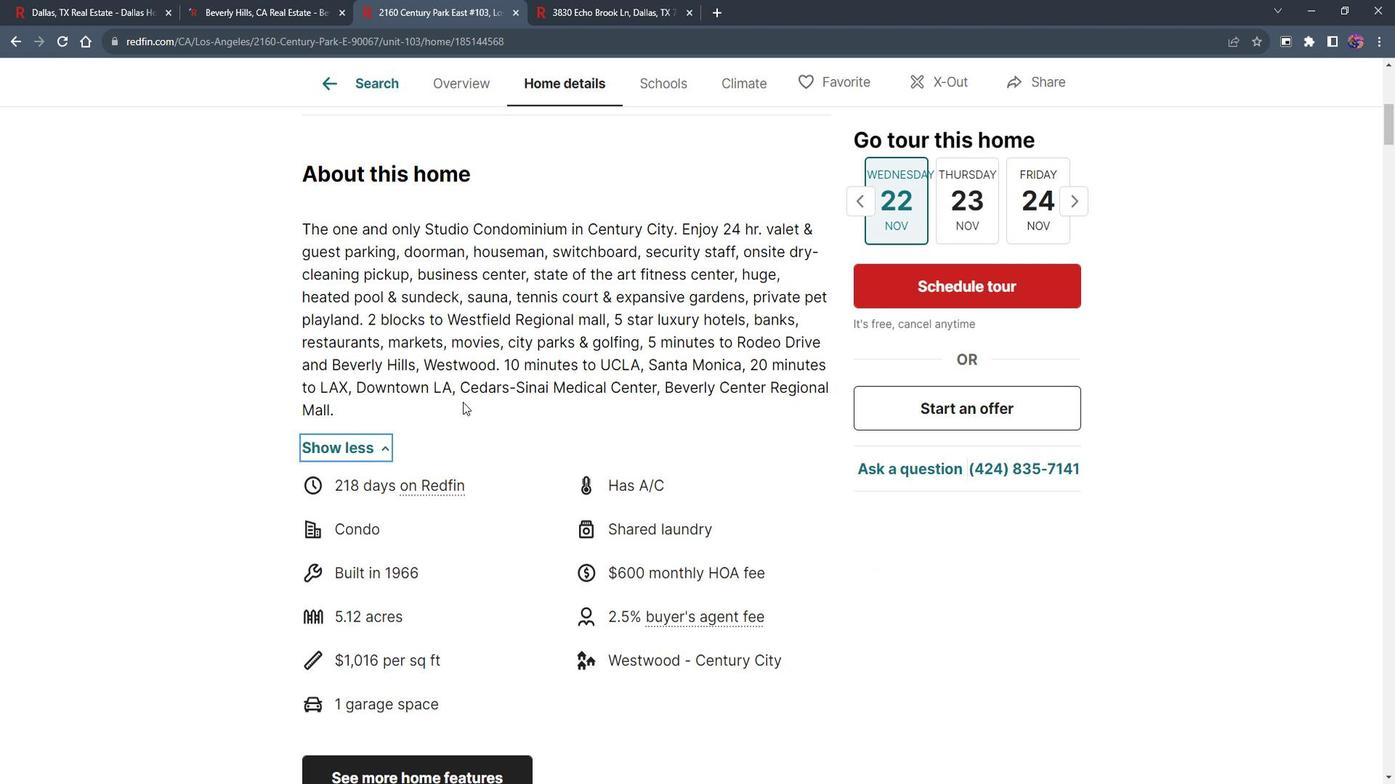 
Action: Mouse moved to (478, 401)
Screenshot: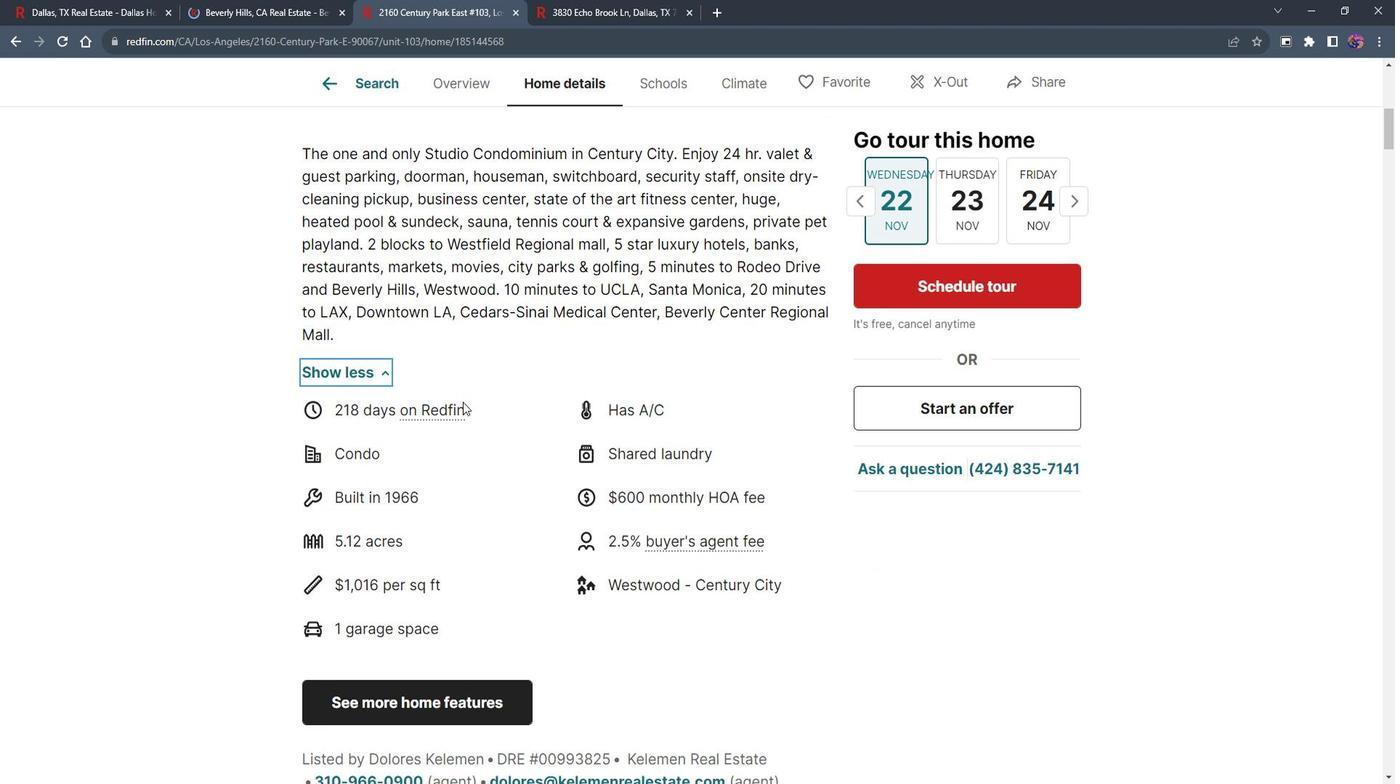 
Action: Mouse scrolled (478, 401) with delta (0, 0)
Screenshot: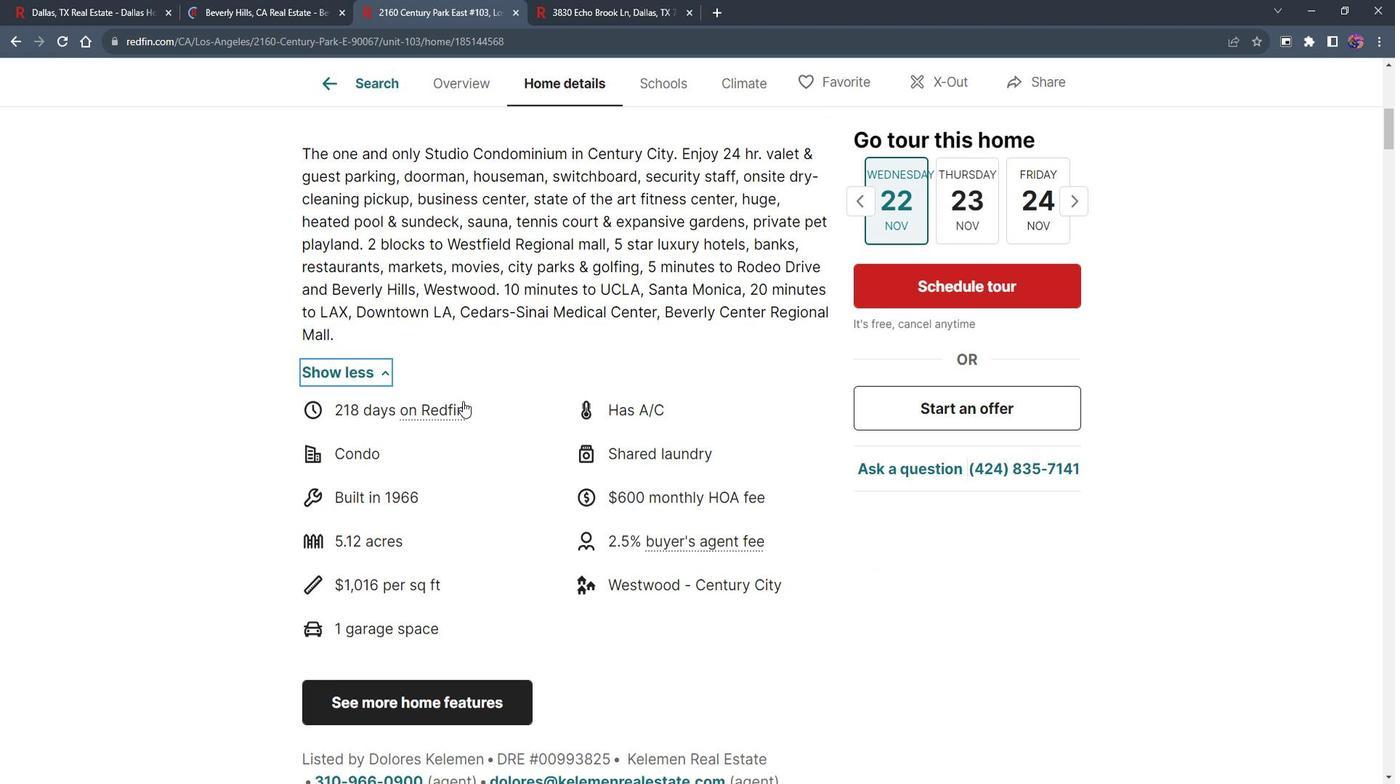 
Action: Mouse scrolled (478, 401) with delta (0, 0)
Screenshot: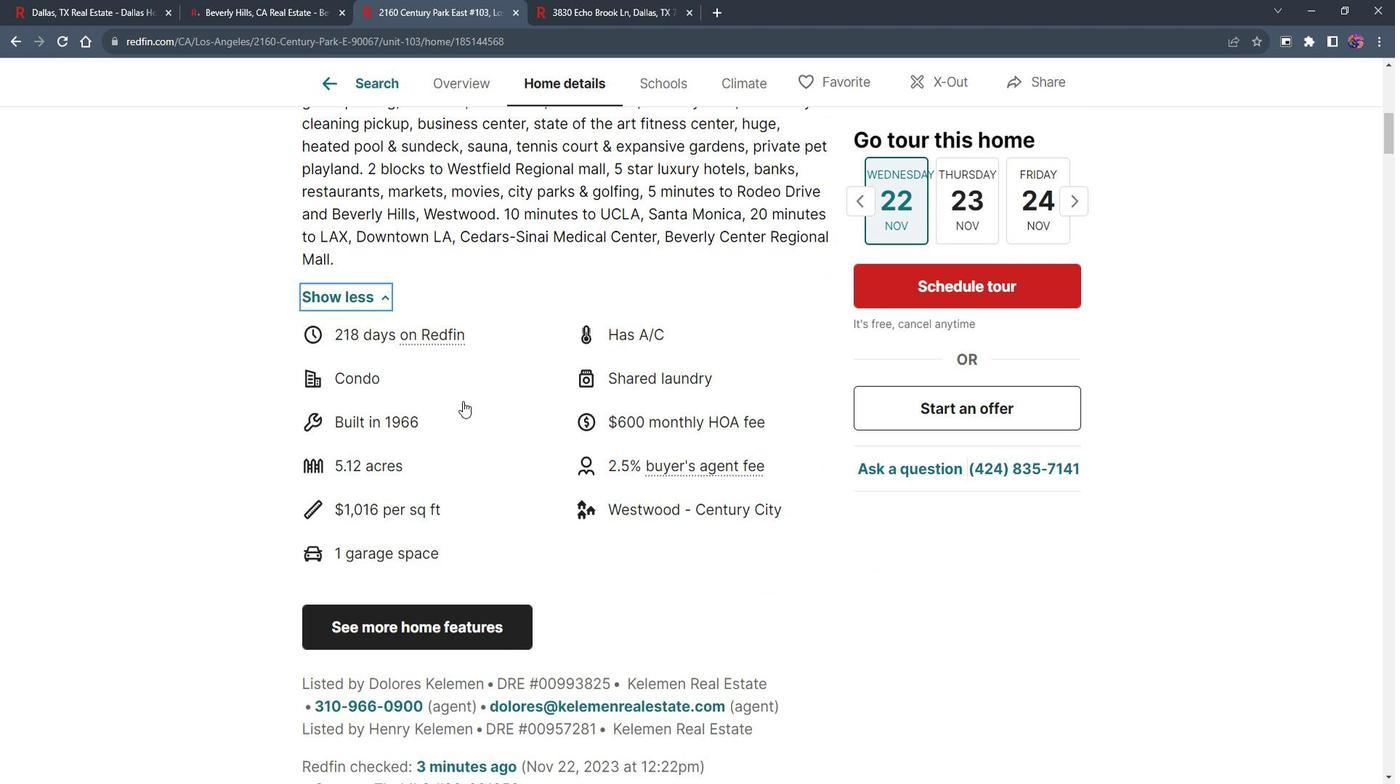 
Action: Mouse moved to (478, 400)
Screenshot: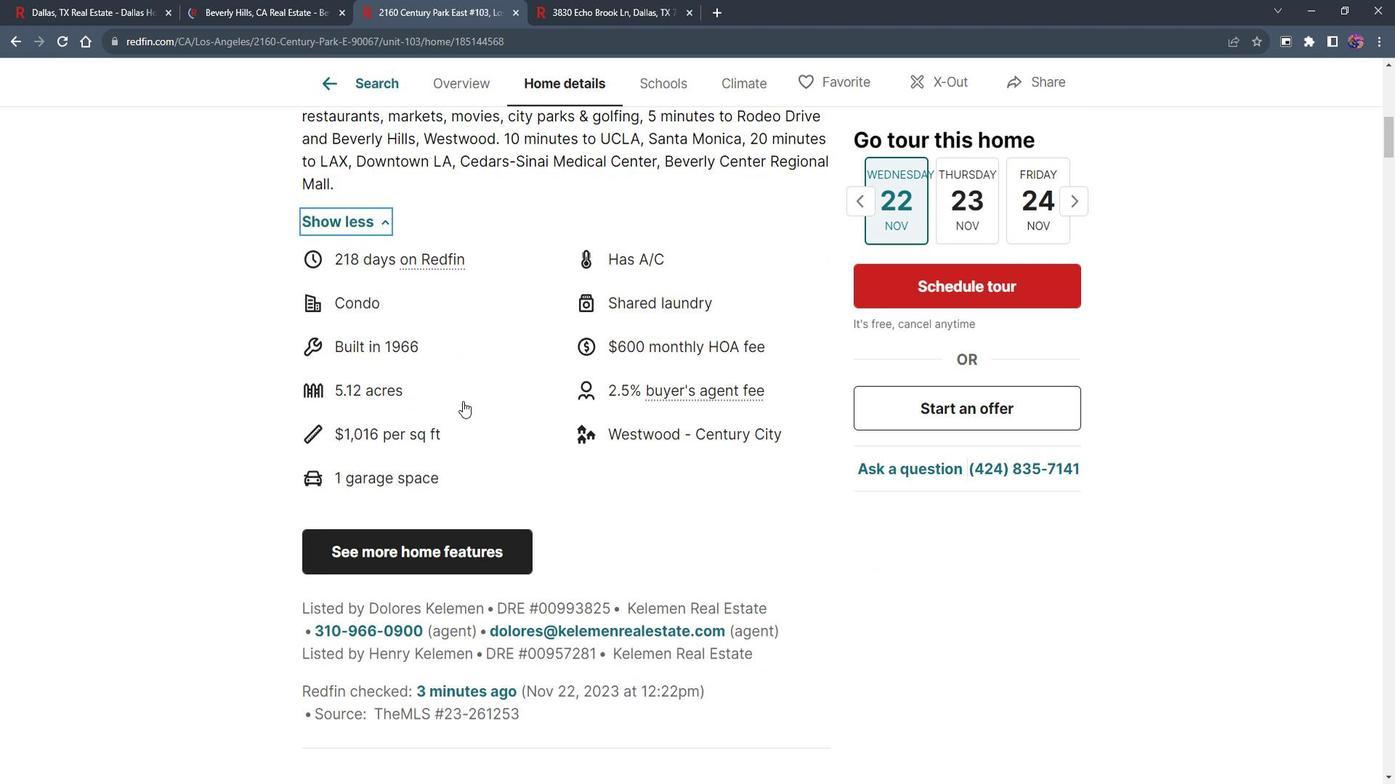 
Action: Mouse scrolled (478, 399) with delta (0, 0)
Screenshot: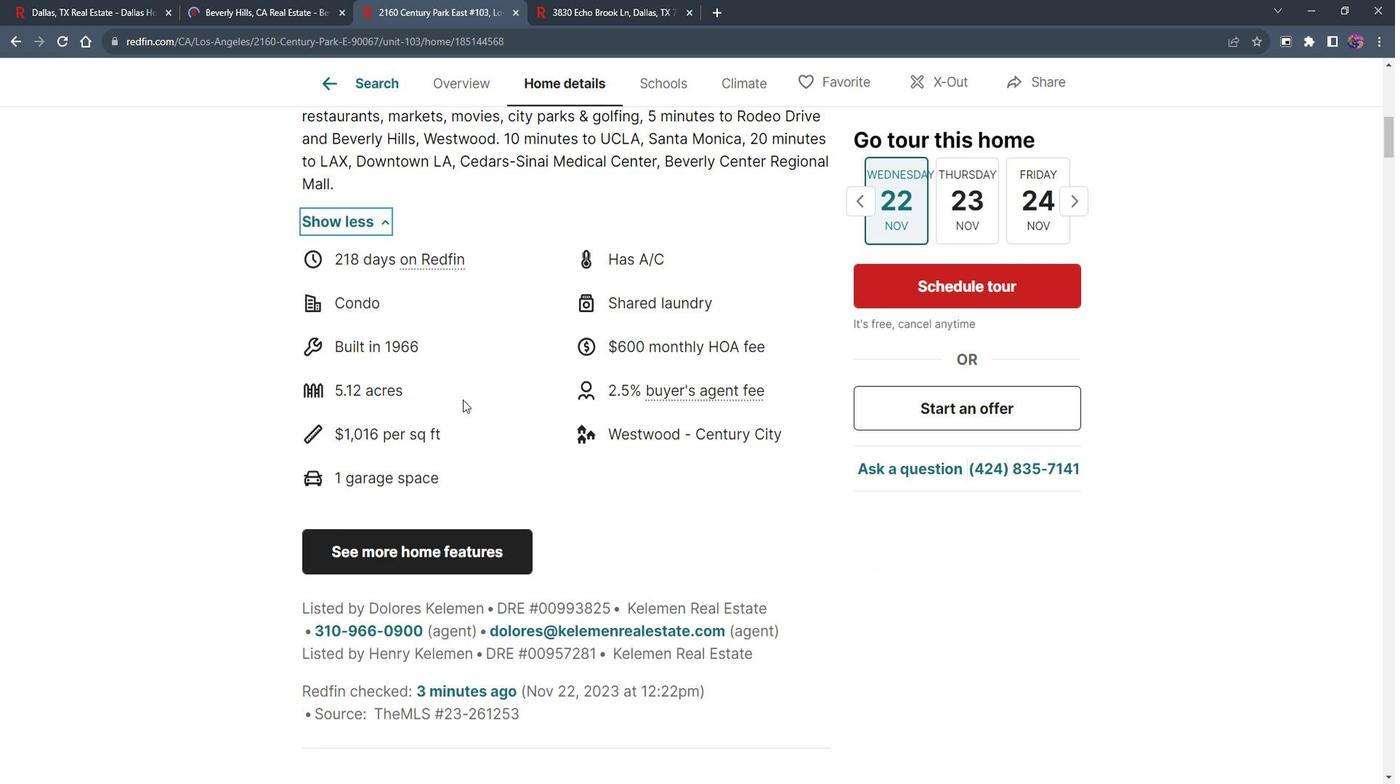 
Action: Mouse scrolled (478, 399) with delta (0, 0)
Screenshot: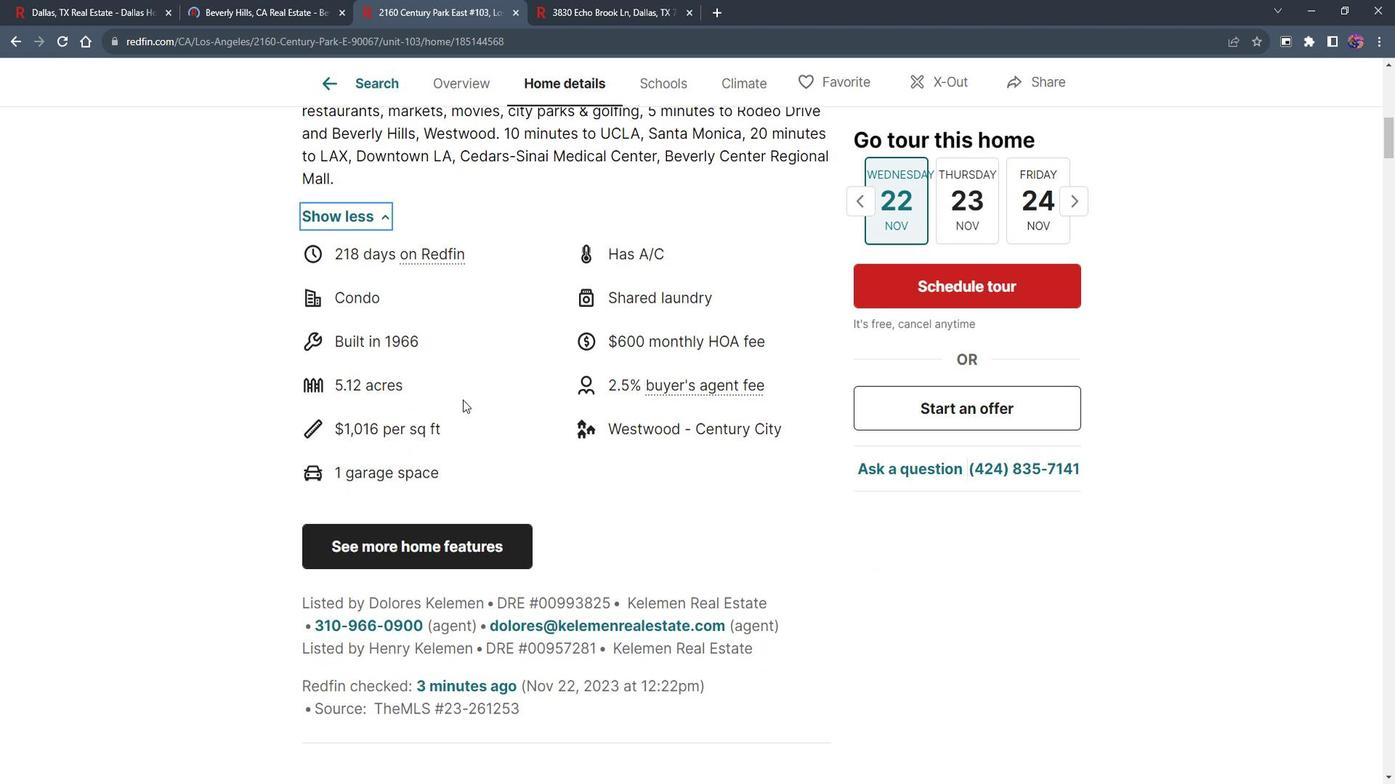
Action: Mouse moved to (430, 403)
Screenshot: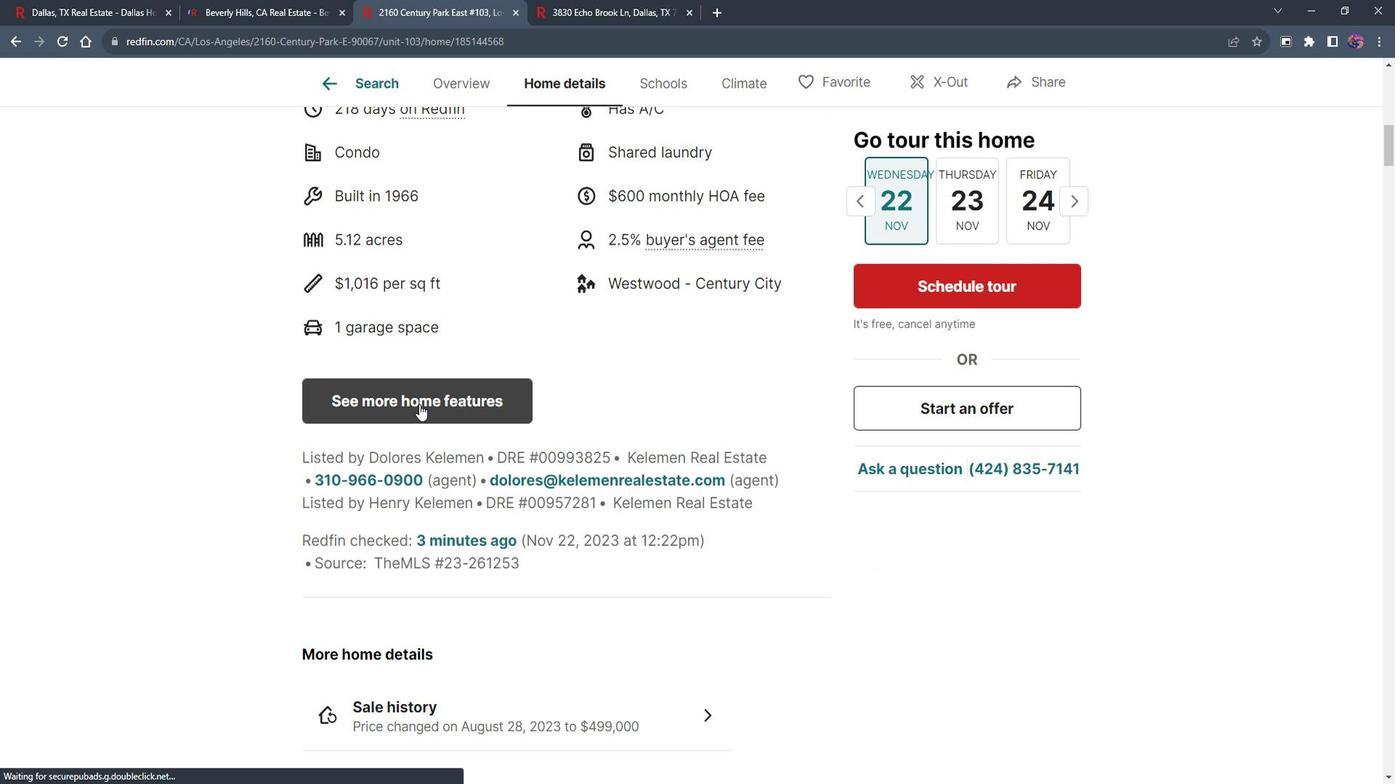 
Action: Mouse pressed left at (430, 403)
Screenshot: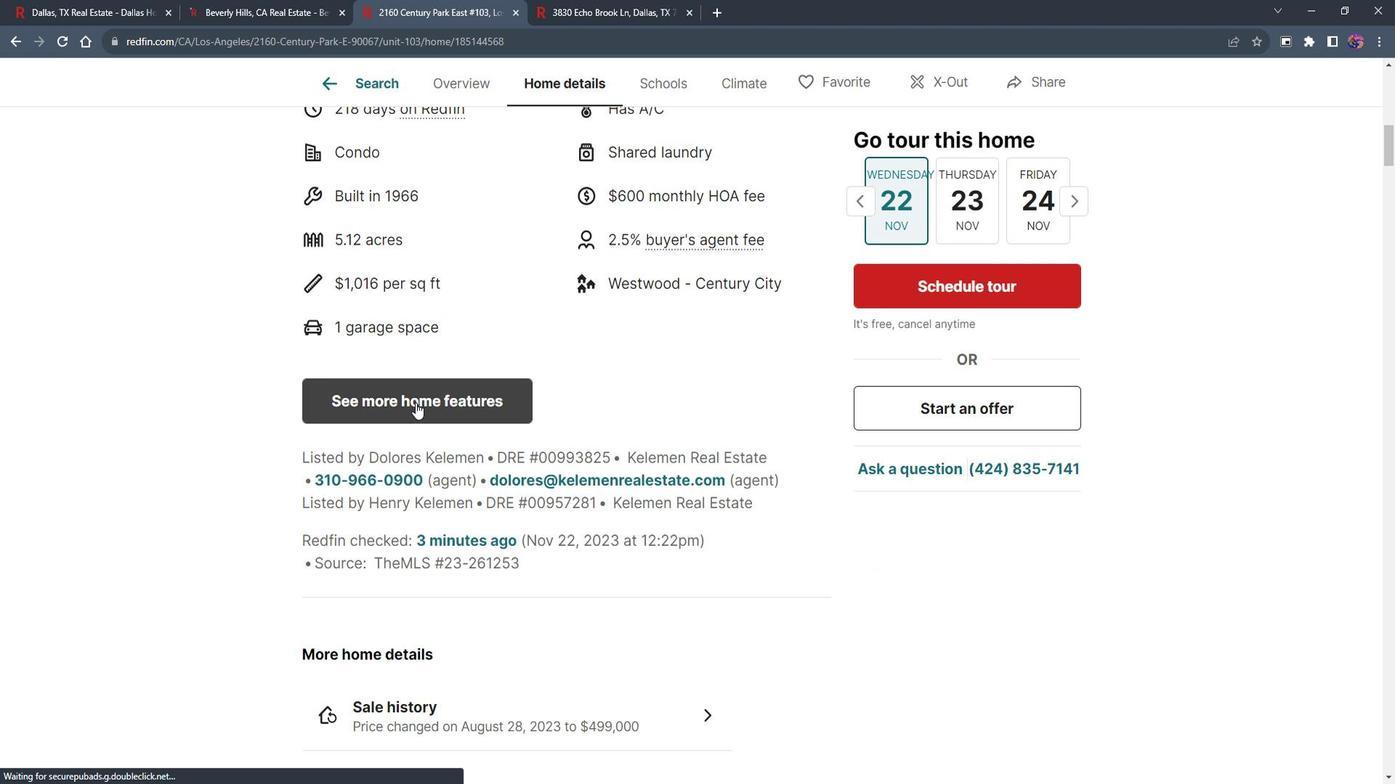 
Action: Mouse moved to (584, 423)
Screenshot: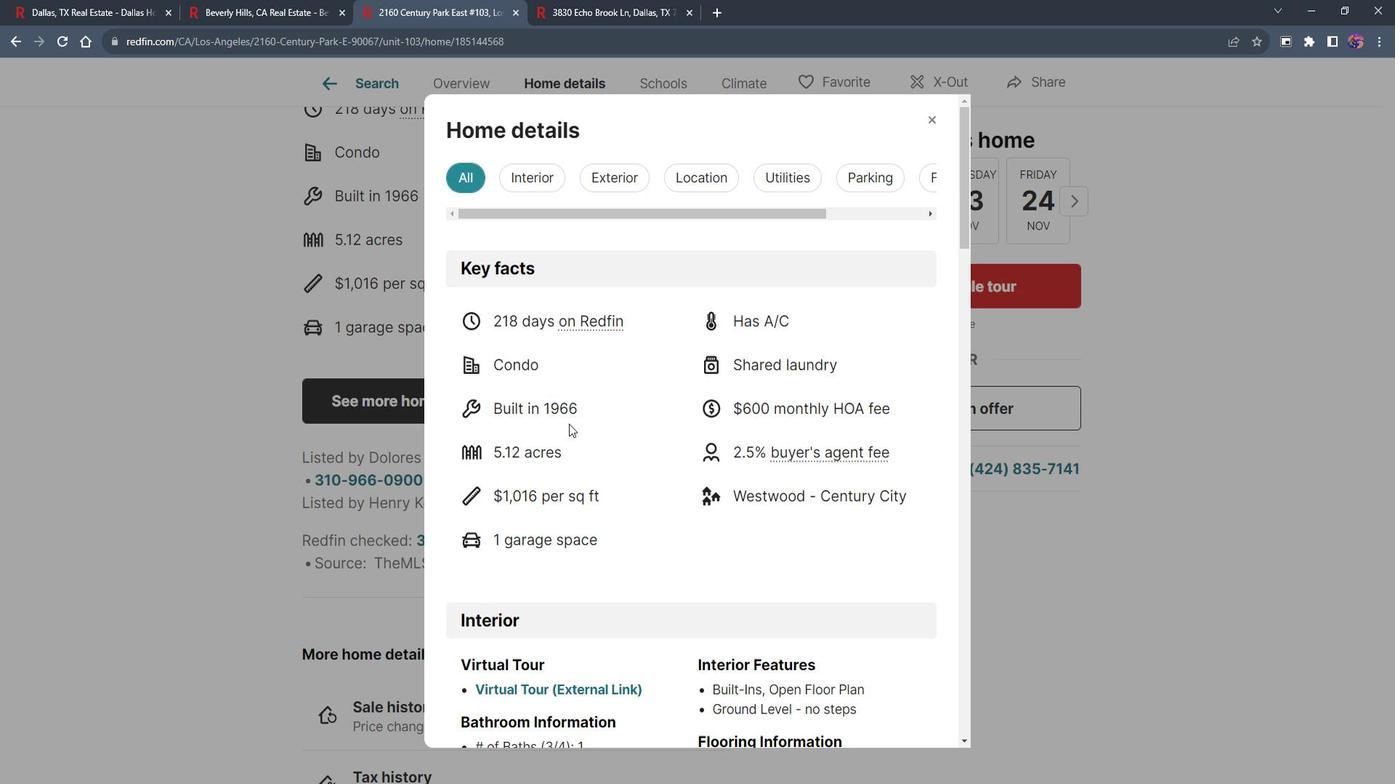 
Action: Mouse scrolled (584, 422) with delta (0, 0)
Screenshot: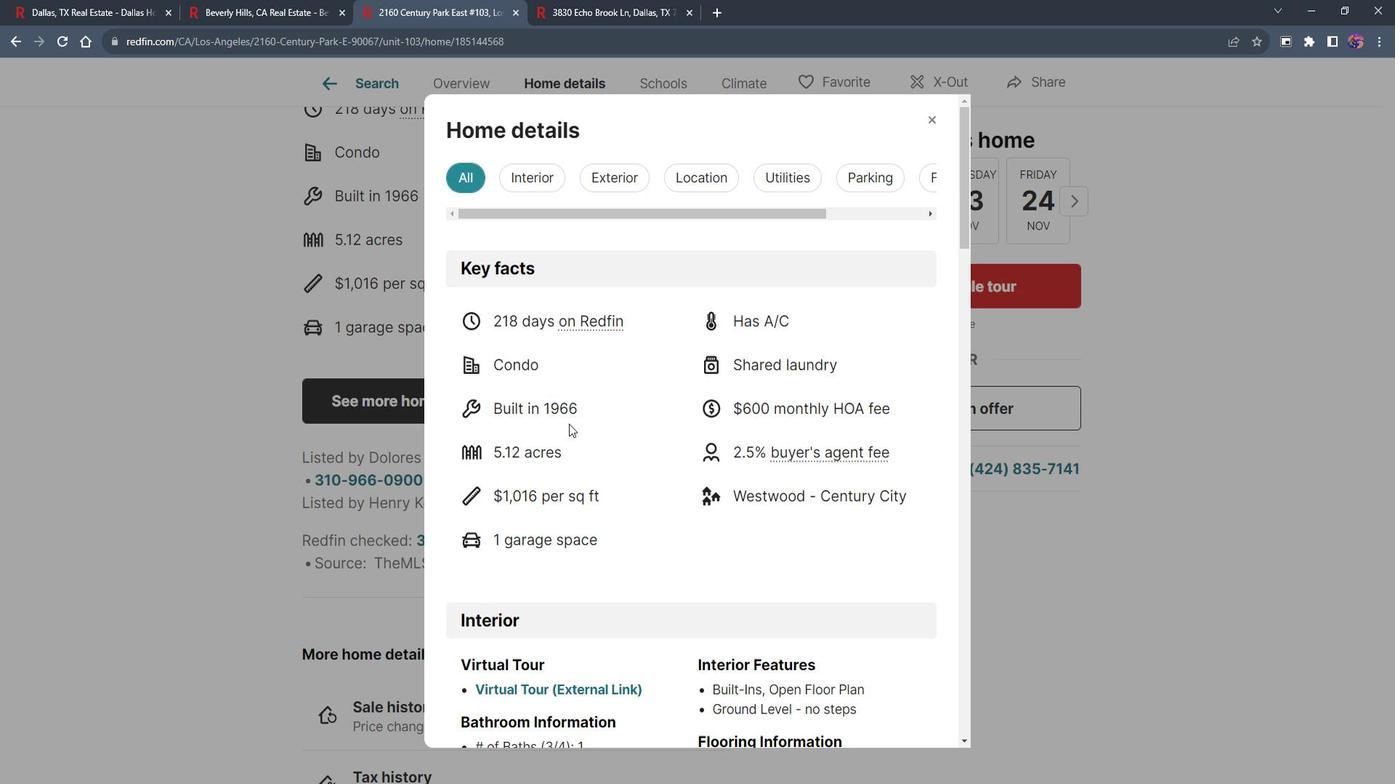 
Action: Mouse moved to (585, 420)
Screenshot: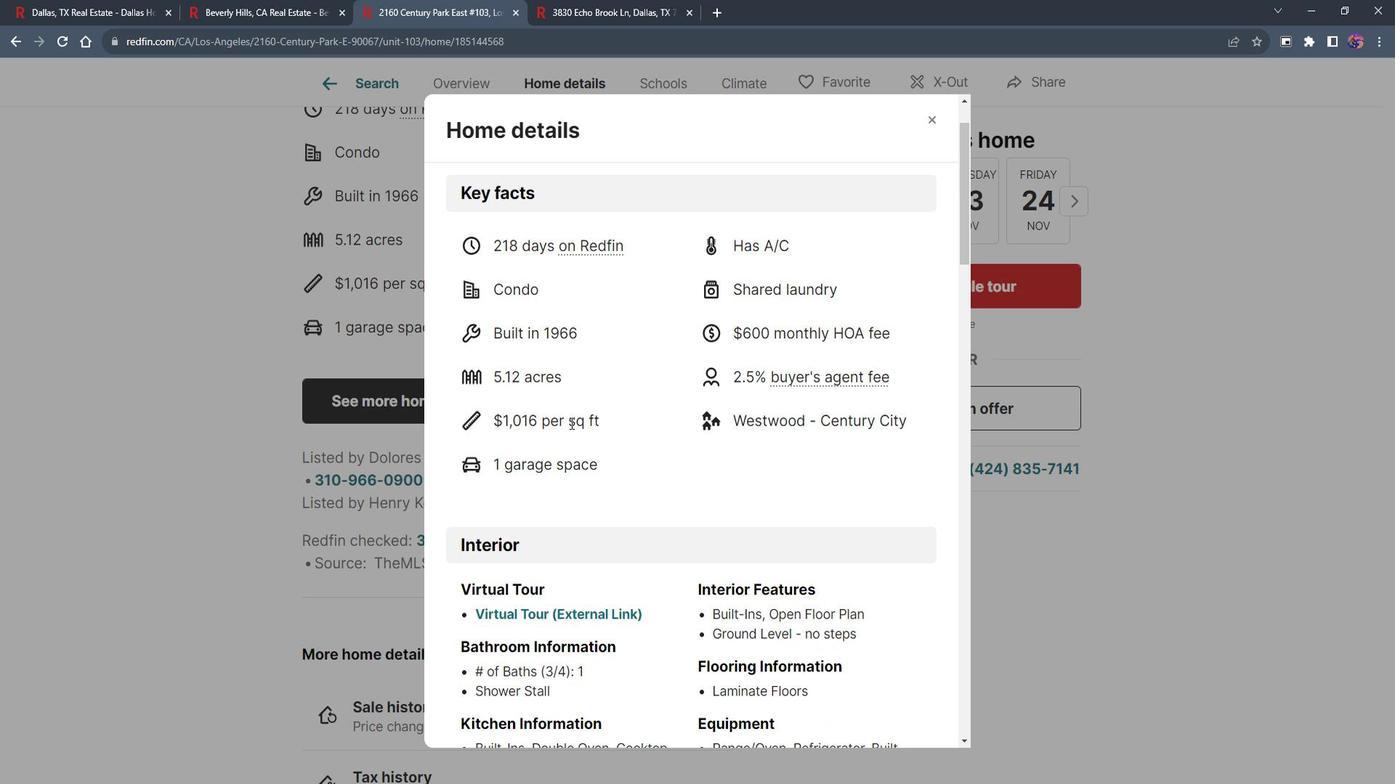 
Action: Mouse scrolled (585, 420) with delta (0, 0)
Screenshot: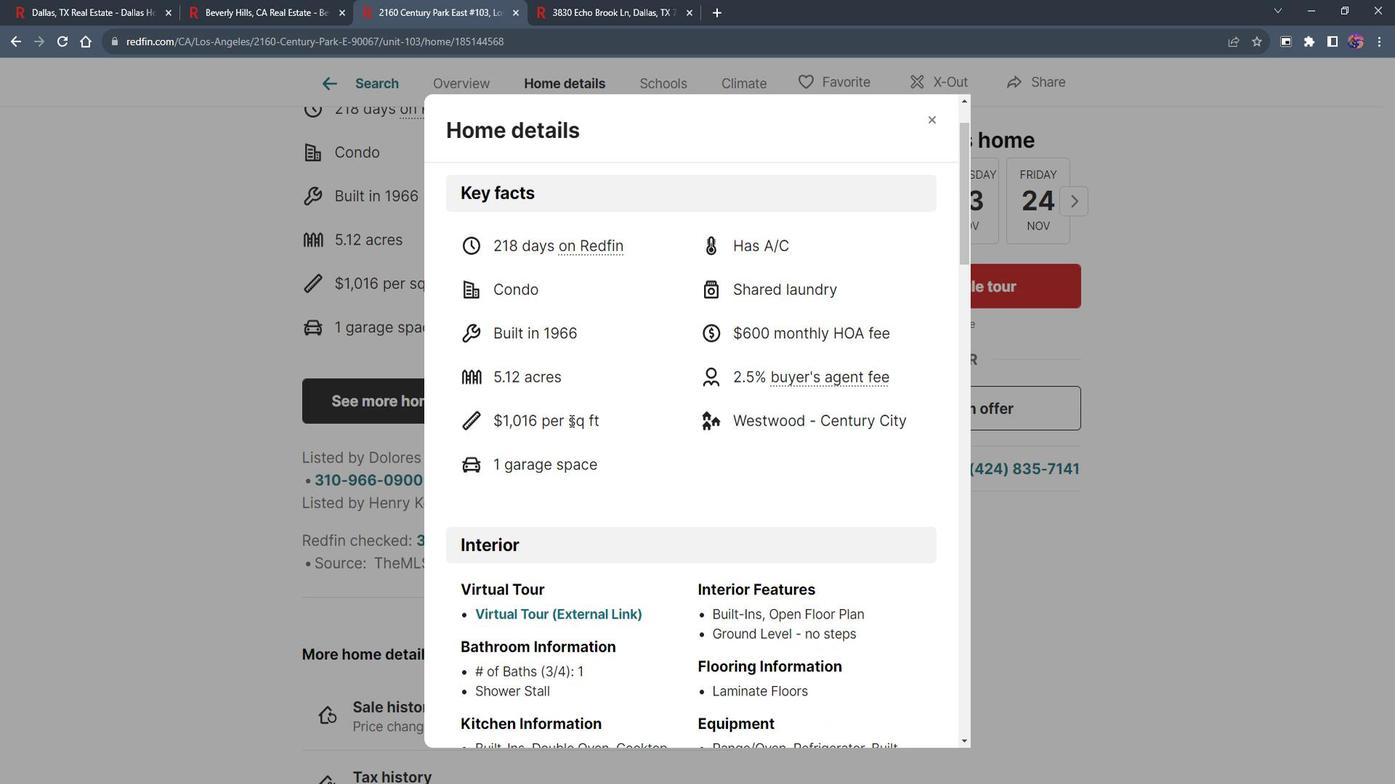 
Action: Mouse moved to (585, 420)
Screenshot: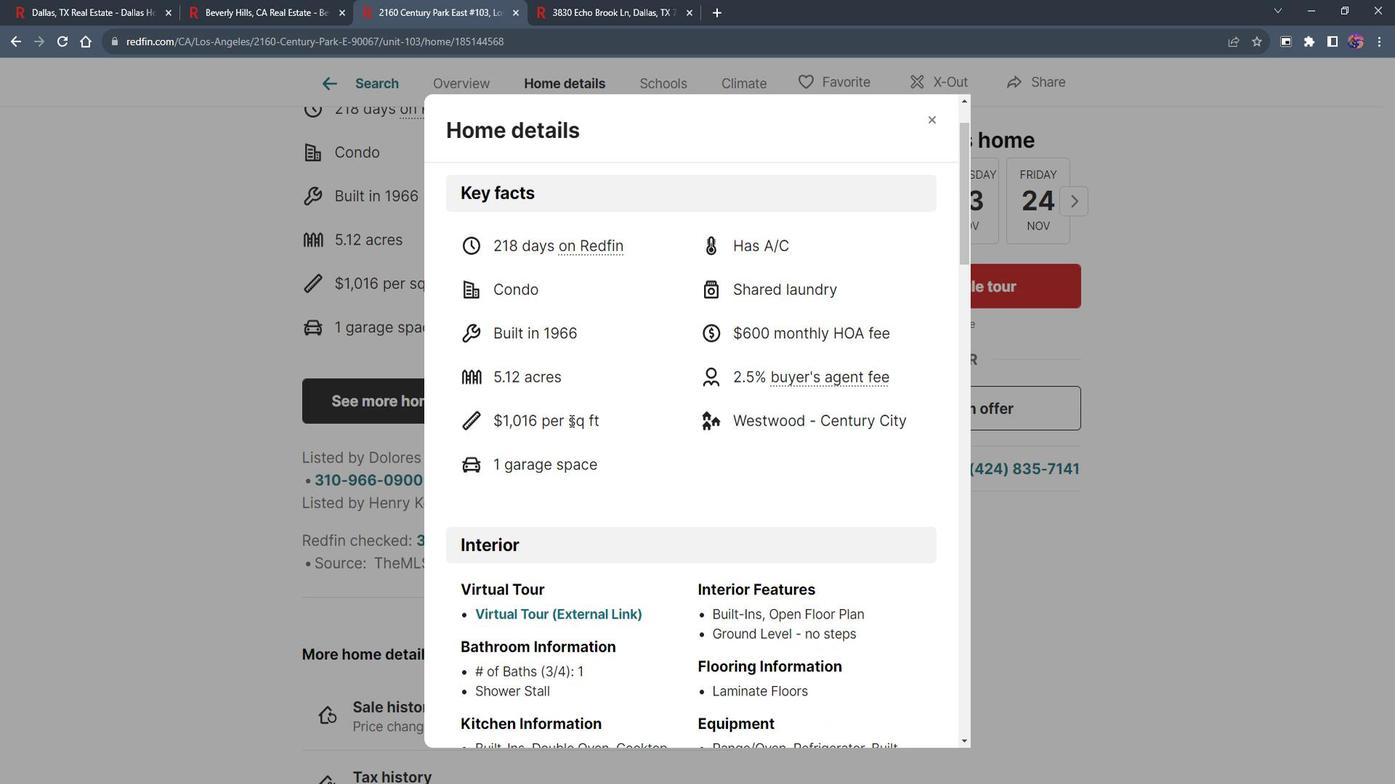 
Action: Mouse scrolled (585, 420) with delta (0, 0)
Screenshot: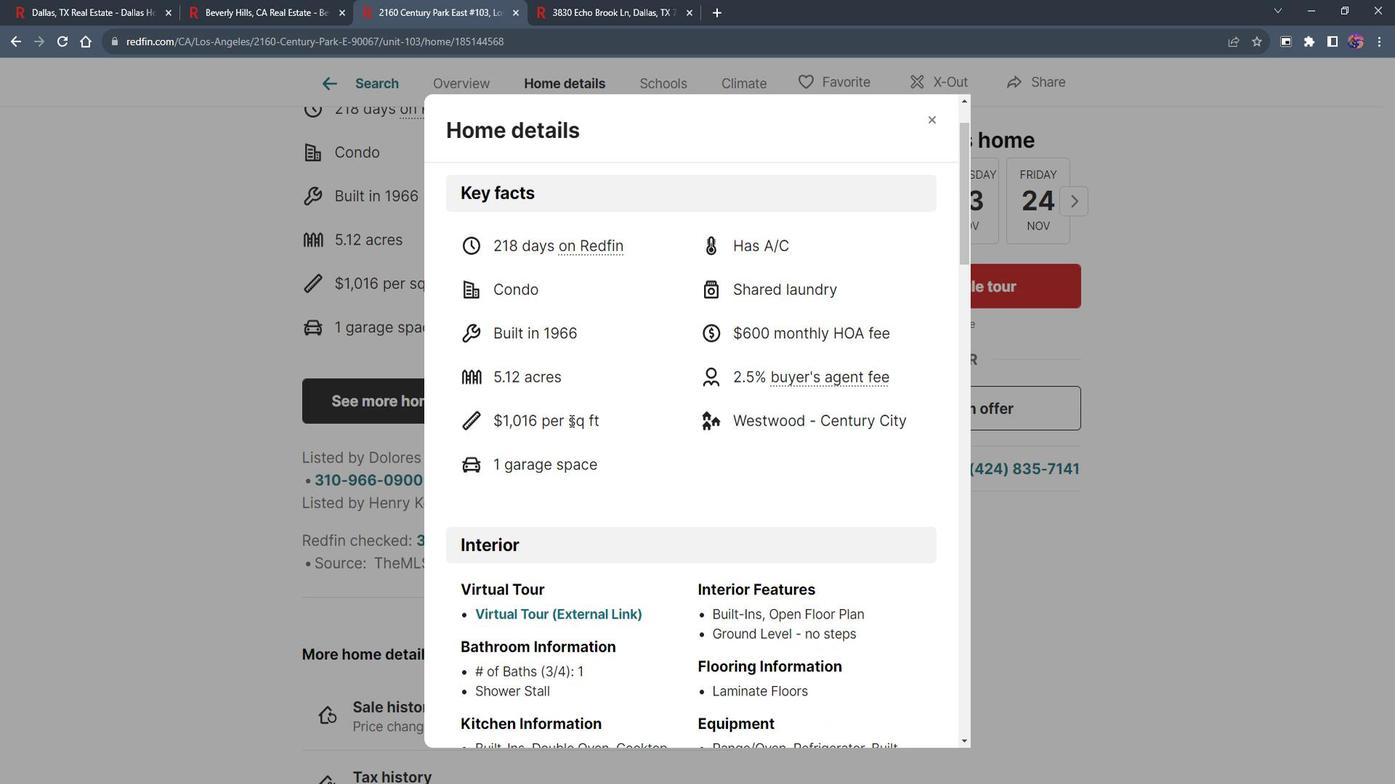 
Action: Mouse scrolled (585, 420) with delta (0, 0)
Screenshot: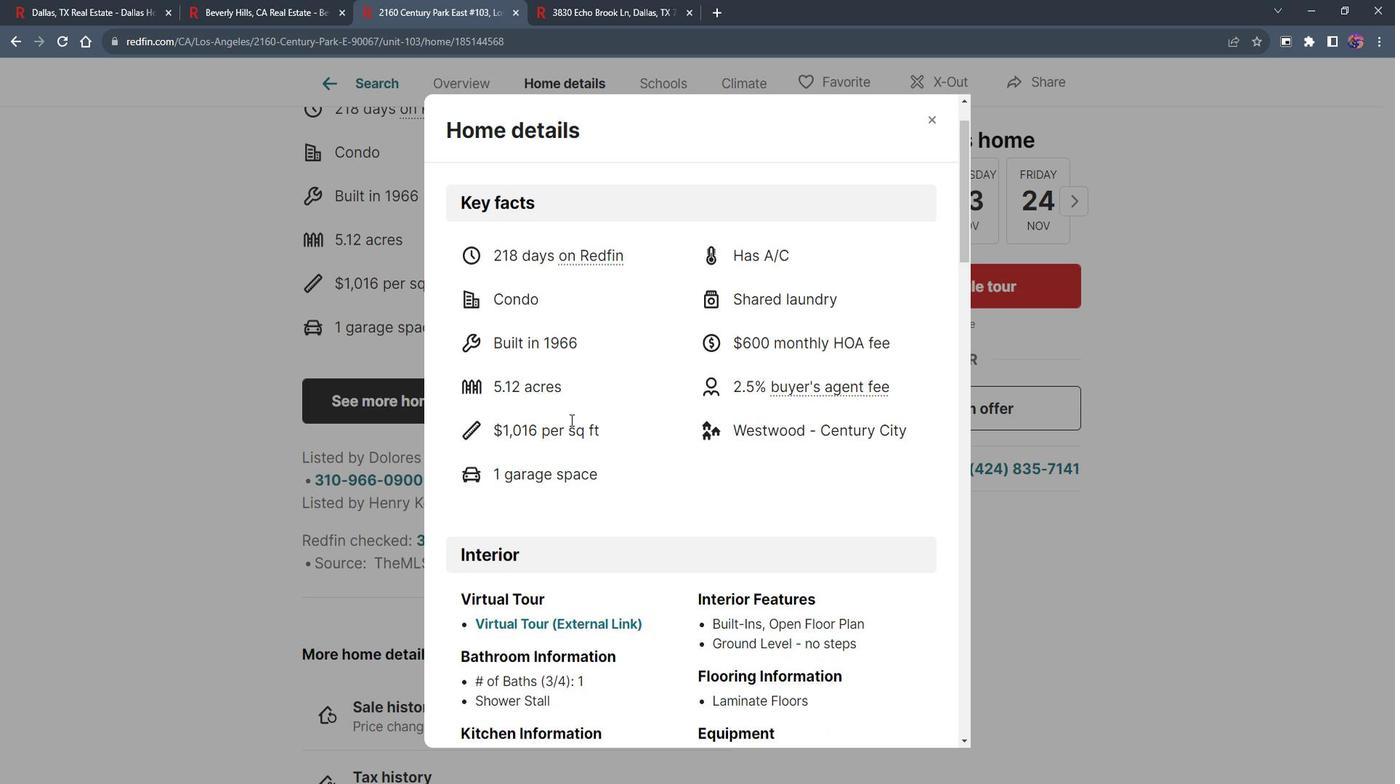 
Action: Mouse moved to (549, 179)
Screenshot: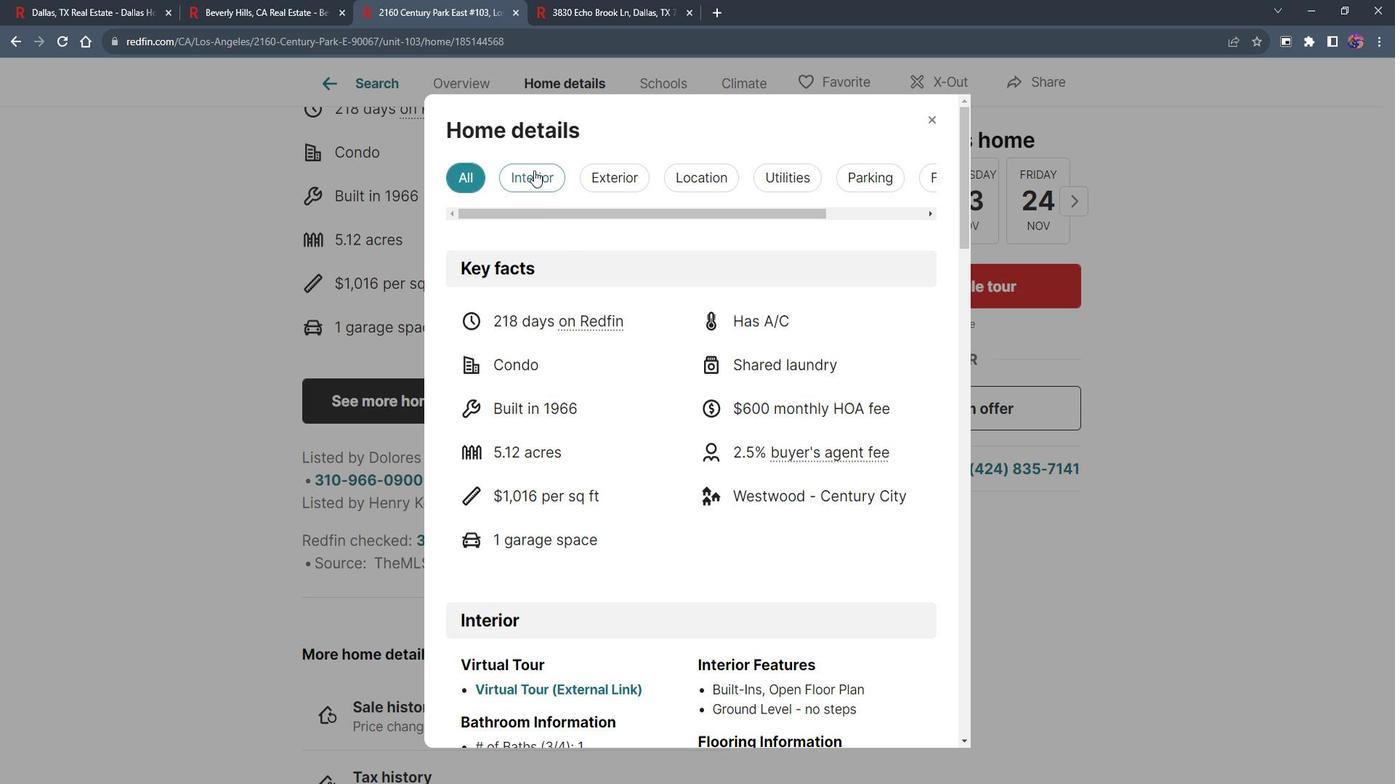 
Action: Mouse pressed left at (549, 179)
Screenshot: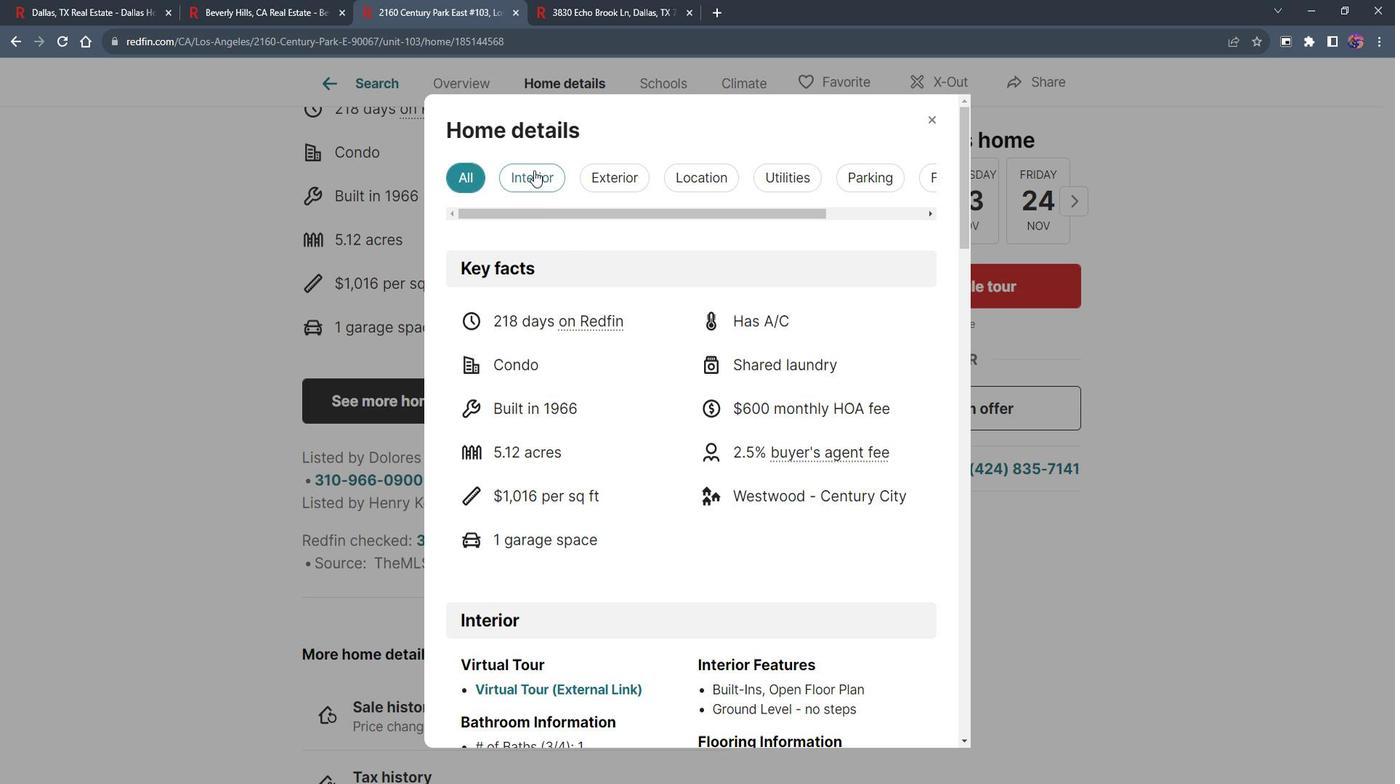 
Action: Mouse moved to (637, 425)
Screenshot: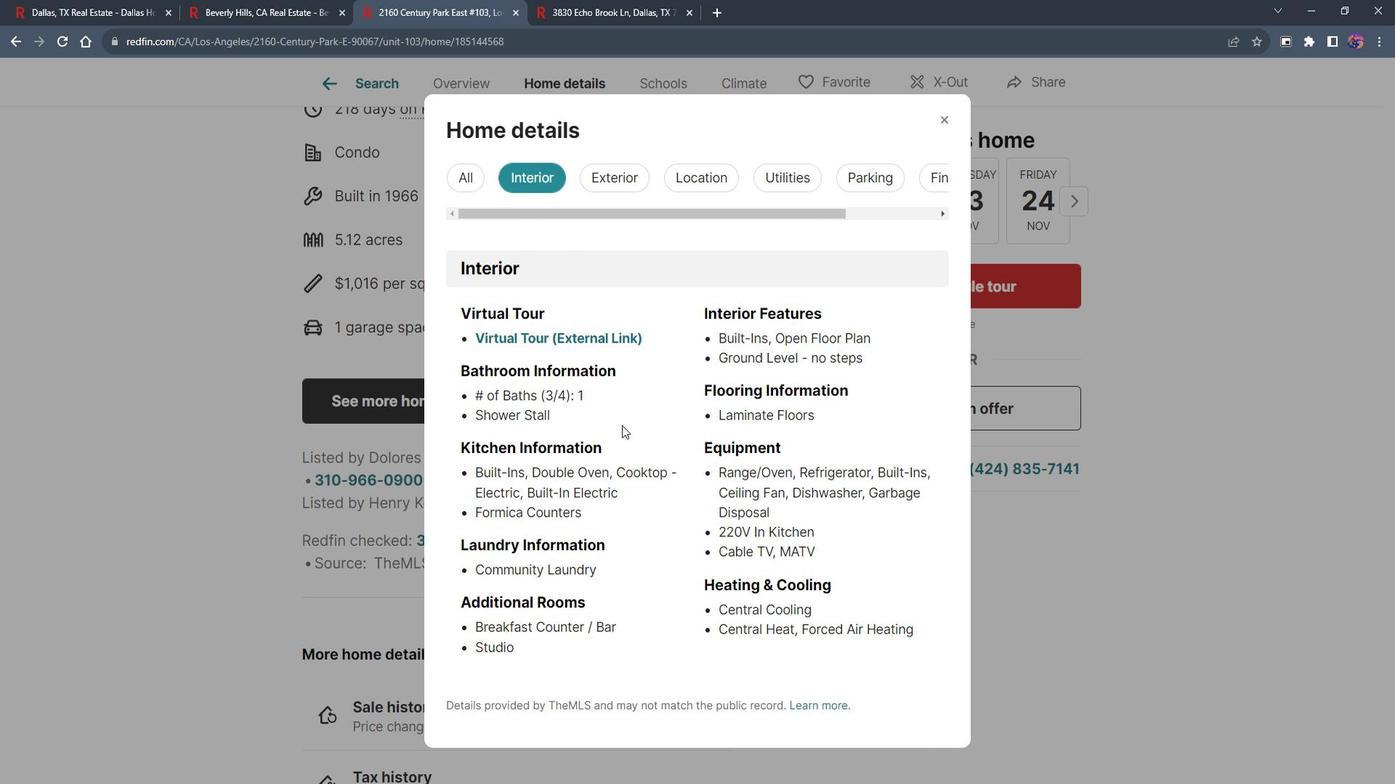 
Action: Mouse scrolled (637, 424) with delta (0, 0)
Screenshot: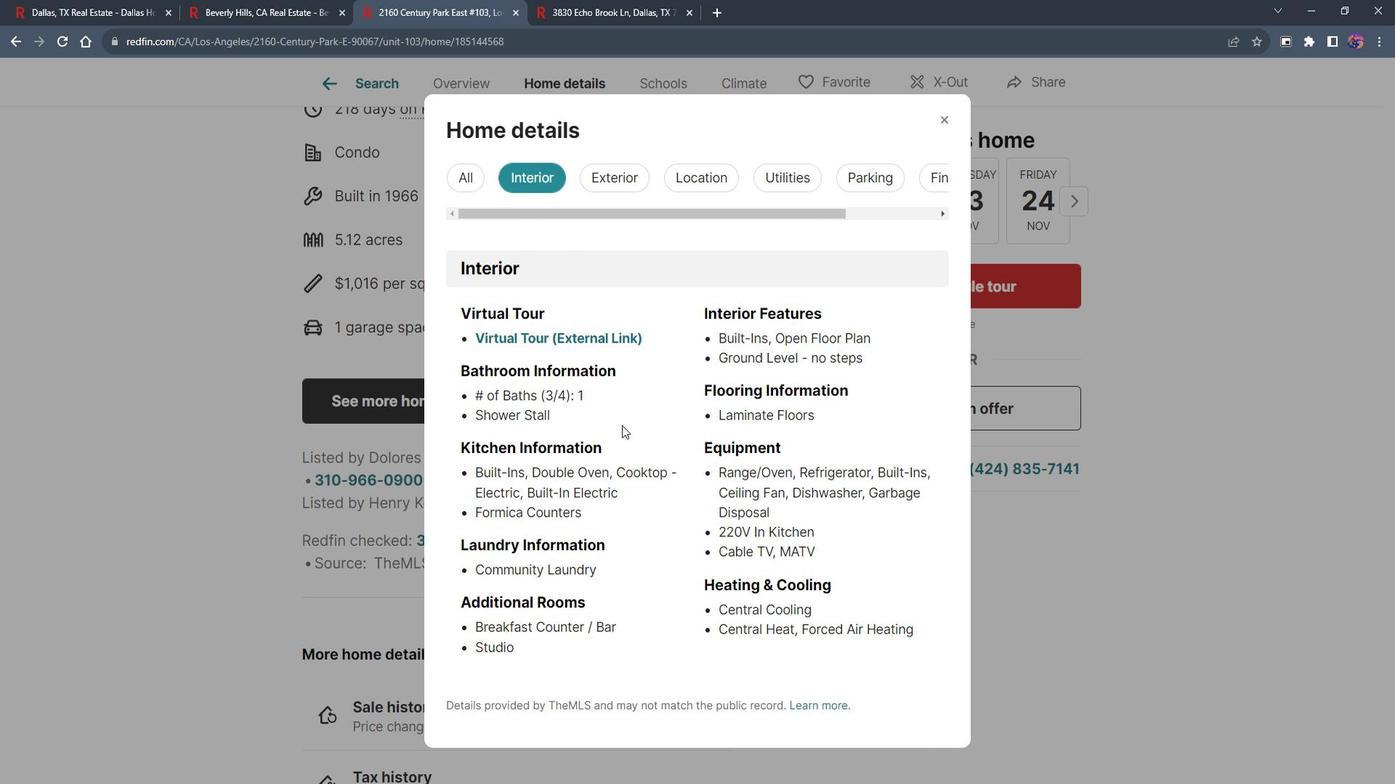 
Action: Mouse scrolled (637, 424) with delta (0, 0)
Screenshot: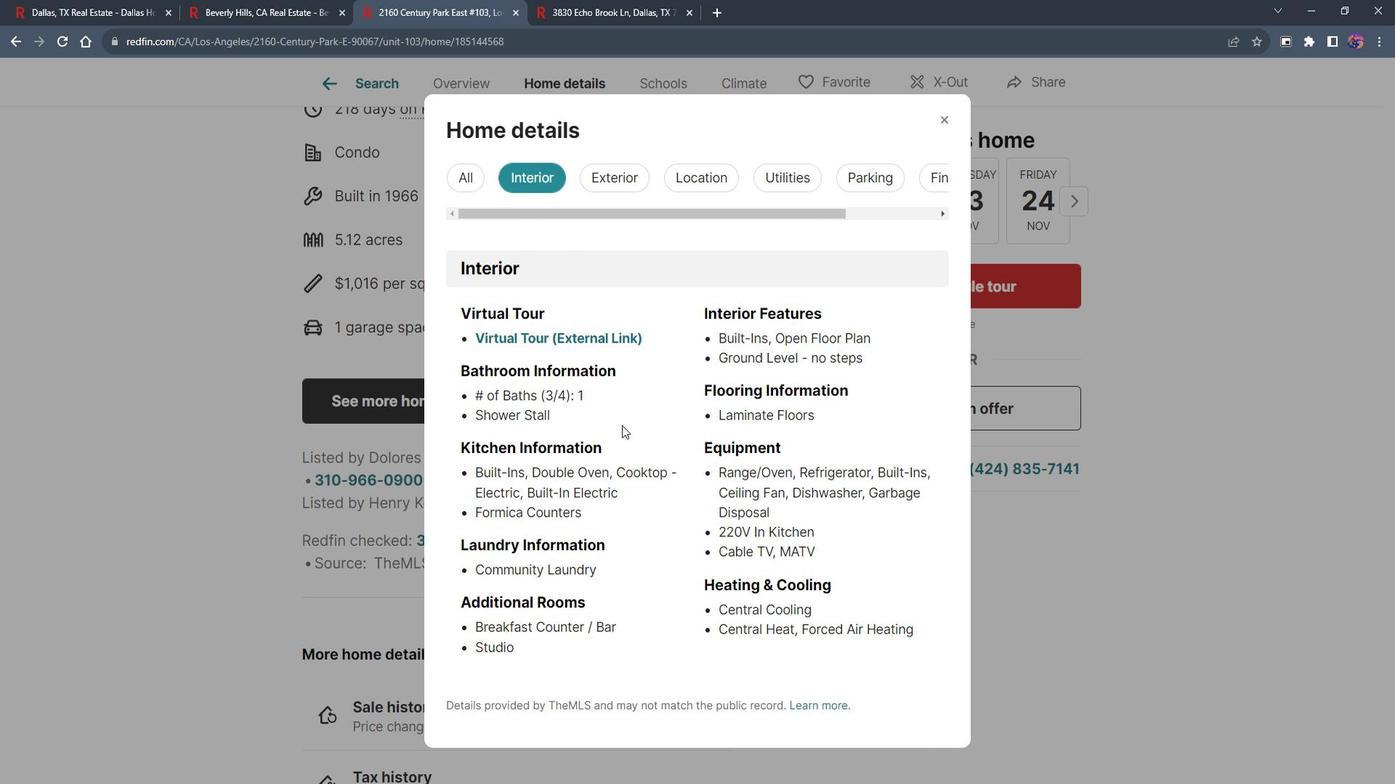 
Action: Mouse scrolled (637, 424) with delta (0, 0)
Screenshot: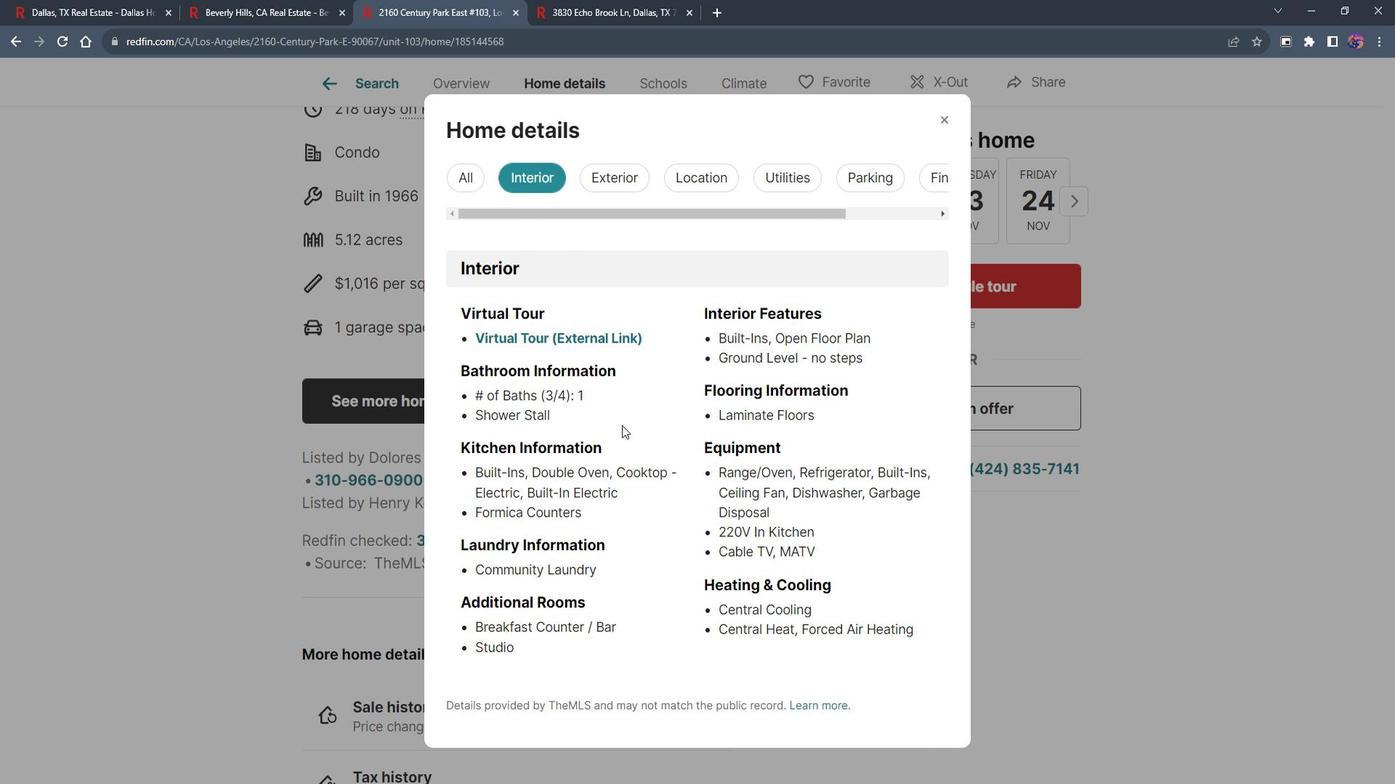 
Action: Mouse scrolled (637, 424) with delta (0, 0)
Screenshot: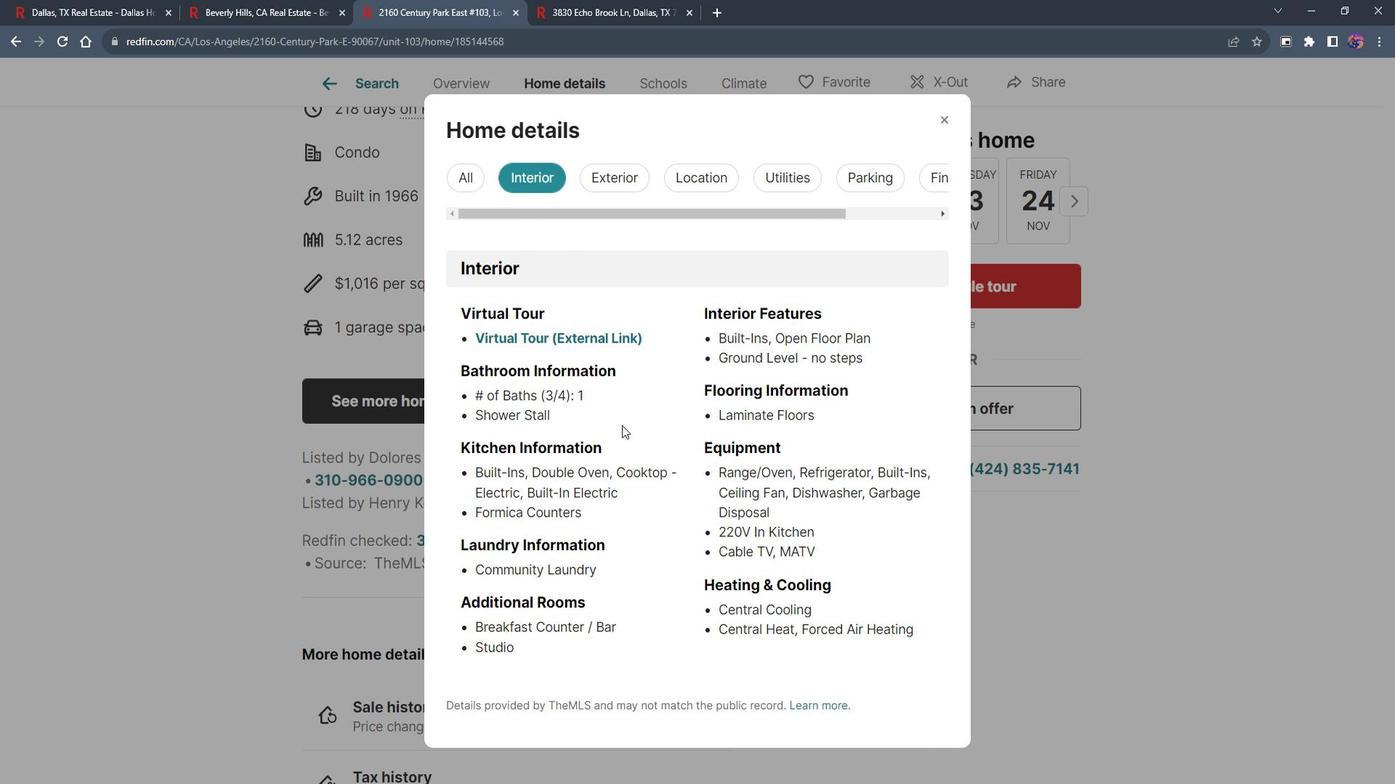 
Action: Mouse moved to (638, 422)
Screenshot: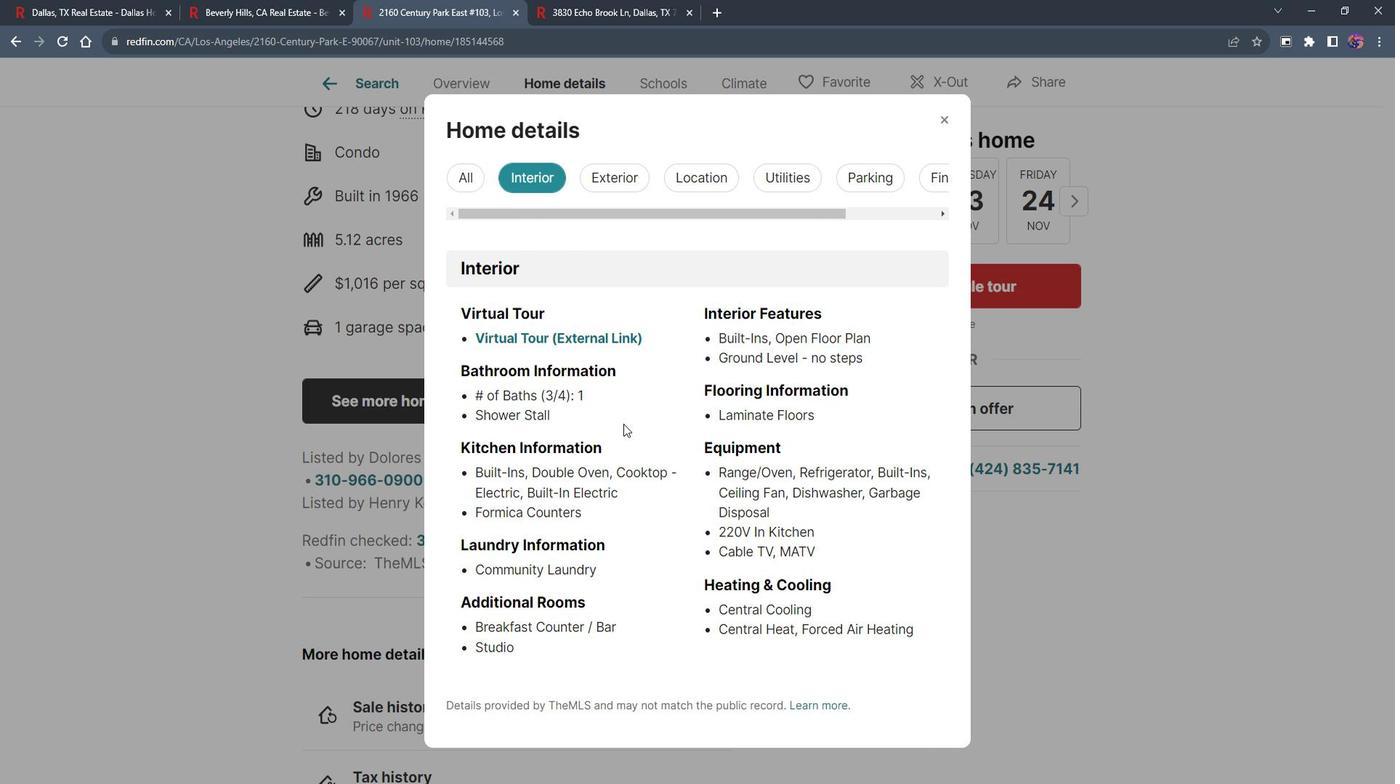 
Action: Mouse scrolled (638, 422) with delta (0, 0)
Screenshot: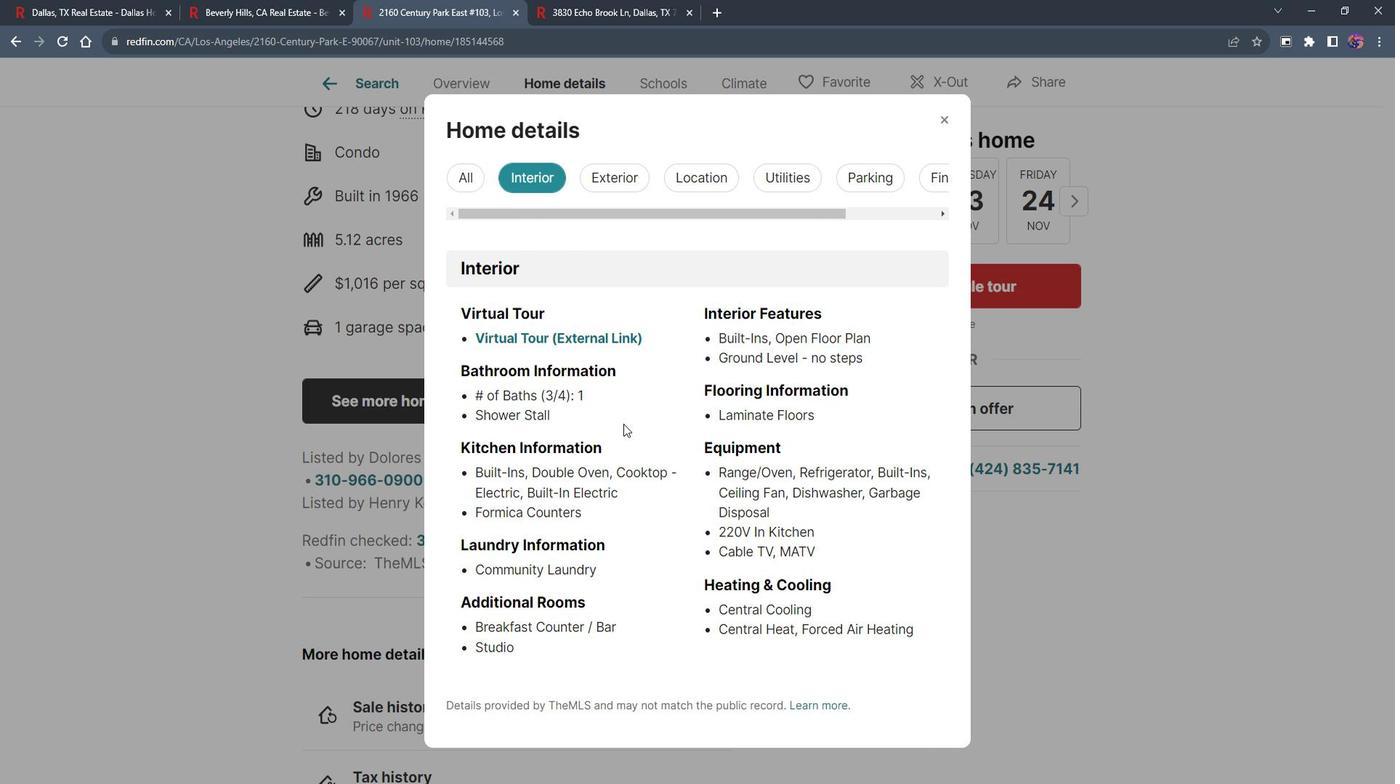 
Action: Mouse moved to (643, 393)
Screenshot: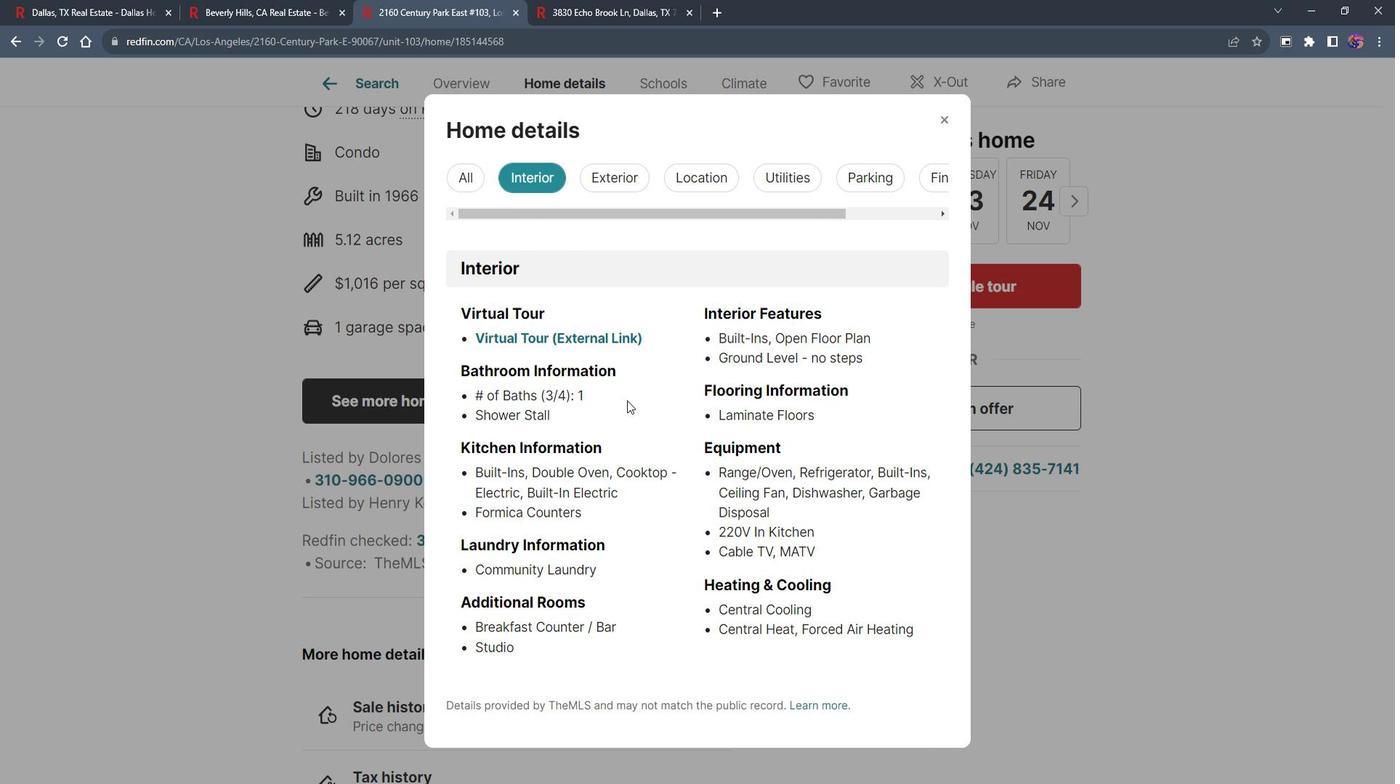 
Action: Mouse scrolled (643, 394) with delta (0, 0)
Screenshot: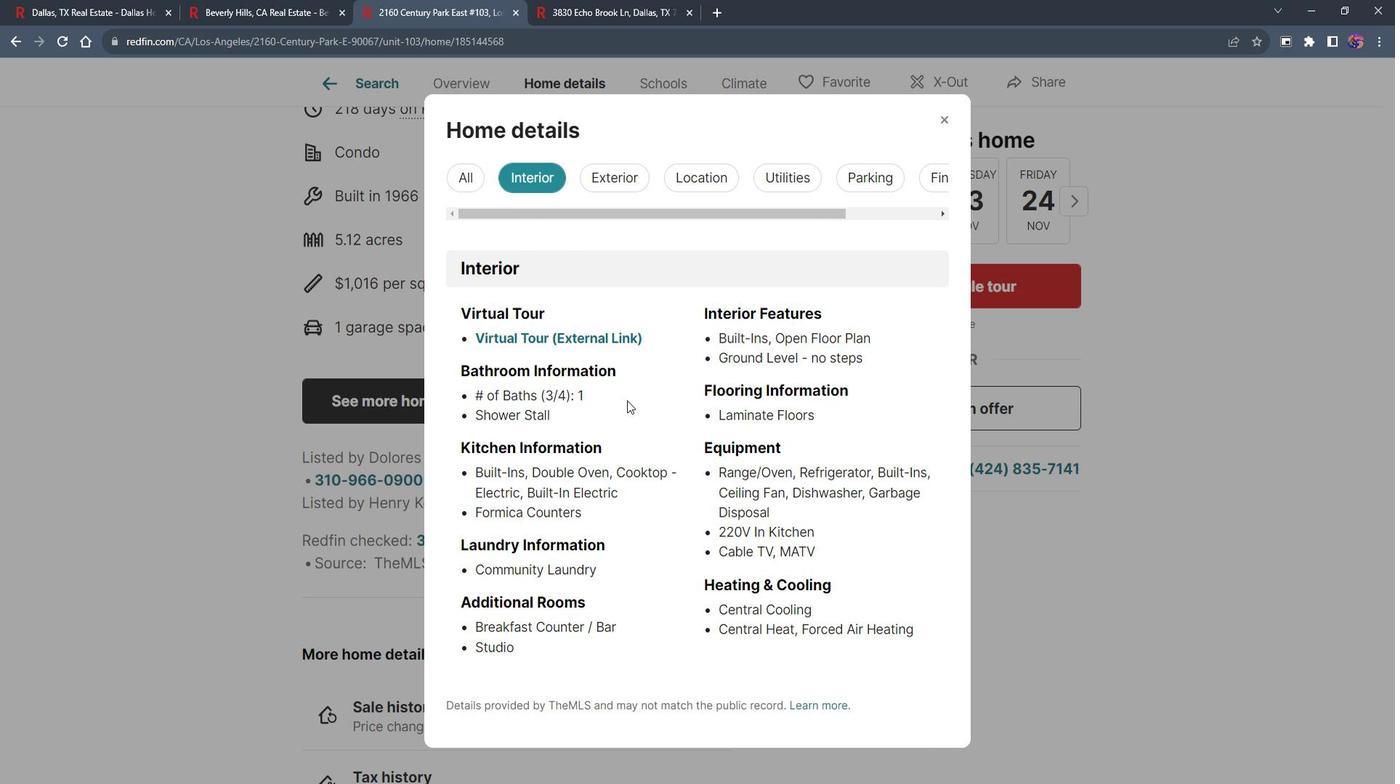 
Action: Mouse moved to (647, 380)
Screenshot: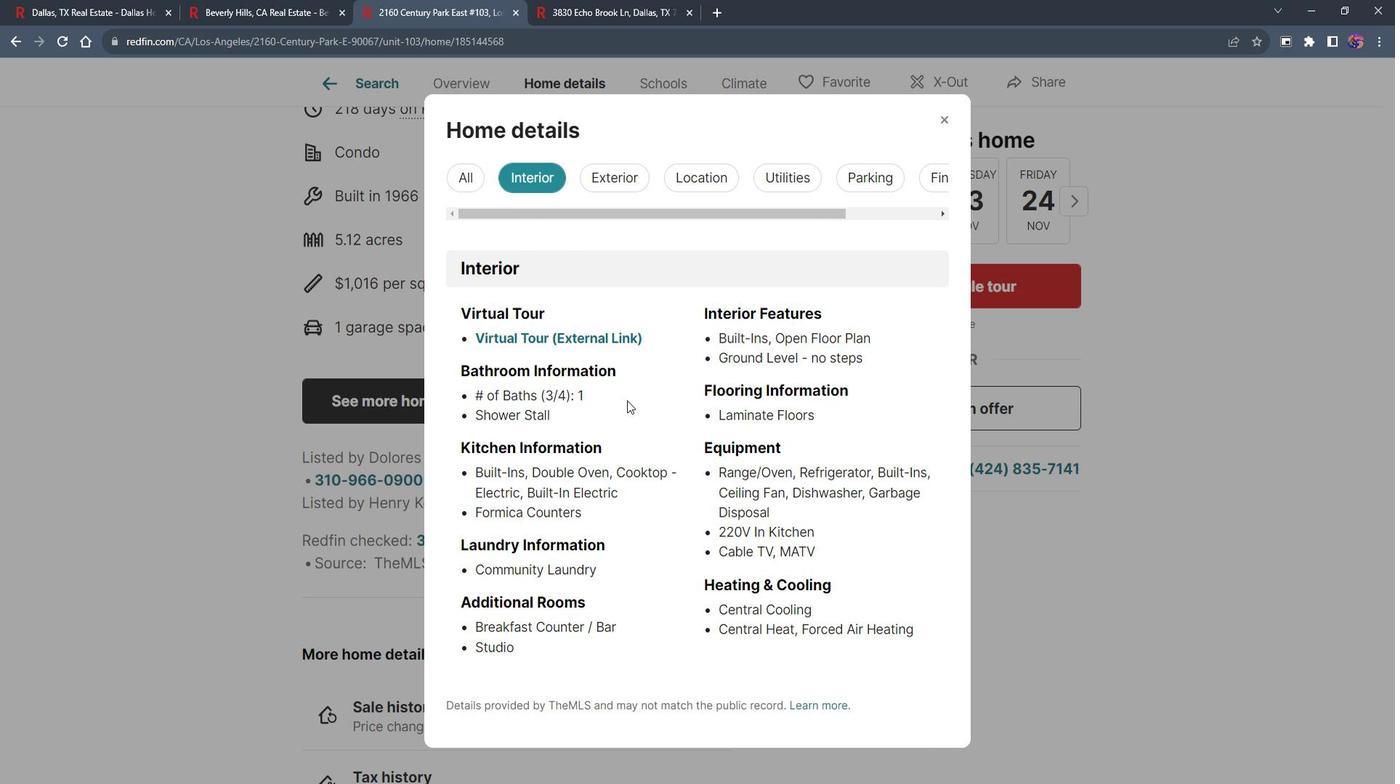 
Action: Mouse scrolled (647, 381) with delta (0, 0)
Screenshot: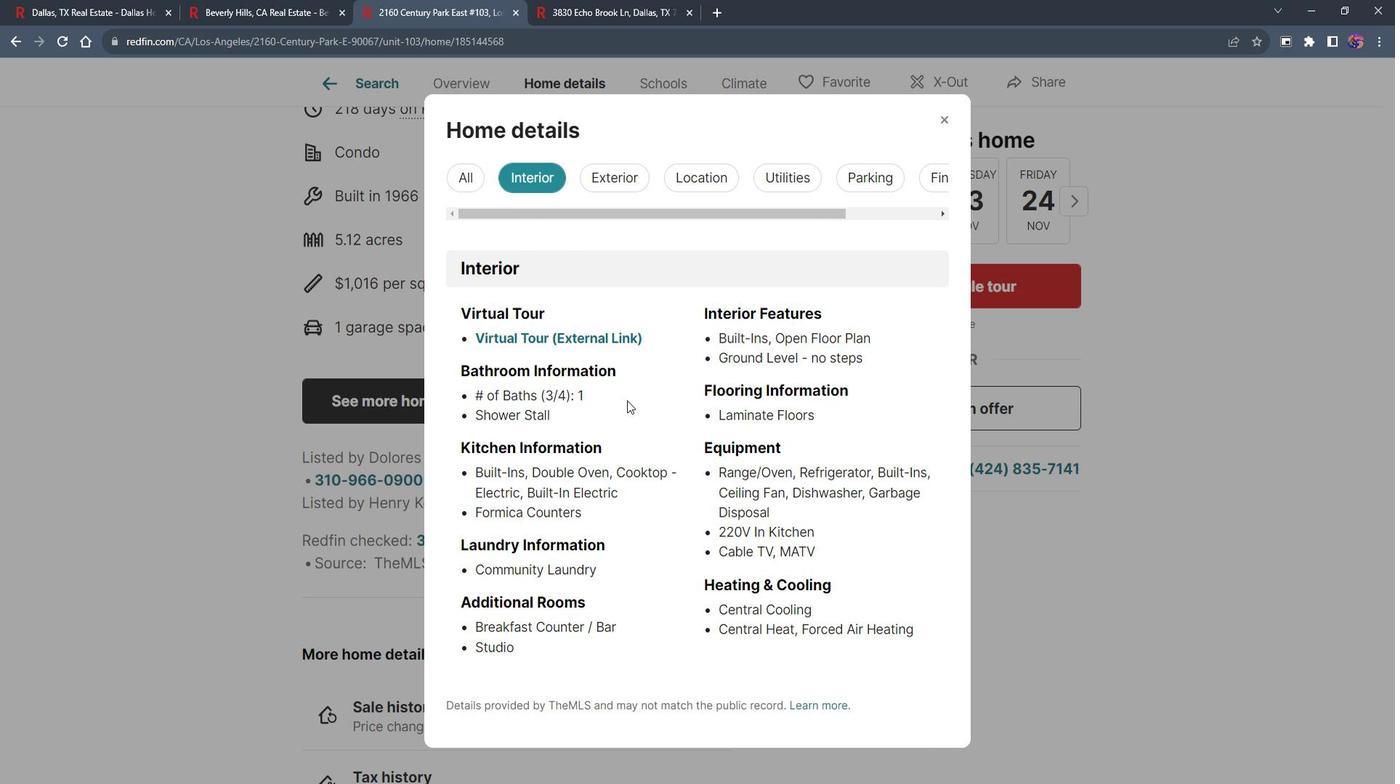
Action: Mouse moved to (651, 366)
Screenshot: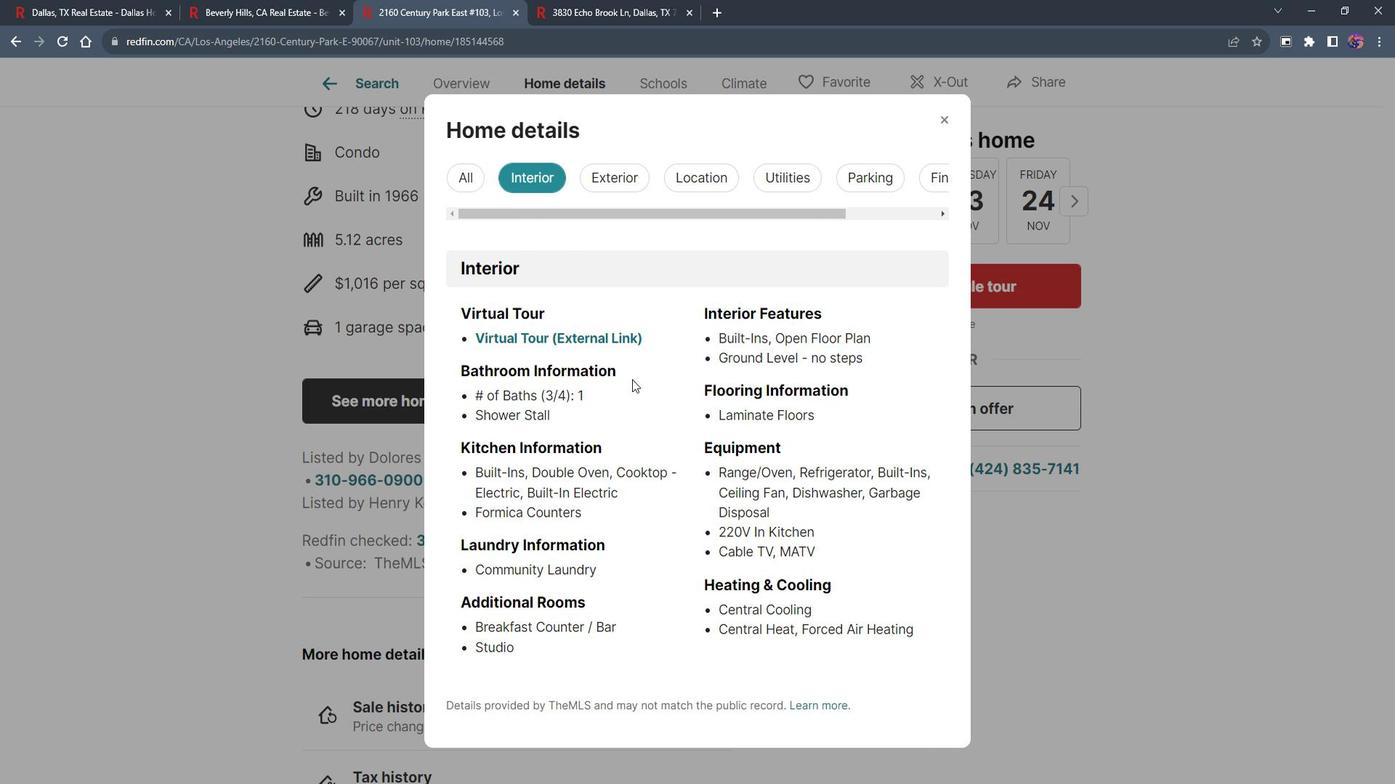 
Action: Mouse scrolled (651, 367) with delta (0, 0)
Screenshot: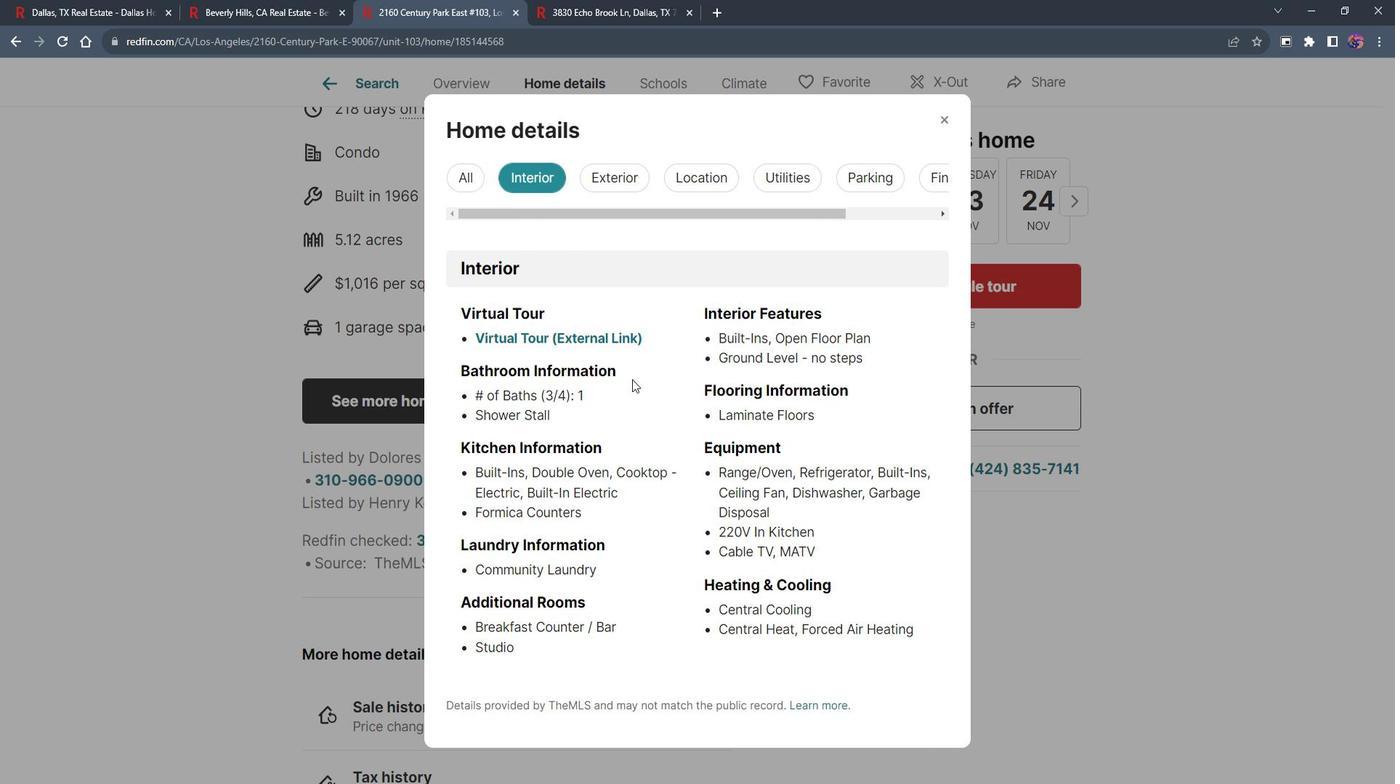 
Action: Mouse moved to (627, 186)
Screenshot: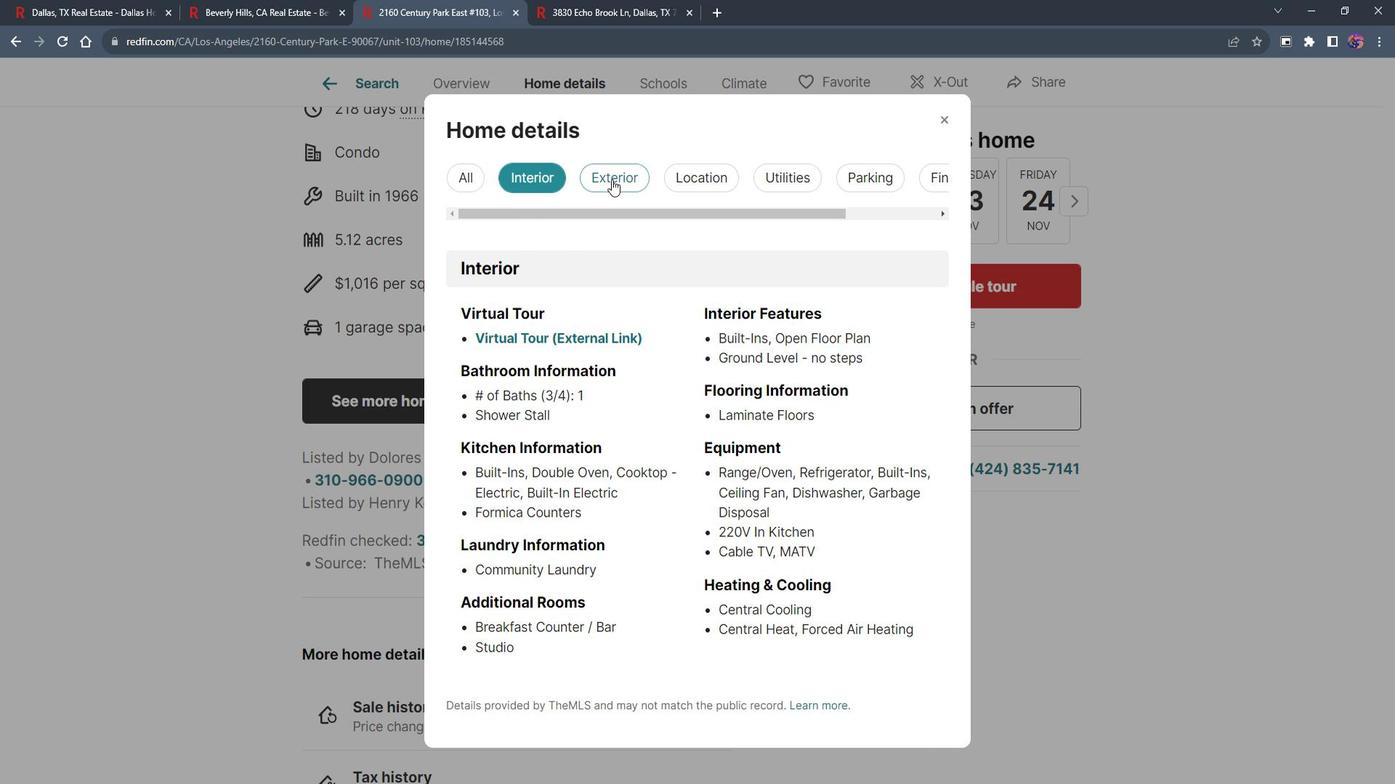 
Action: Mouse pressed left at (627, 186)
Screenshot: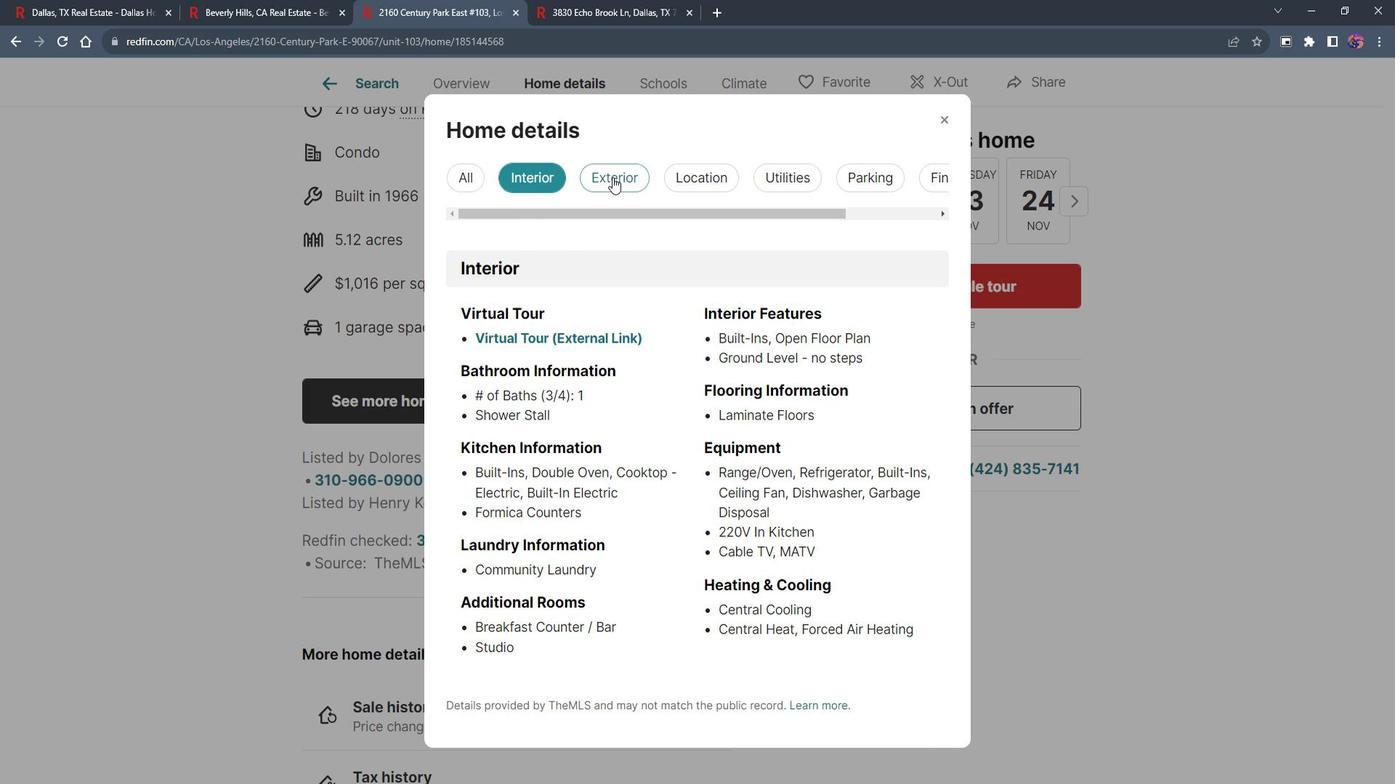 
Action: Mouse moved to (688, 368)
Screenshot: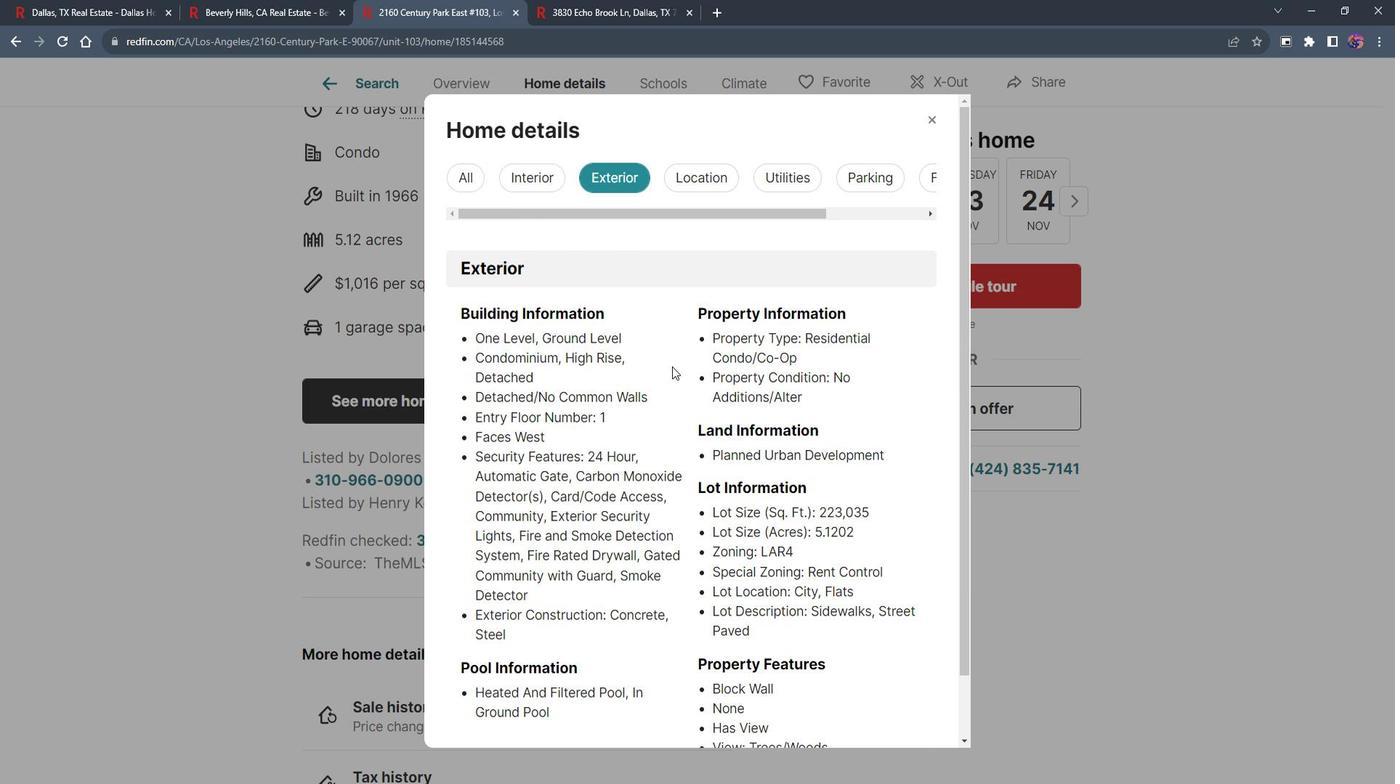 
Action: Mouse scrolled (688, 367) with delta (0, 0)
Screenshot: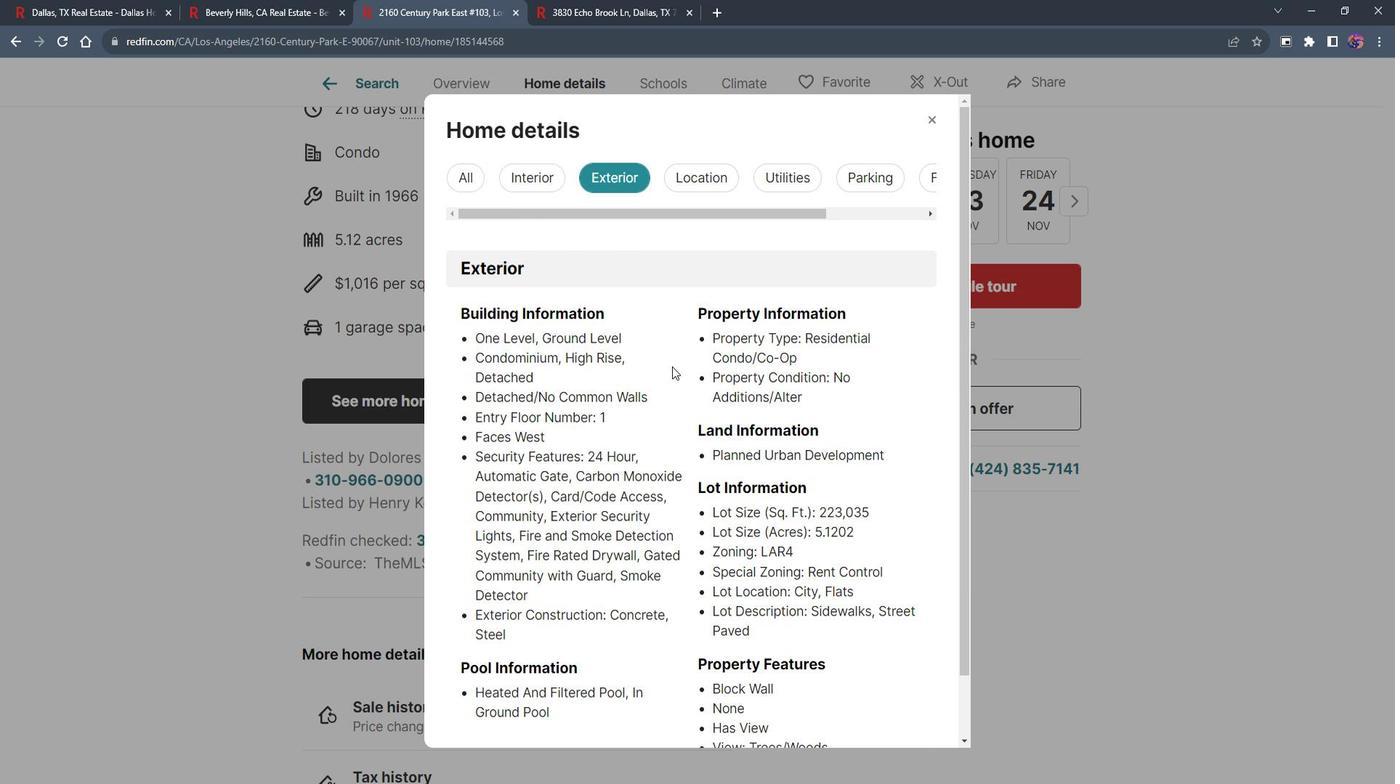 
Action: Mouse moved to (691, 368)
Screenshot: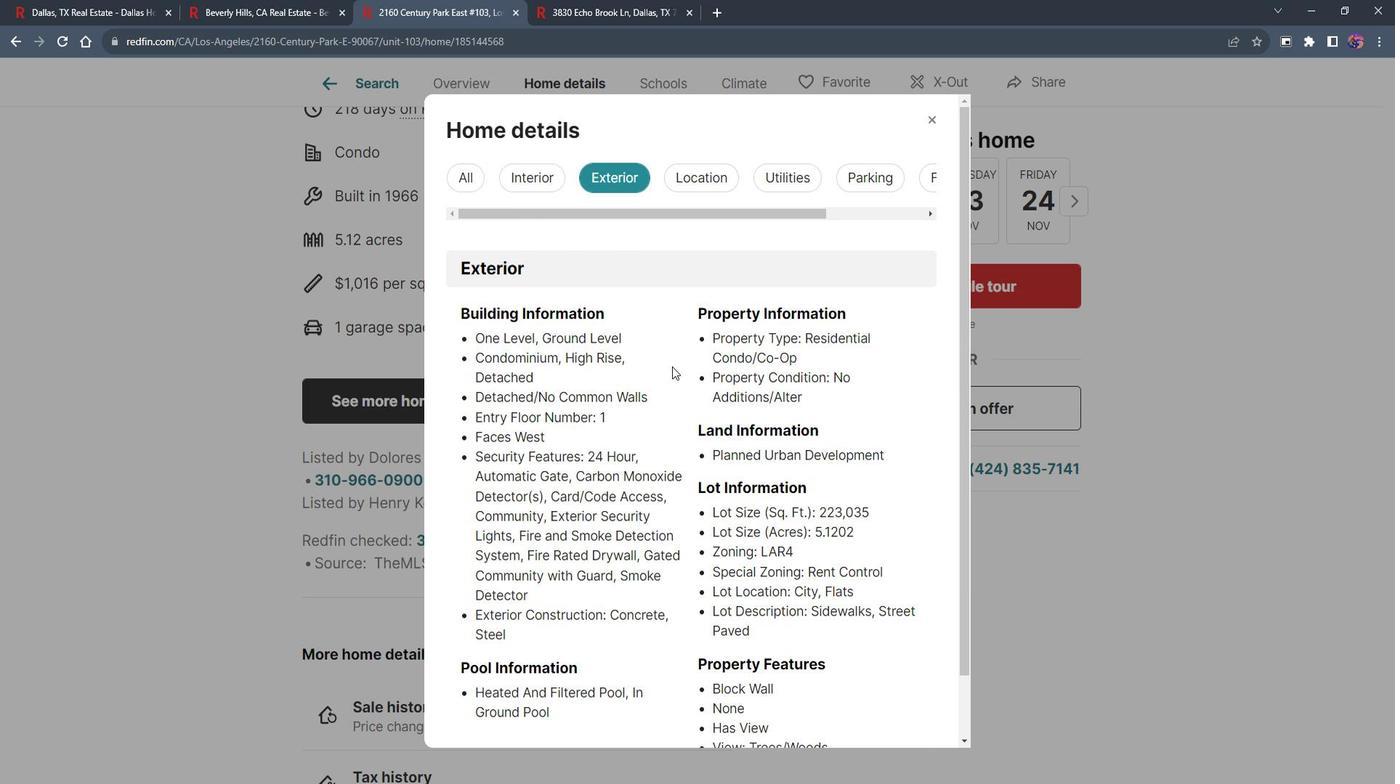 
Action: Mouse scrolled (691, 367) with delta (0, 0)
Screenshot: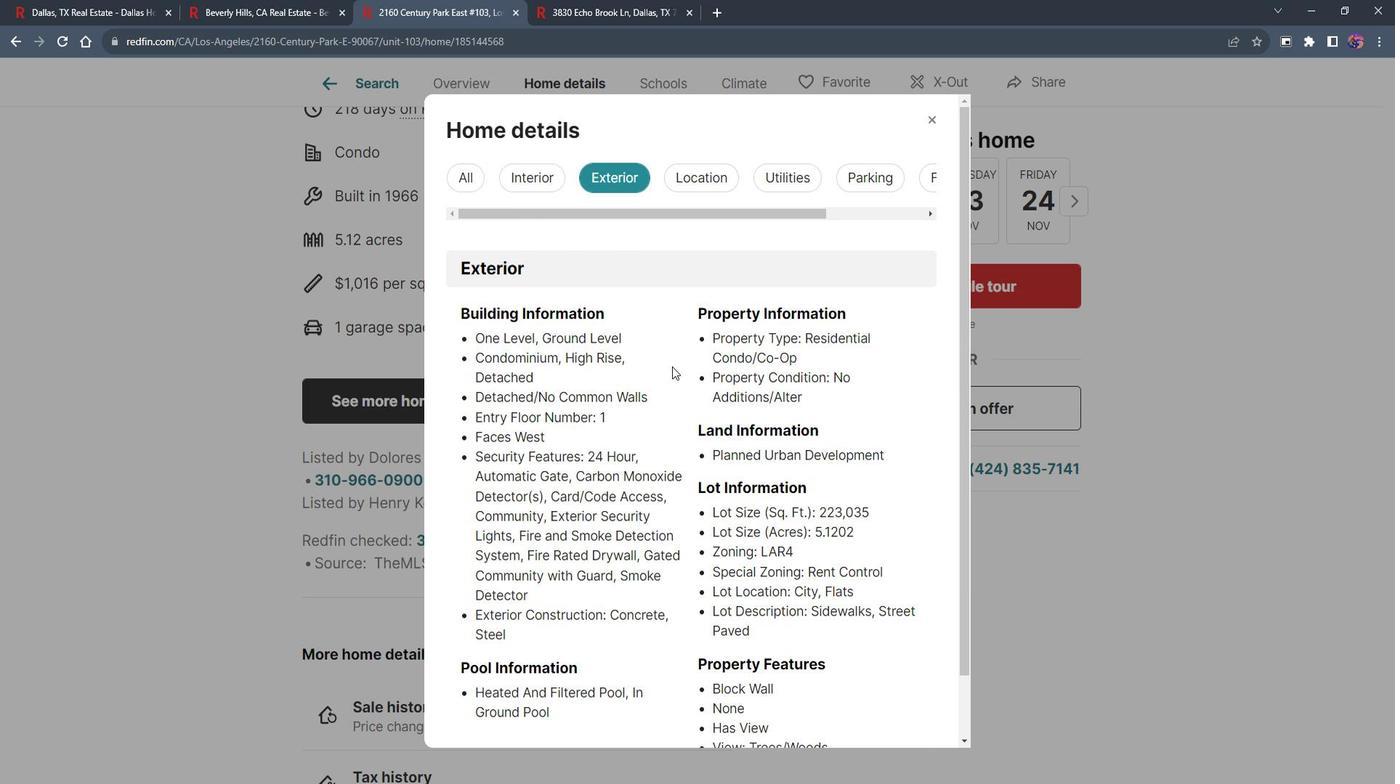 
Action: Mouse moved to (692, 368)
Screenshot: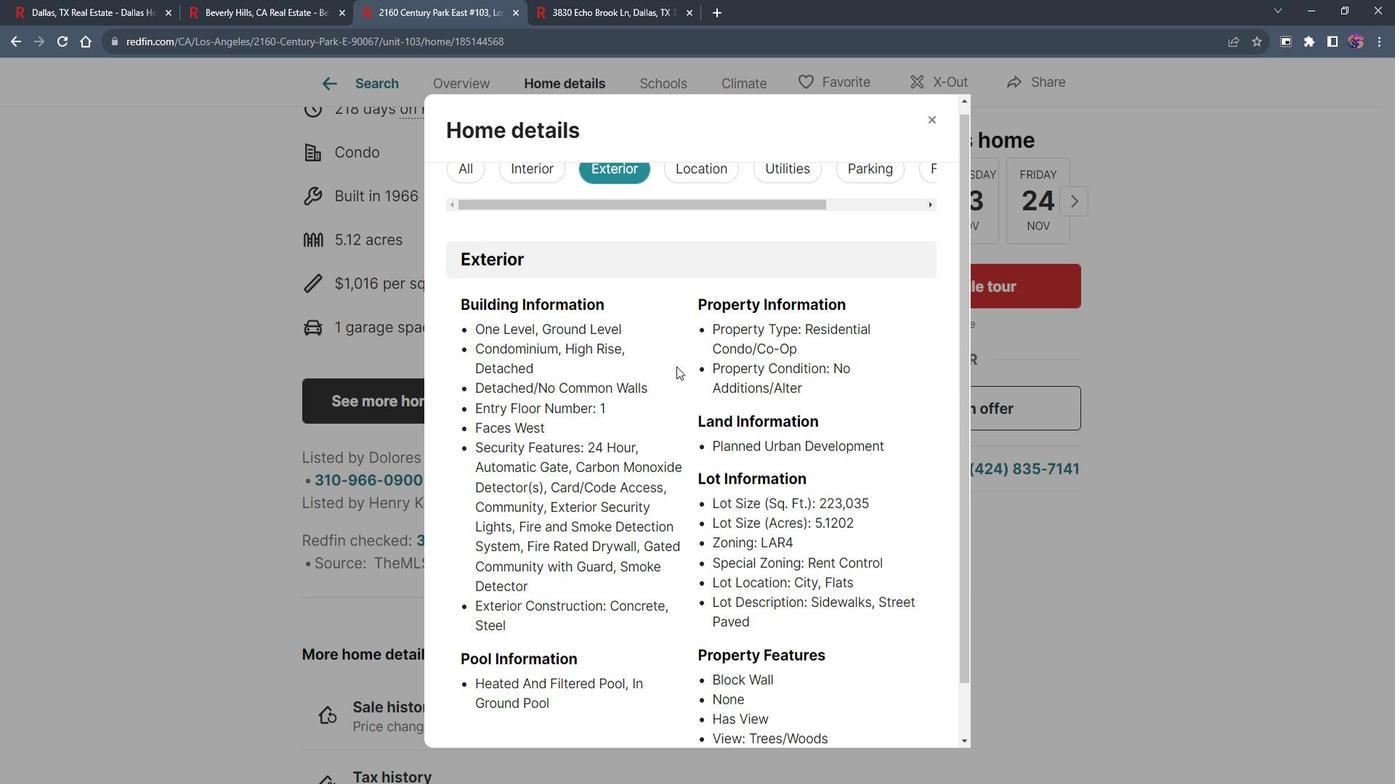 
Action: Mouse scrolled (692, 367) with delta (0, 0)
Screenshot: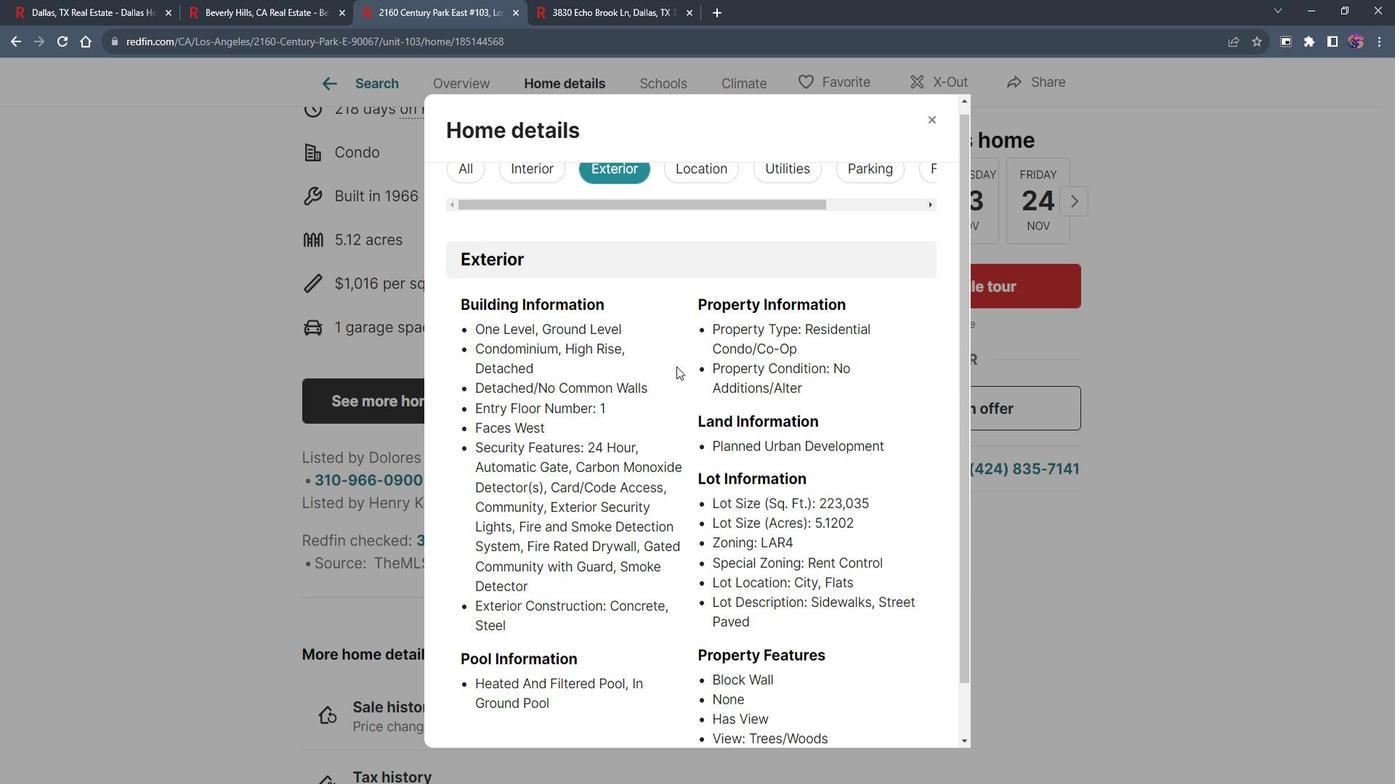 
Action: Mouse moved to (696, 366)
Screenshot: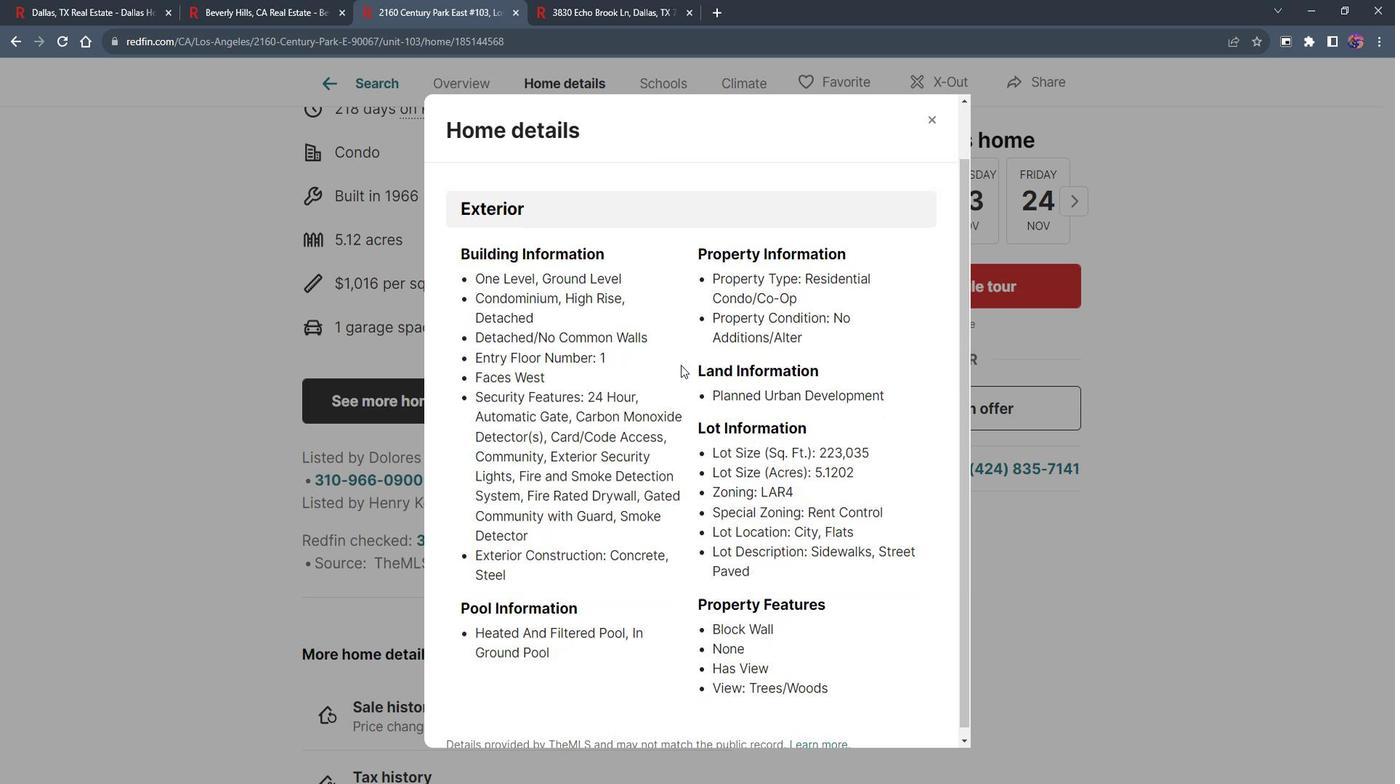 
Action: Mouse scrolled (696, 366) with delta (0, 0)
Screenshot: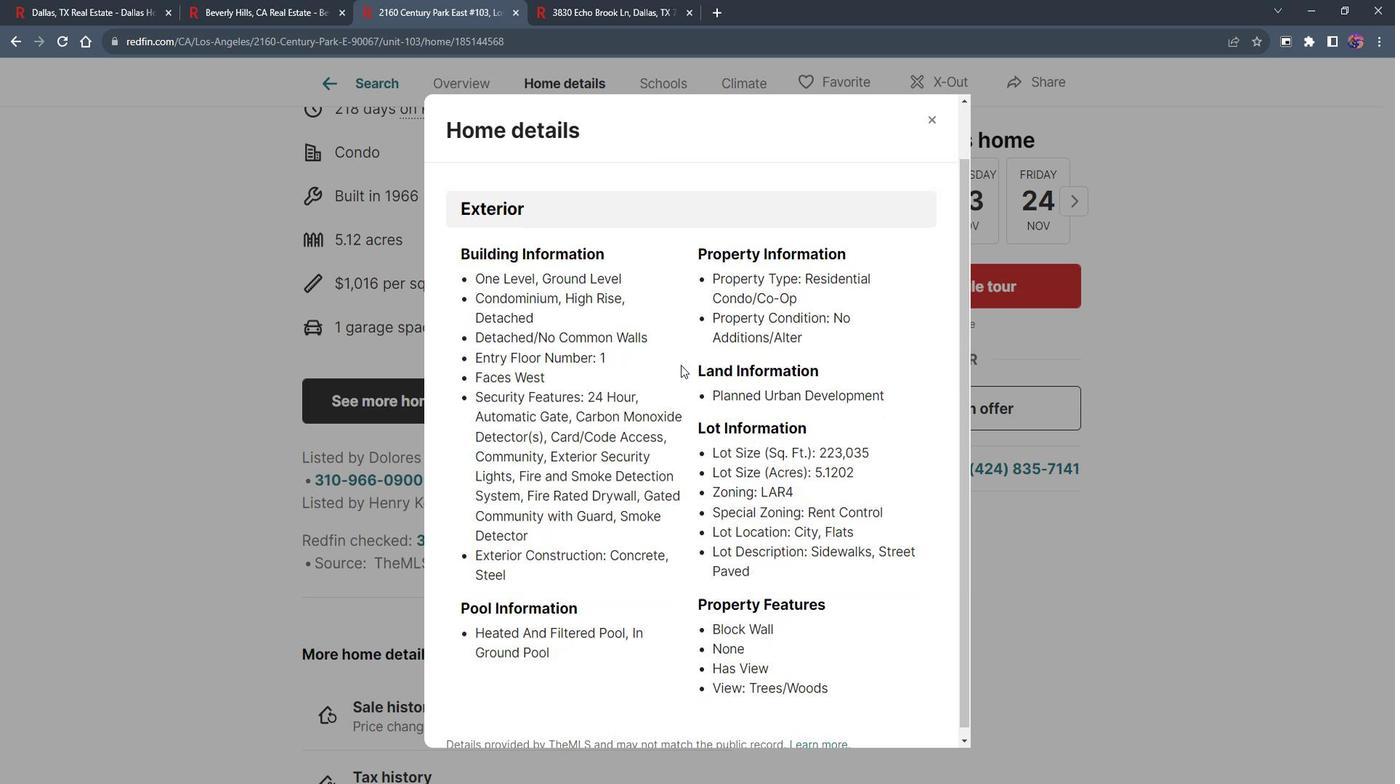 
Action: Mouse moved to (697, 366)
Screenshot: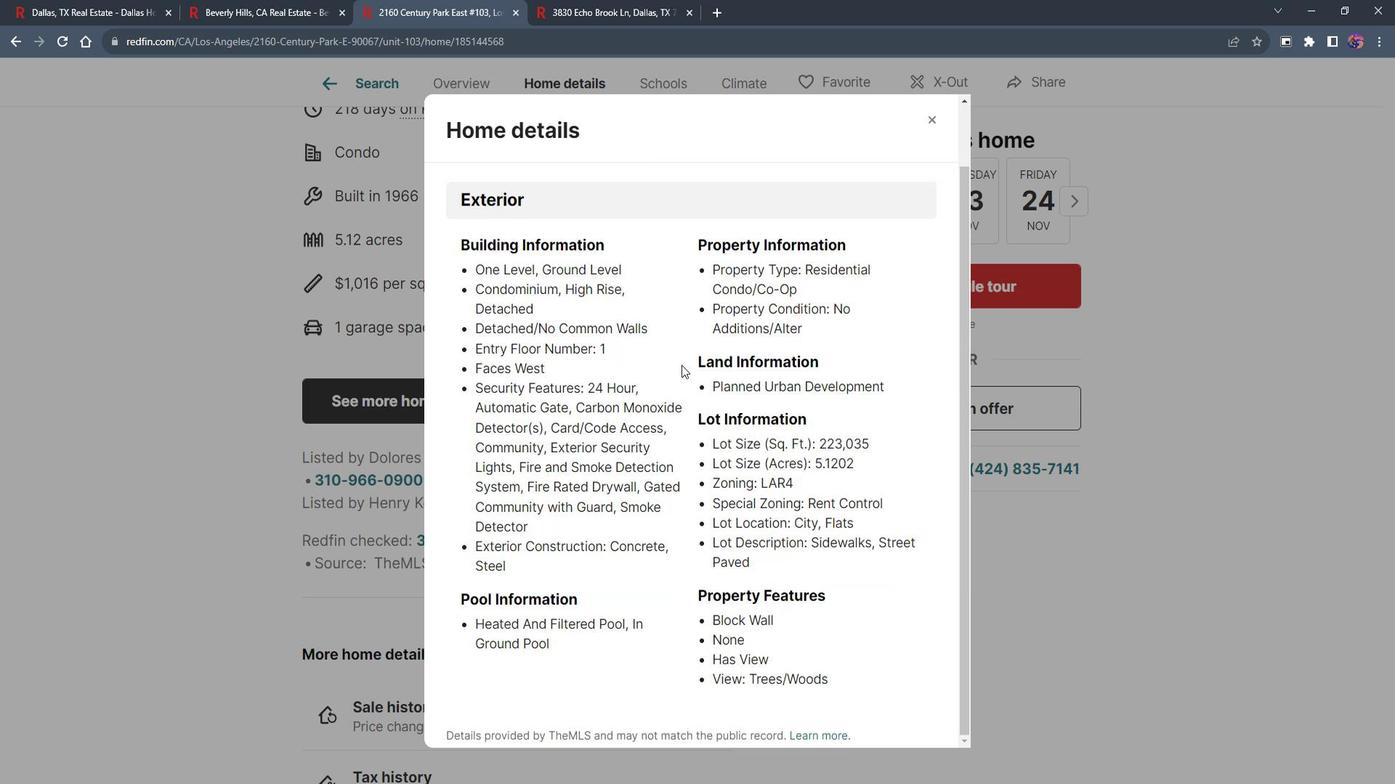 
Action: Mouse scrolled (697, 366) with delta (0, 0)
Screenshot: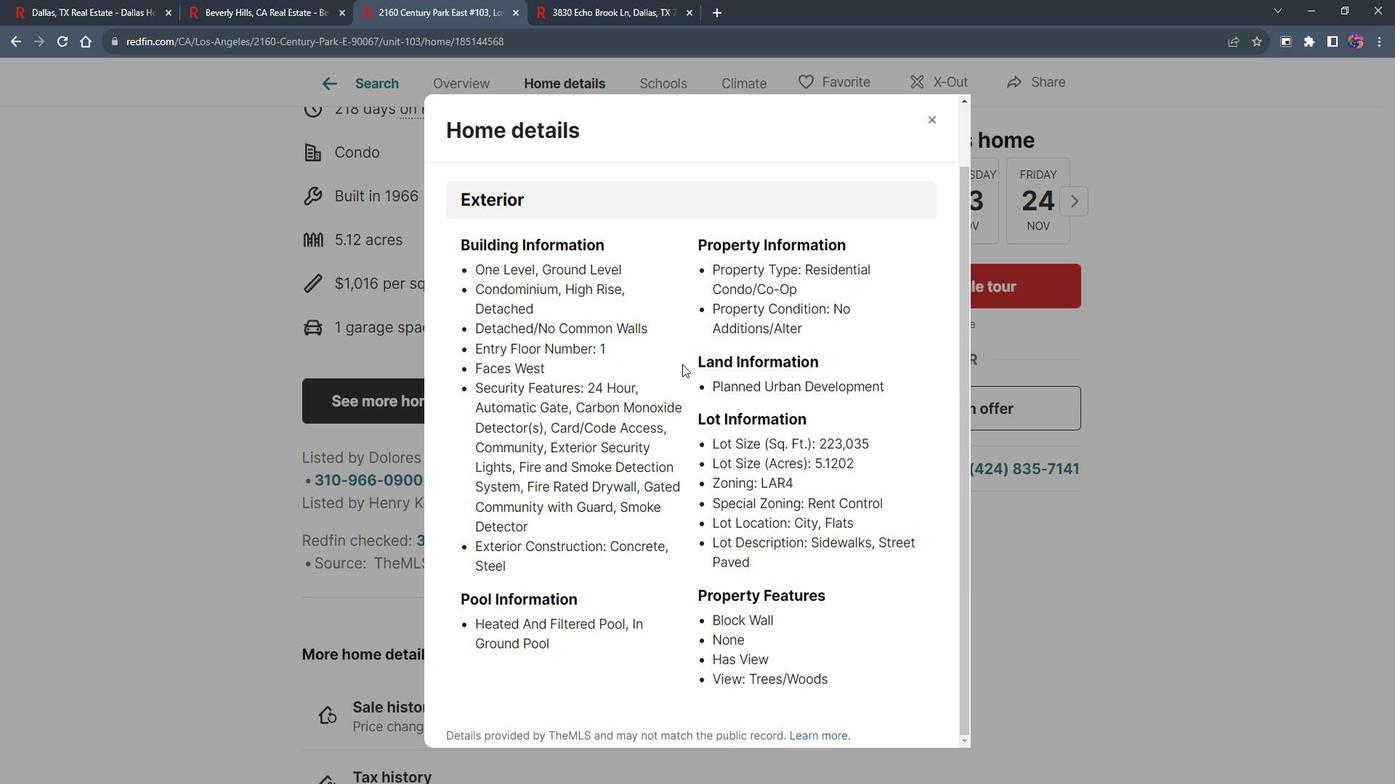 
Action: Mouse scrolled (697, 366) with delta (0, 0)
Screenshot: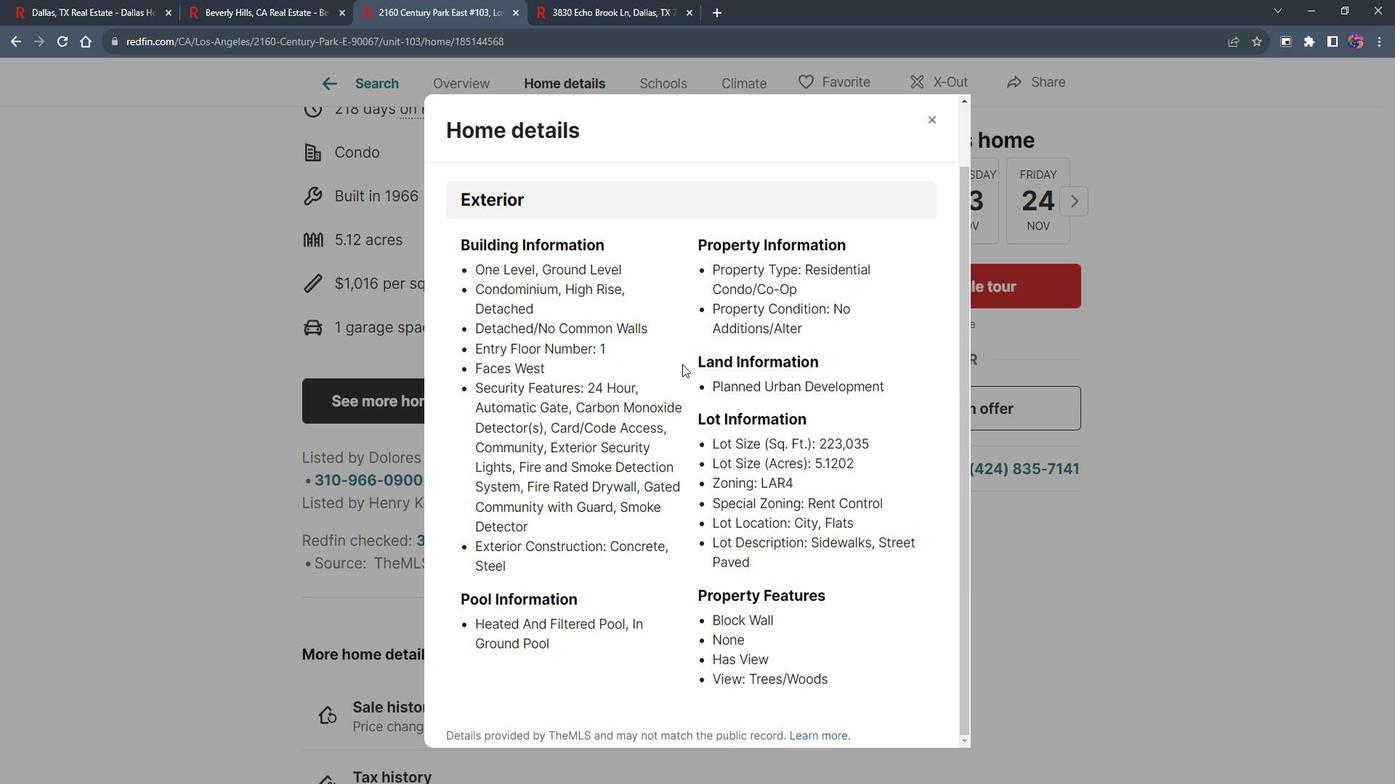 
Action: Mouse scrolled (697, 366) with delta (0, 0)
Screenshot: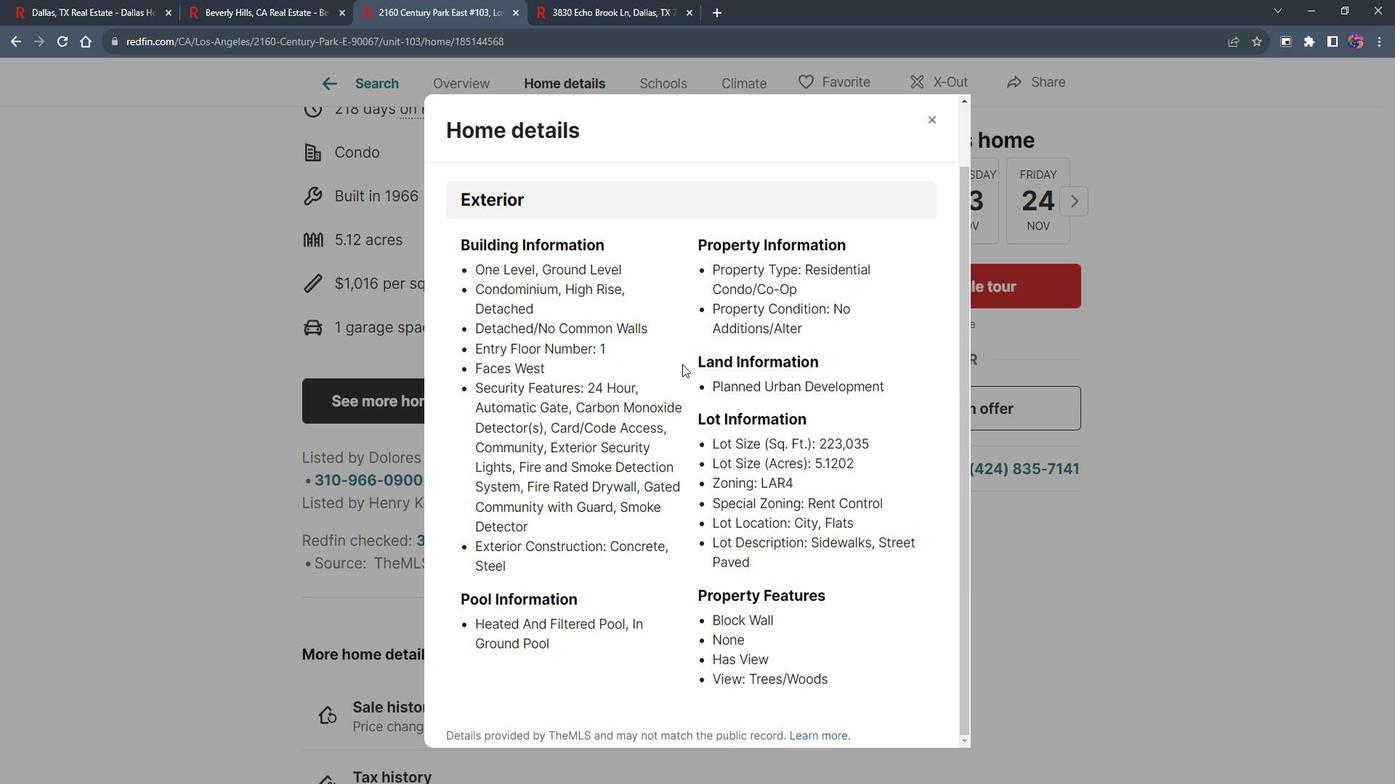 
Action: Mouse scrolled (697, 366) with delta (0, 0)
Screenshot: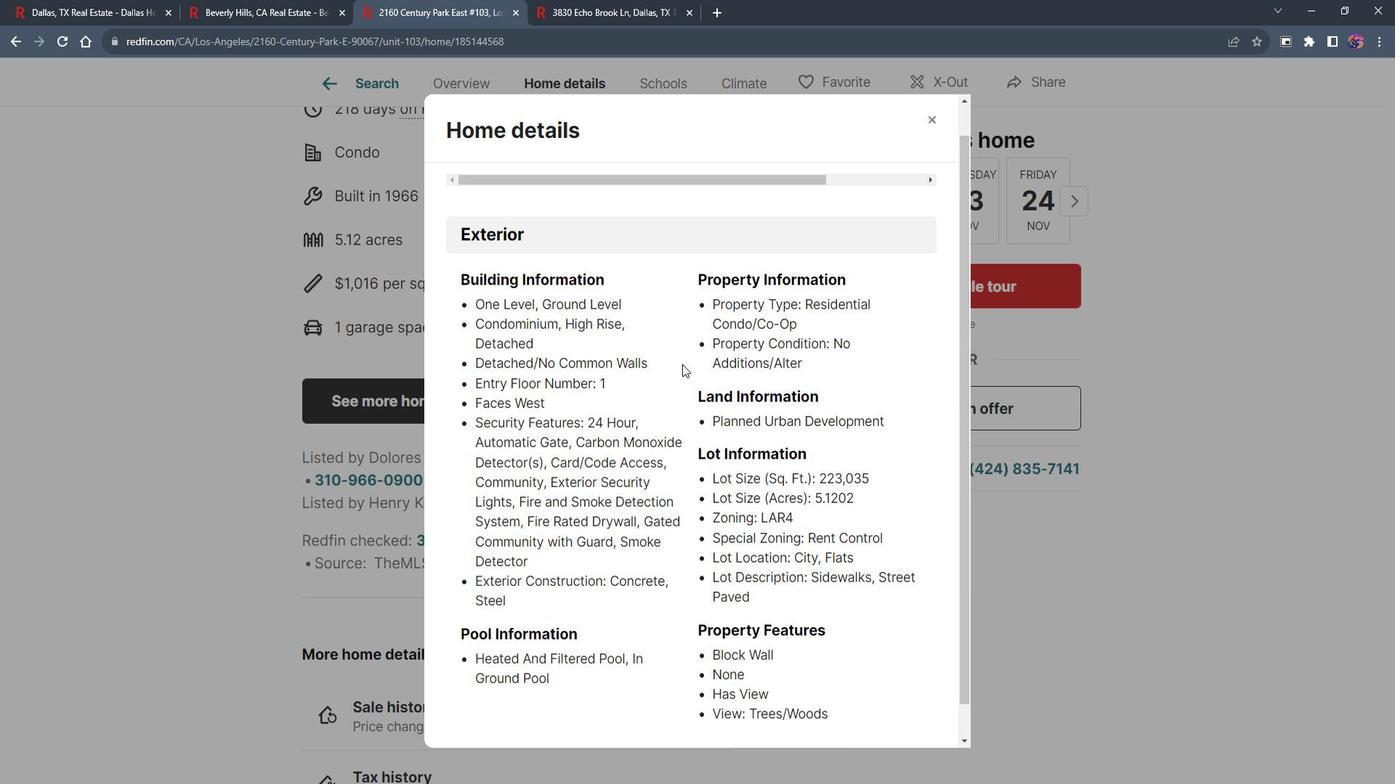 
Action: Mouse moved to (731, 186)
Screenshot: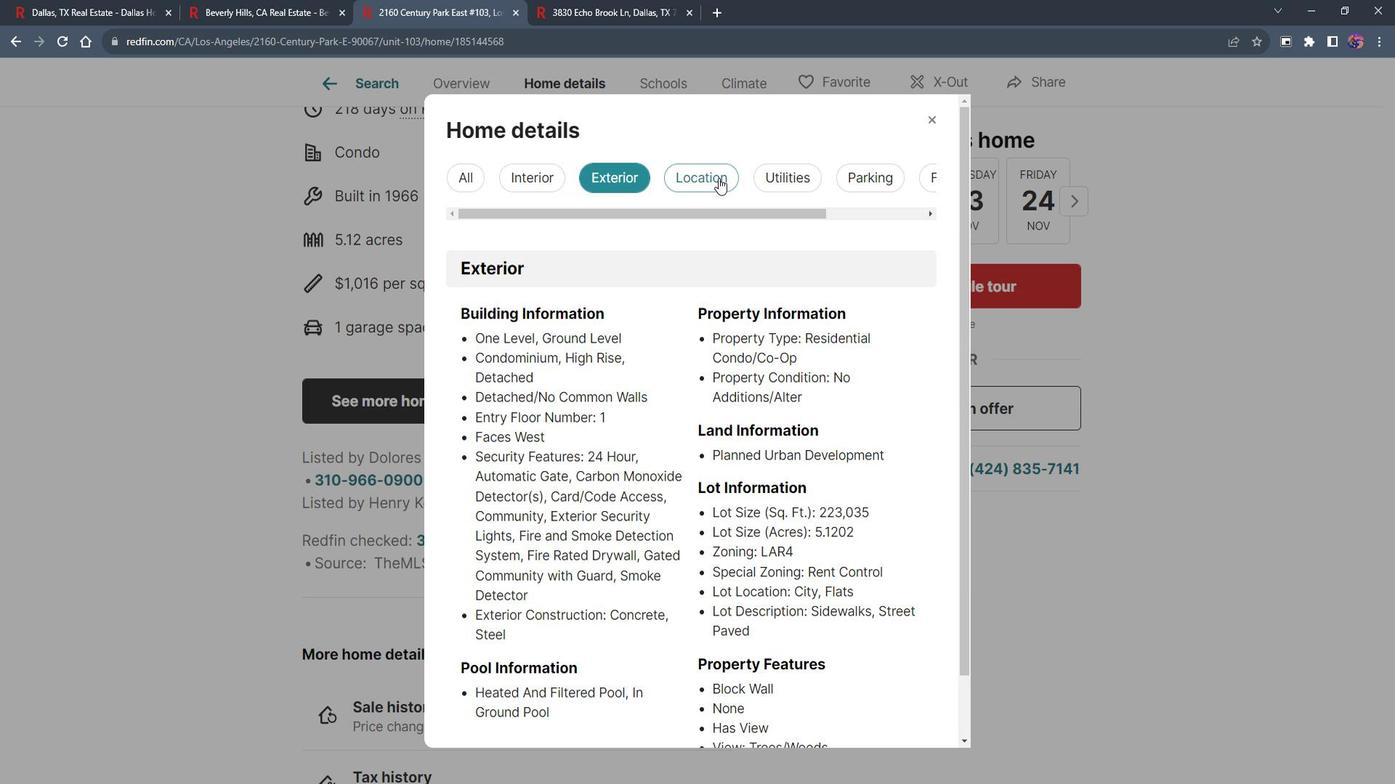 
Action: Mouse pressed left at (731, 186)
Screenshot: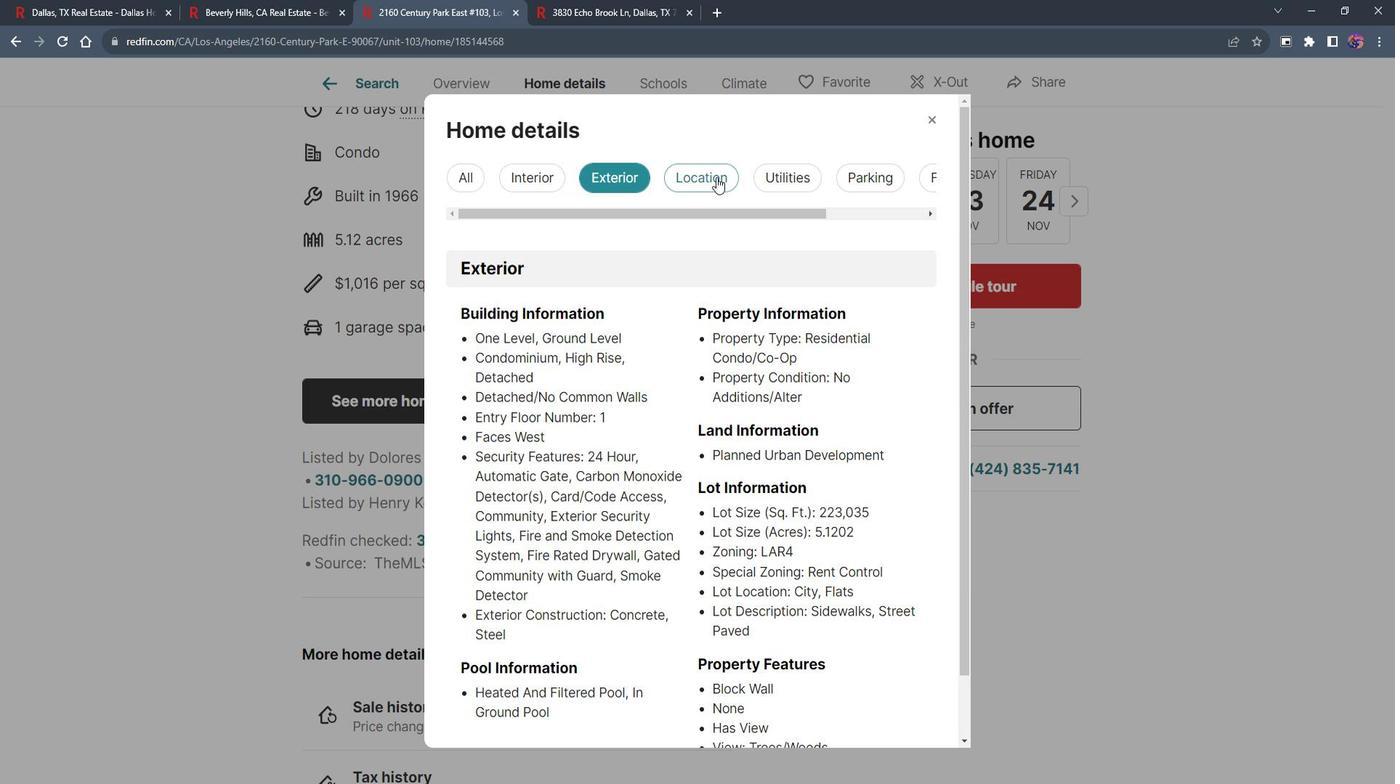 
Action: Mouse moved to (771, 406)
Screenshot: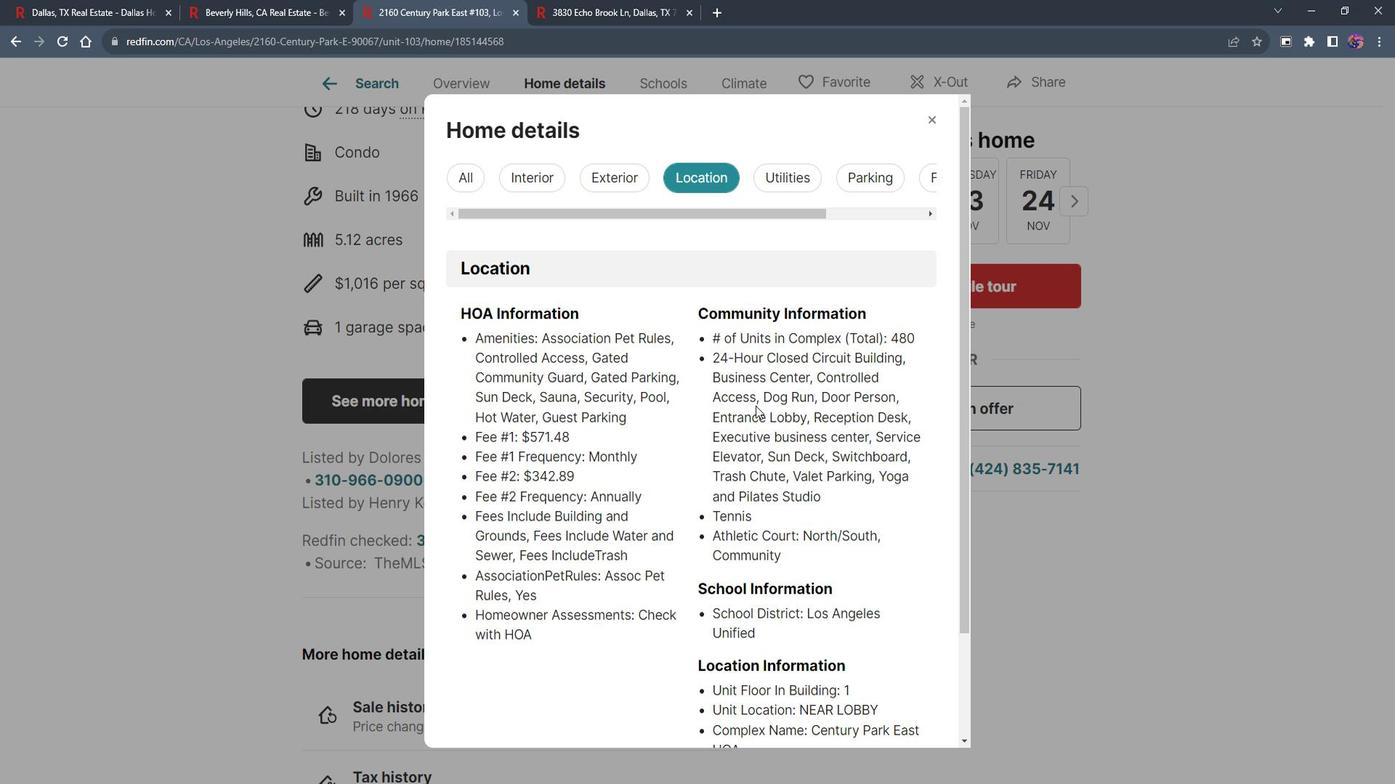 
Action: Mouse scrolled (771, 405) with delta (0, 0)
Screenshot: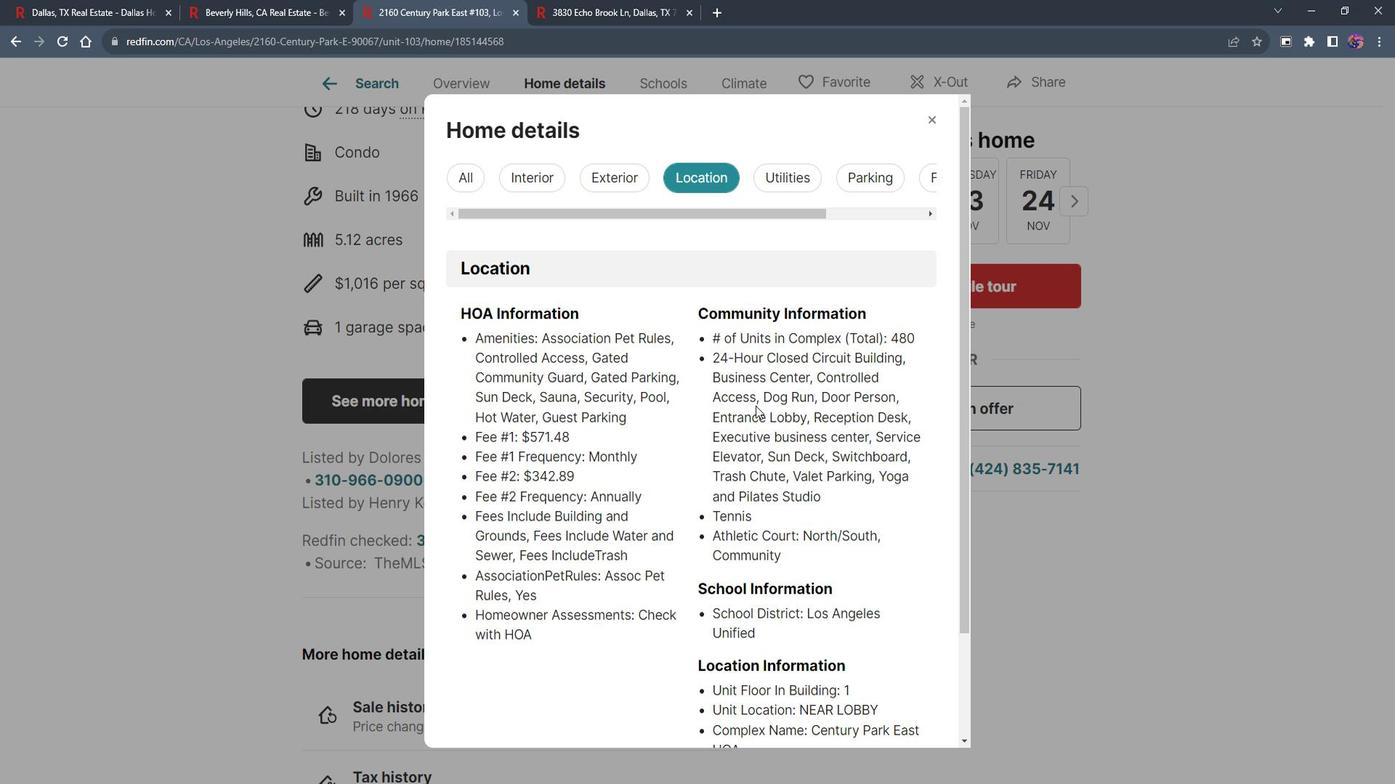 
Action: Mouse moved to (776, 405)
Screenshot: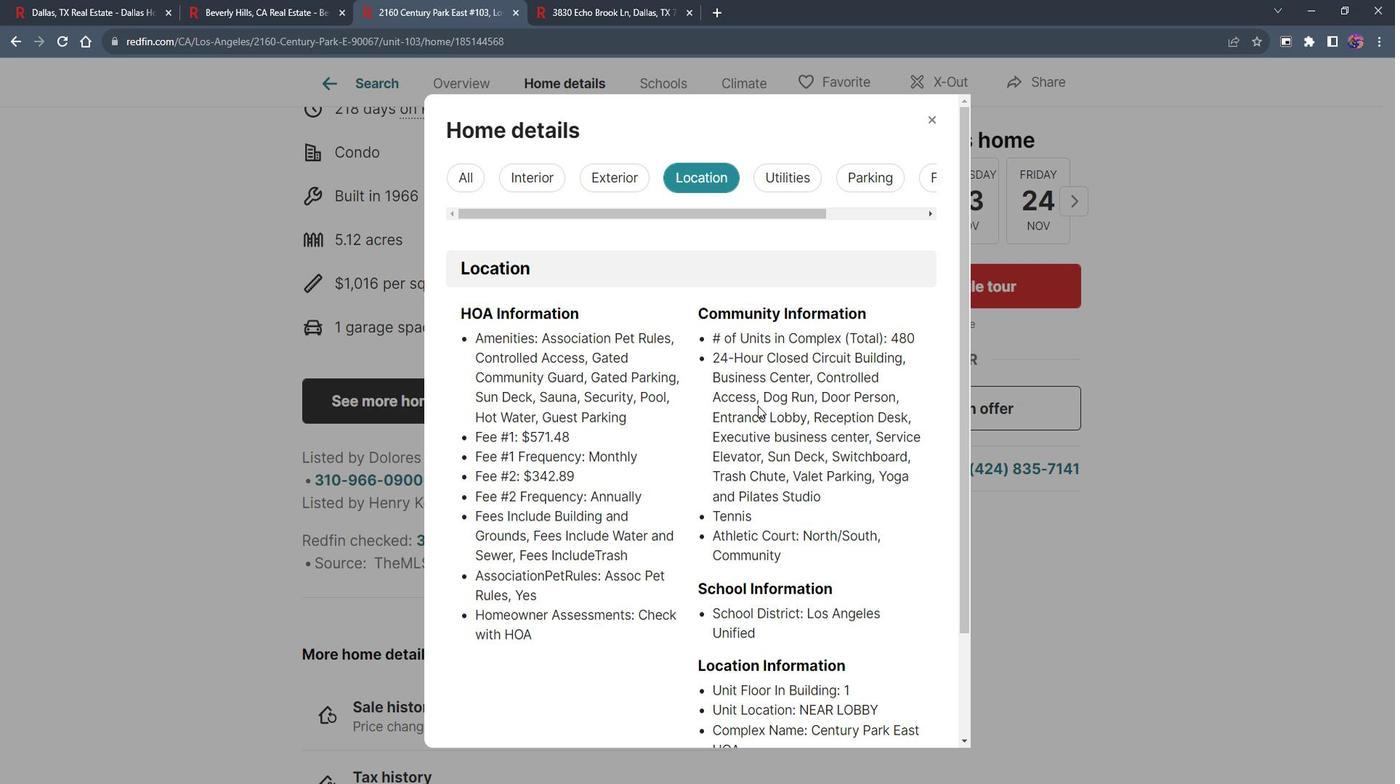 
Action: Mouse scrolled (776, 404) with delta (0, 0)
Screenshot: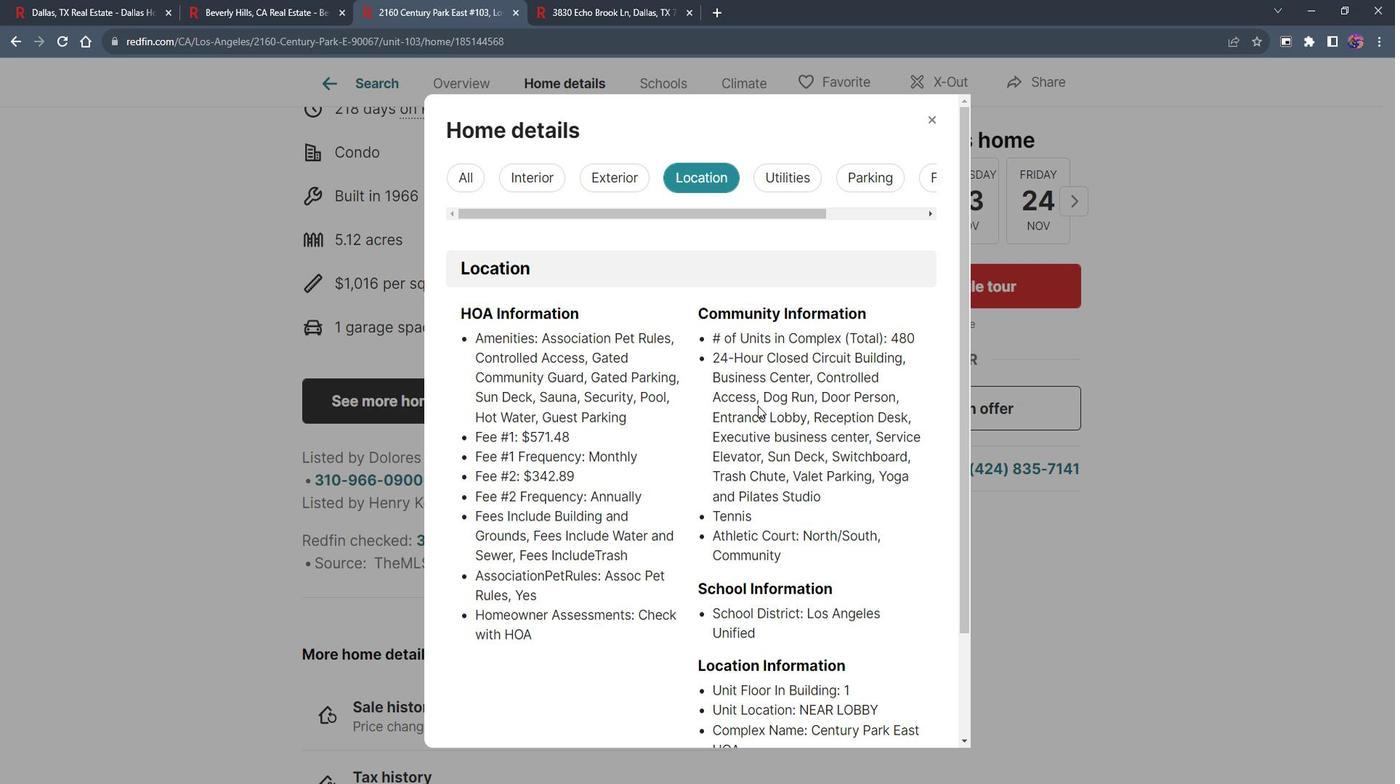 
Action: Mouse moved to (778, 404)
Screenshot: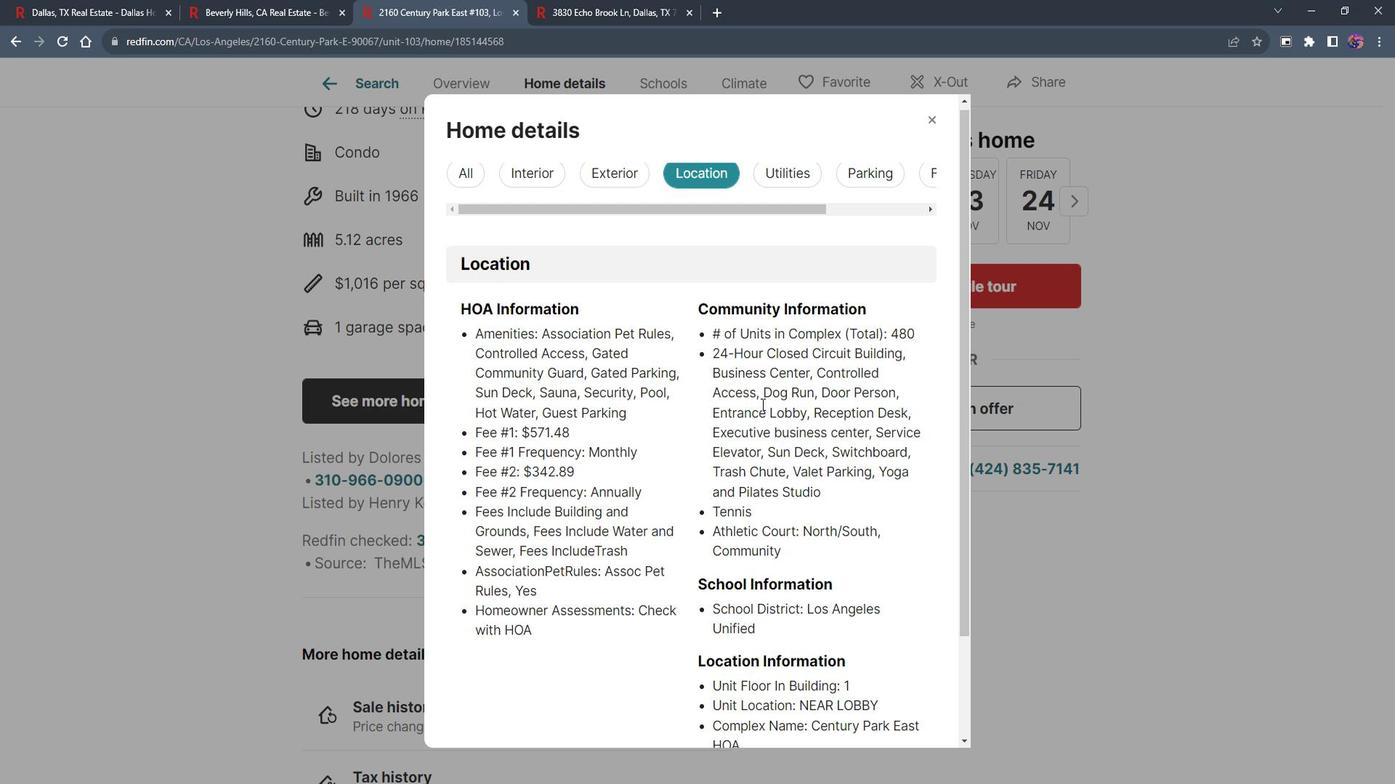 
Action: Mouse scrolled (778, 403) with delta (0, 0)
Screenshot: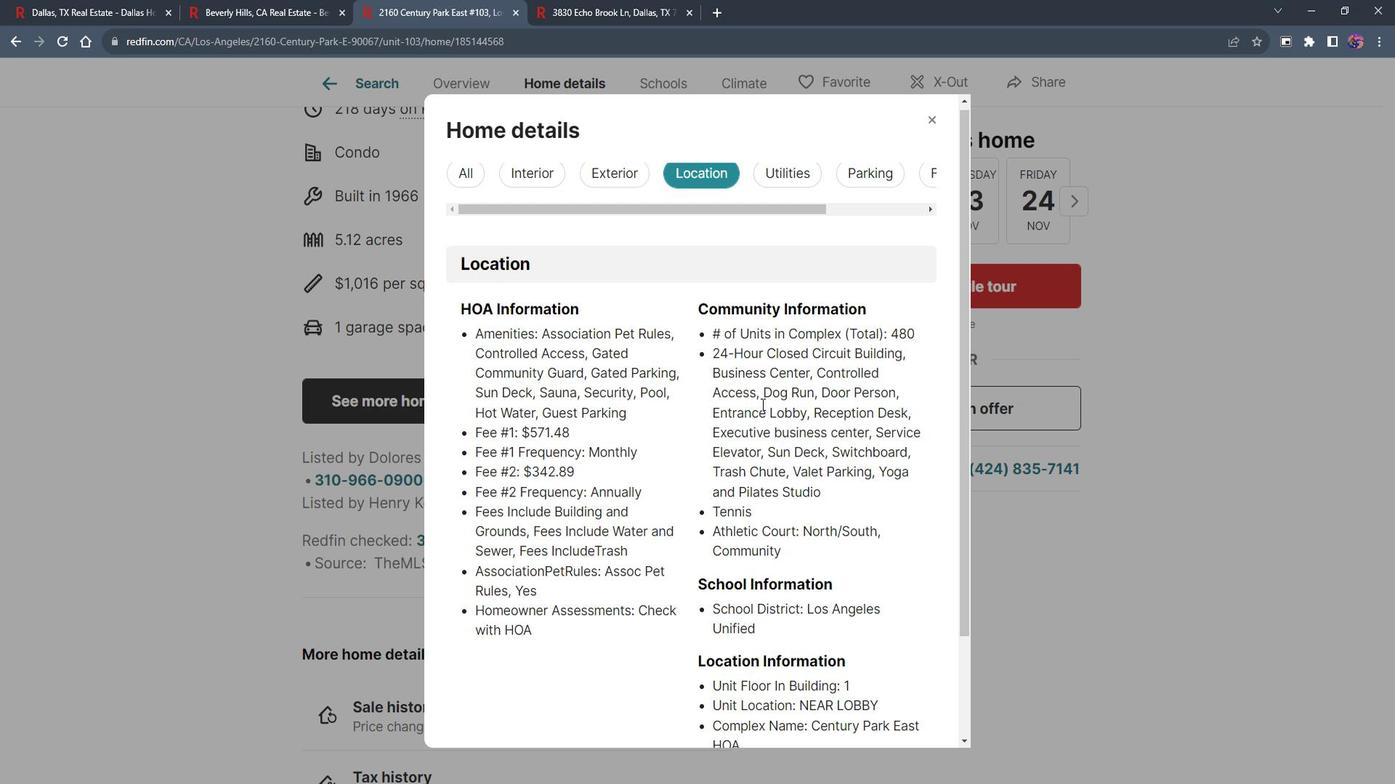 
Action: Mouse moved to (780, 401)
Screenshot: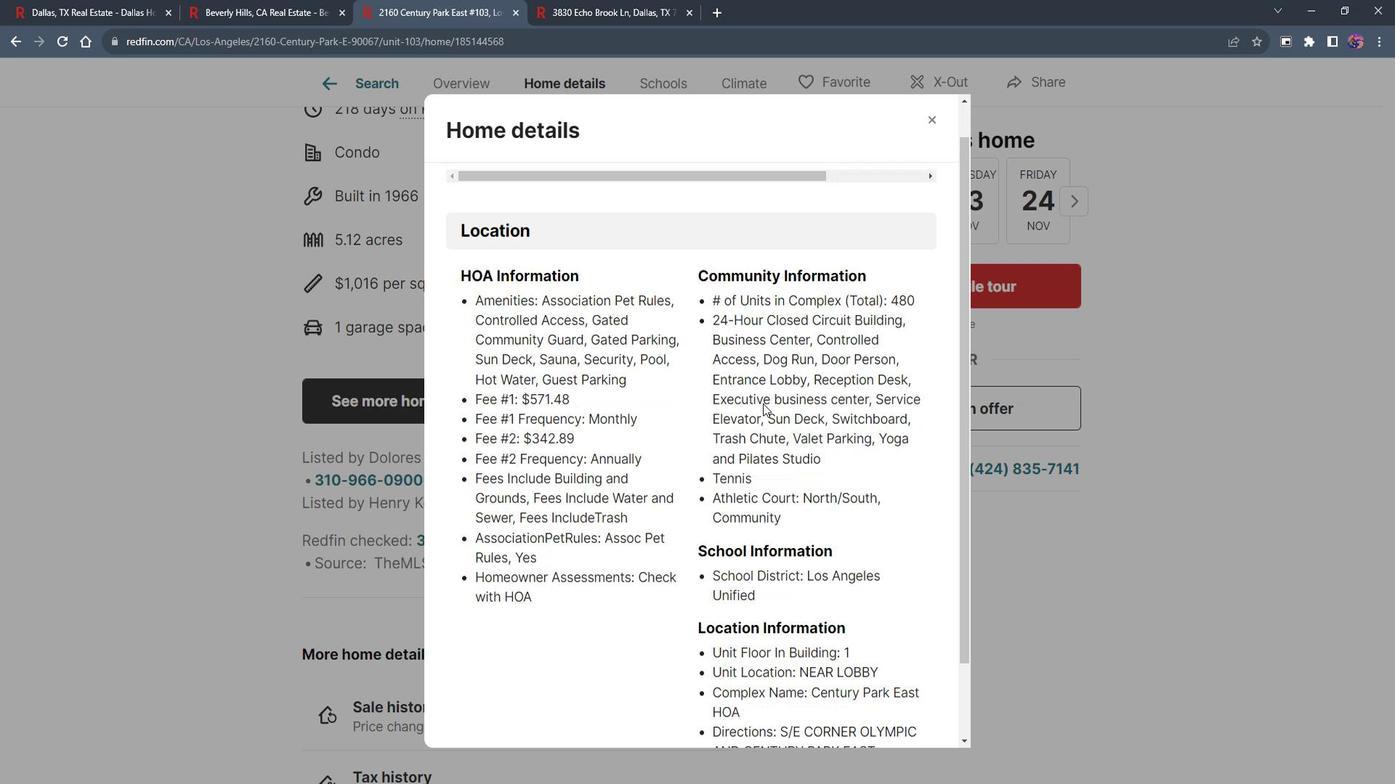 
Action: Mouse scrolled (780, 401) with delta (0, 0)
Screenshot: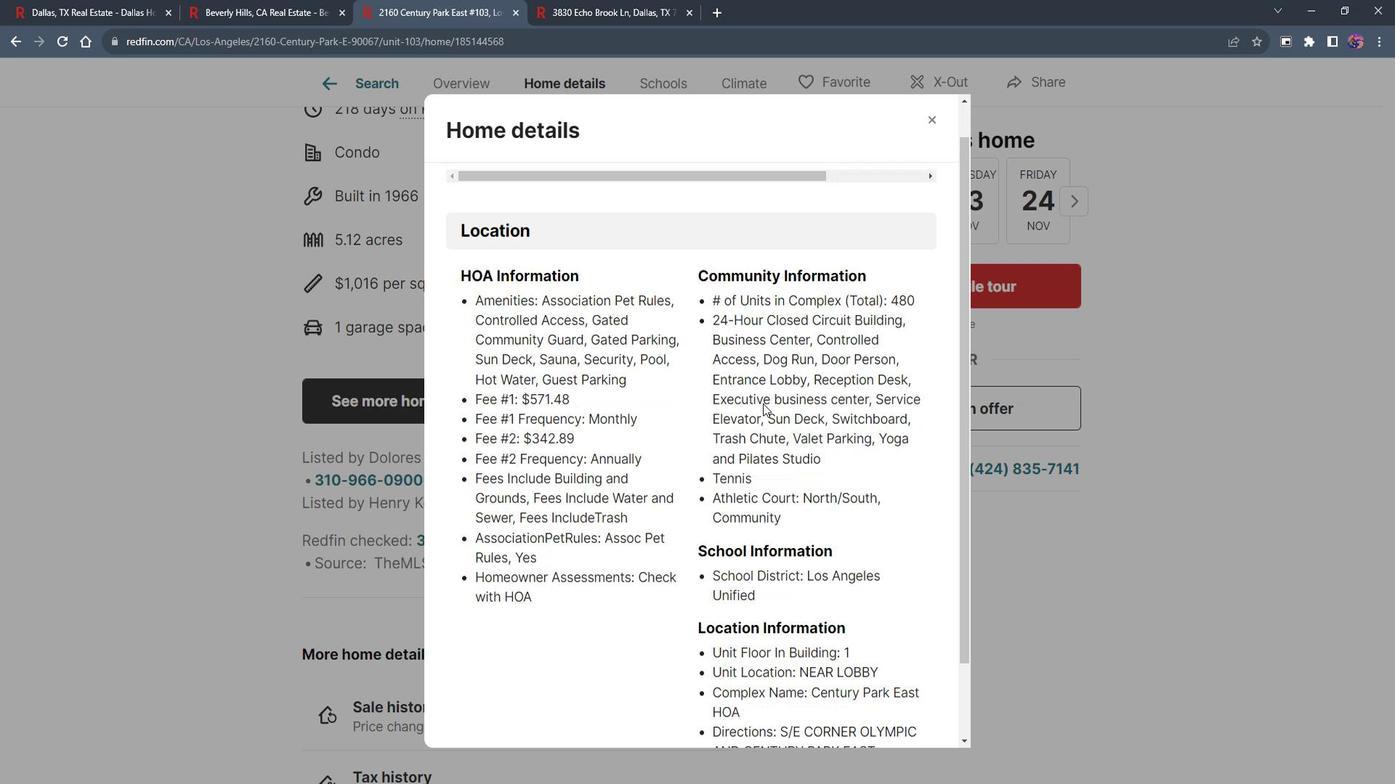 
Action: Mouse moved to (781, 396)
Screenshot: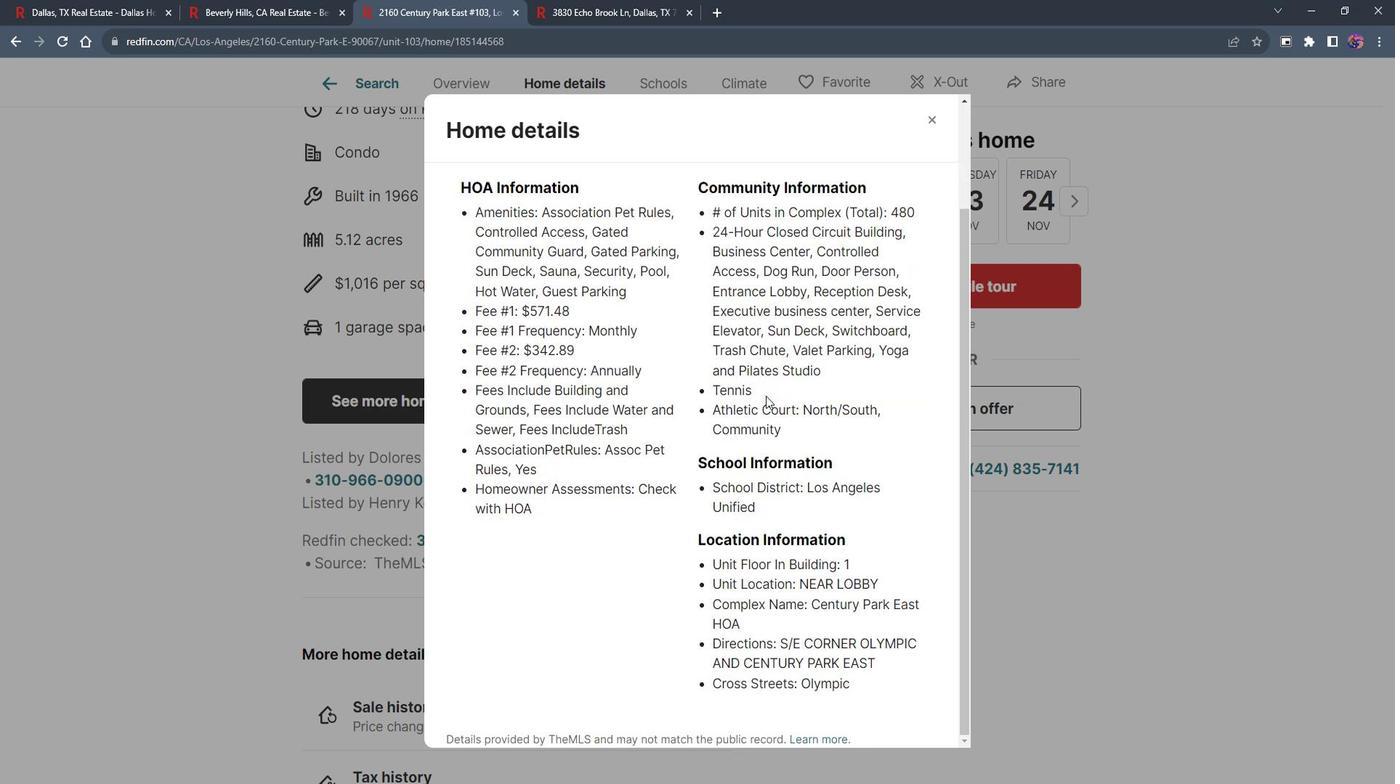 
Action: Mouse scrolled (781, 395) with delta (0, 0)
Screenshot: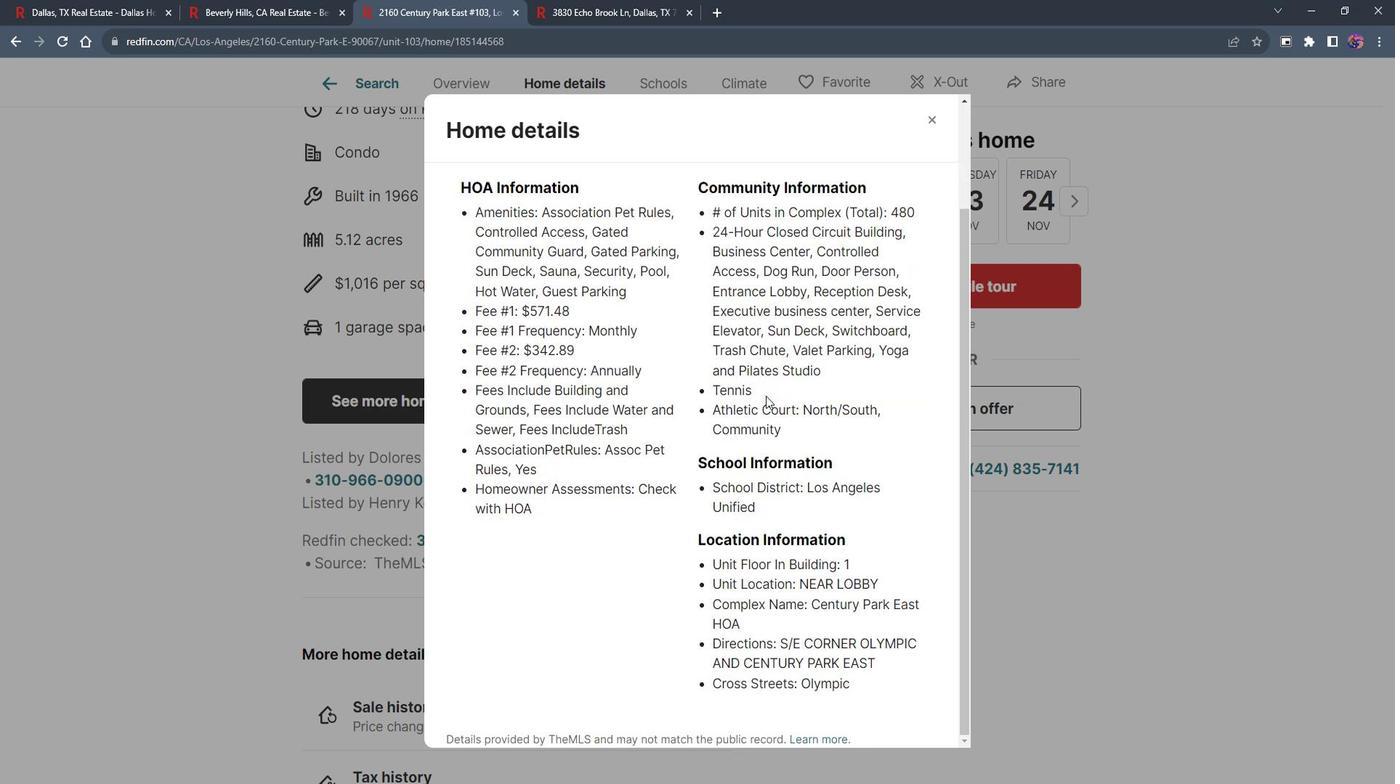 
Action: Mouse moved to (781, 396)
Screenshot: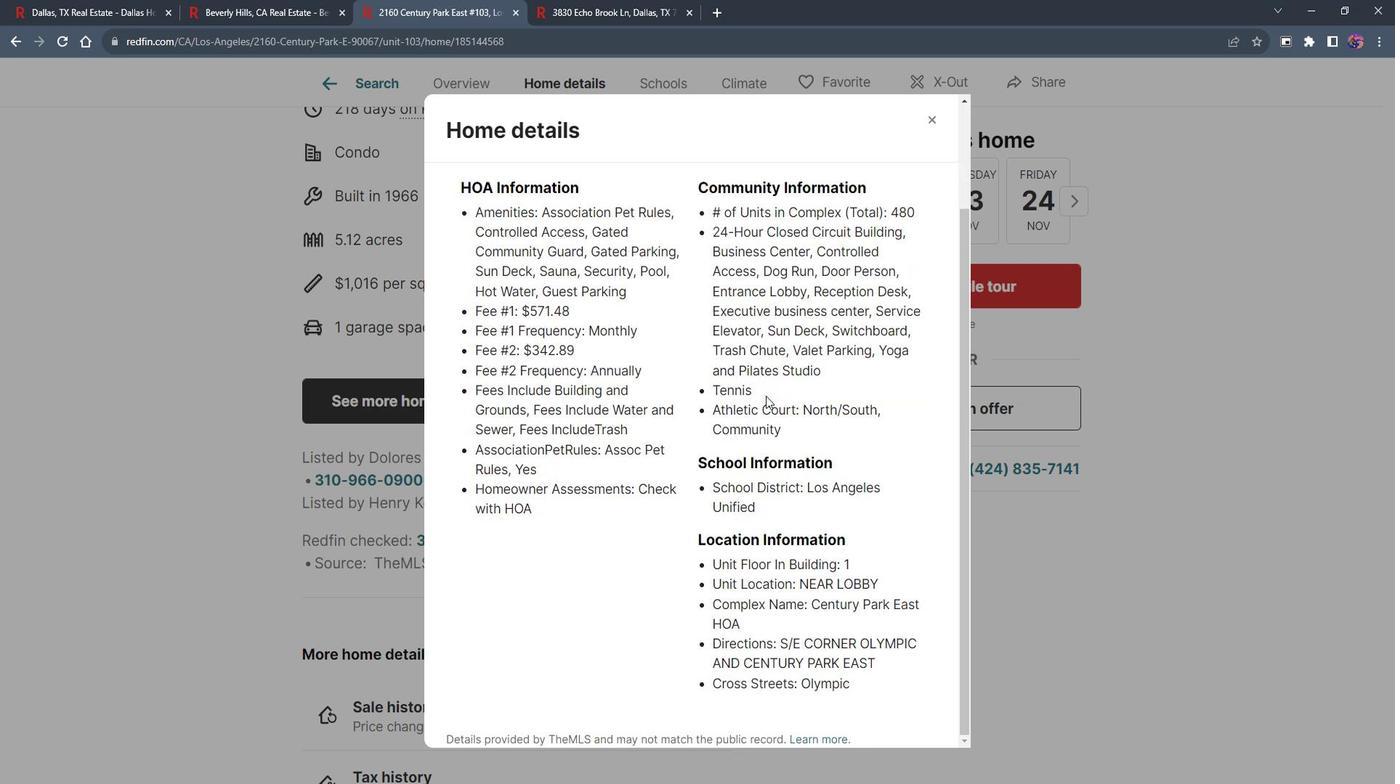 
Action: Mouse scrolled (781, 396) with delta (0, 0)
Screenshot: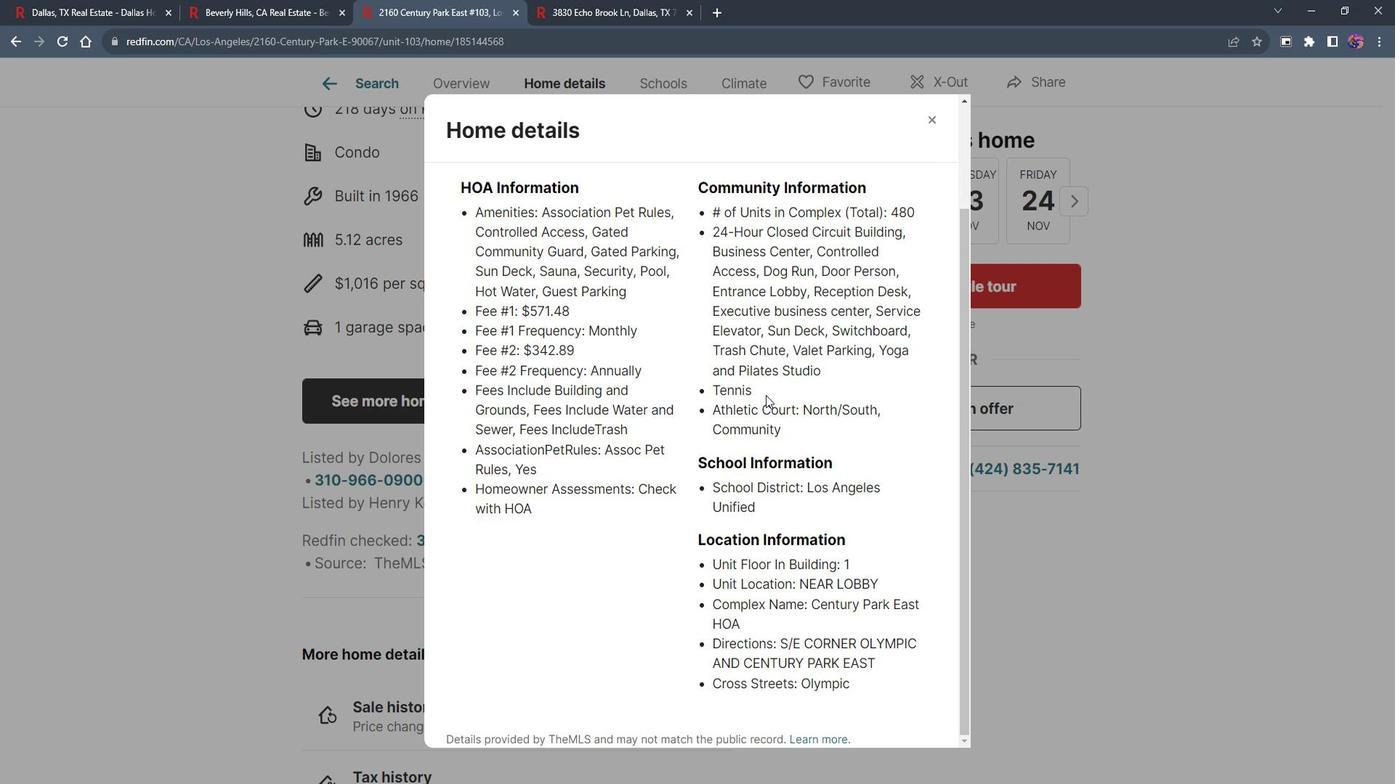 
Action: Mouse moved to (781, 394)
Screenshot: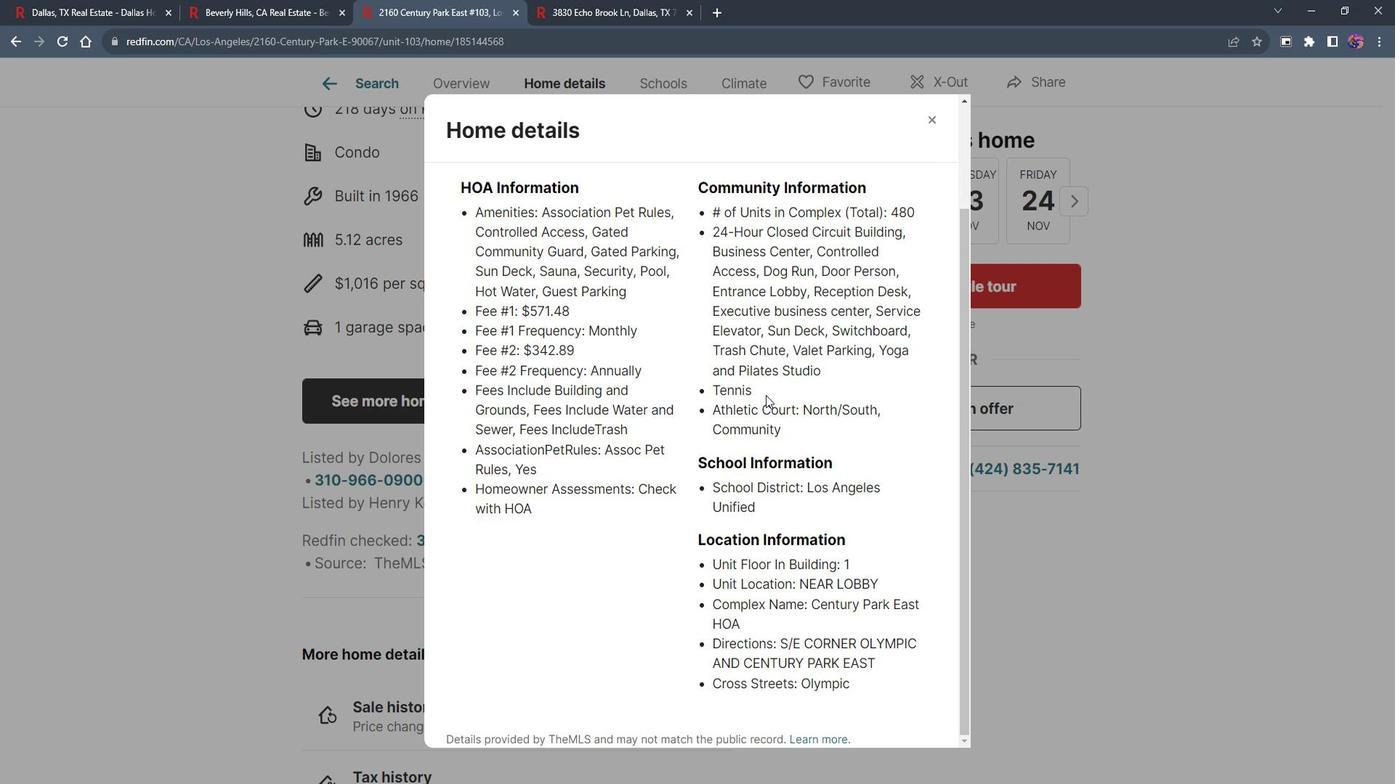 
Action: Mouse scrolled (781, 395) with delta (0, 0)
Screenshot: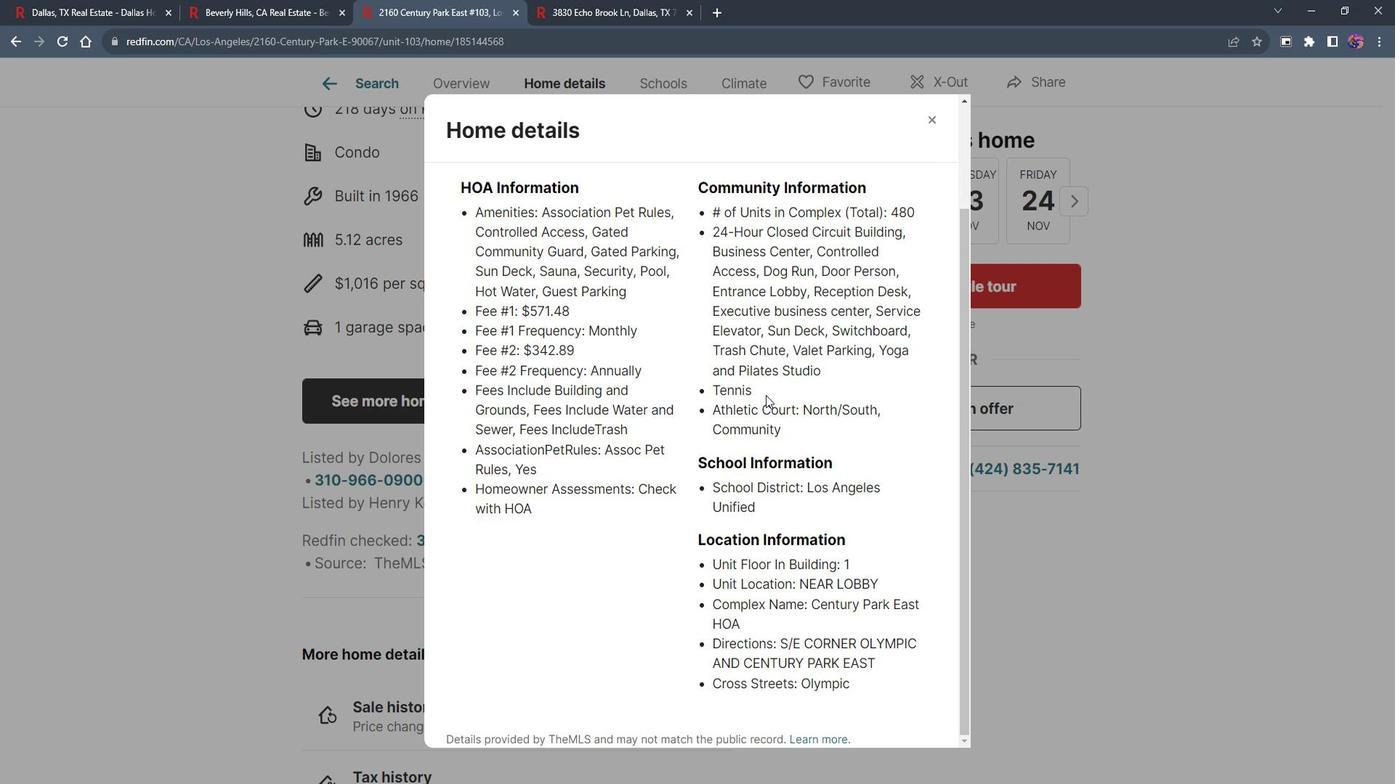 
Action: Mouse moved to (781, 393)
Screenshot: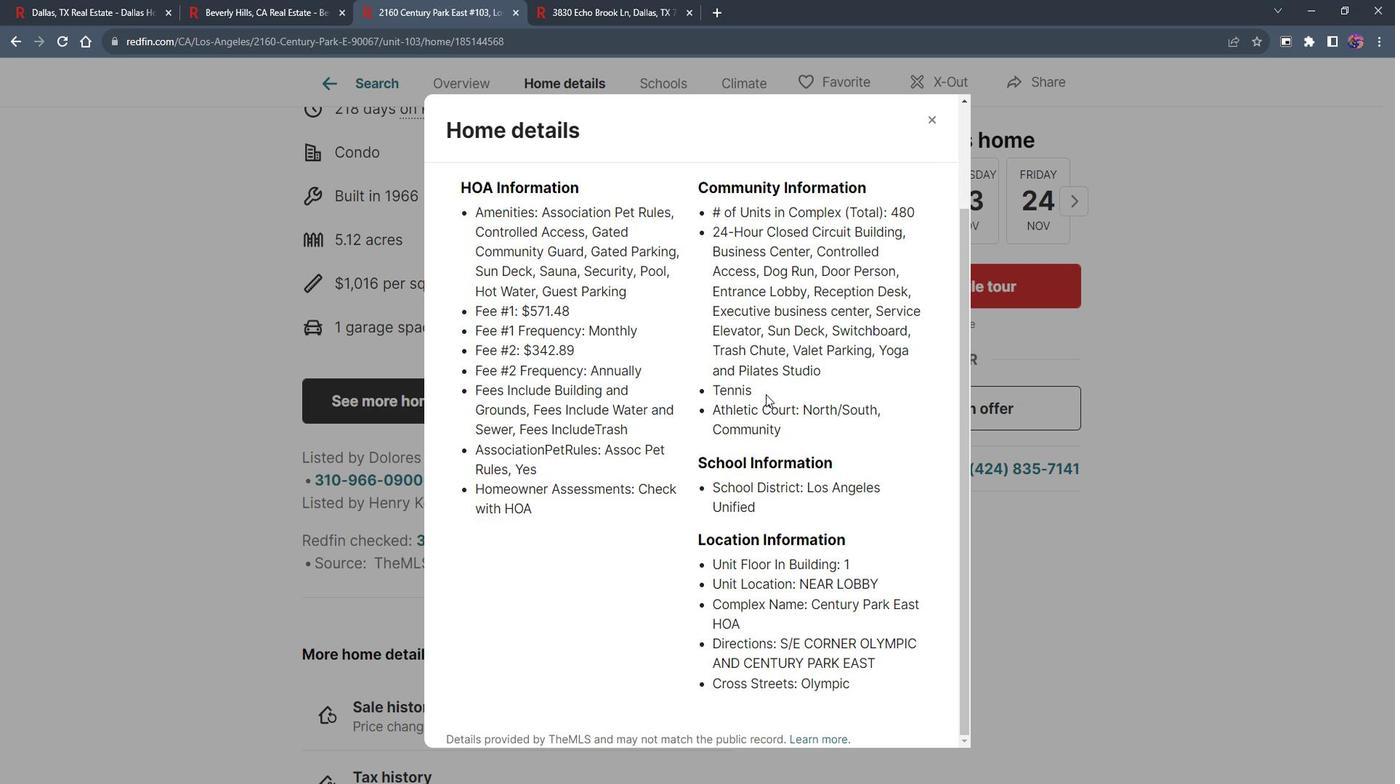 
Action: Mouse scrolled (781, 394) with delta (0, 0)
Screenshot: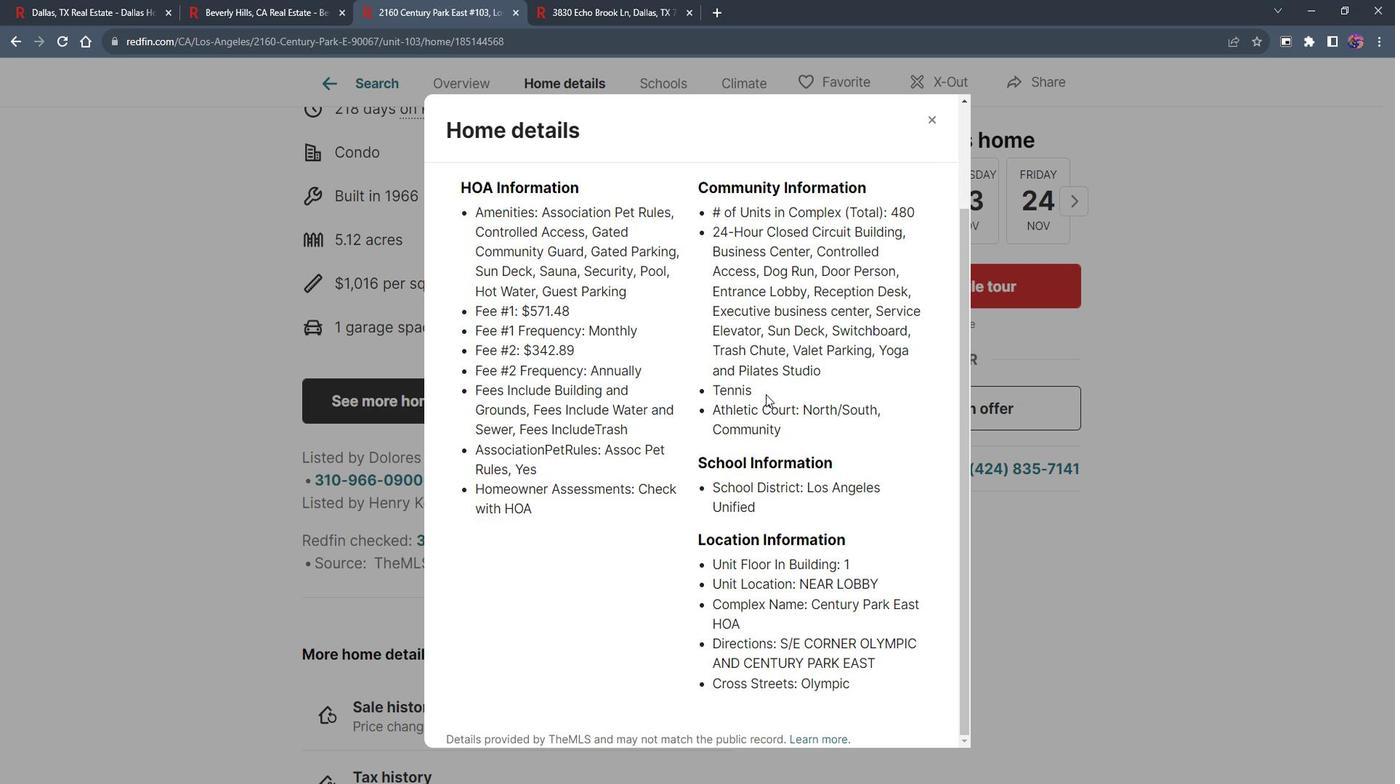 
Action: Mouse moved to (781, 393)
Screenshot: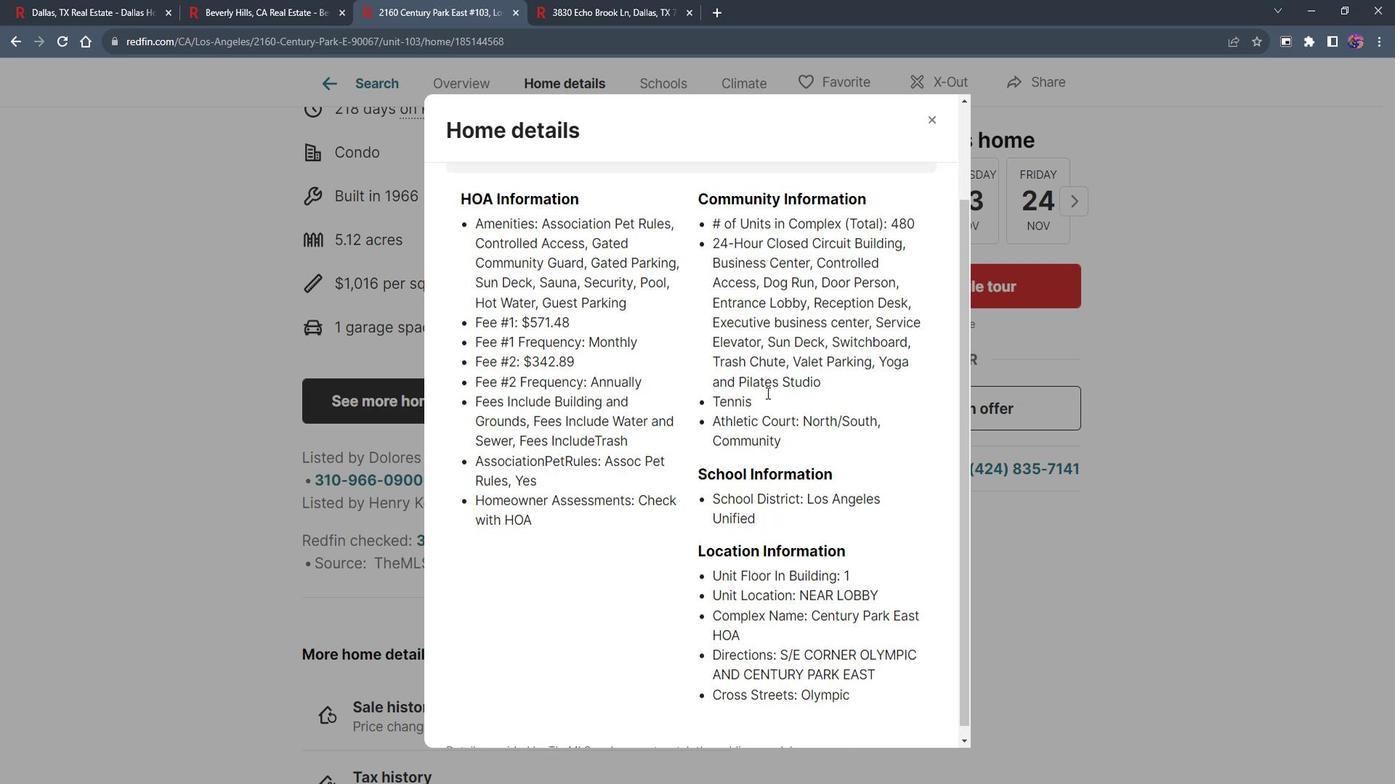 
Action: Mouse scrolled (781, 393) with delta (0, 0)
Screenshot: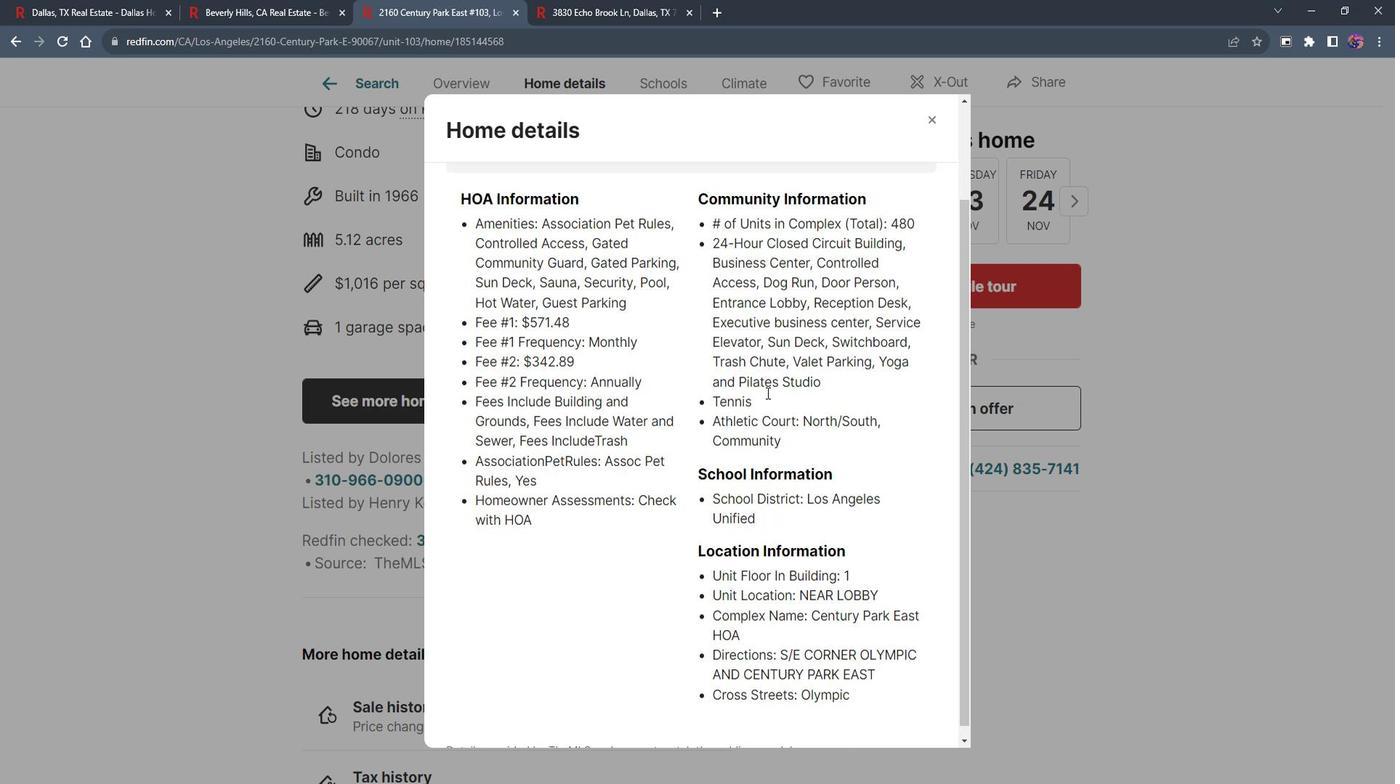 
Action: Mouse moved to (821, 191)
Screenshot: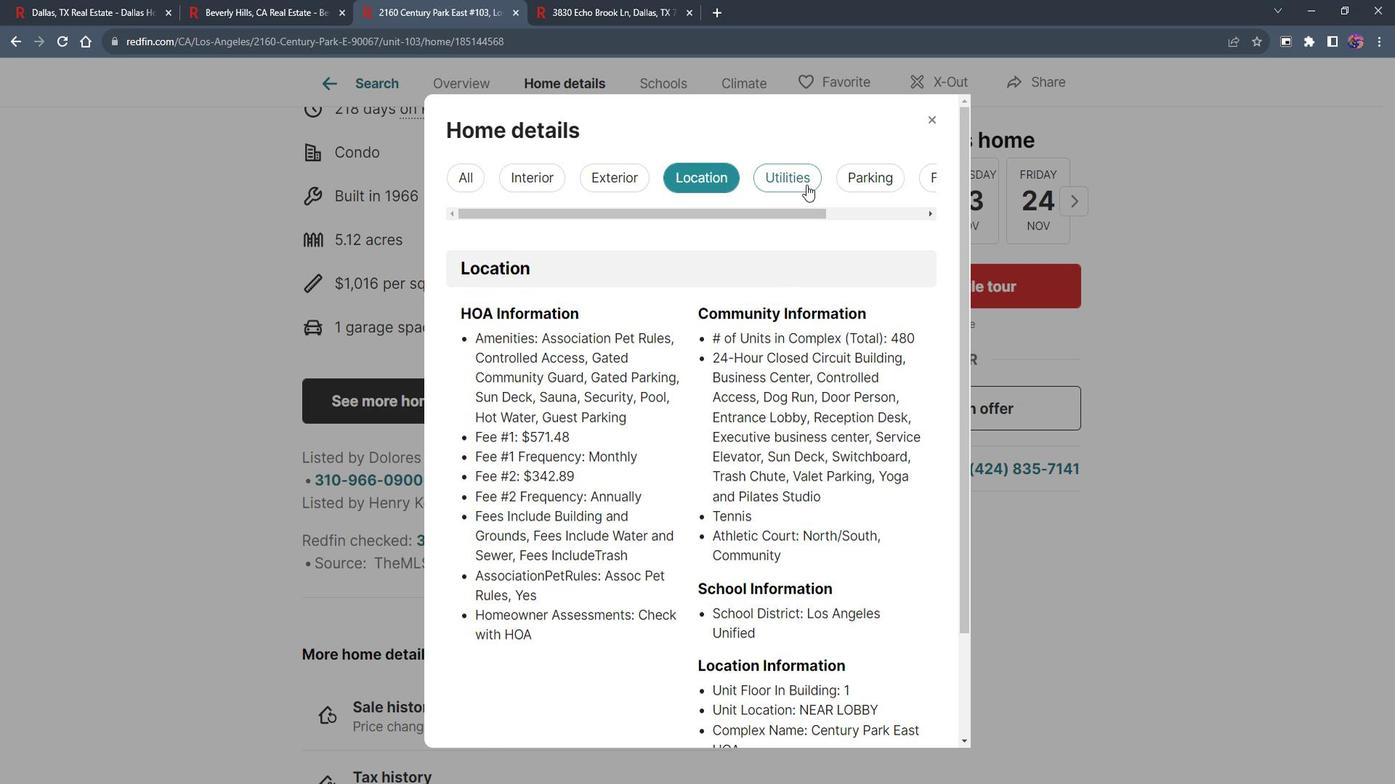 
Action: Mouse pressed left at (821, 191)
Screenshot: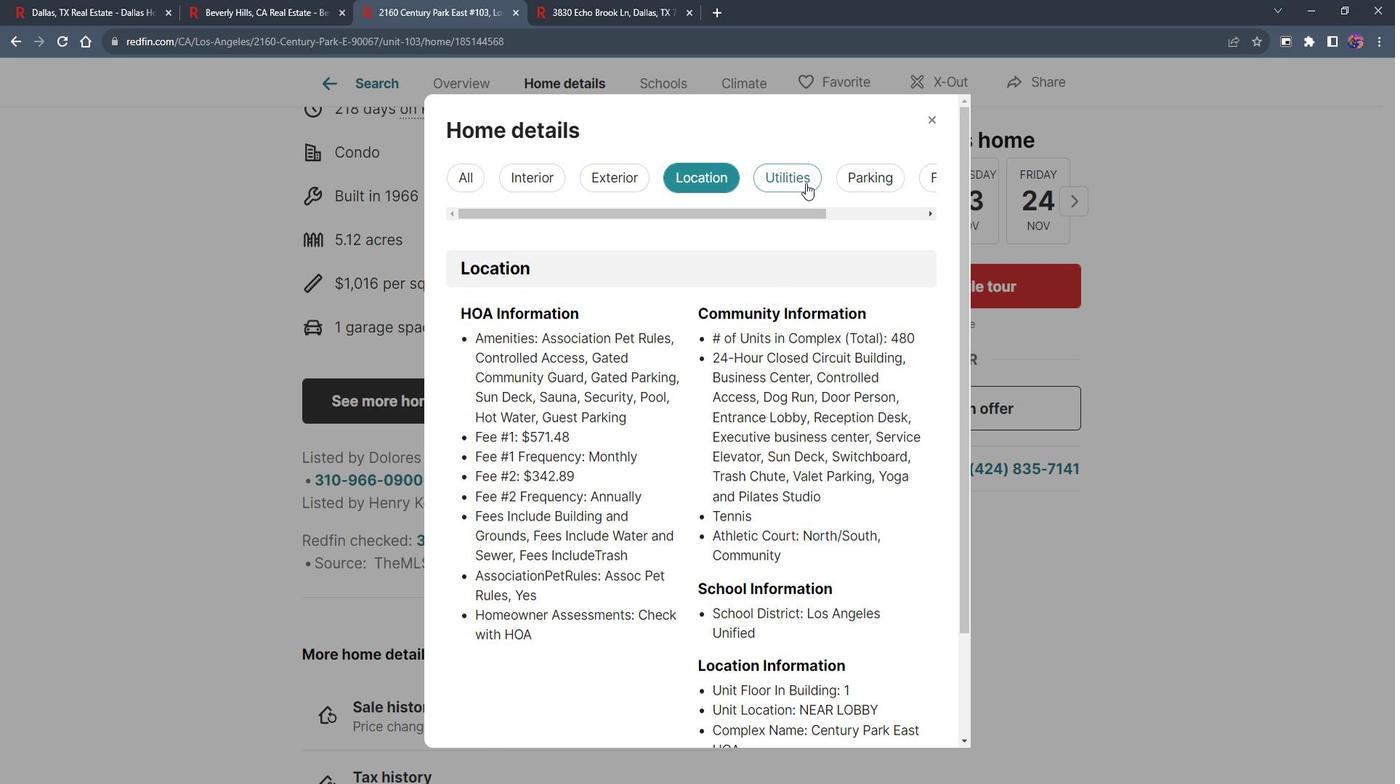 
Action: Mouse moved to (877, 190)
Screenshot: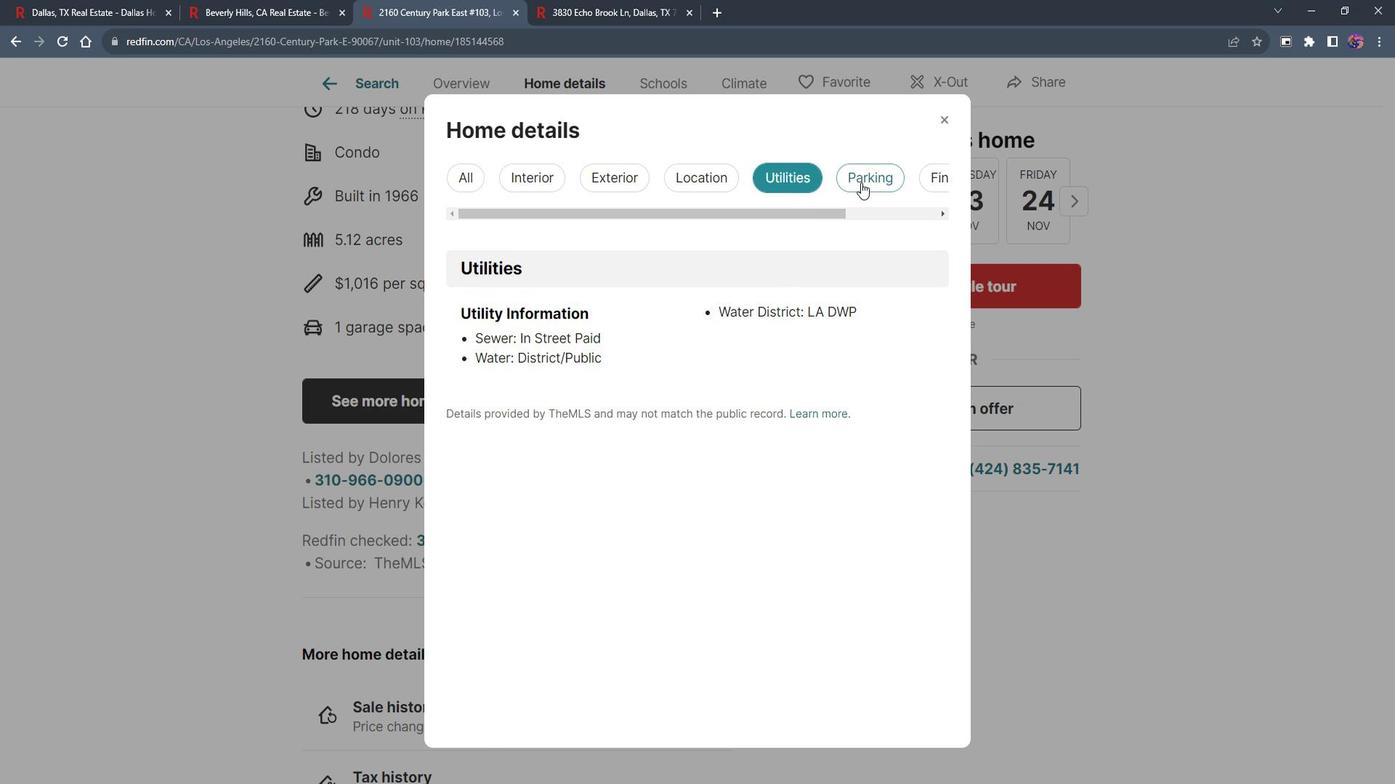 
Action: Mouse pressed left at (877, 190)
Screenshot: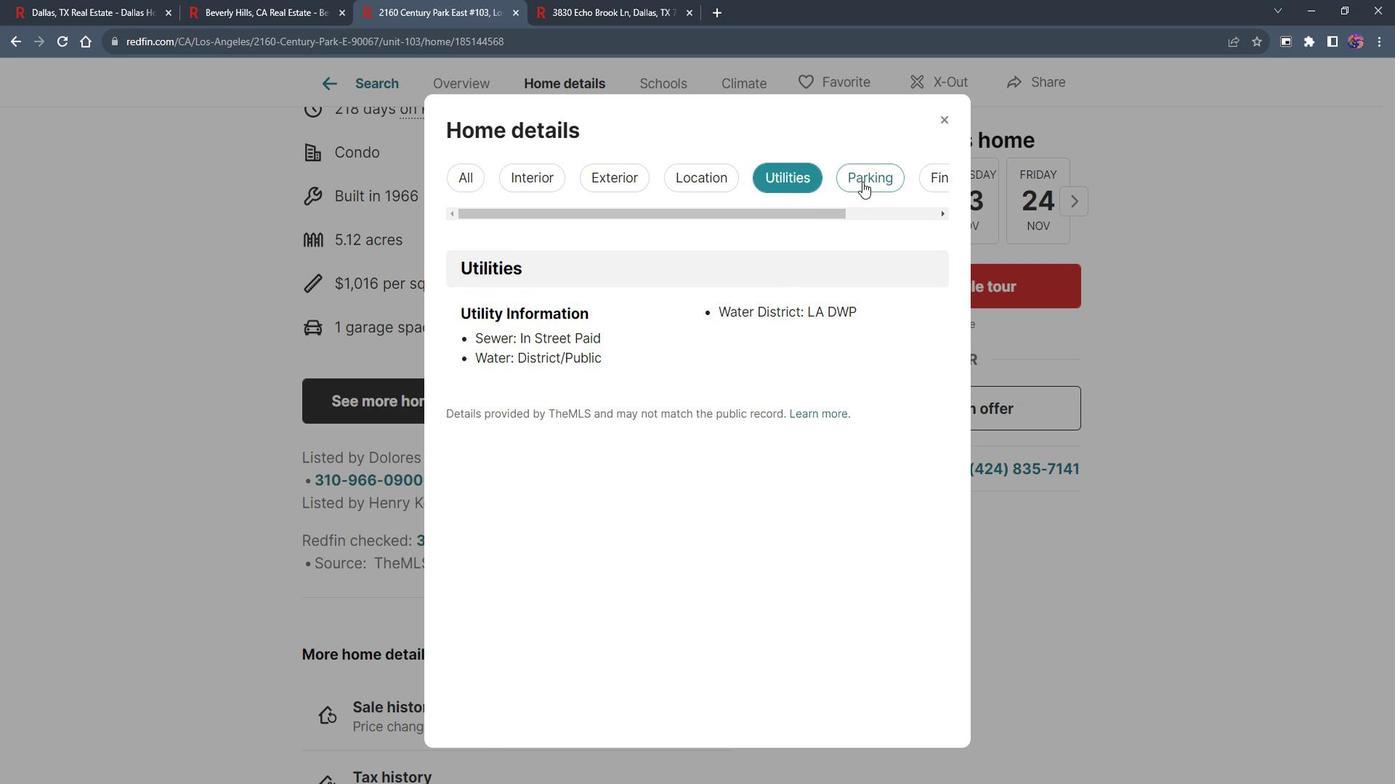 
Action: Mouse moved to (805, 218)
Screenshot: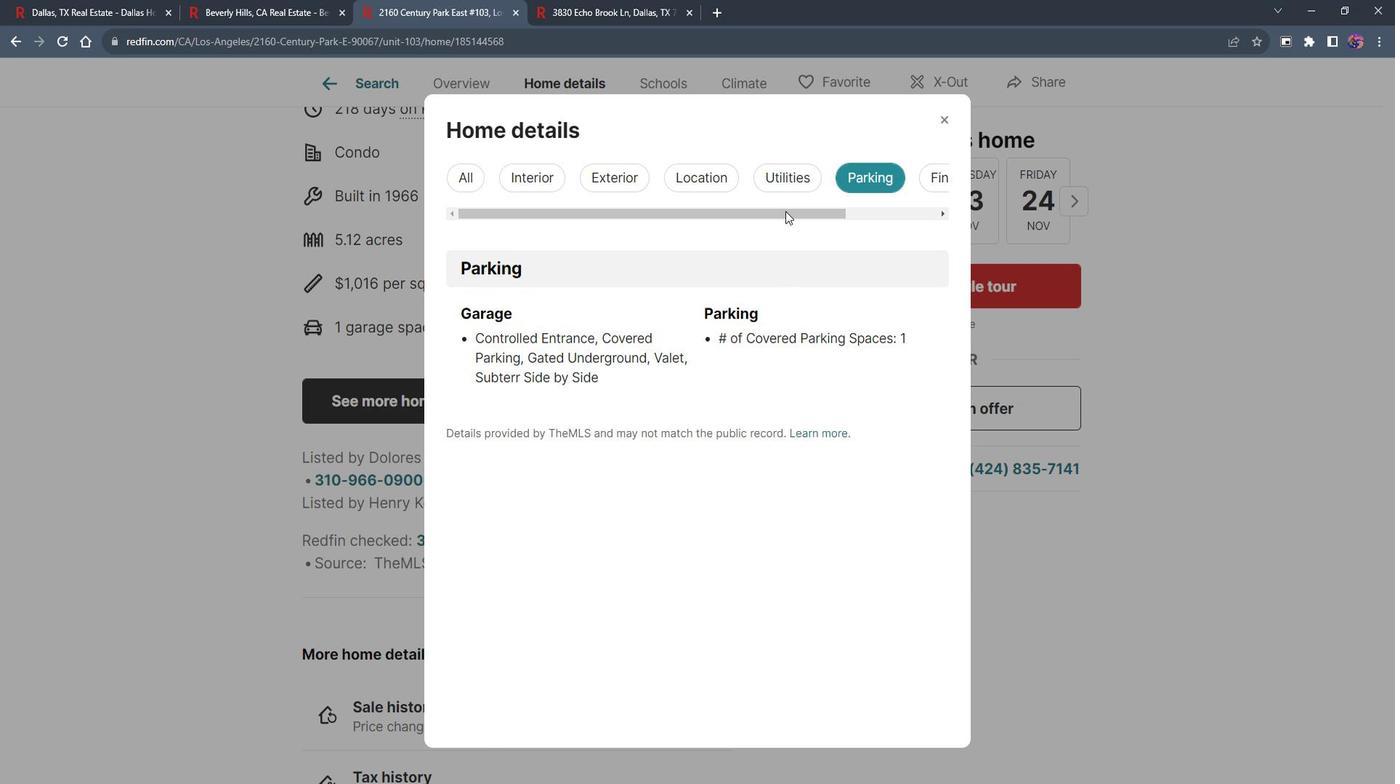 
Action: Mouse pressed left at (805, 218)
Screenshot: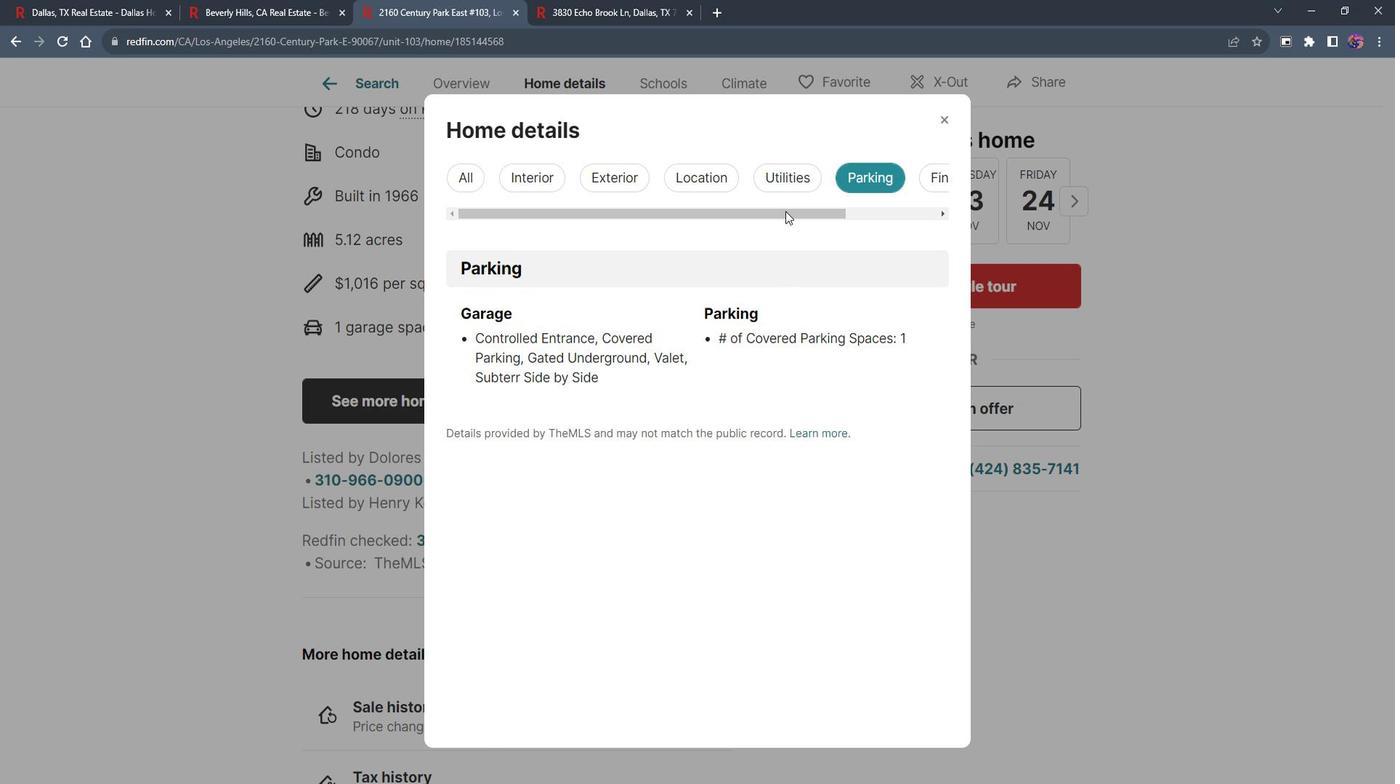 
Action: Mouse moved to (846, 183)
Screenshot: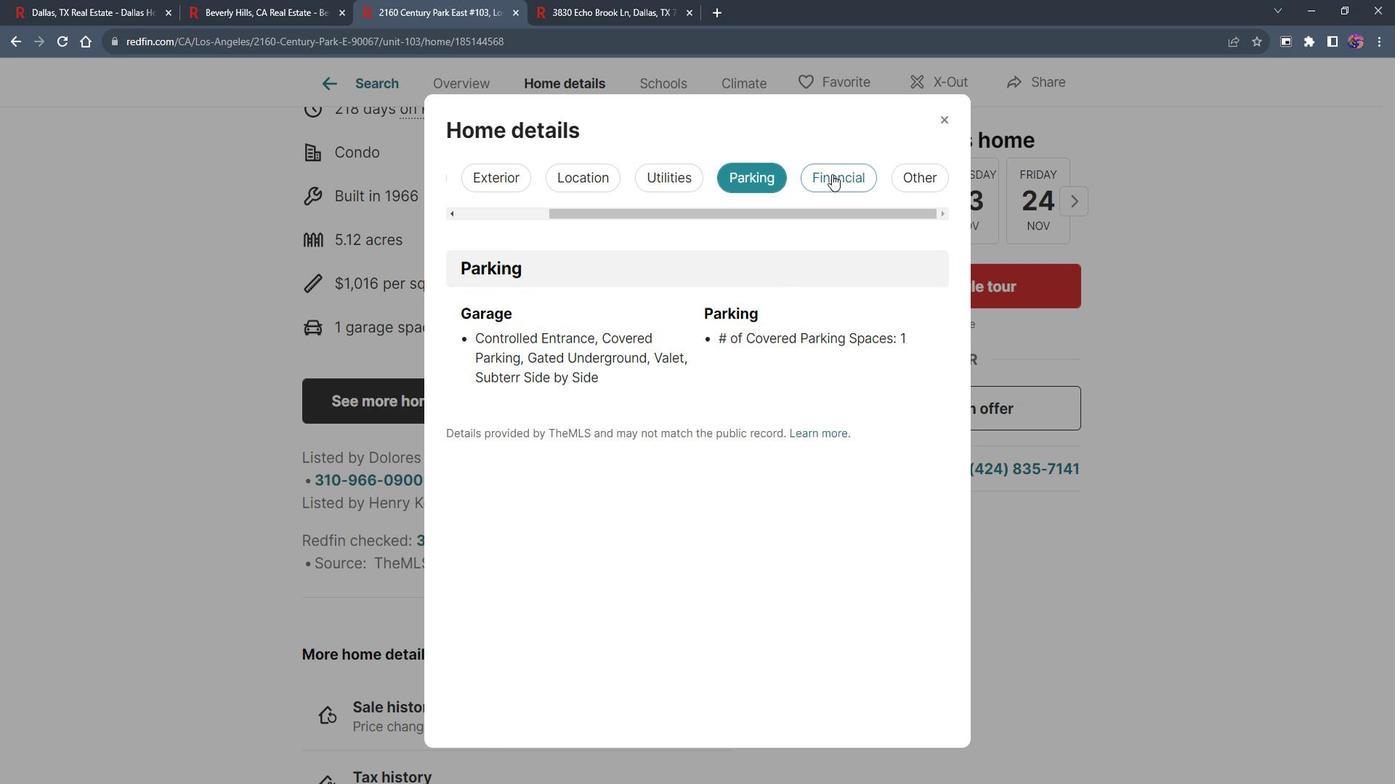 
Action: Mouse pressed left at (846, 183)
Screenshot: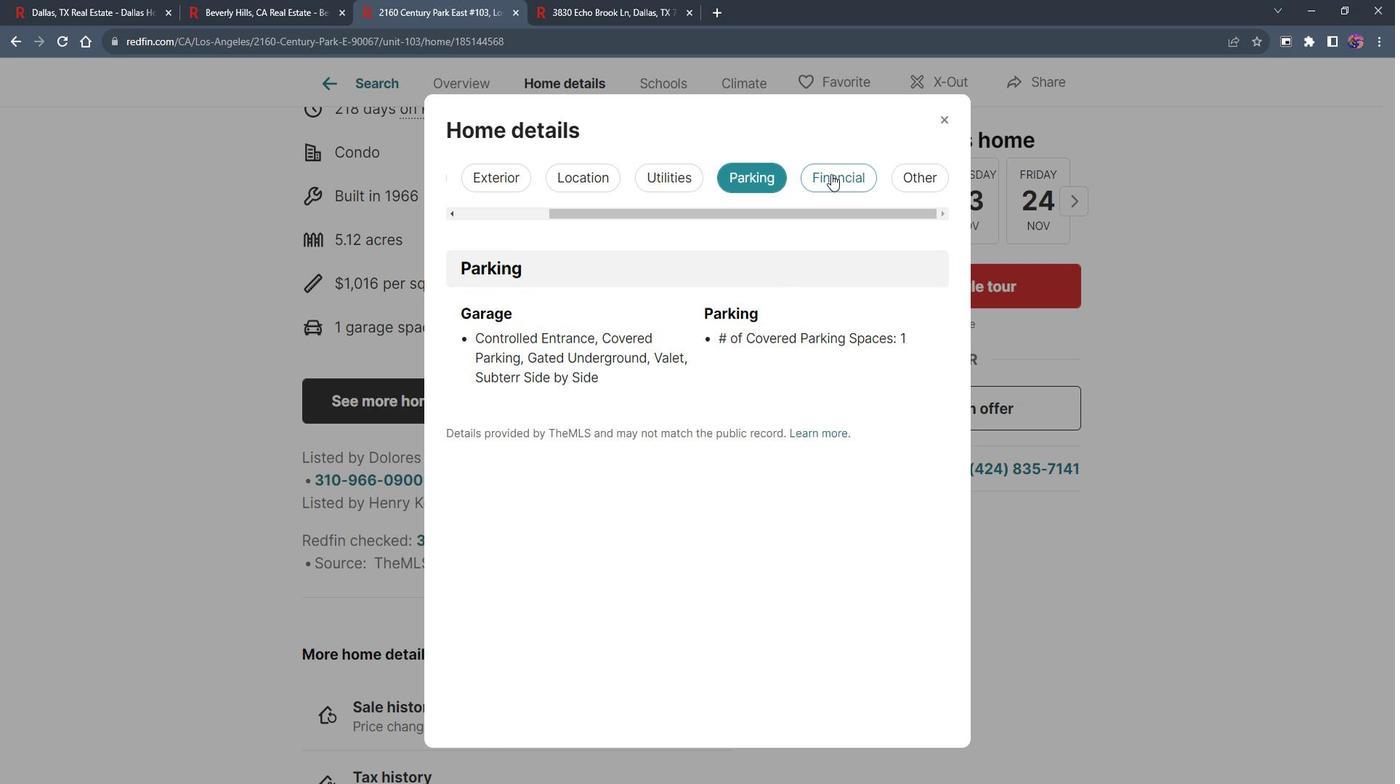 
Action: Mouse moved to (852, 223)
Screenshot: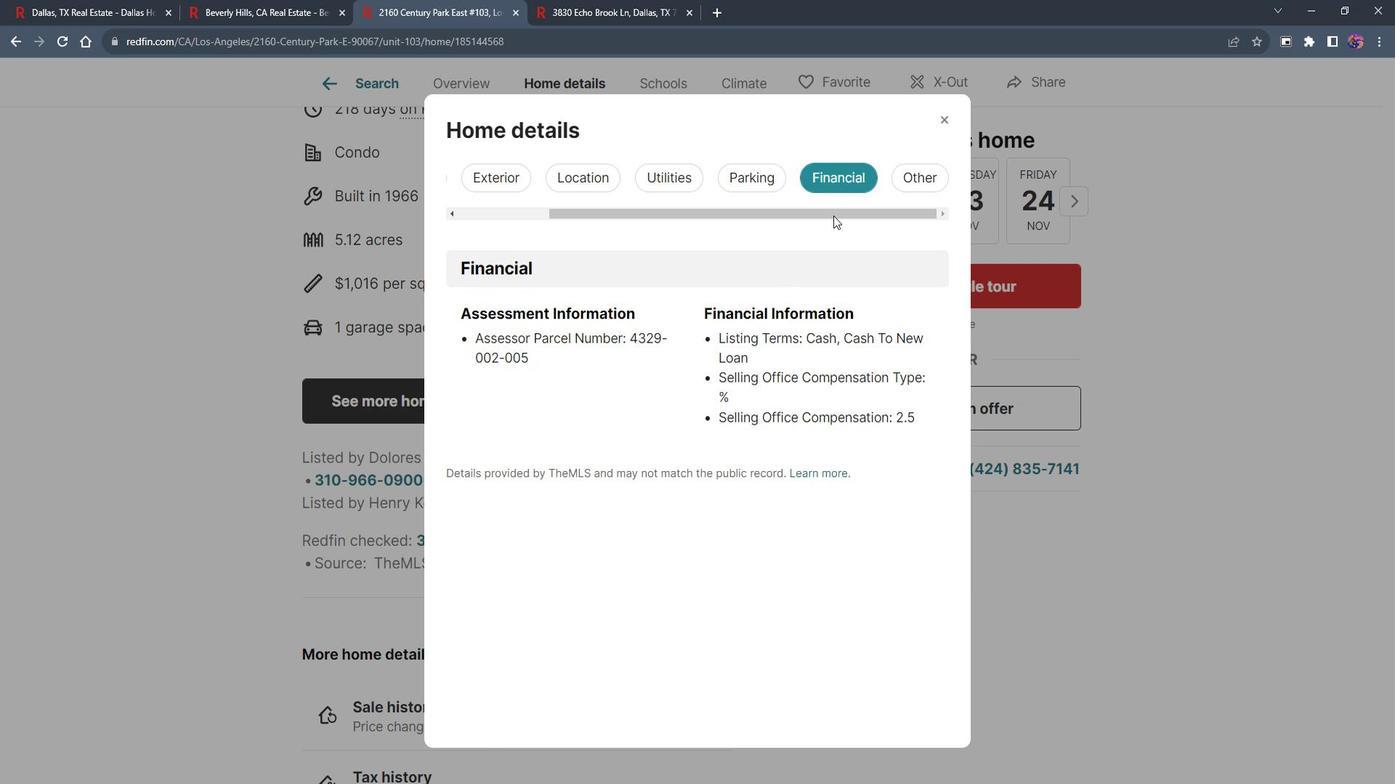 
Action: Mouse pressed left at (852, 223)
Screenshot: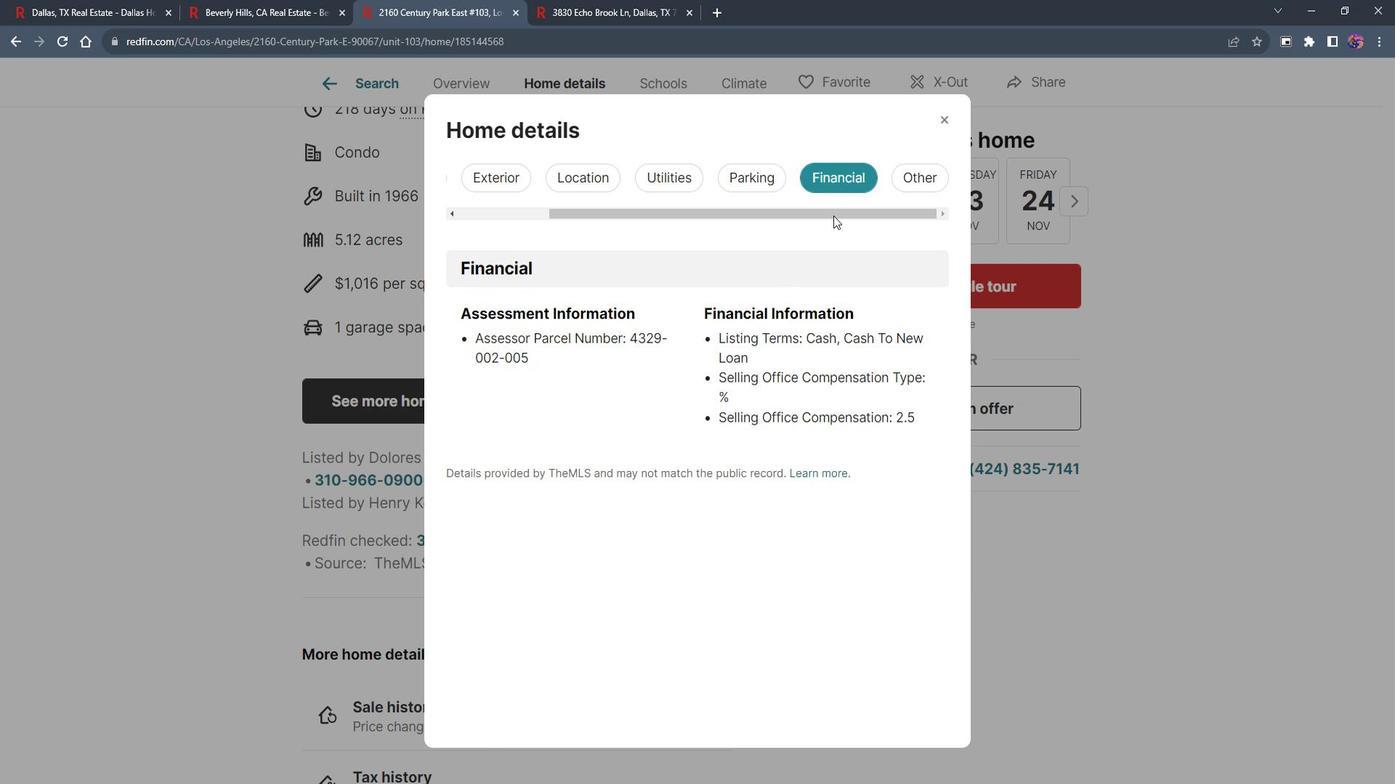 
Action: Mouse moved to (928, 190)
Screenshot: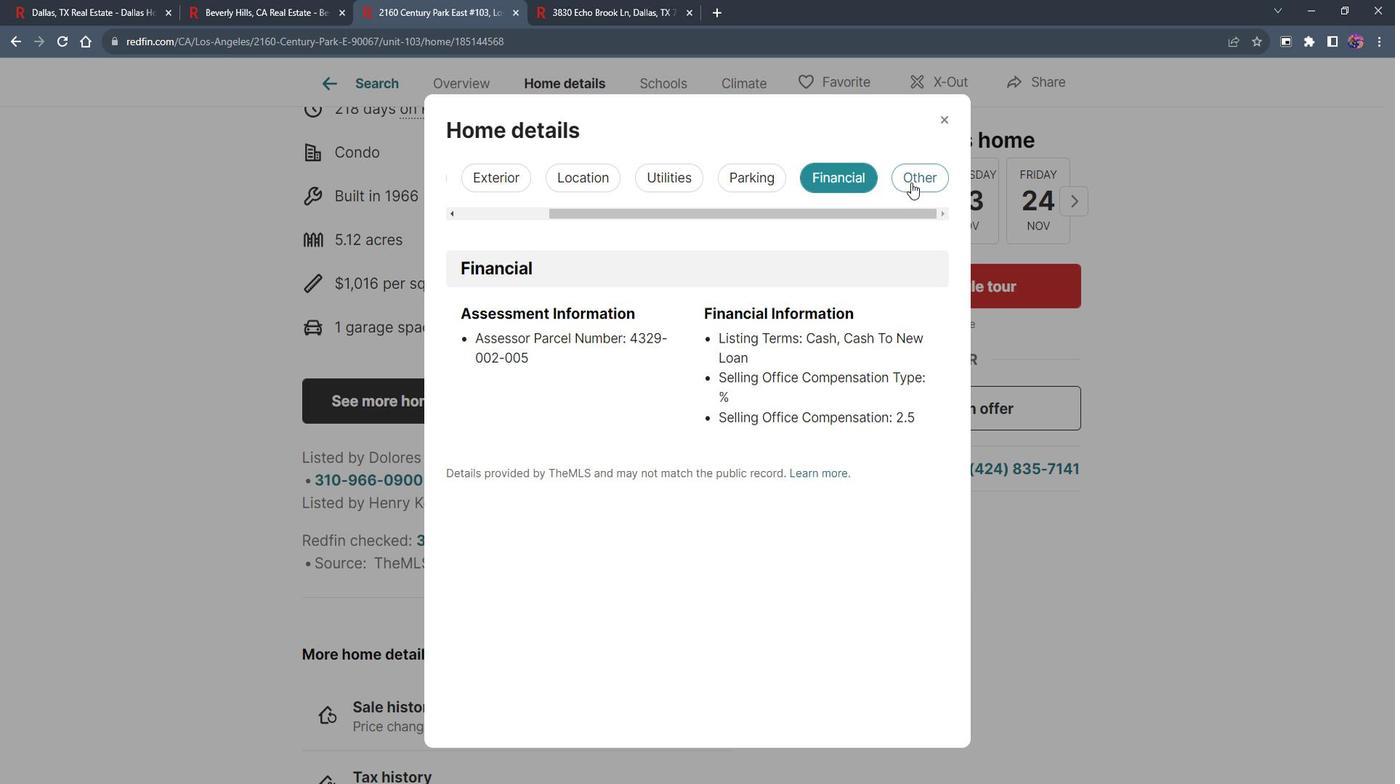 
Action: Mouse pressed left at (928, 190)
Screenshot: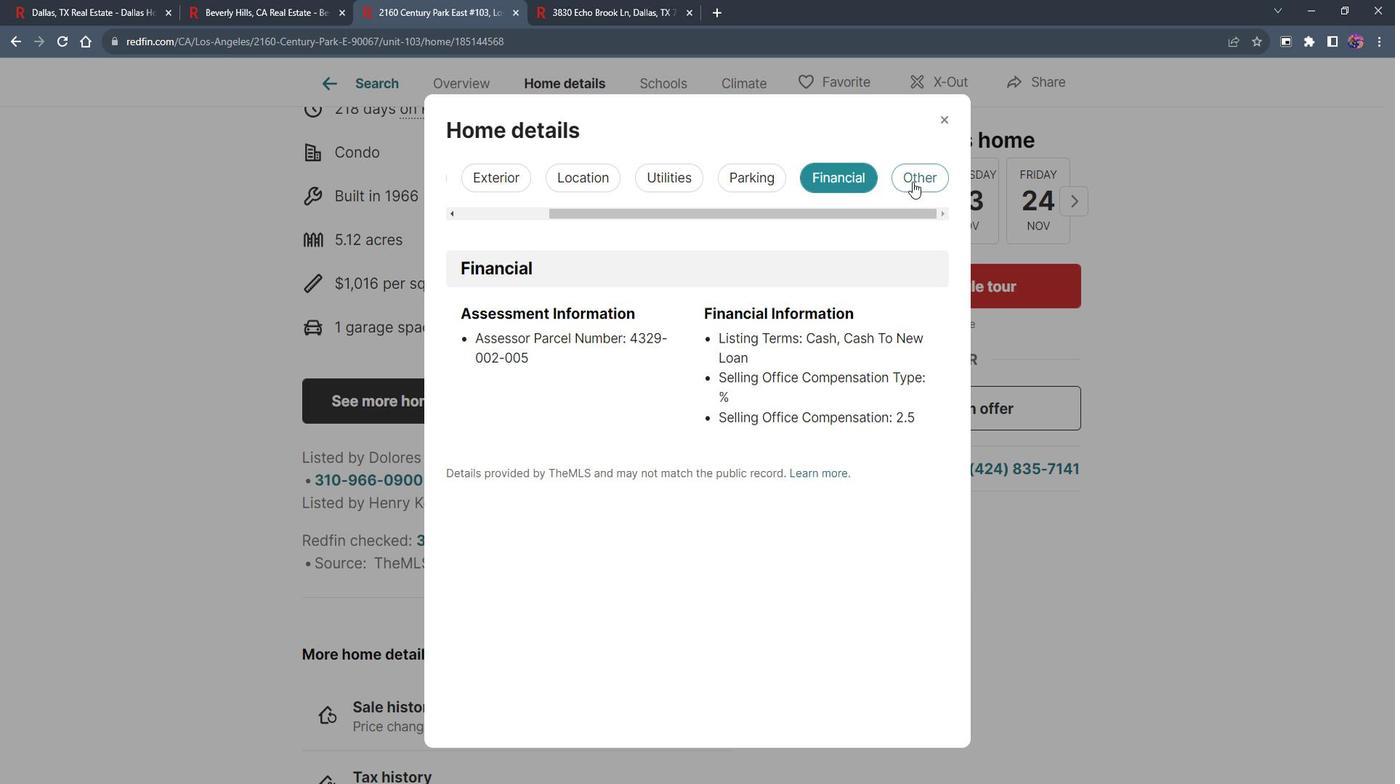 
Action: Mouse moved to (960, 130)
Screenshot: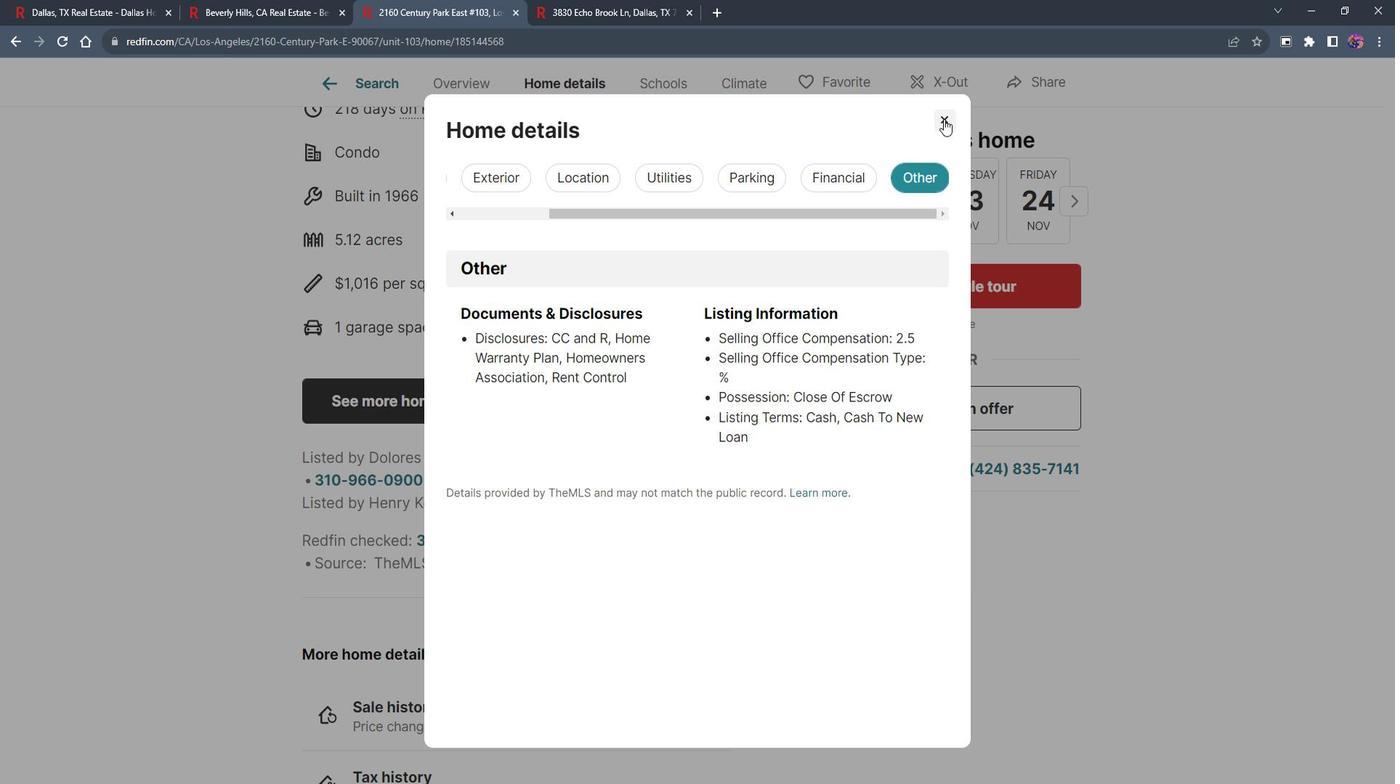 
Action: Mouse pressed left at (960, 130)
Screenshot: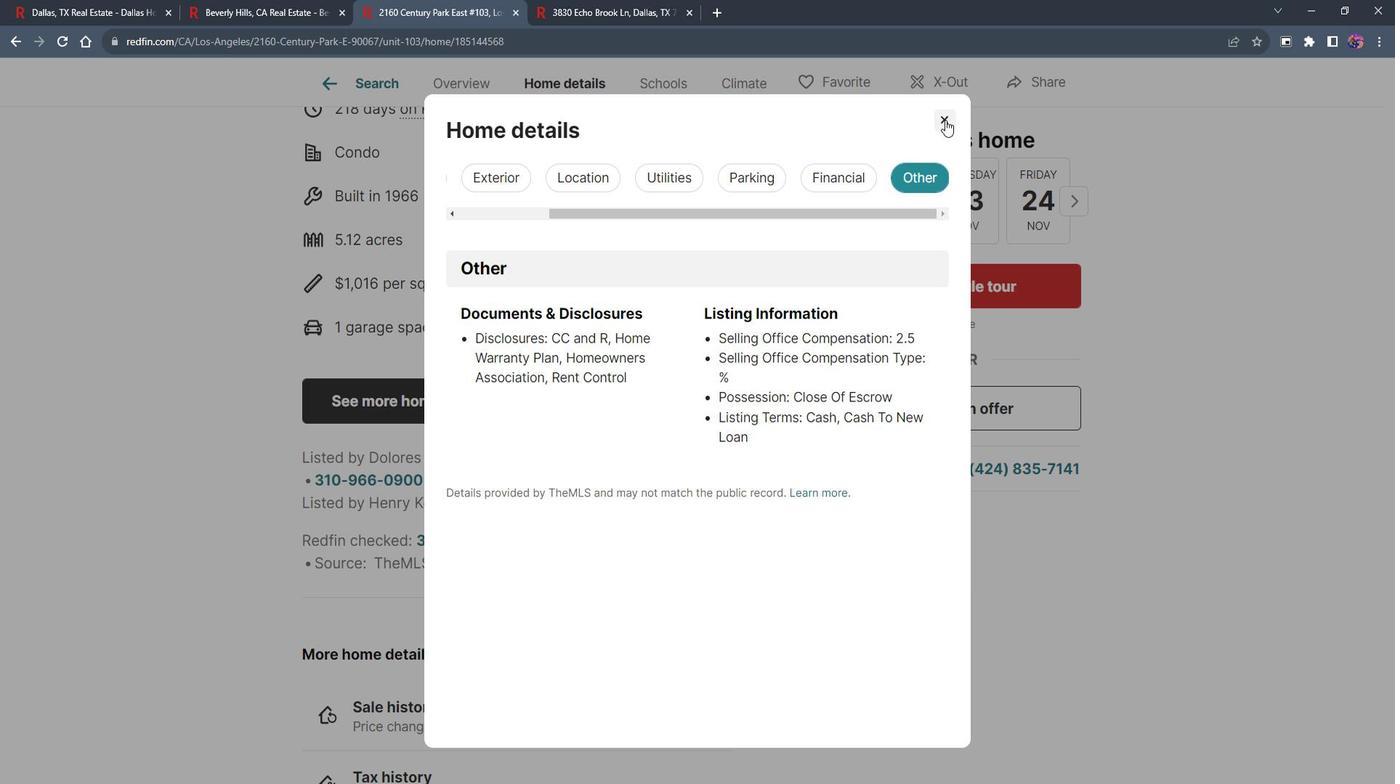 
Action: Mouse moved to (704, 382)
Screenshot: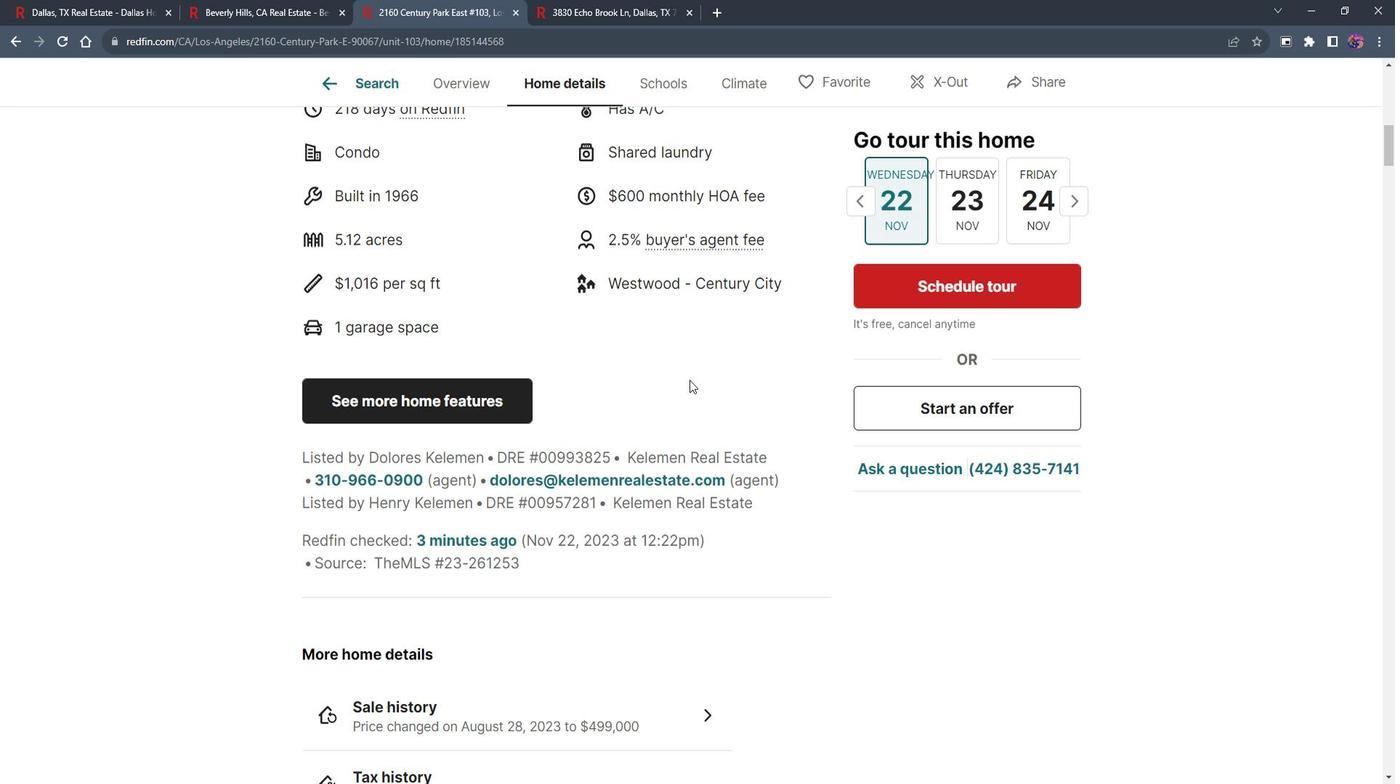 
Action: Mouse scrolled (704, 382) with delta (0, 0)
Screenshot: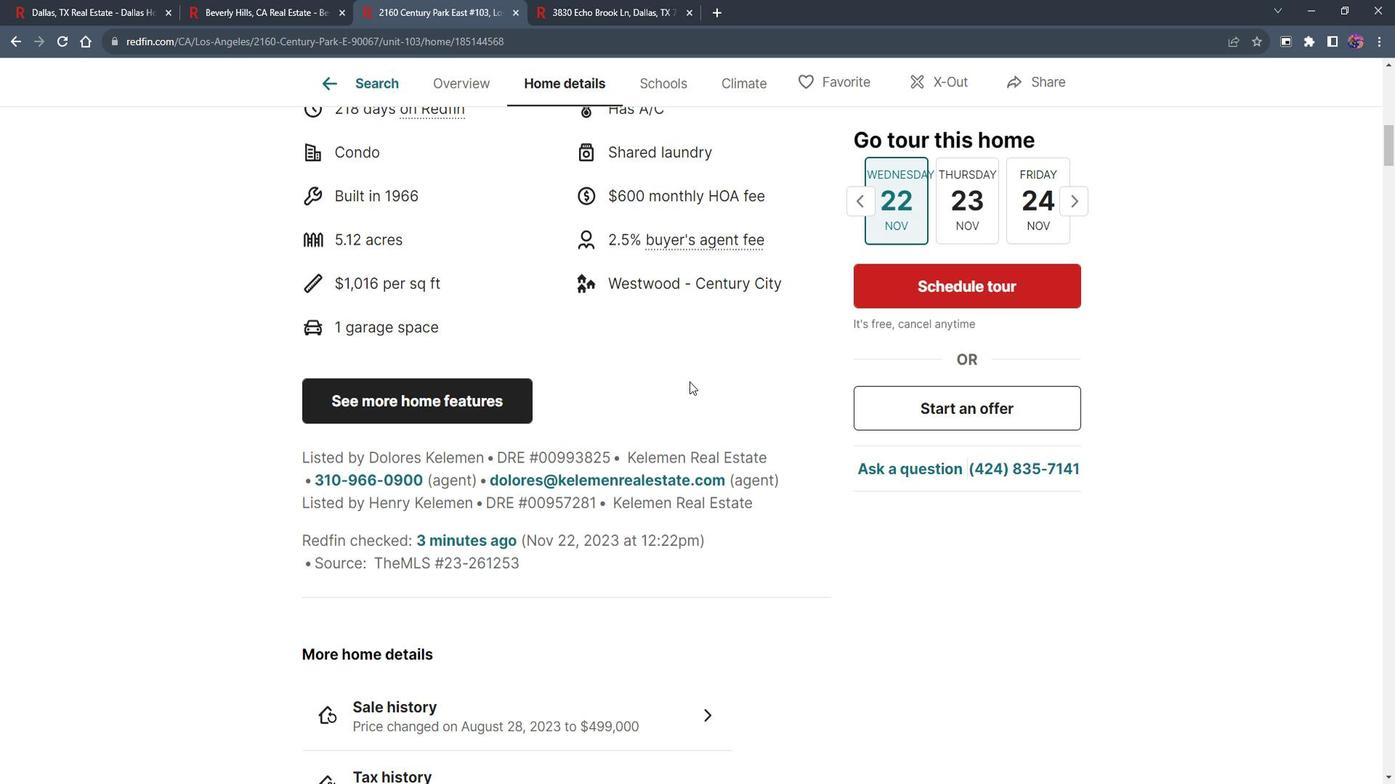 
Action: Mouse scrolled (704, 382) with delta (0, 0)
Screenshot: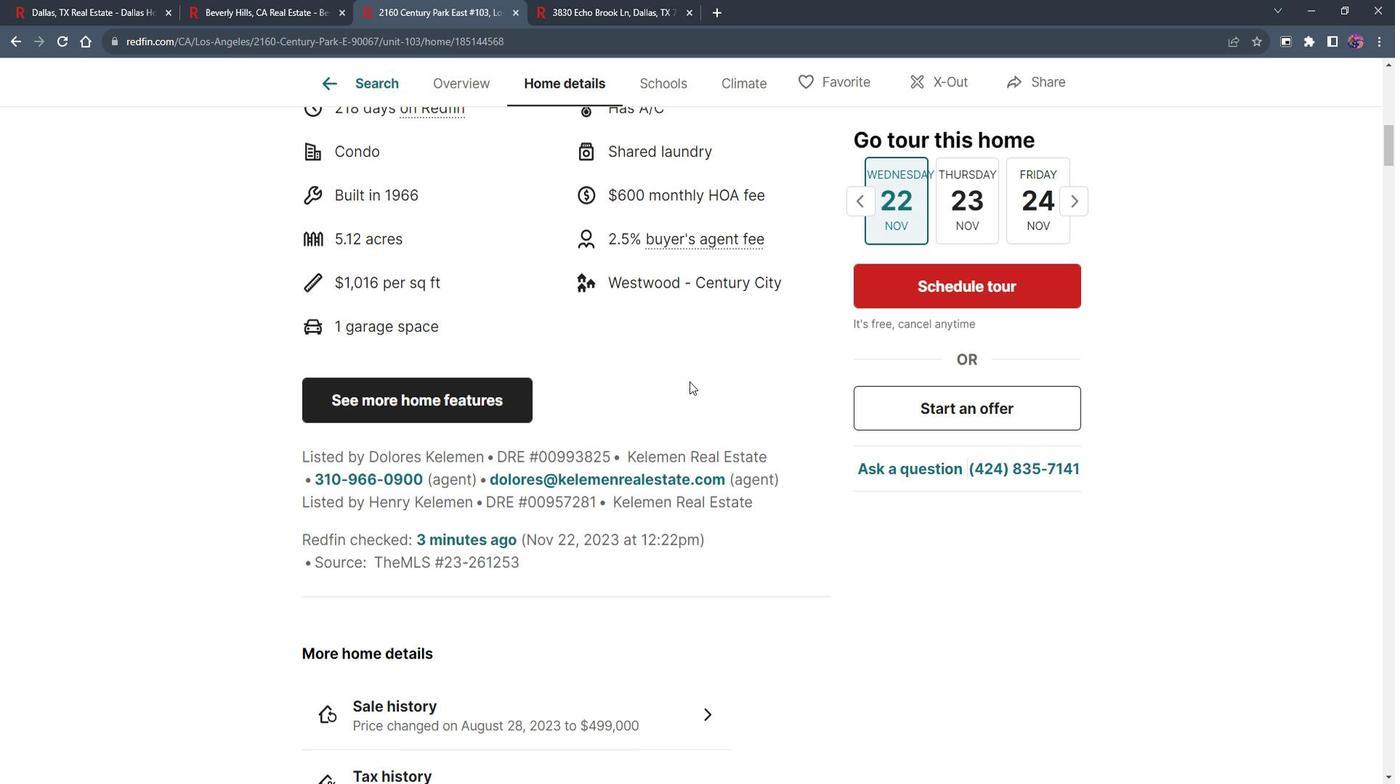 
Action: Mouse scrolled (704, 382) with delta (0, 0)
Screenshot: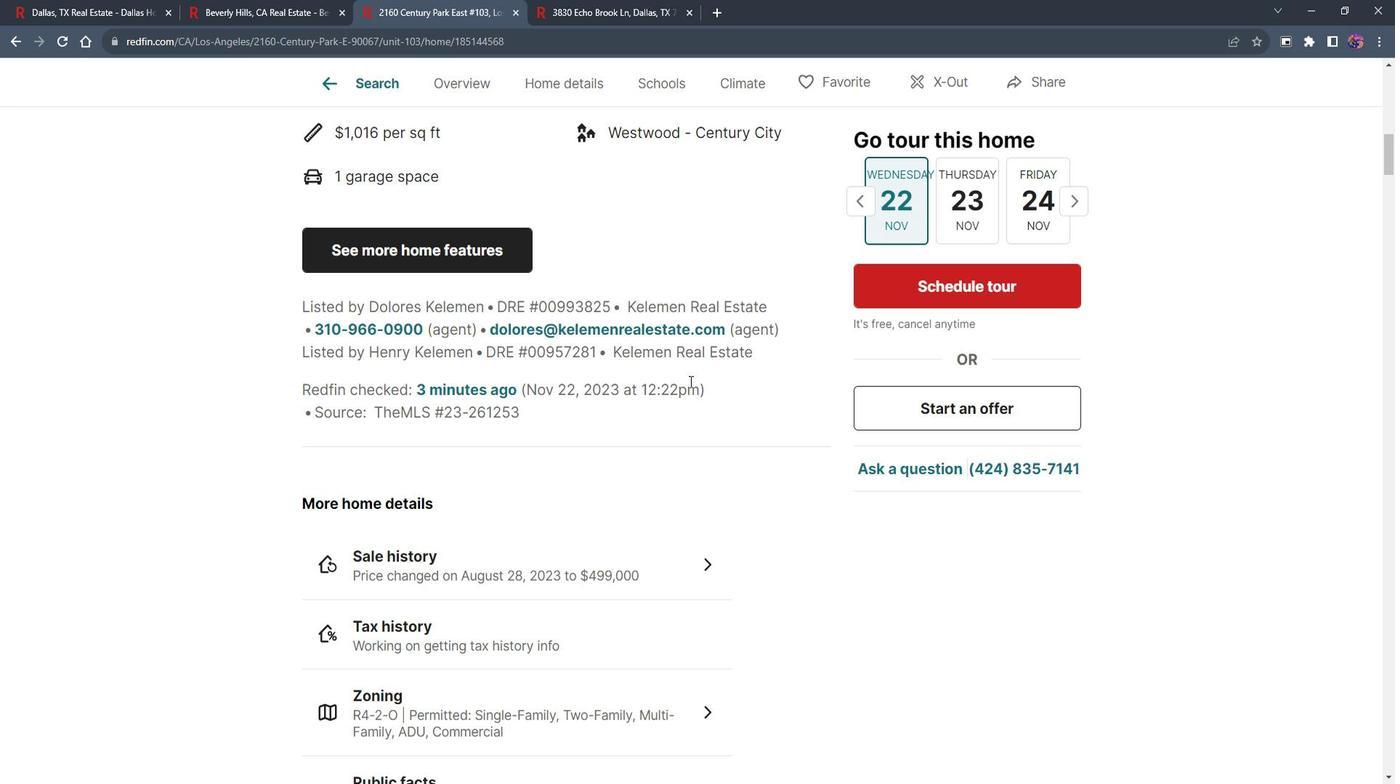 
Action: Mouse scrolled (704, 382) with delta (0, 0)
Screenshot: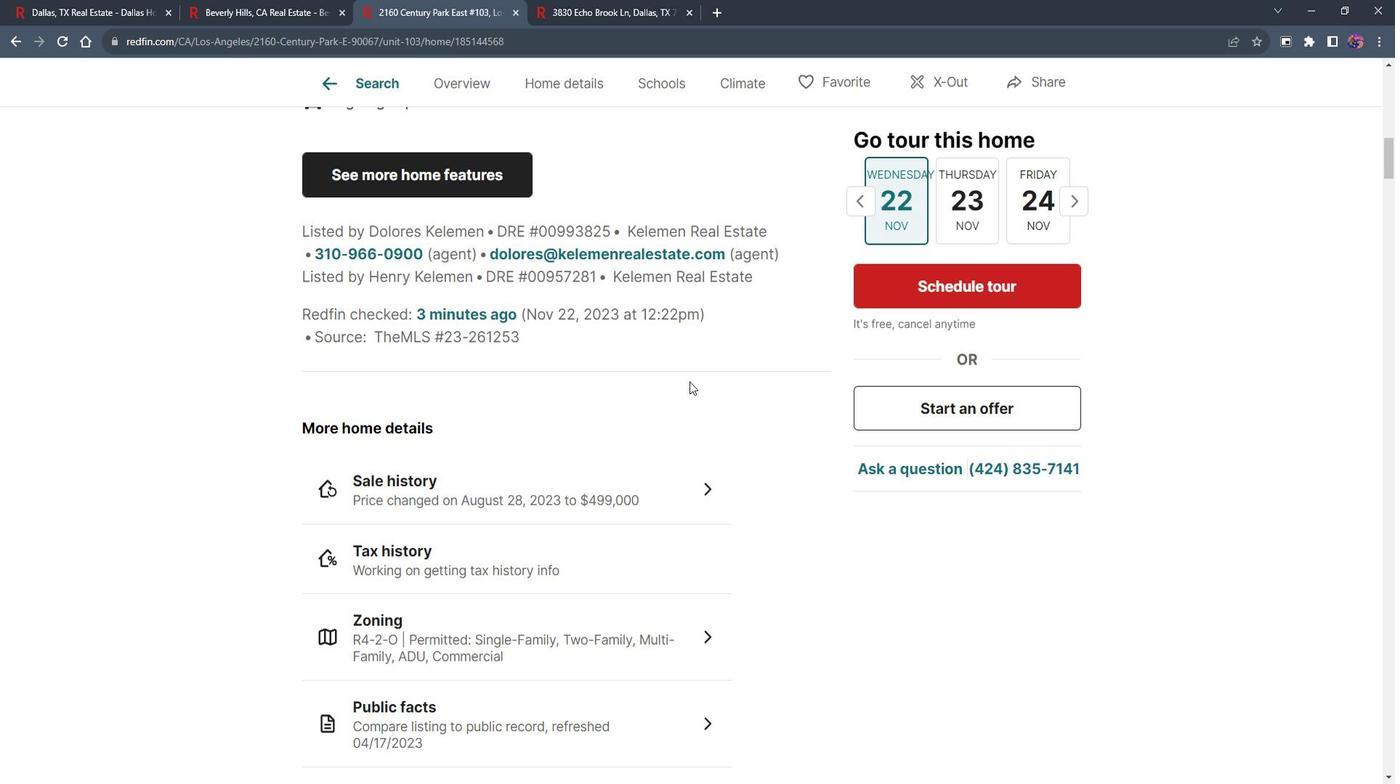 
Action: Mouse moved to (464, 416)
Screenshot: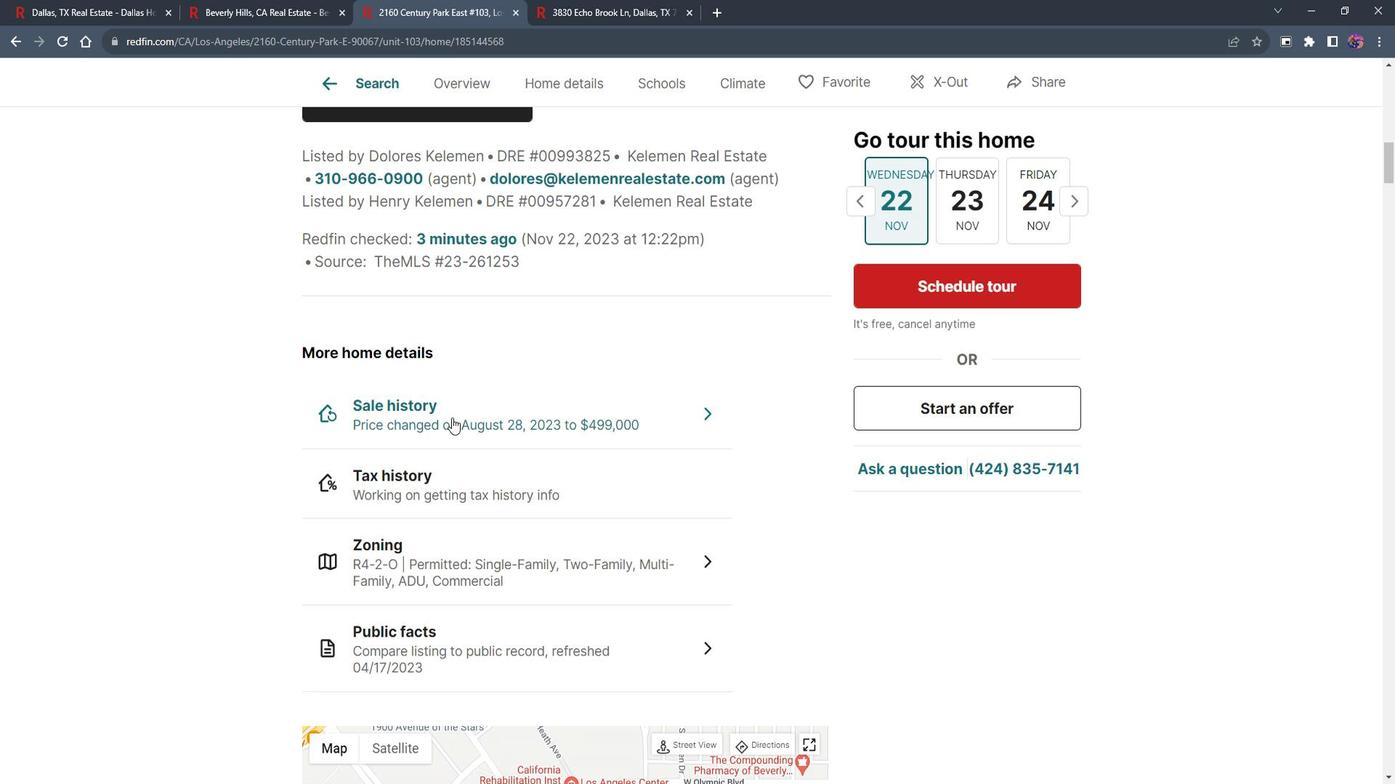 
Action: Mouse pressed left at (464, 416)
Screenshot: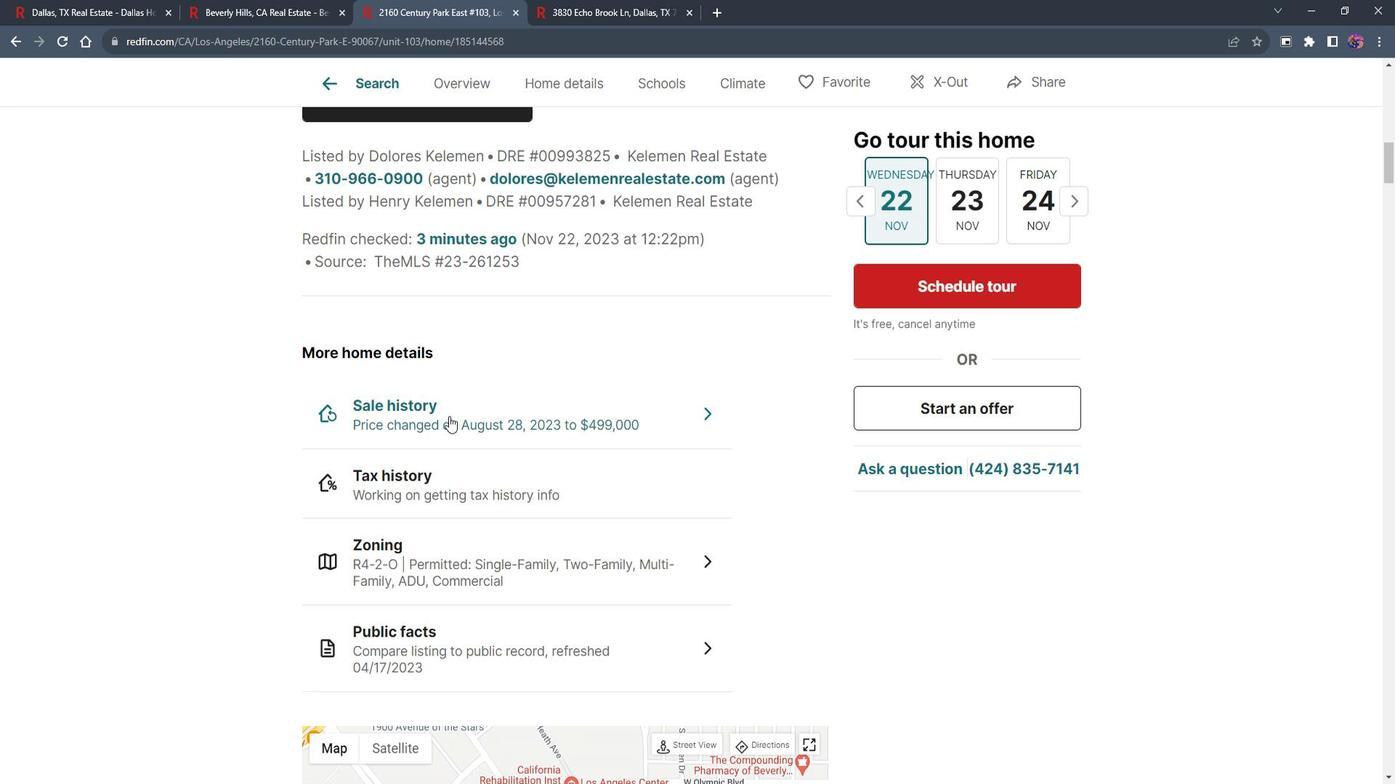 
Action: Mouse moved to (591, 374)
Screenshot: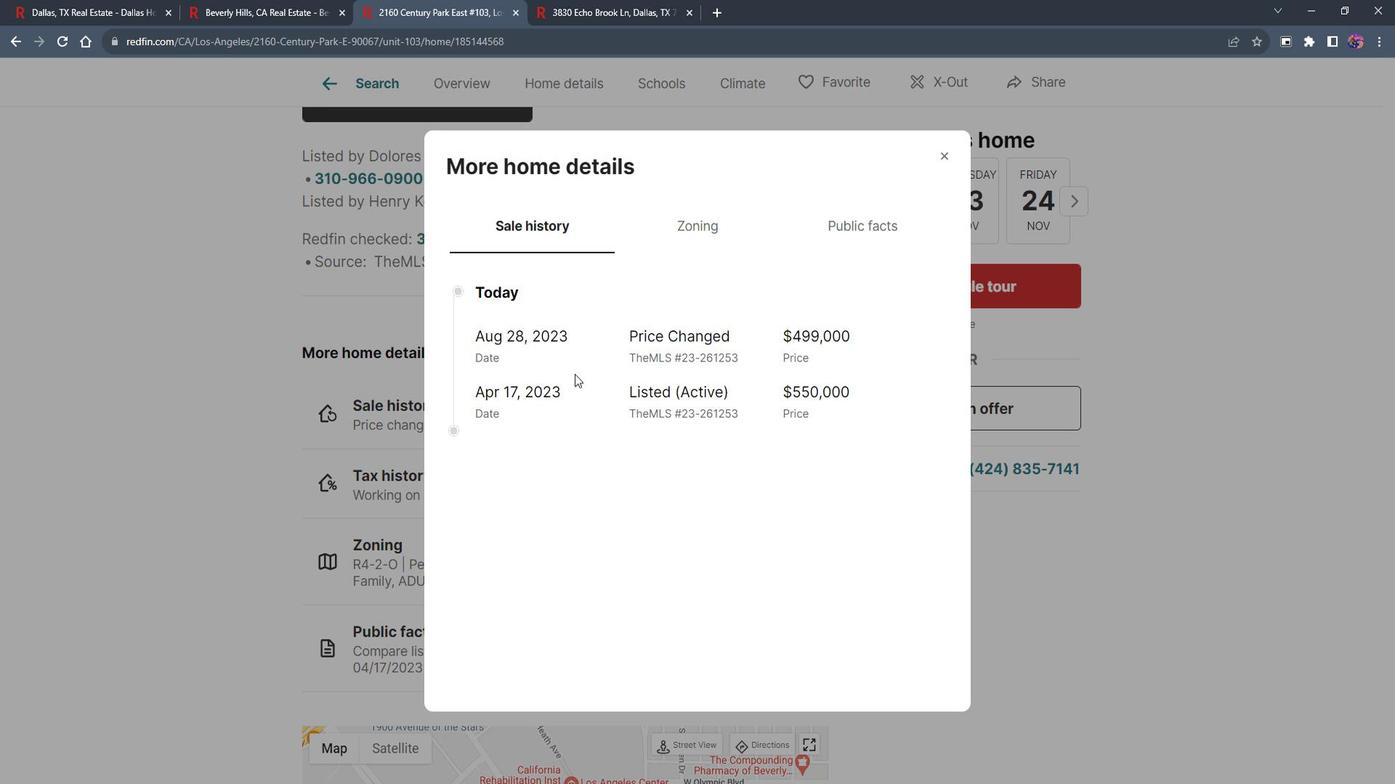 
Action: Mouse scrolled (591, 374) with delta (0, 0)
Screenshot: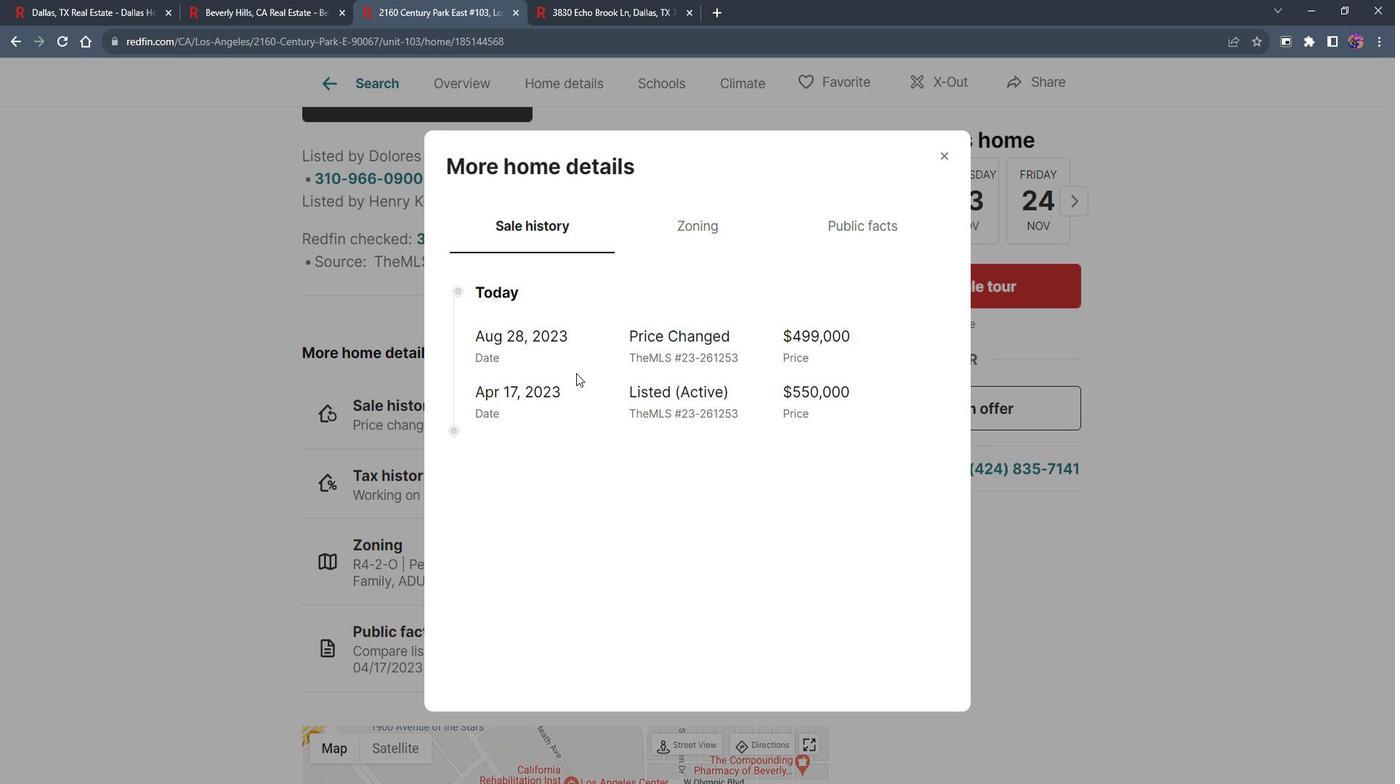 
Action: Mouse moved to (731, 234)
Screenshot: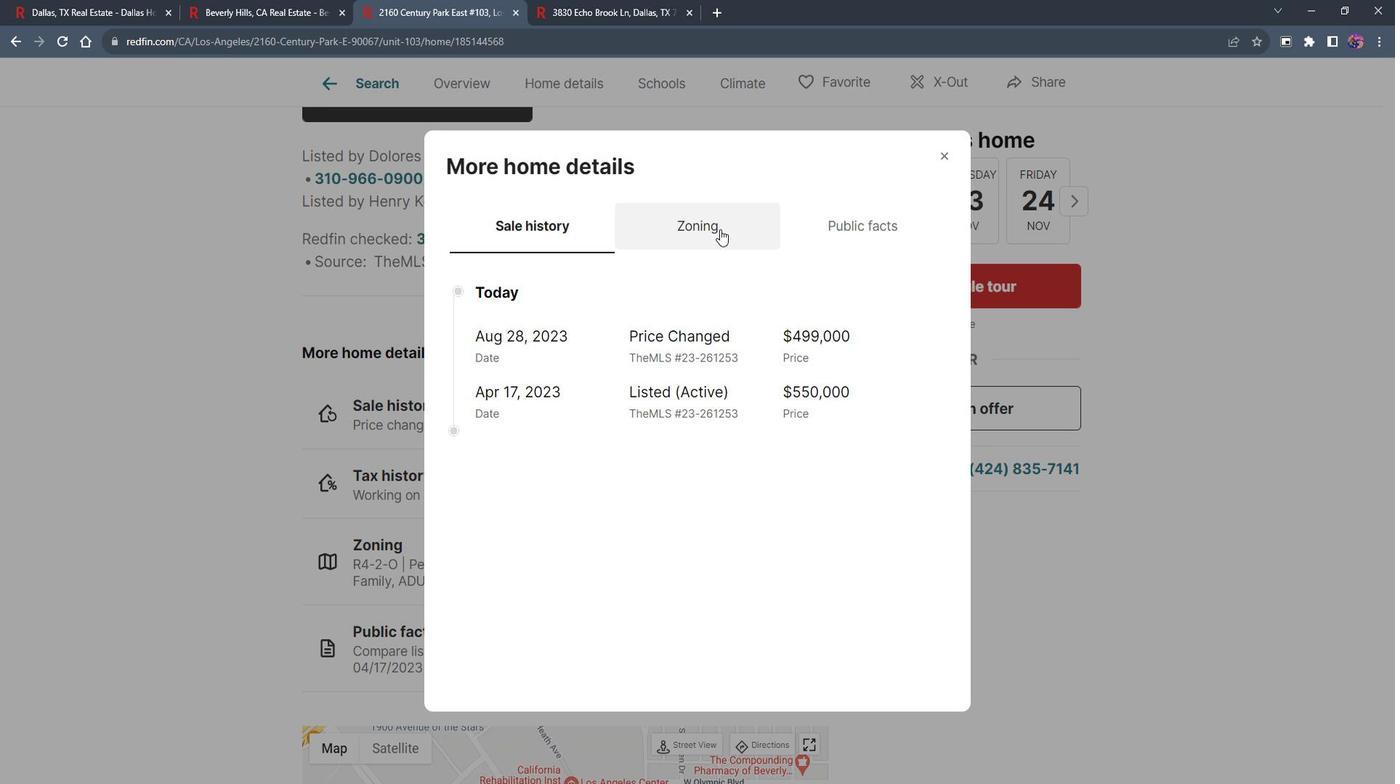 
Action: Mouse pressed left at (731, 234)
Screenshot: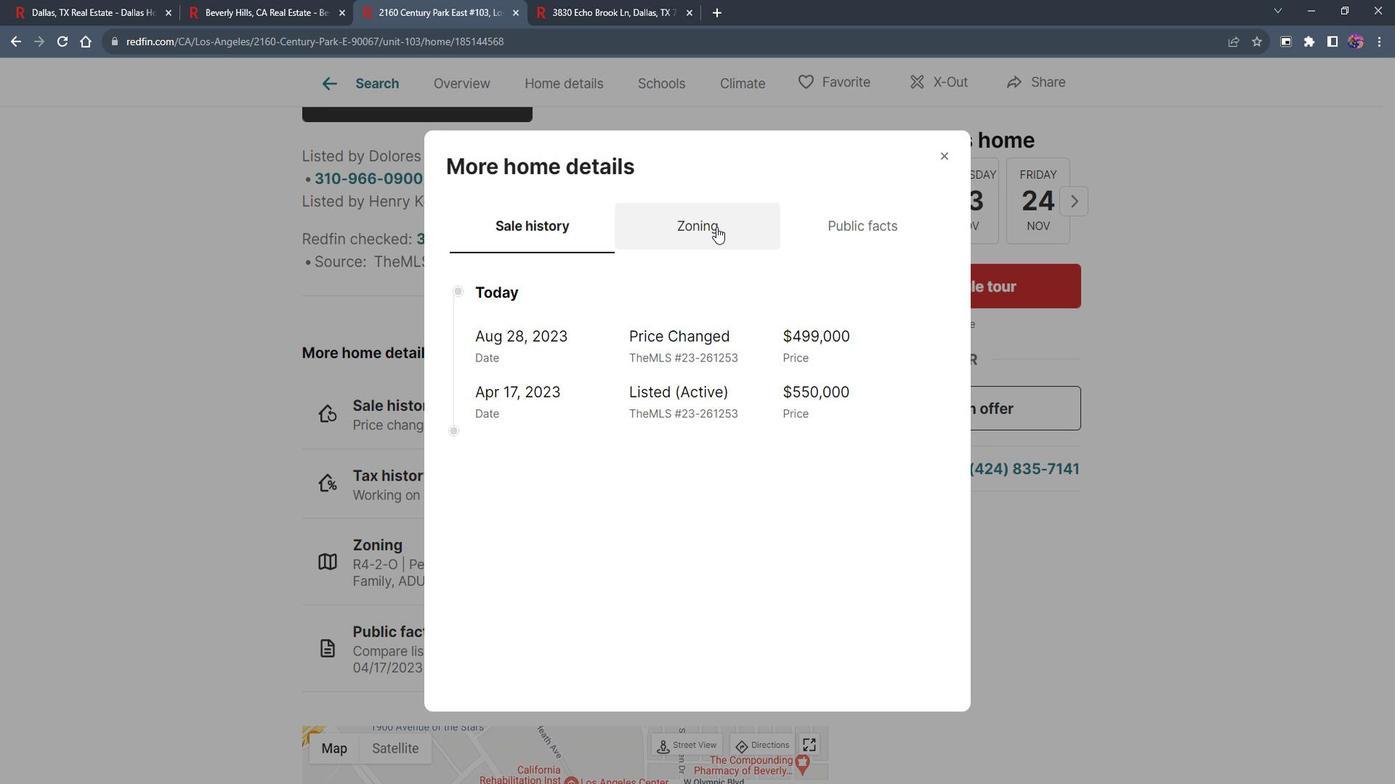 
Action: Mouse moved to (784, 410)
Screenshot: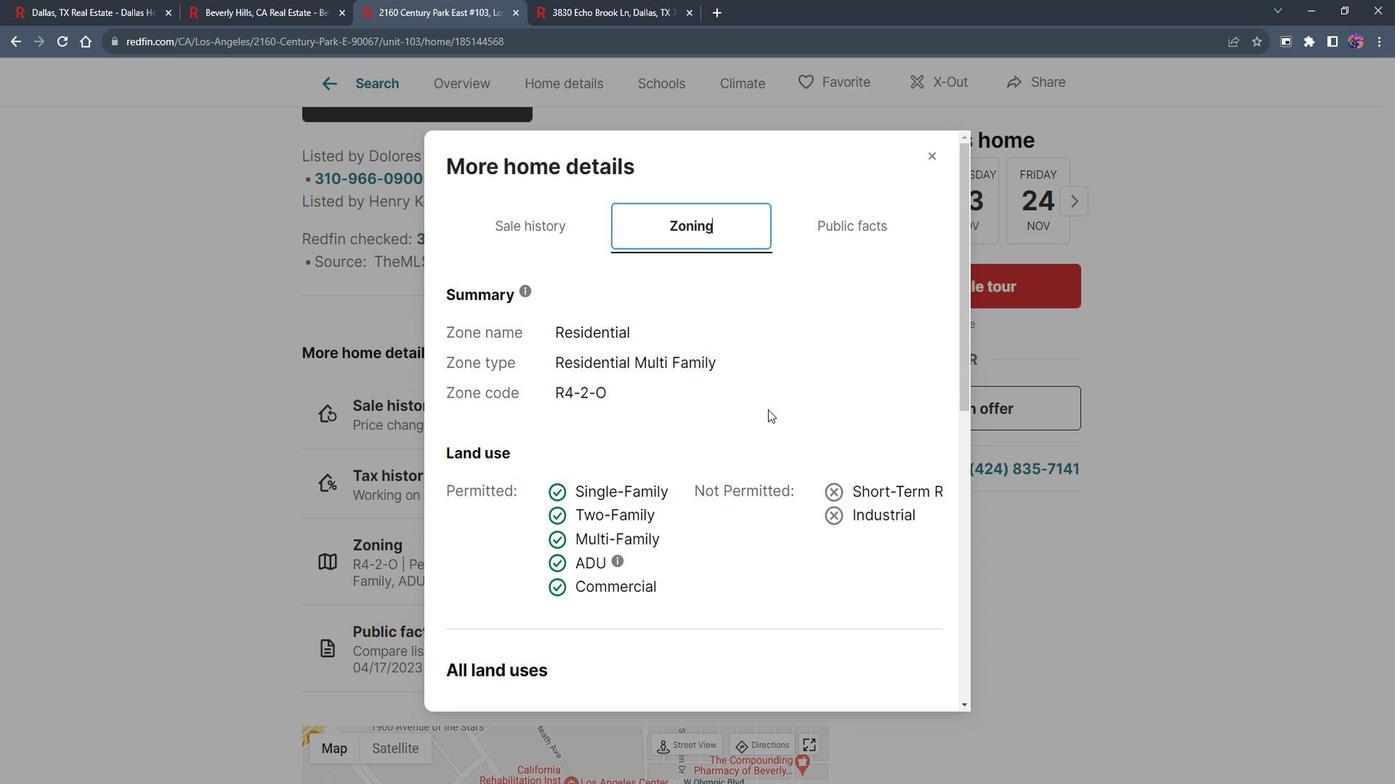 
Action: Mouse scrolled (784, 409) with delta (0, 0)
Screenshot: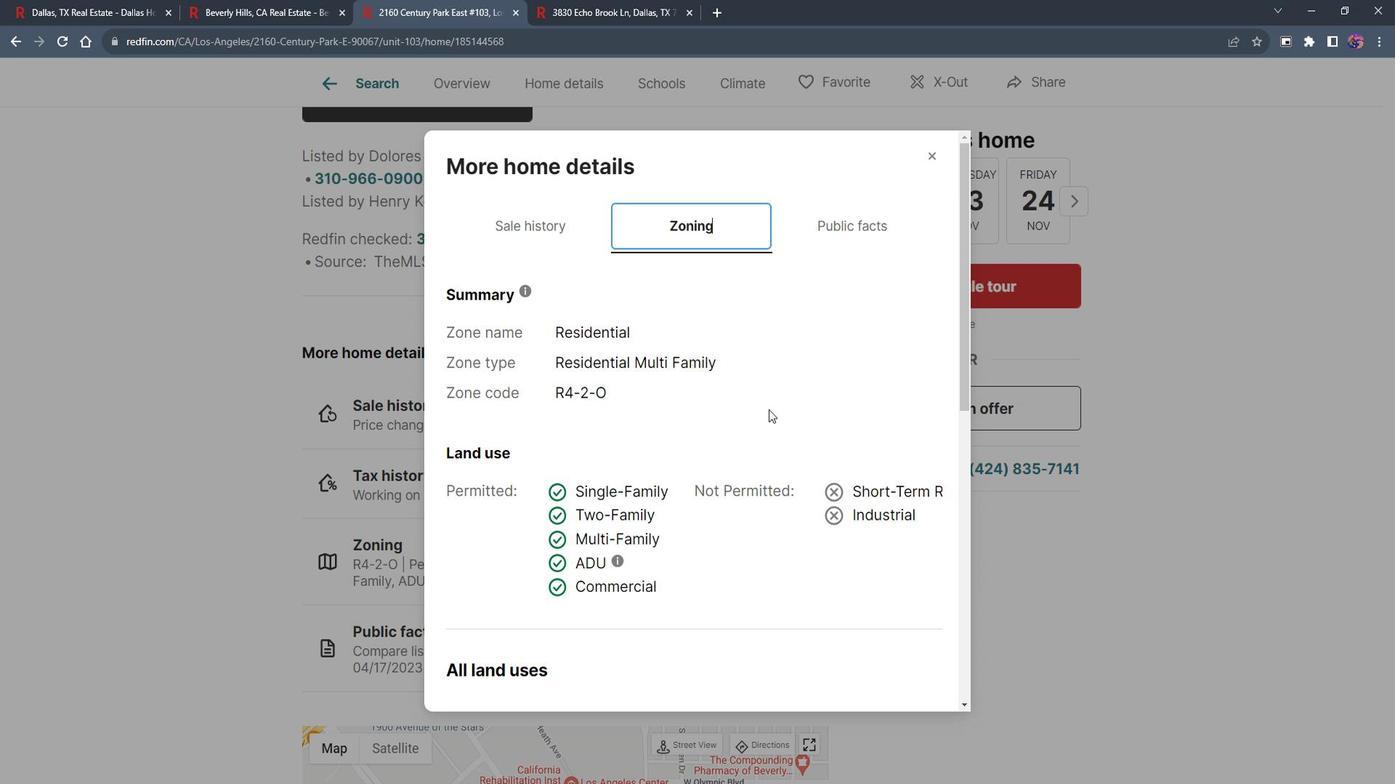 
Action: Mouse moved to (784, 409)
Screenshot: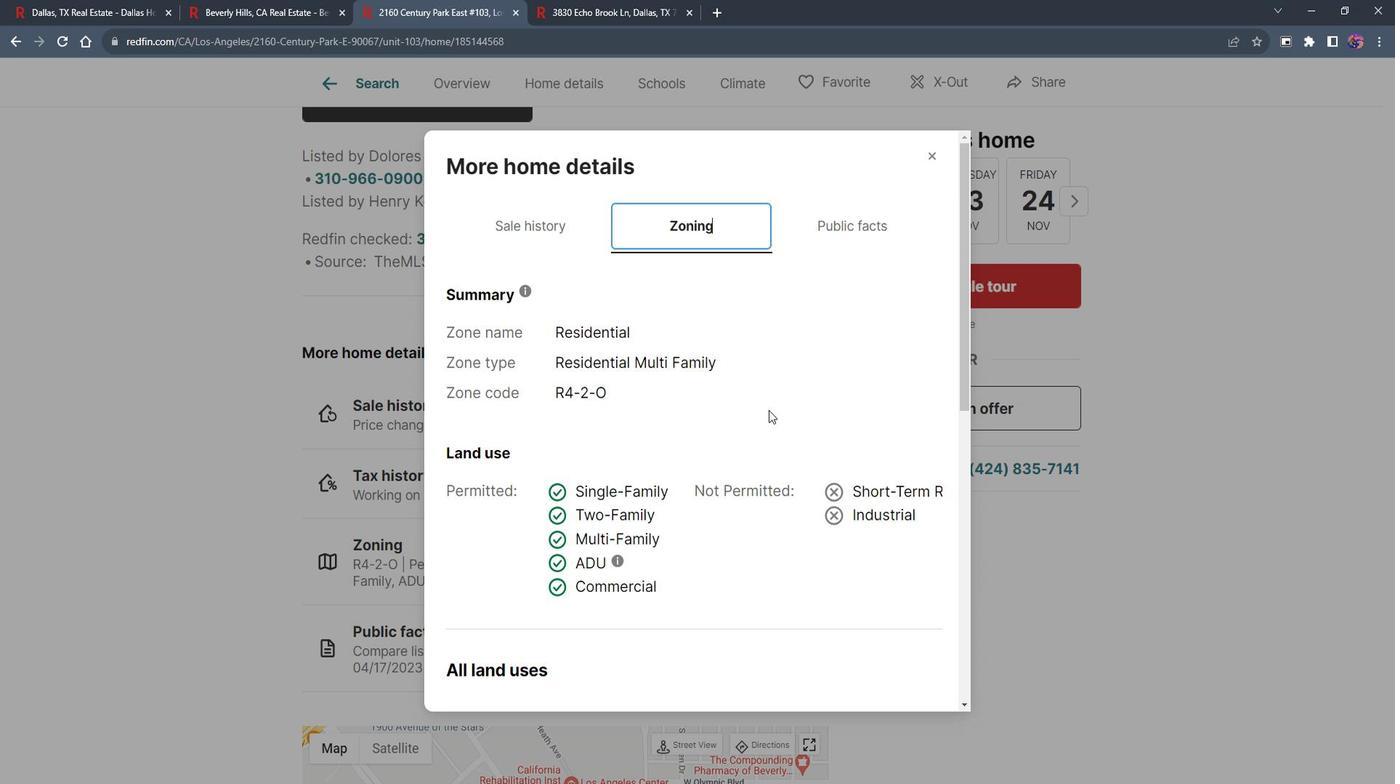 
Action: Mouse scrolled (784, 409) with delta (0, 0)
Screenshot: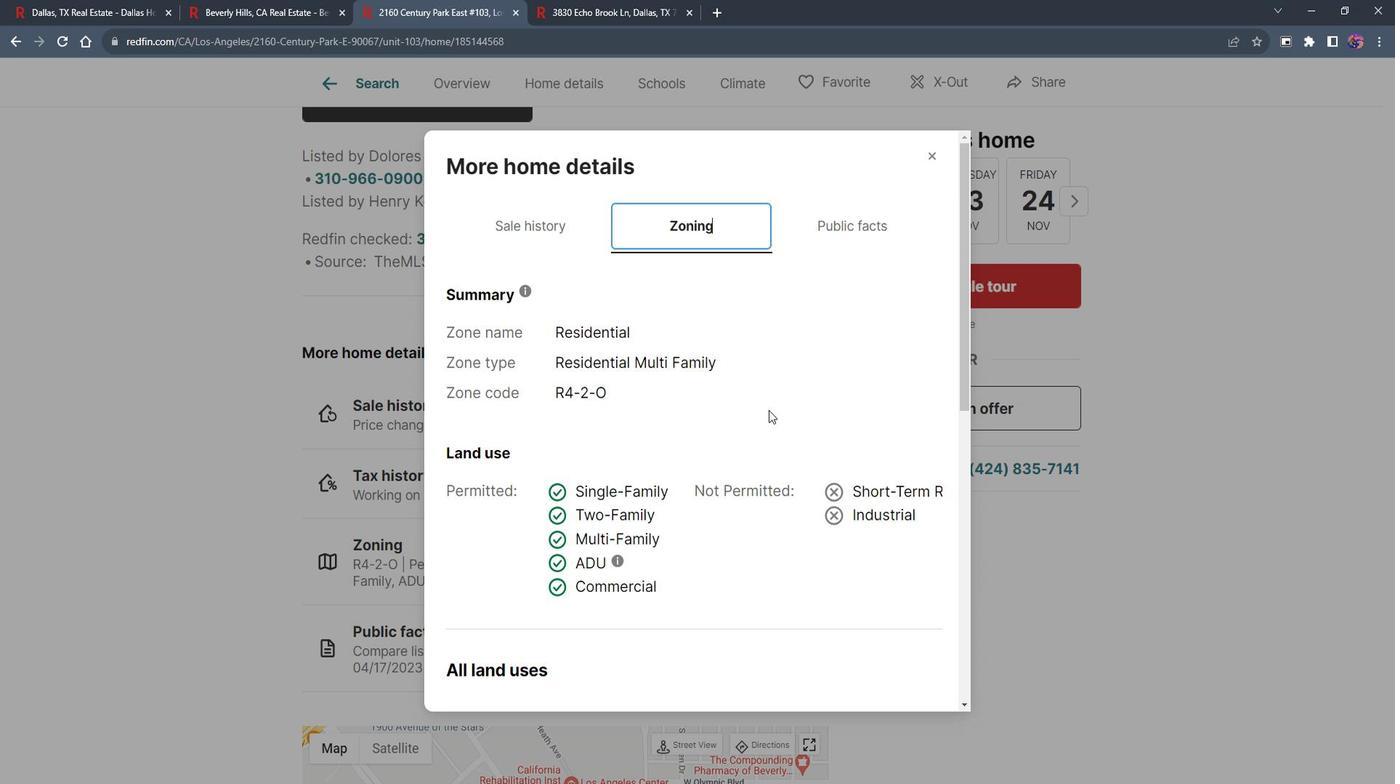 
Action: Mouse moved to (784, 409)
Screenshot: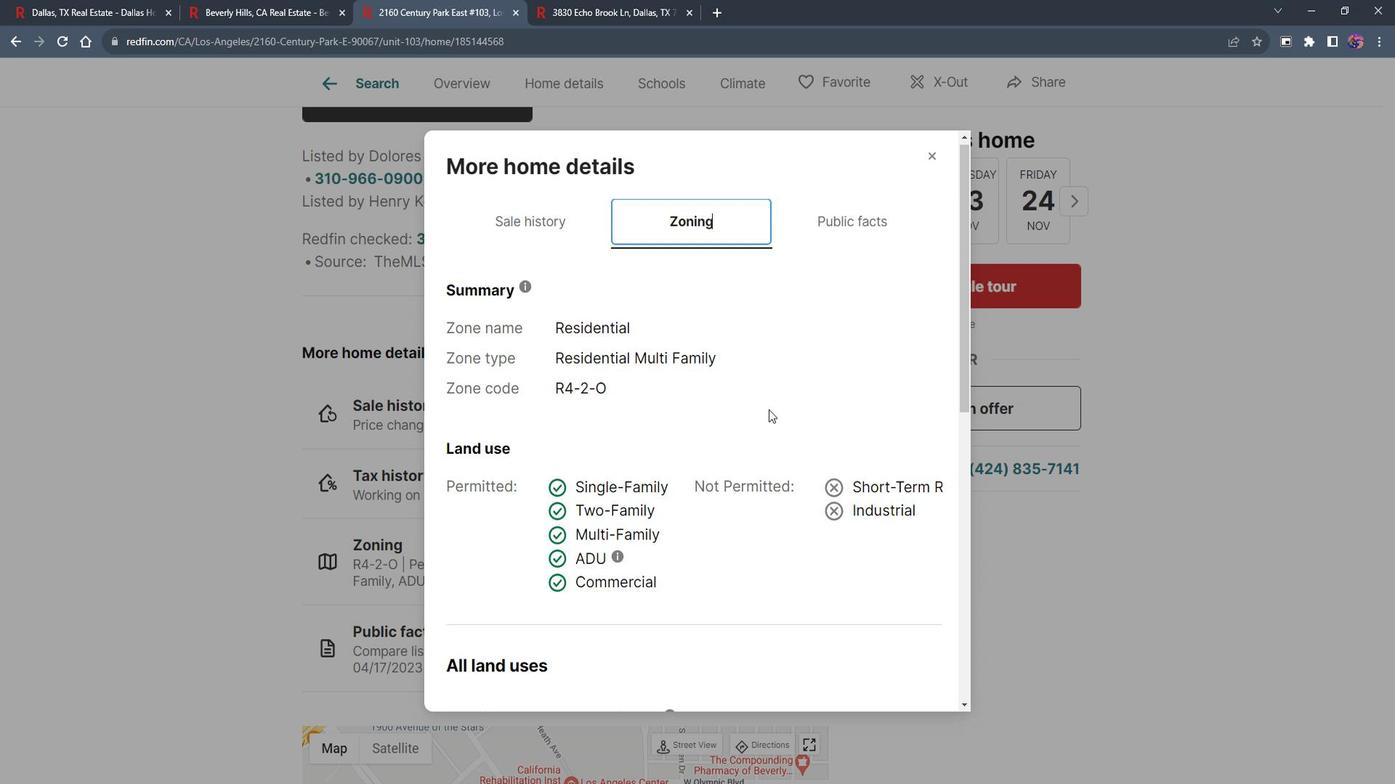 
Action: Mouse scrolled (784, 408) with delta (0, 0)
Screenshot: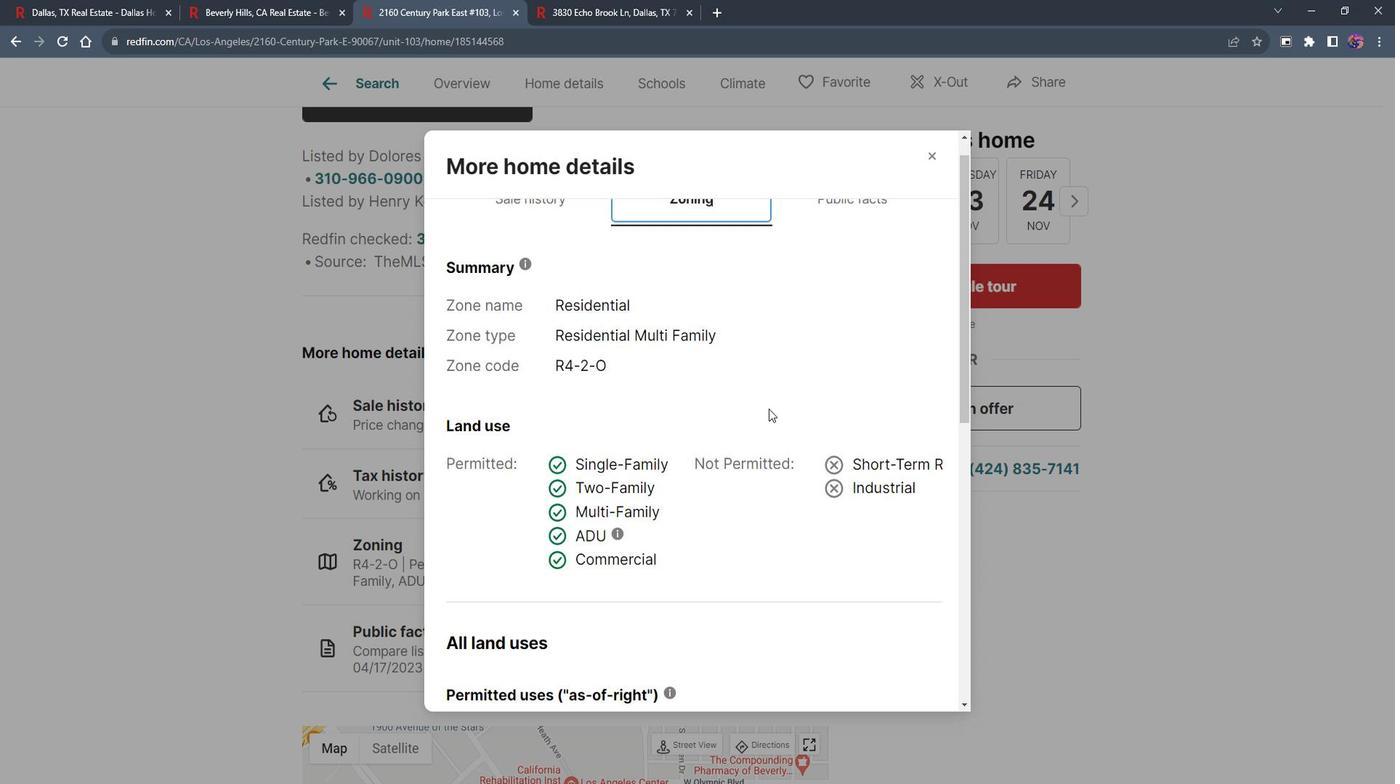 
Action: Mouse moved to (784, 404)
Screenshot: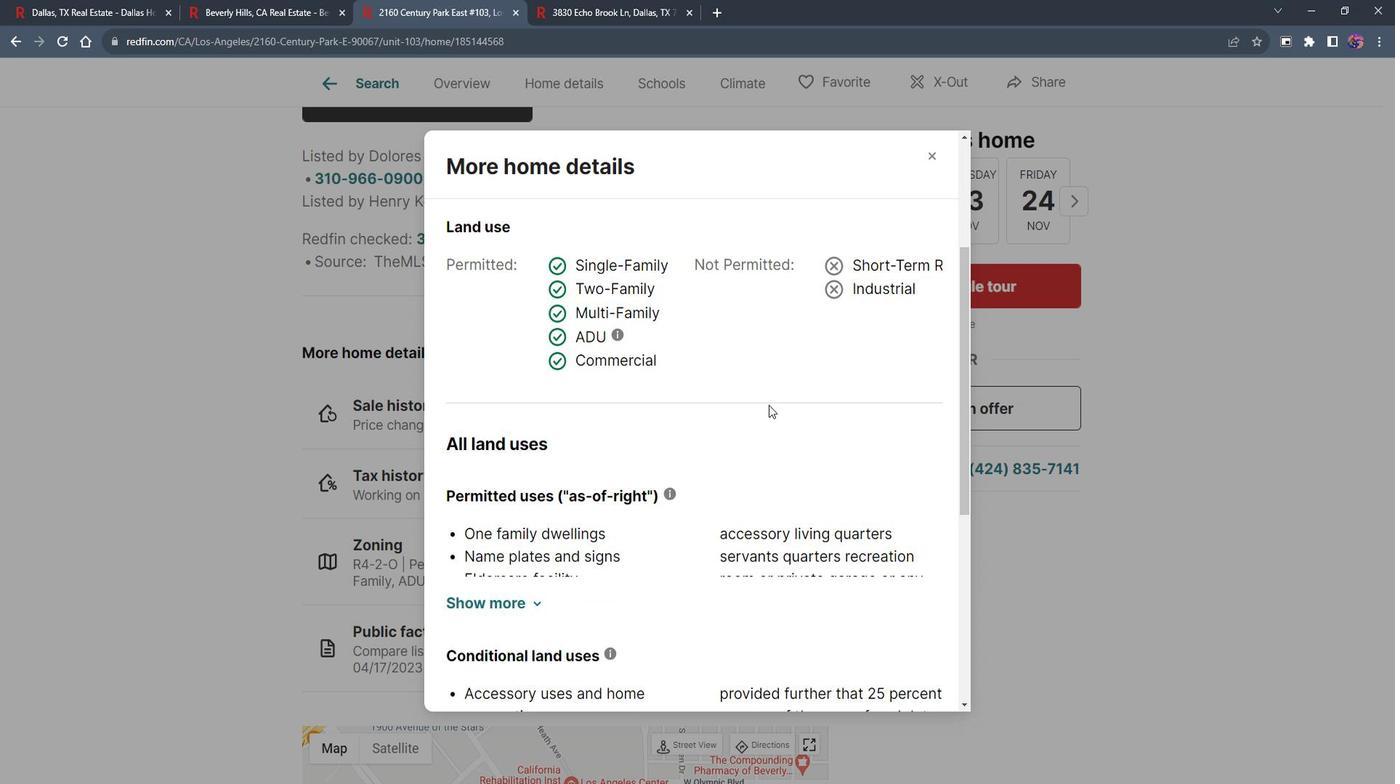
Action: Mouse scrolled (784, 404) with delta (0, 0)
Screenshot: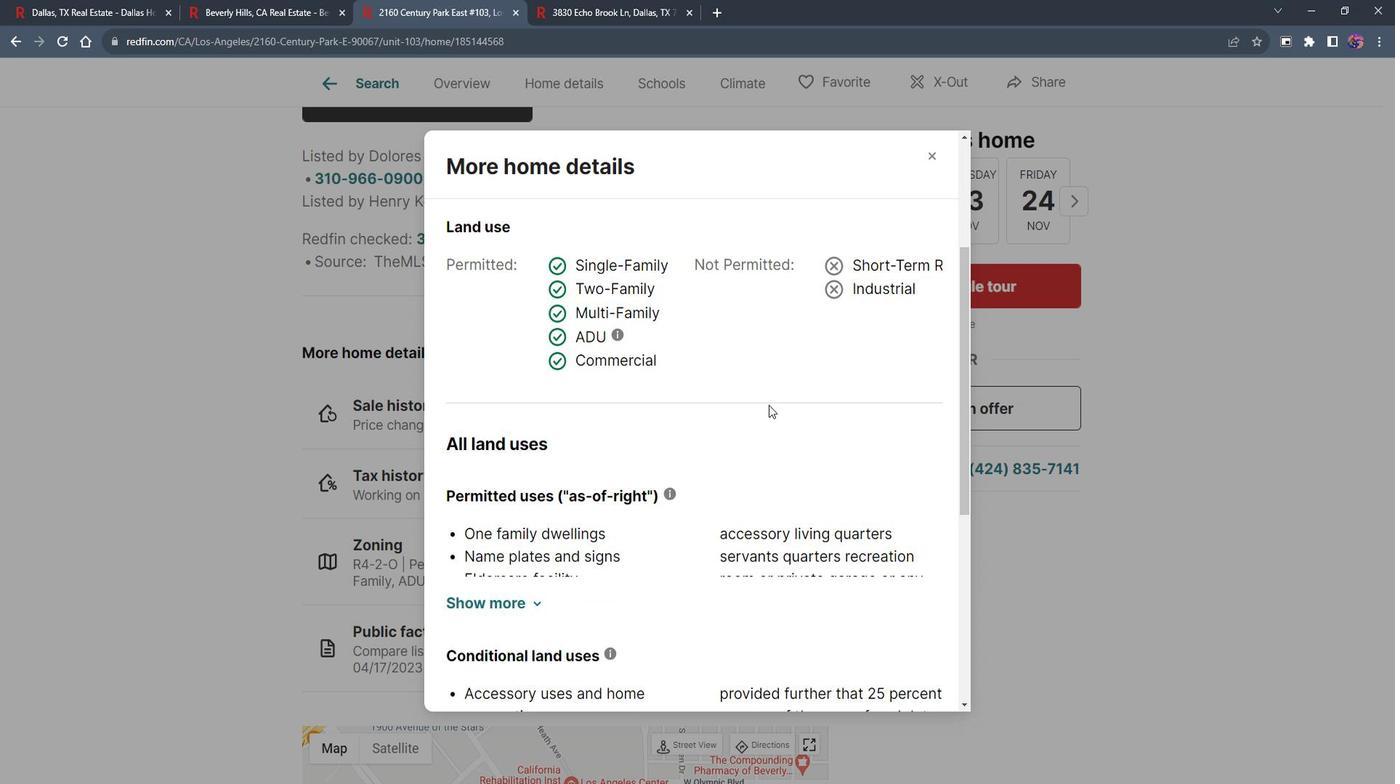 
Action: Mouse moved to (784, 403)
Screenshot: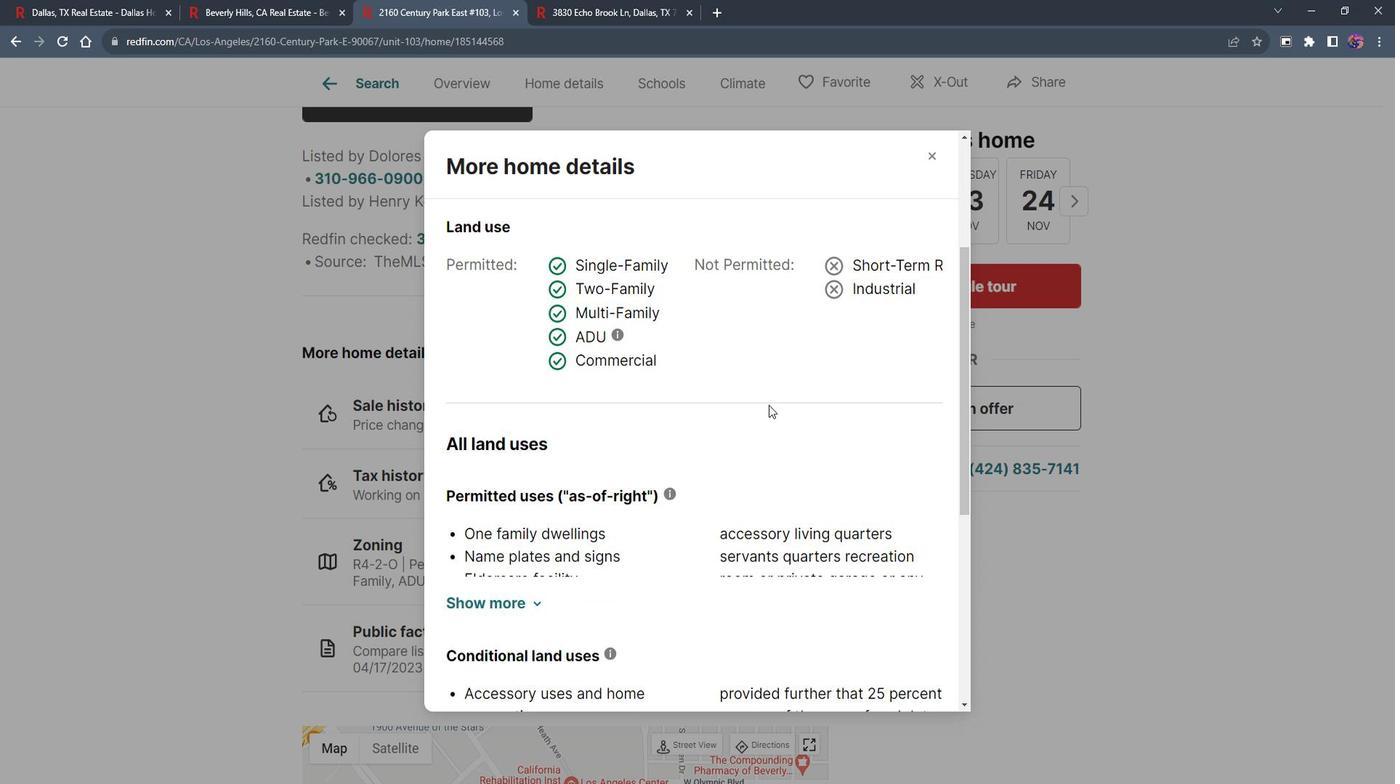 
Action: Mouse scrolled (784, 404) with delta (0, 0)
Screenshot: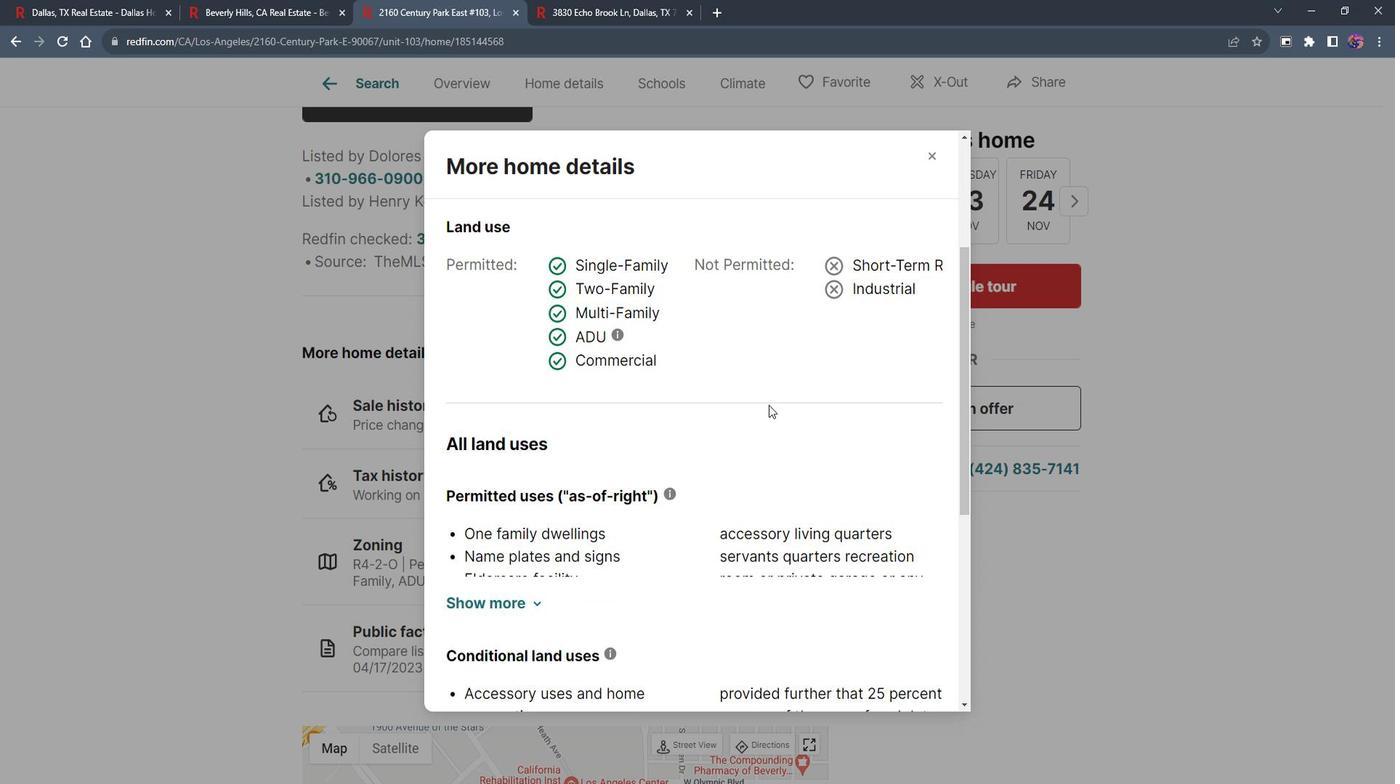 
Action: Mouse scrolled (784, 404) with delta (0, 0)
Screenshot: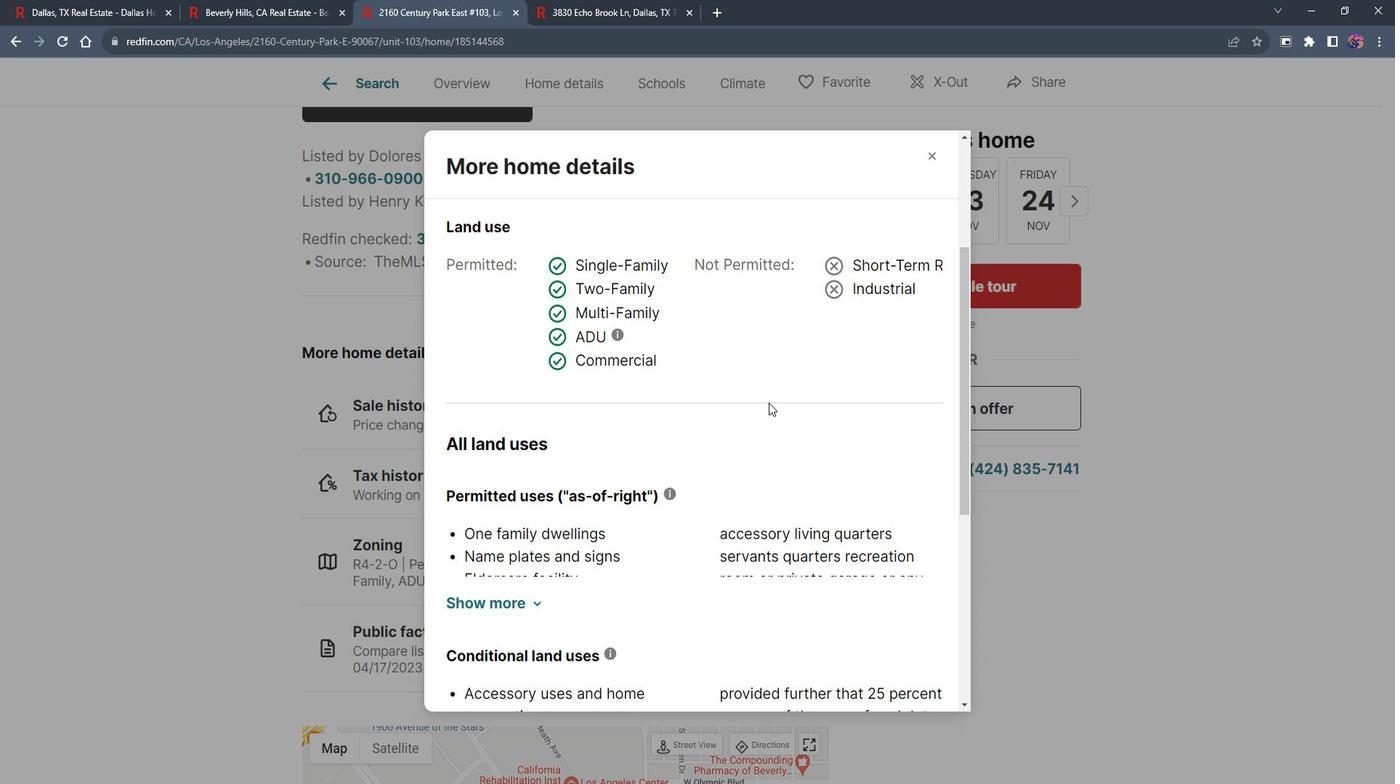 
Action: Mouse scrolled (784, 404) with delta (0, 0)
Screenshot: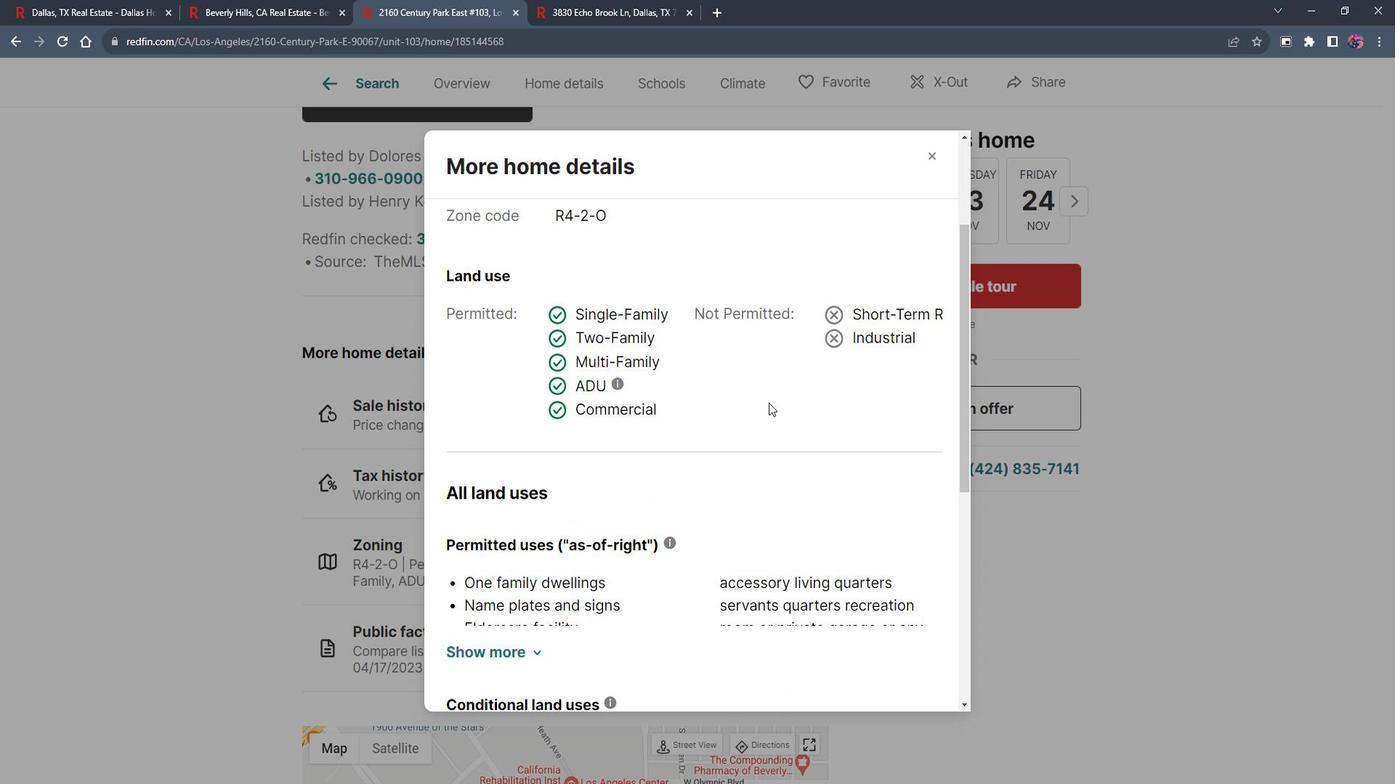 
Action: Mouse moved to (733, 426)
Screenshot: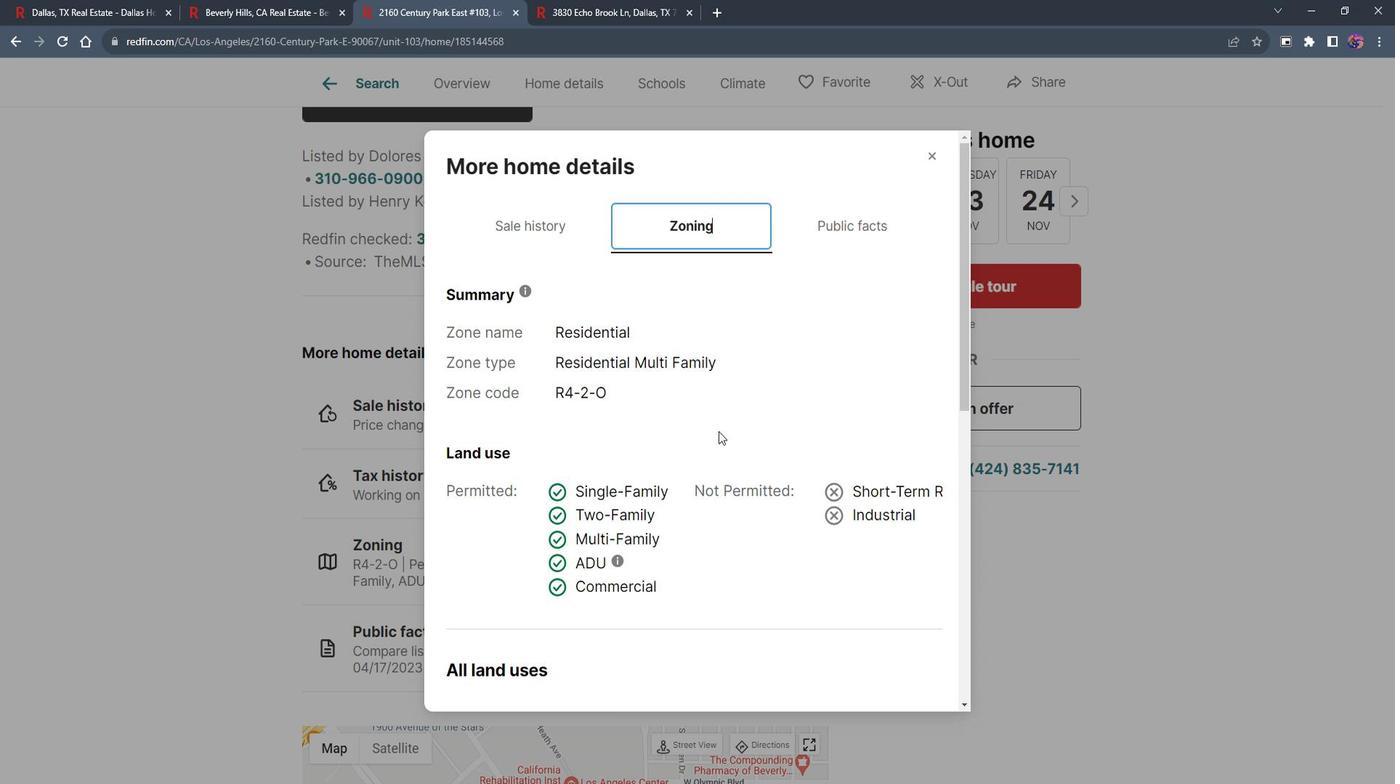 
Action: Mouse scrolled (733, 425) with delta (0, 0)
Screenshot: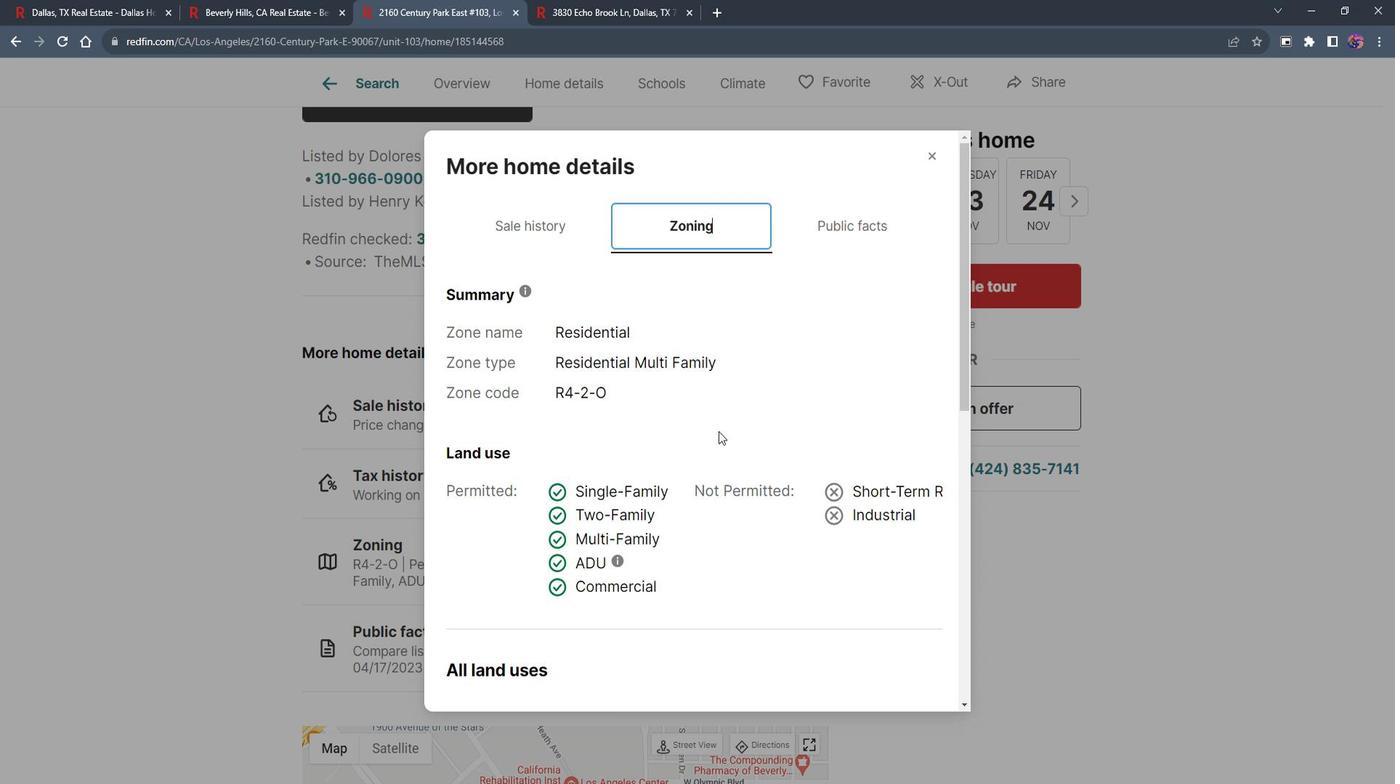 
Action: Mouse moved to (733, 424)
Screenshot: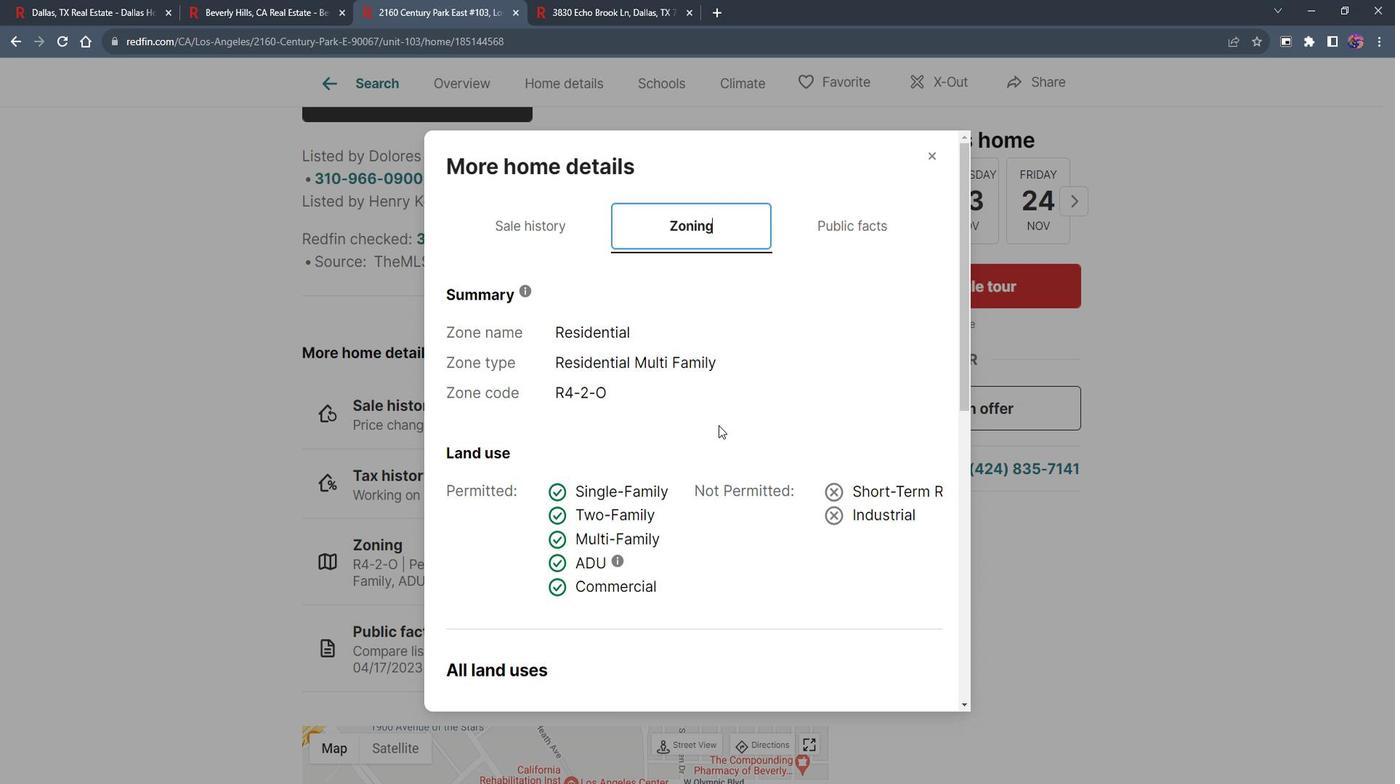 
Action: Mouse scrolled (733, 423) with delta (0, 0)
Screenshot: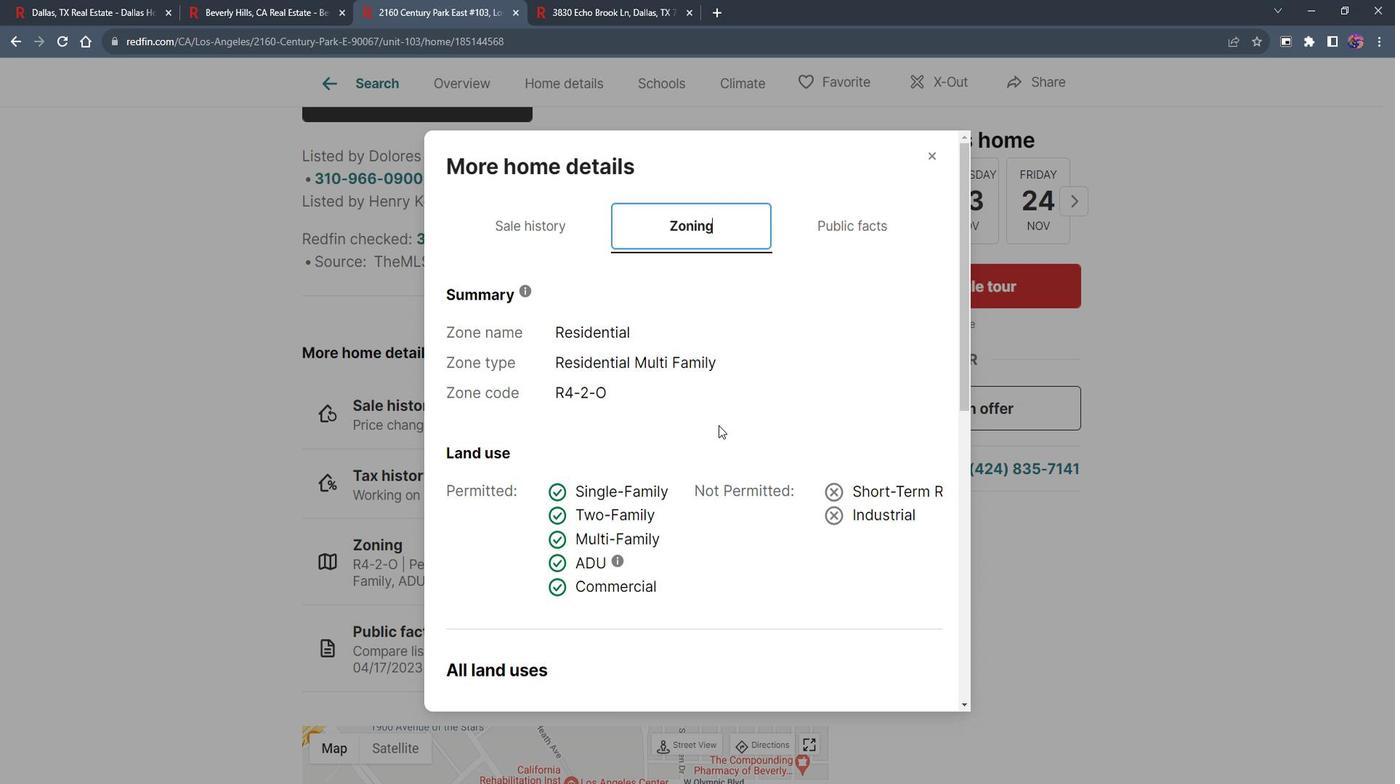 
Action: Mouse moved to (733, 422)
Screenshot: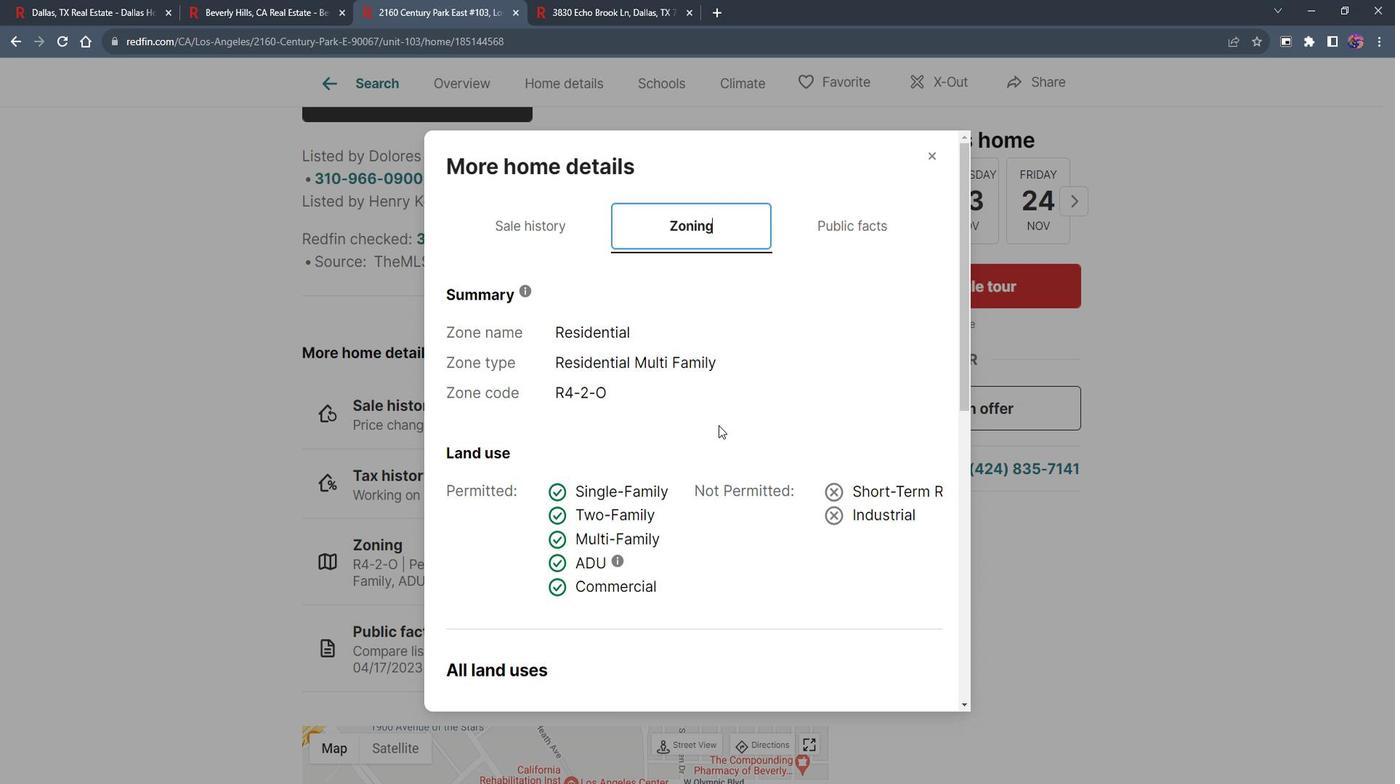 
Action: Mouse scrolled (733, 421) with delta (0, 0)
Screenshot: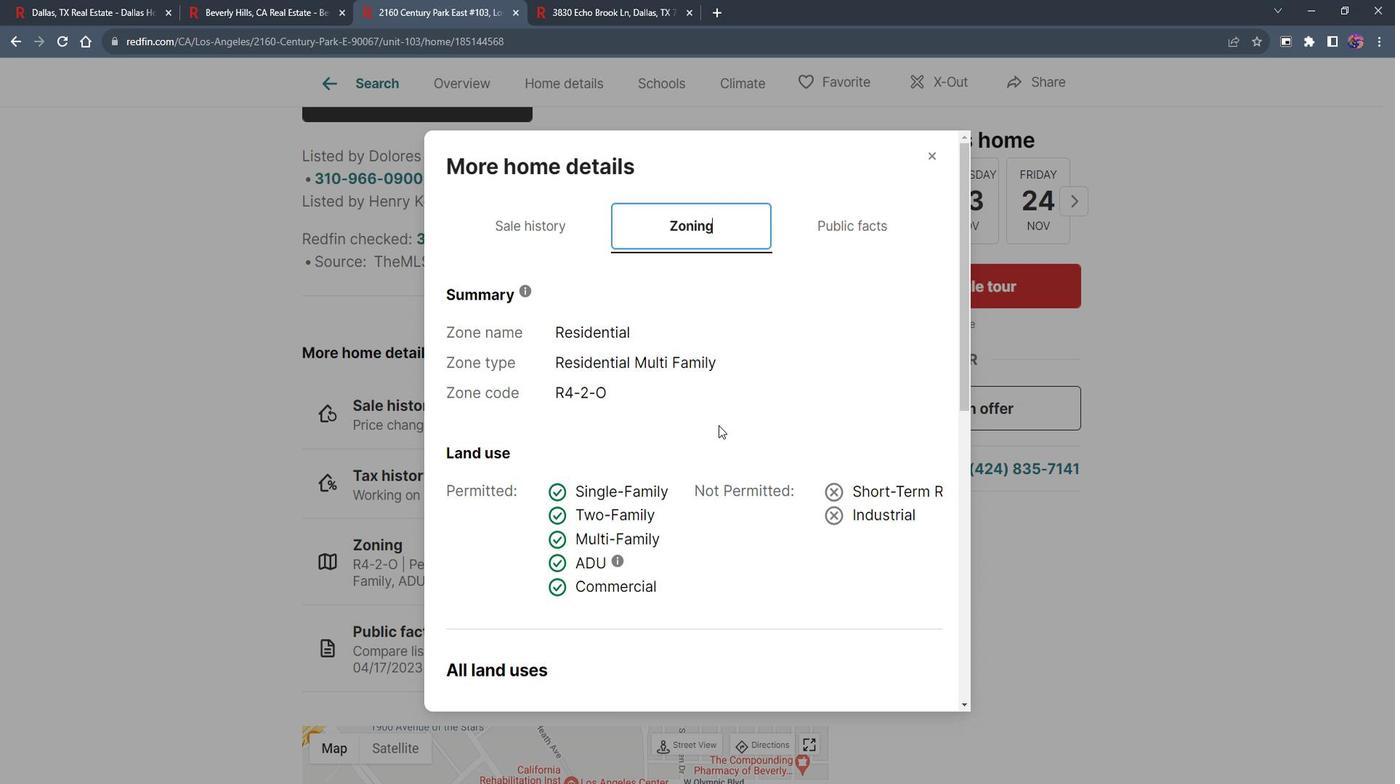 
Action: Mouse moved to (733, 420)
Screenshot: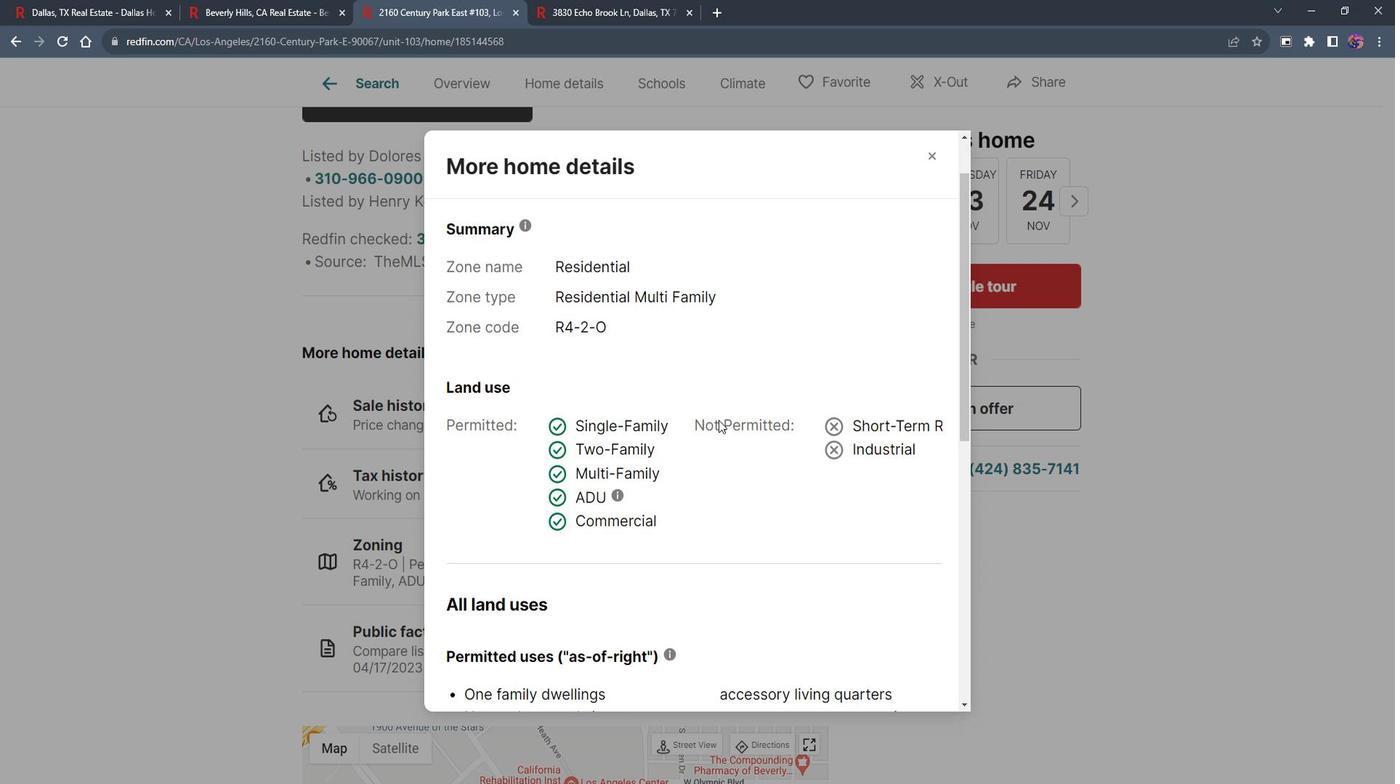 
Action: Mouse scrolled (733, 419) with delta (0, 0)
Screenshot: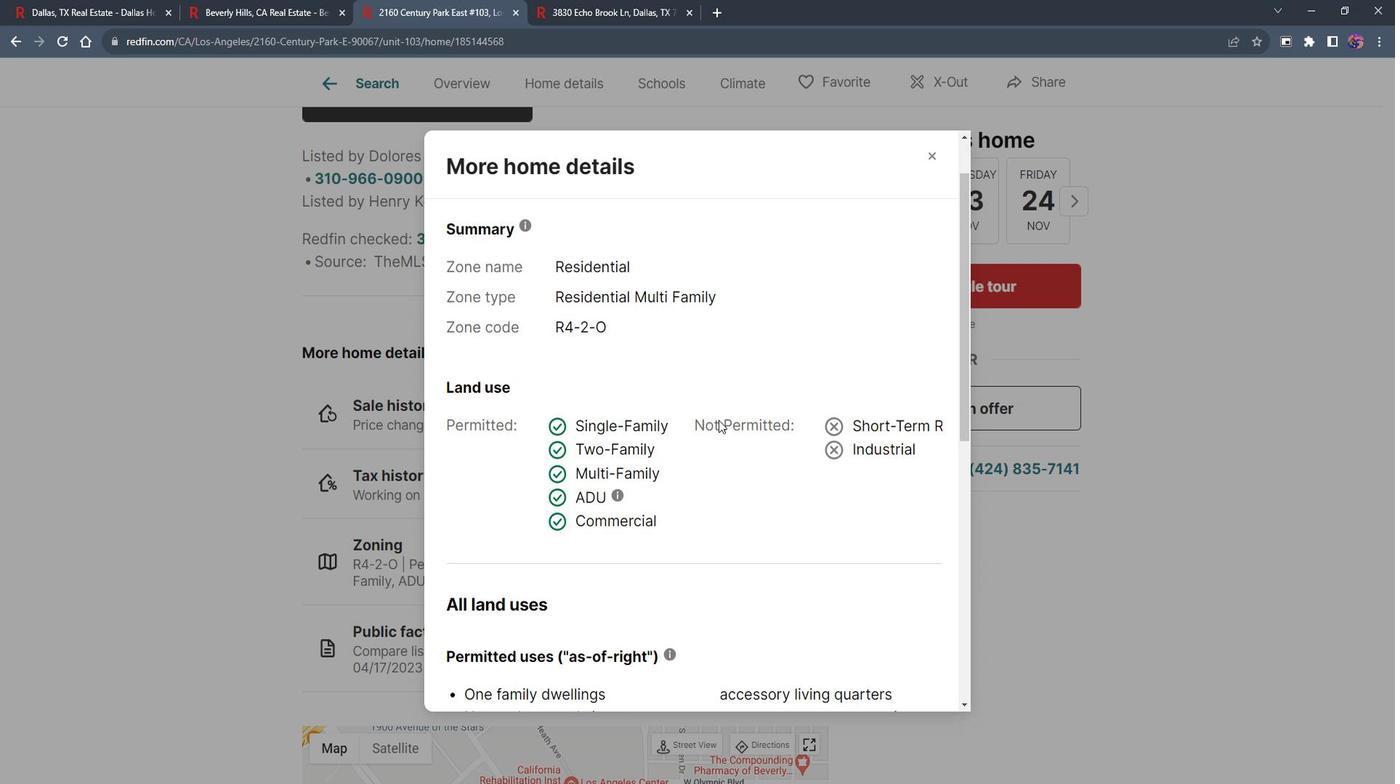 
Action: Mouse moved to (732, 417)
Screenshot: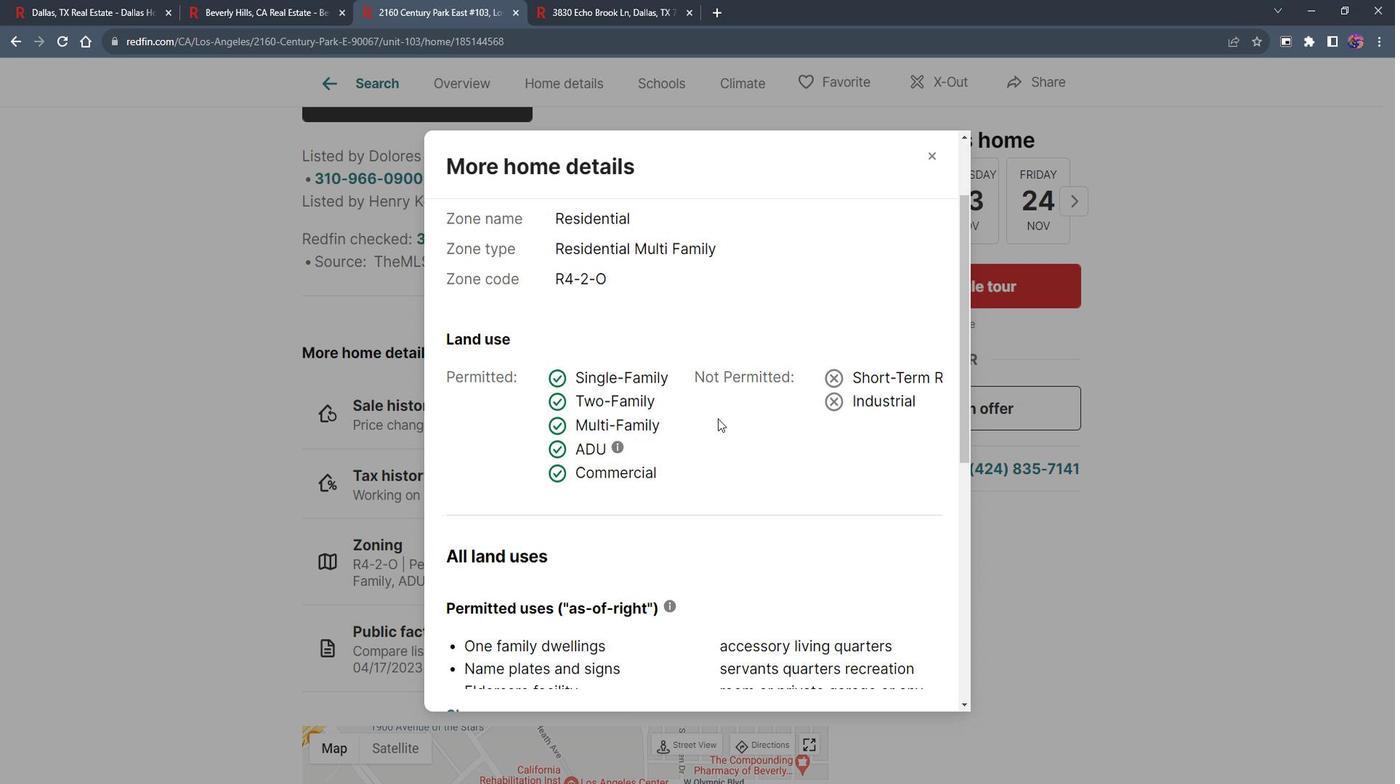 
Action: Mouse scrolled (732, 416) with delta (0, 0)
Screenshot: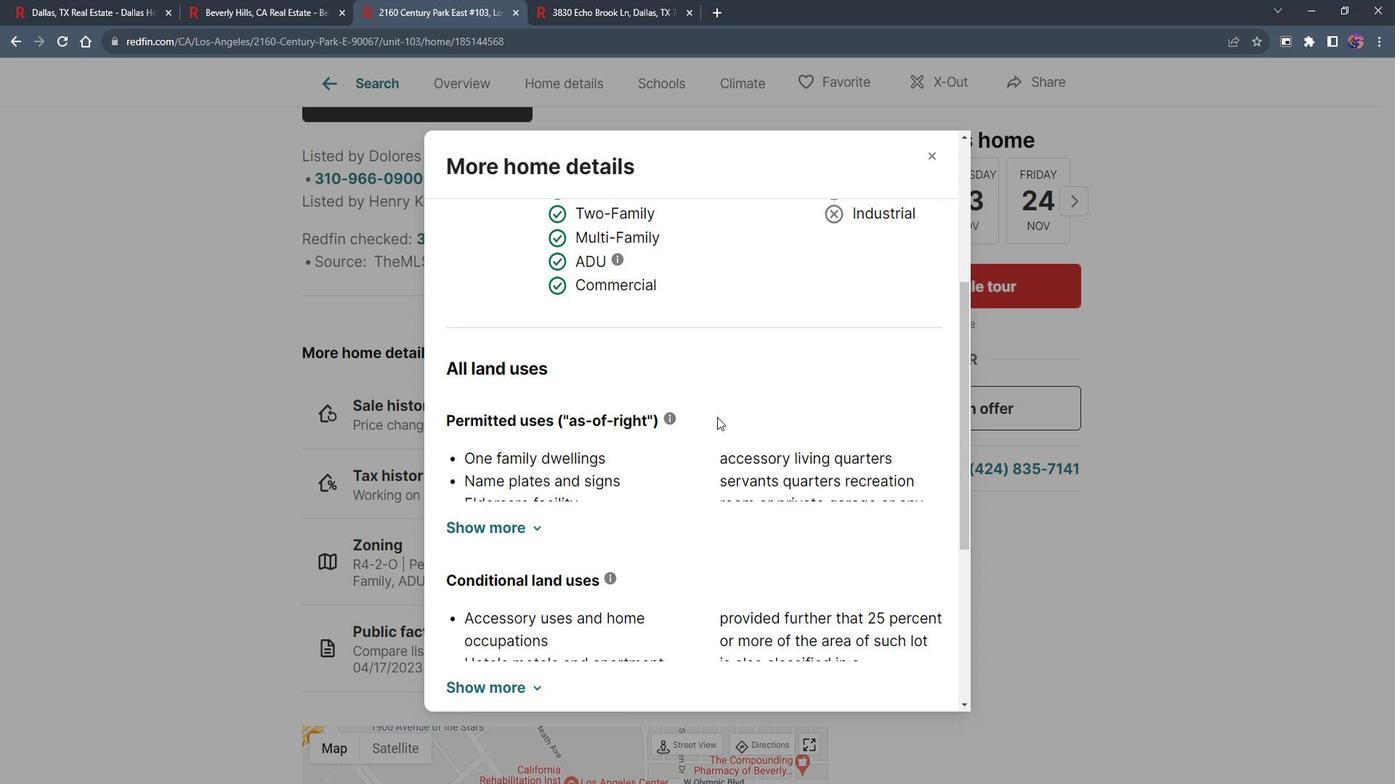 
Action: Mouse moved to (522, 448)
Screenshot: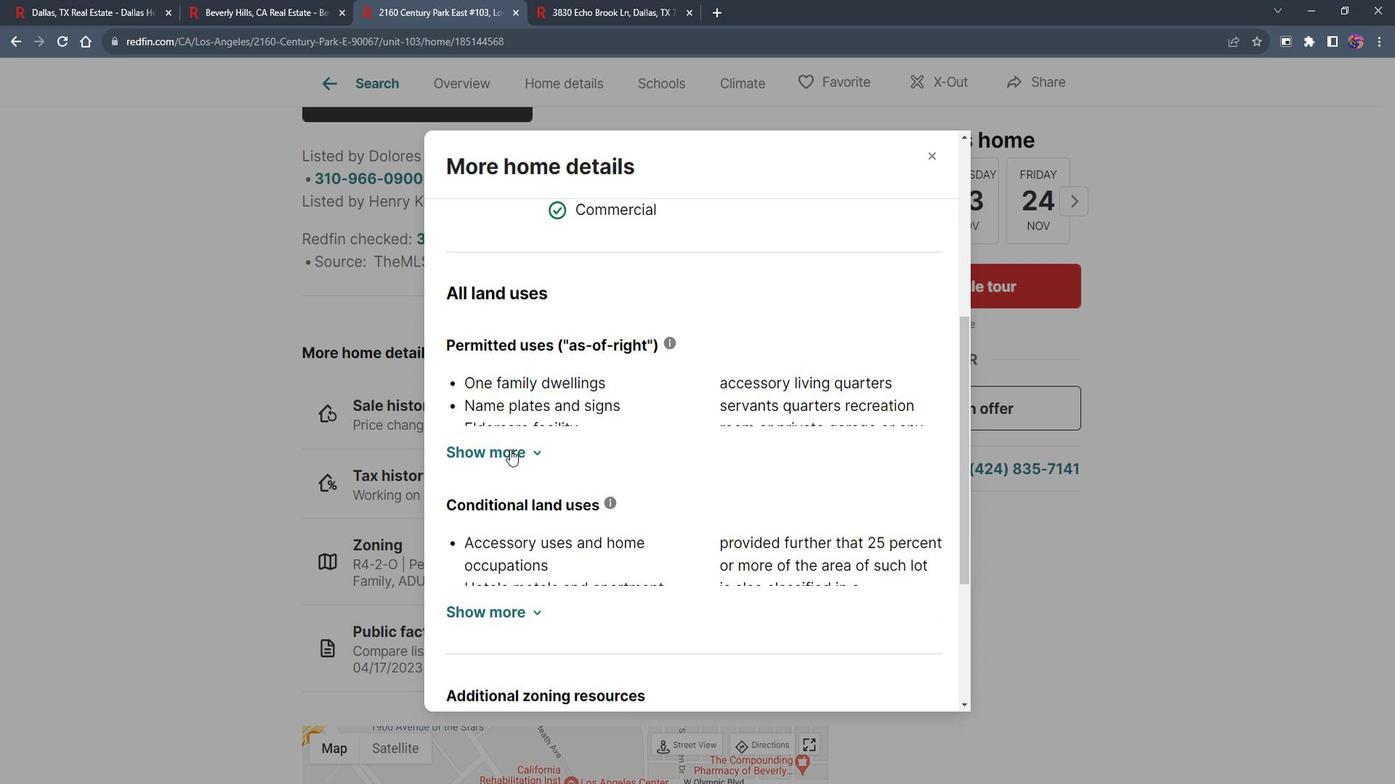 
Action: Mouse pressed left at (522, 448)
Screenshot: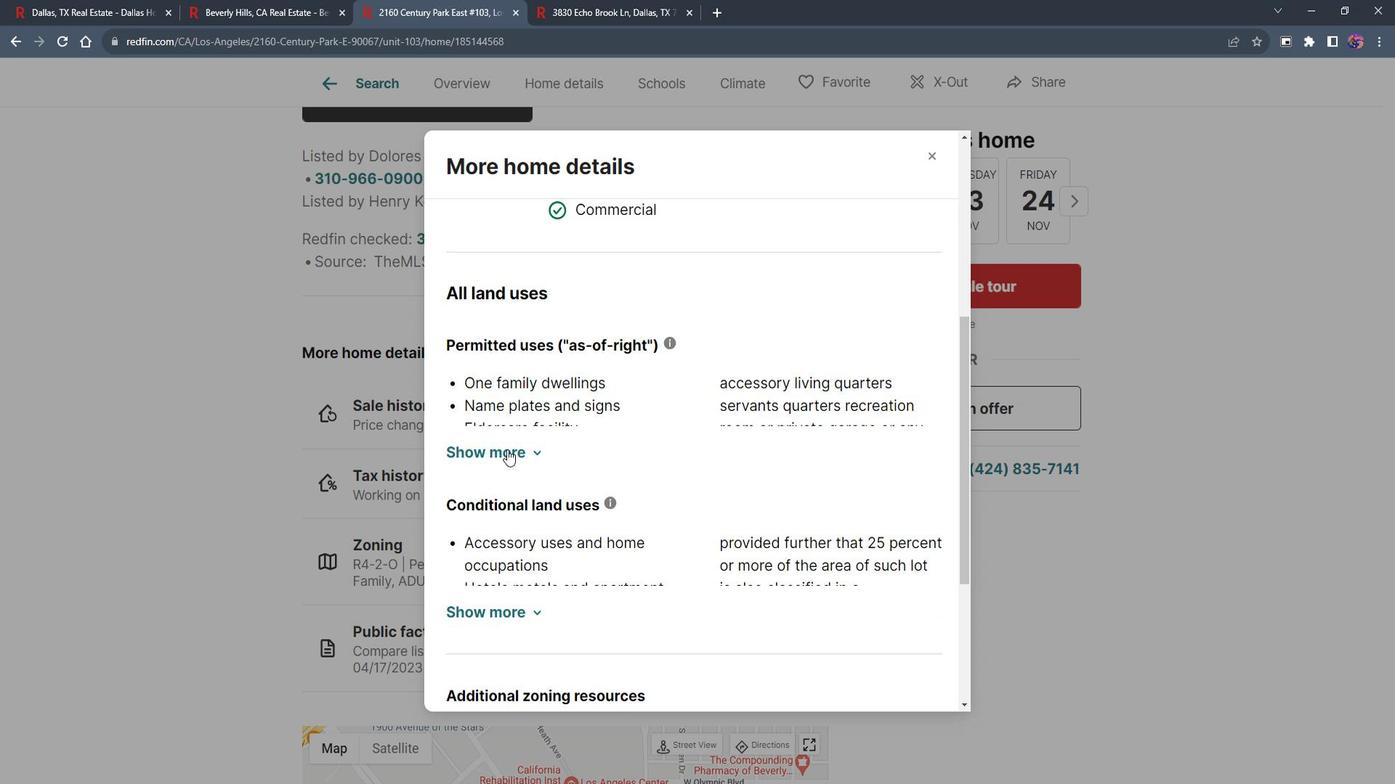 
Action: Mouse moved to (645, 462)
Screenshot: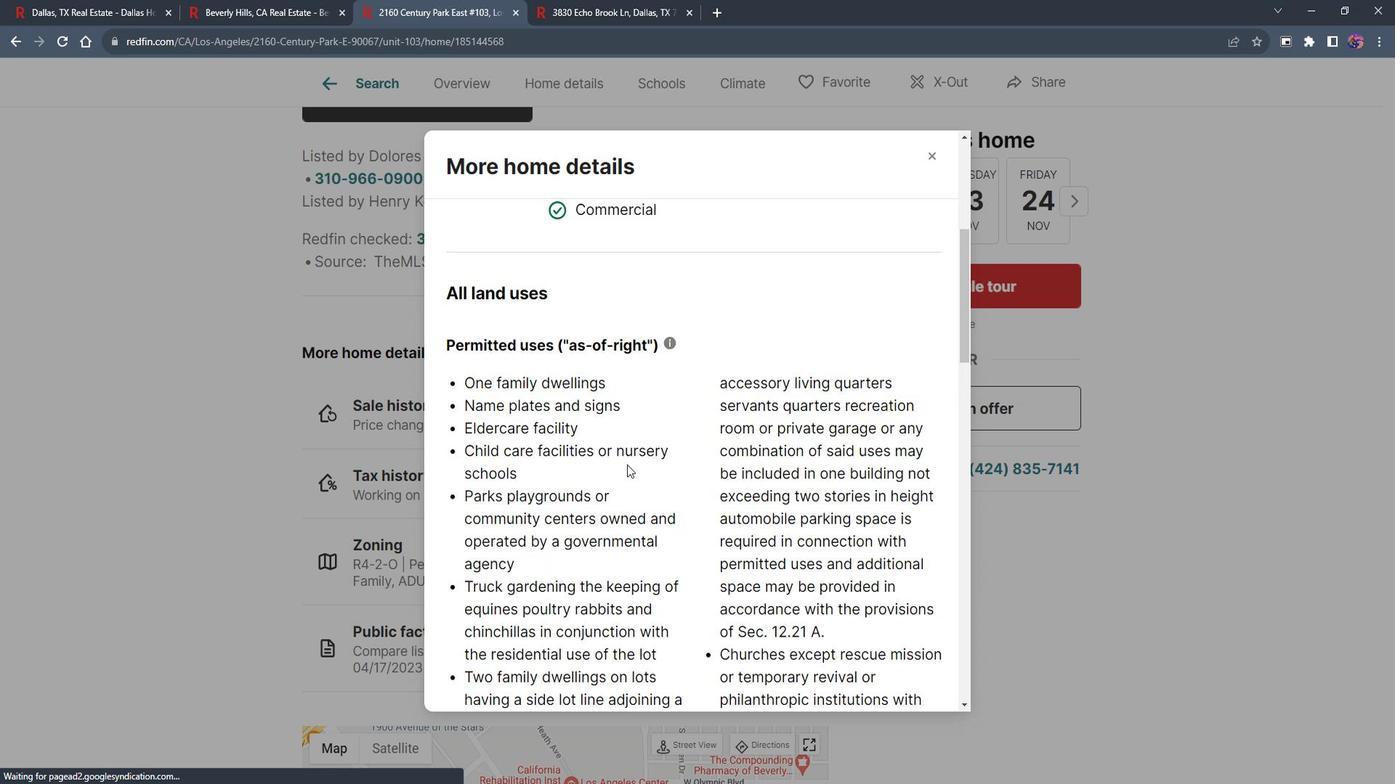 
Action: Mouse scrolled (645, 462) with delta (0, 0)
Screenshot: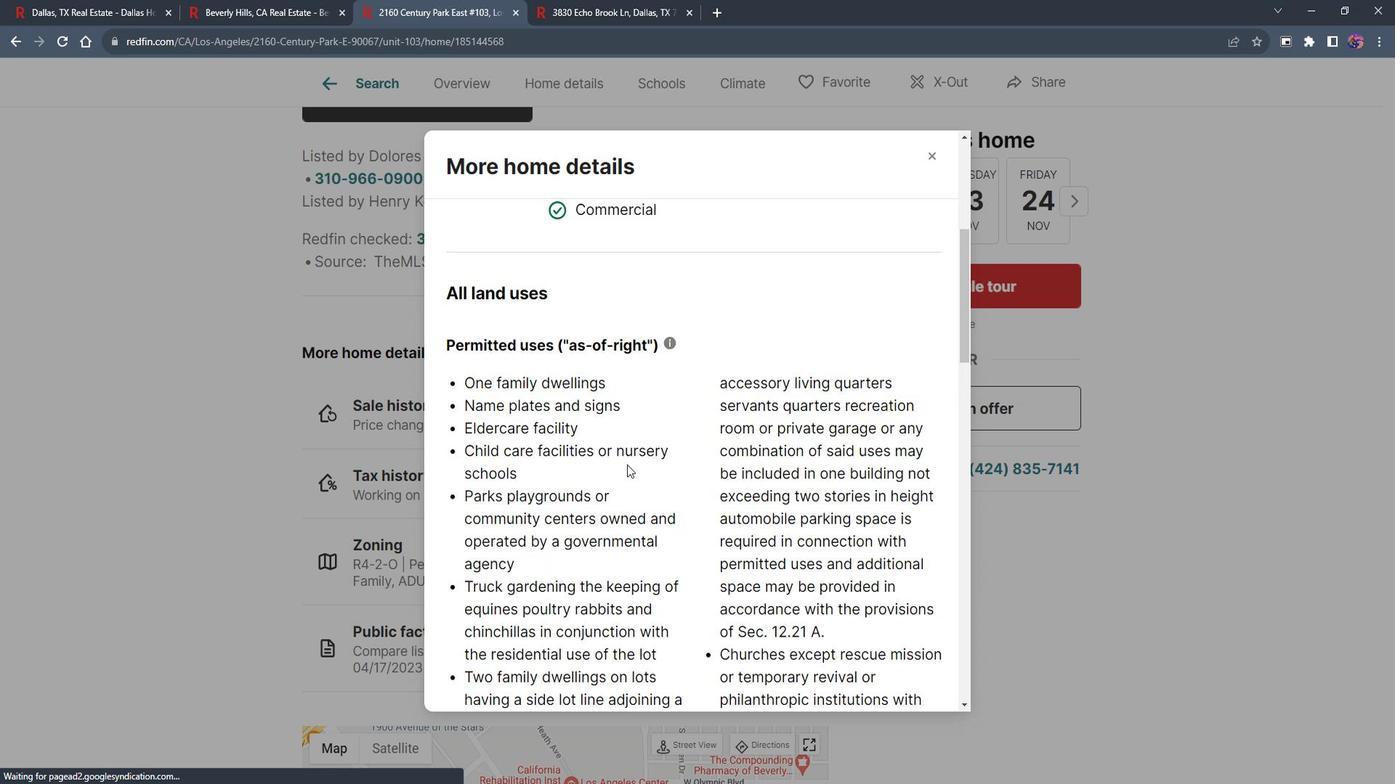 
Action: Mouse moved to (650, 461)
Screenshot: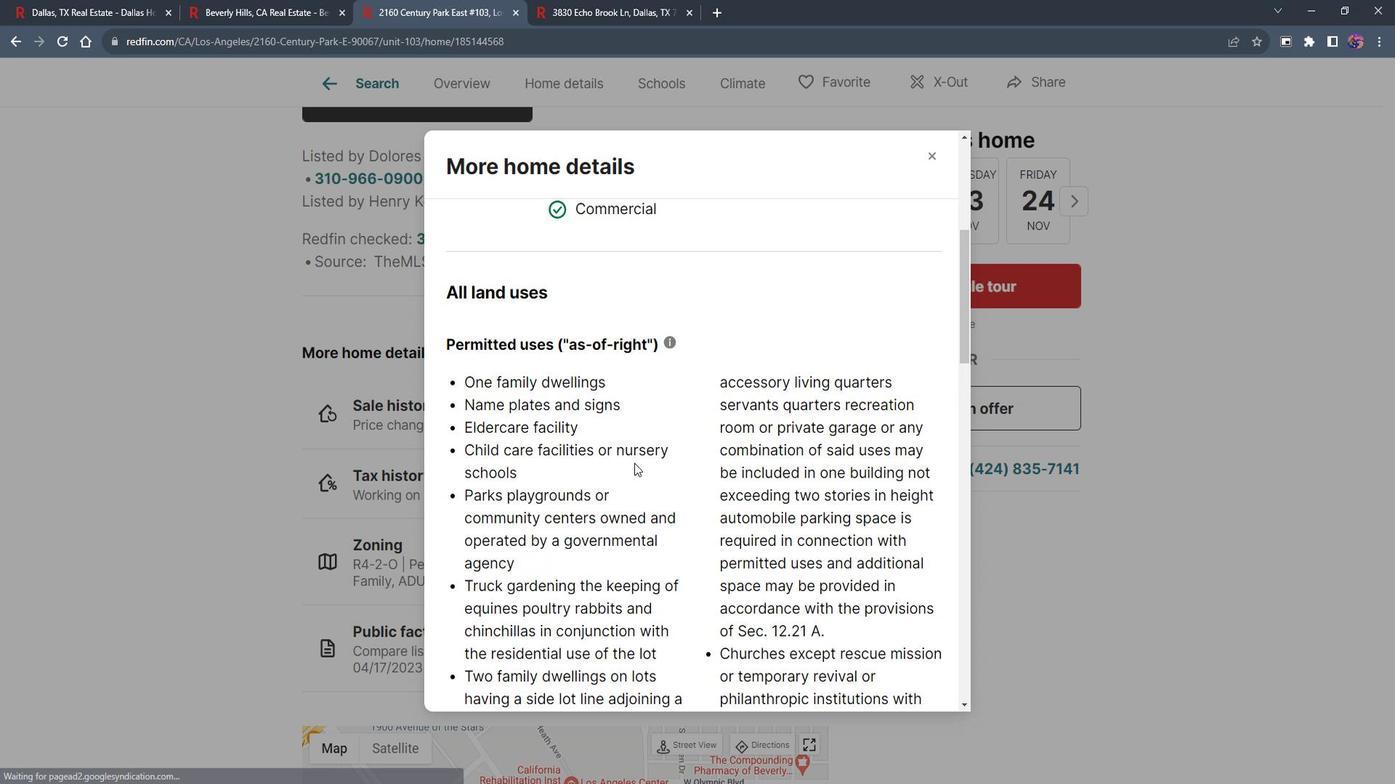 
Action: Mouse scrolled (650, 460) with delta (0, 0)
Screenshot: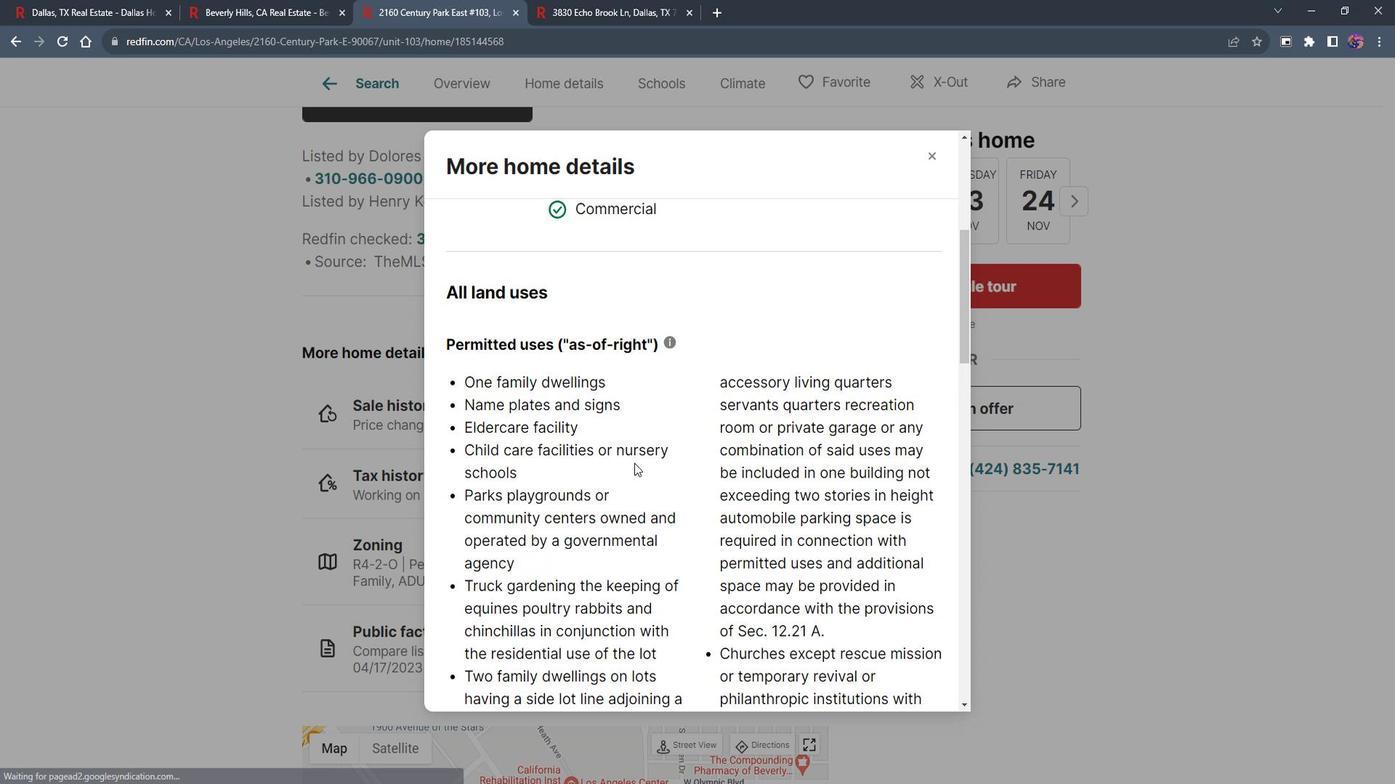 
Action: Mouse moved to (650, 460)
